 Task: Research Airbnb options in Rimouski, Canada from 17th December, 2023 to 24th December, 2023 for 1 adult. Place can be room with 1  bedroom having 1 bed and 1 bathroom. Property type can be hotel. Amenities needed are: washing machine.
Action: Mouse moved to (554, 292)
Screenshot: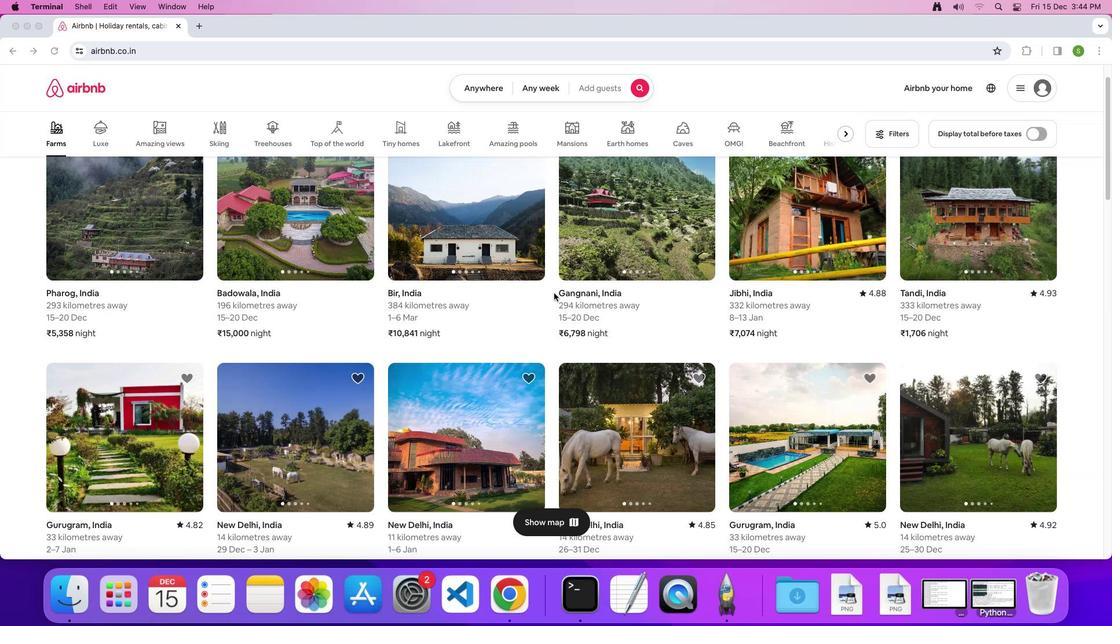 
Action: Mouse scrolled (554, 292) with delta (0, 0)
Screenshot: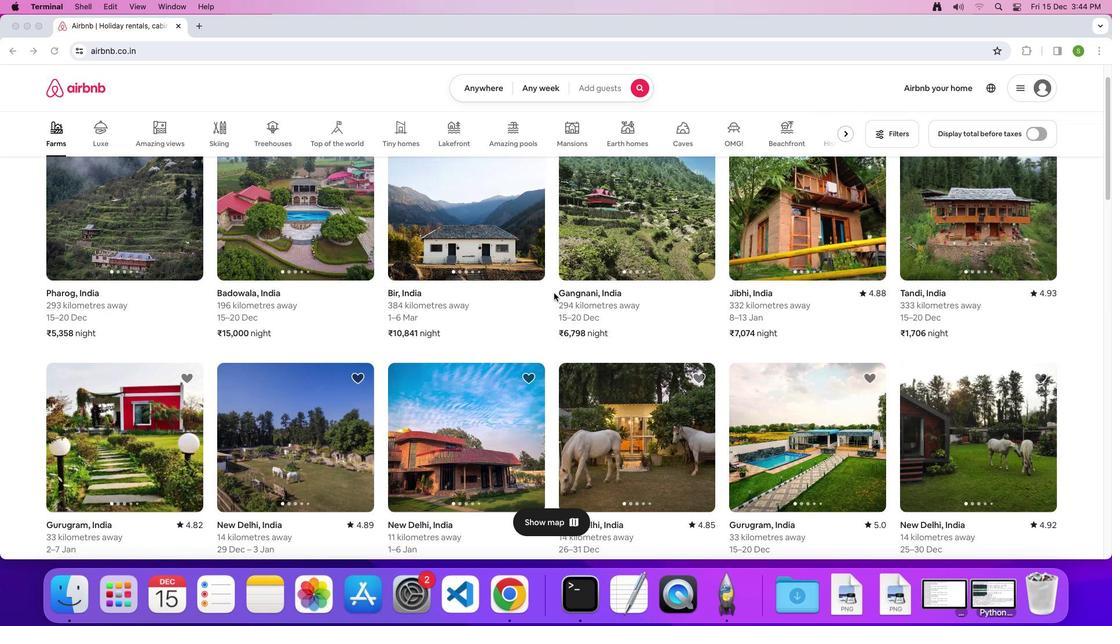 
Action: Mouse scrolled (554, 292) with delta (0, 0)
Screenshot: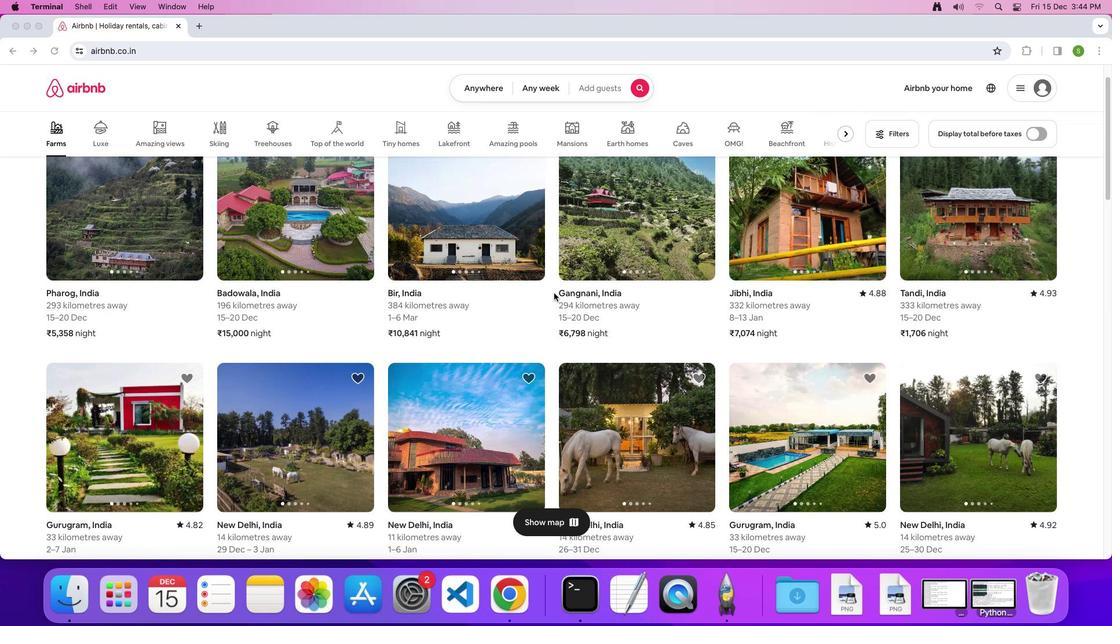 
Action: Mouse scrolled (554, 292) with delta (0, 2)
Screenshot: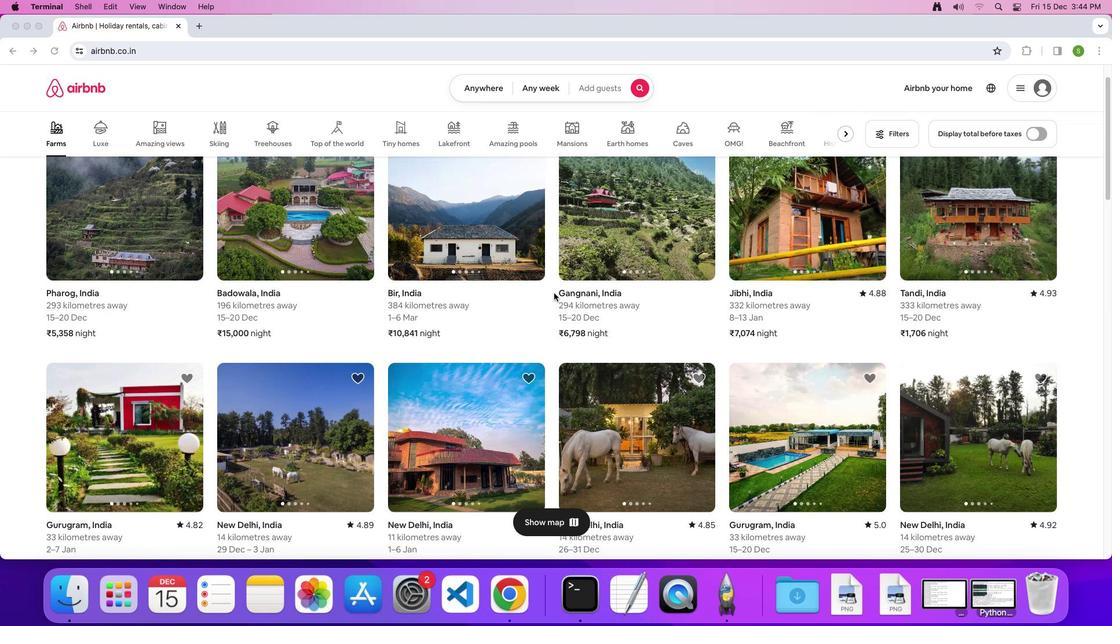 
Action: Mouse moved to (480, 87)
Screenshot: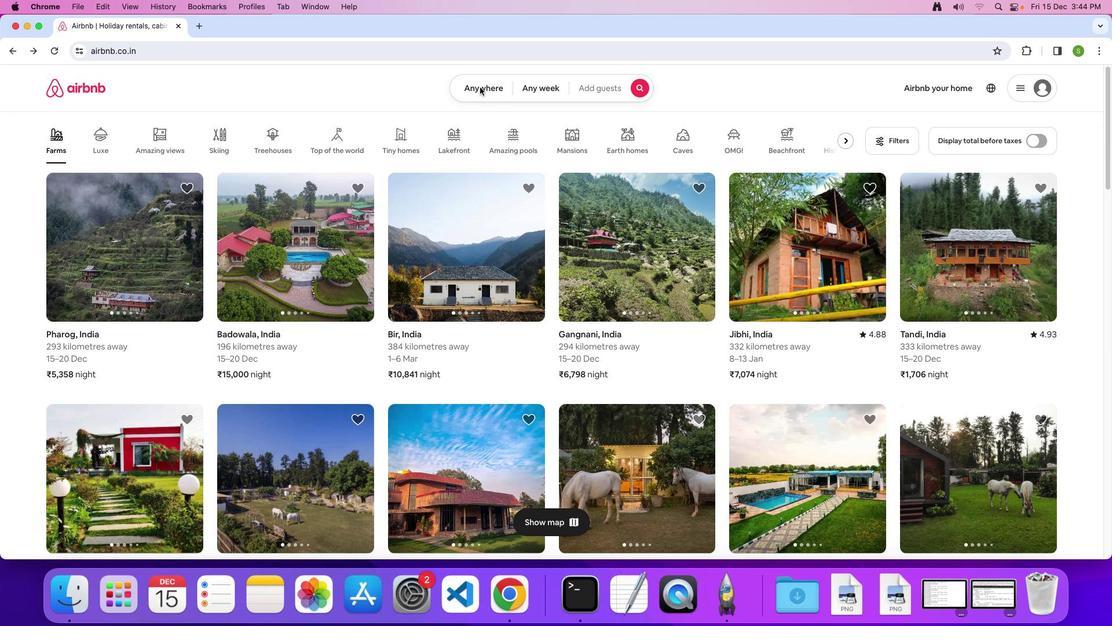 
Action: Mouse pressed left at (480, 87)
Screenshot: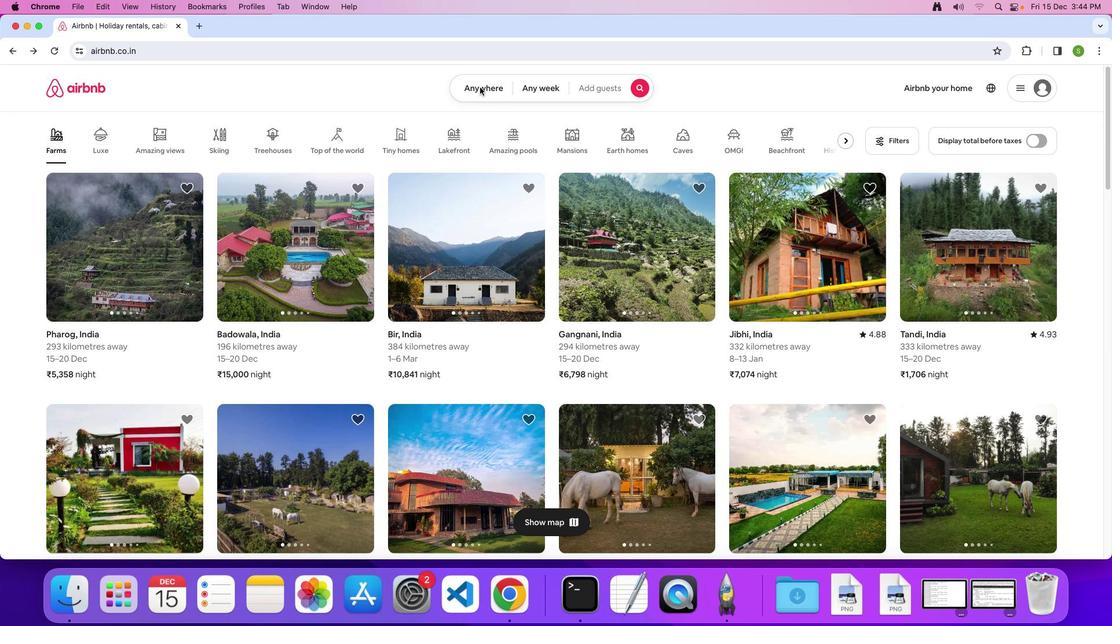
Action: Mouse moved to (468, 89)
Screenshot: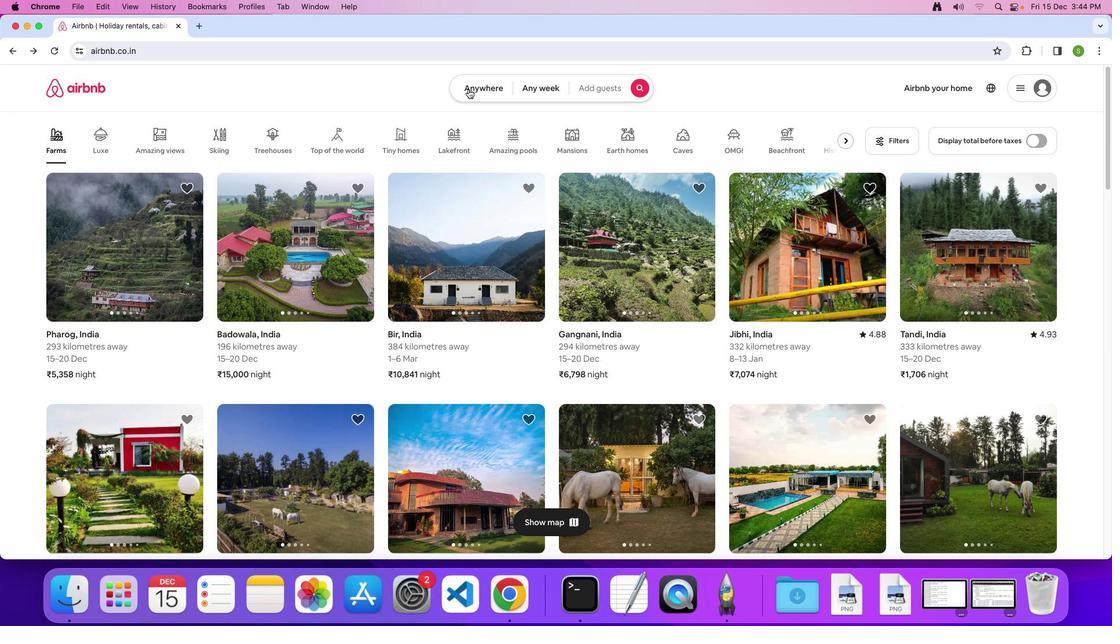 
Action: Mouse pressed left at (468, 89)
Screenshot: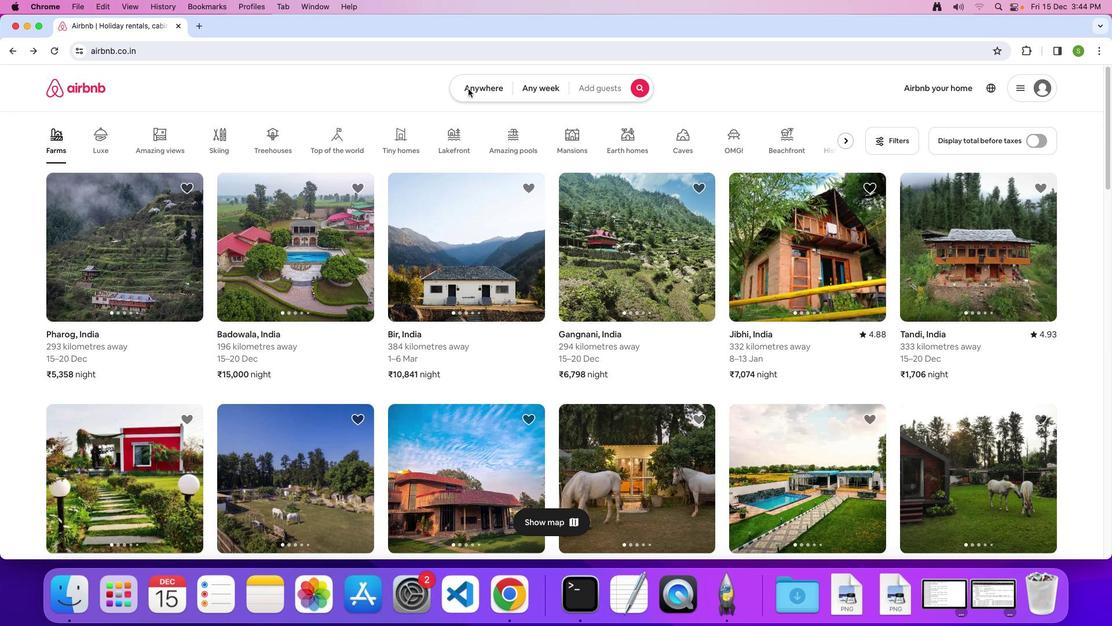
Action: Mouse moved to (424, 132)
Screenshot: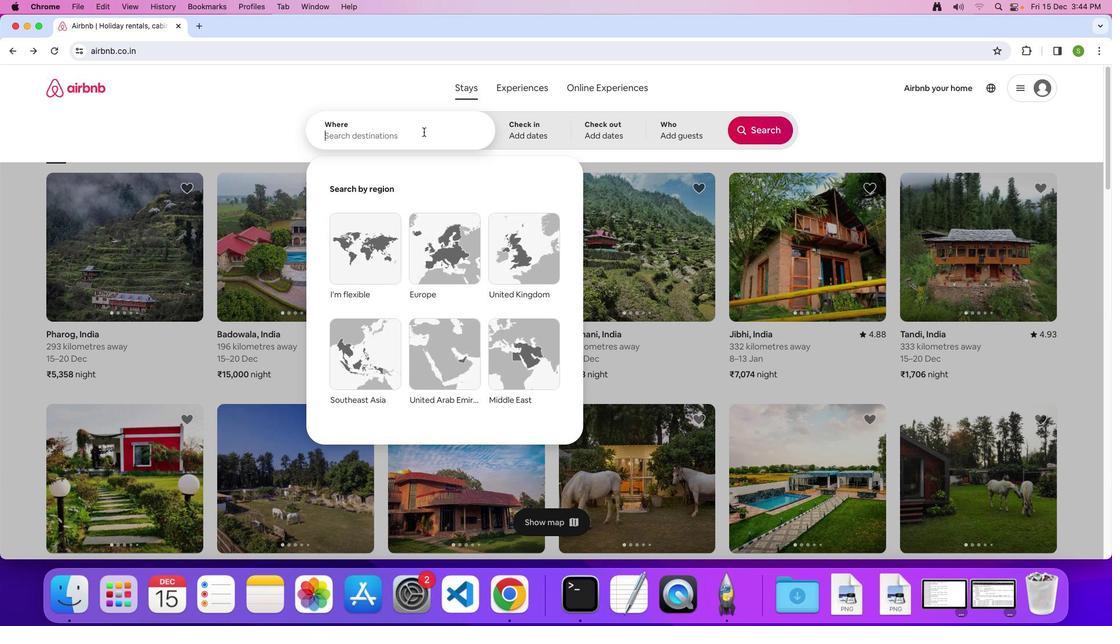 
Action: Mouse pressed left at (424, 132)
Screenshot: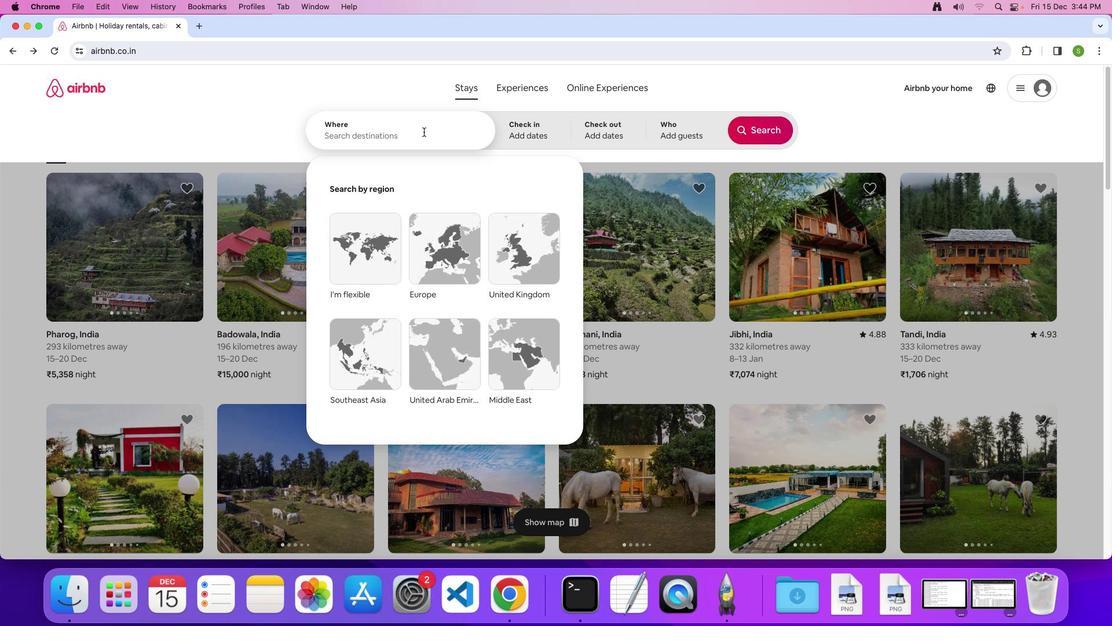 
Action: Key pressed 'R'Key.caps_lock'i''m''o''u''s''k''i'','Key.spaceKey.shift'C''a''n''a''d''a'Key.enter
Screenshot: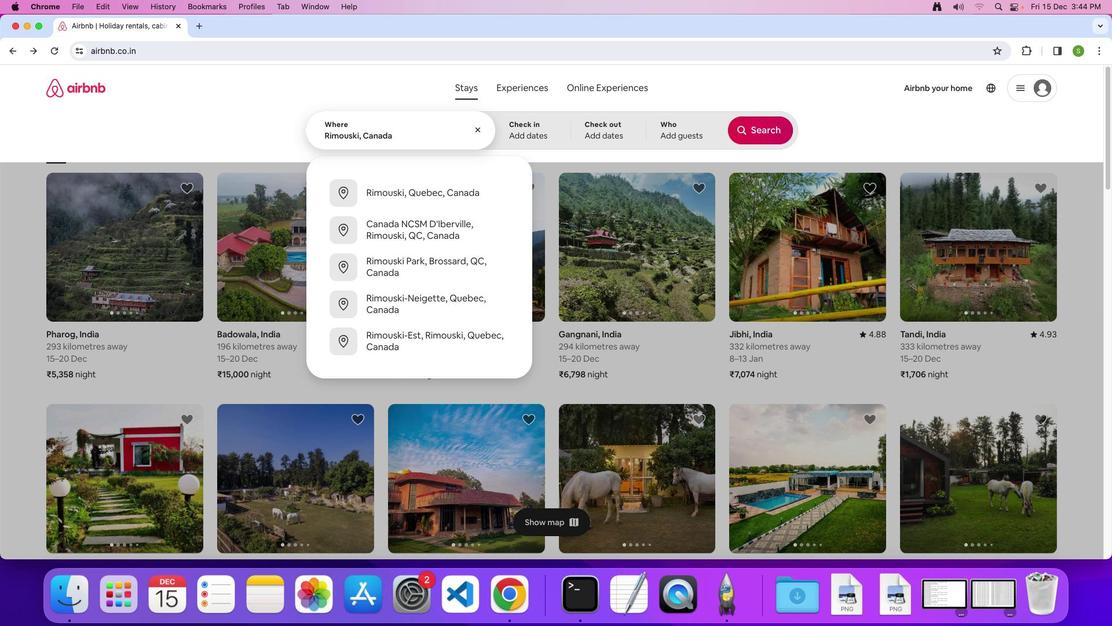 
Action: Mouse moved to (358, 358)
Screenshot: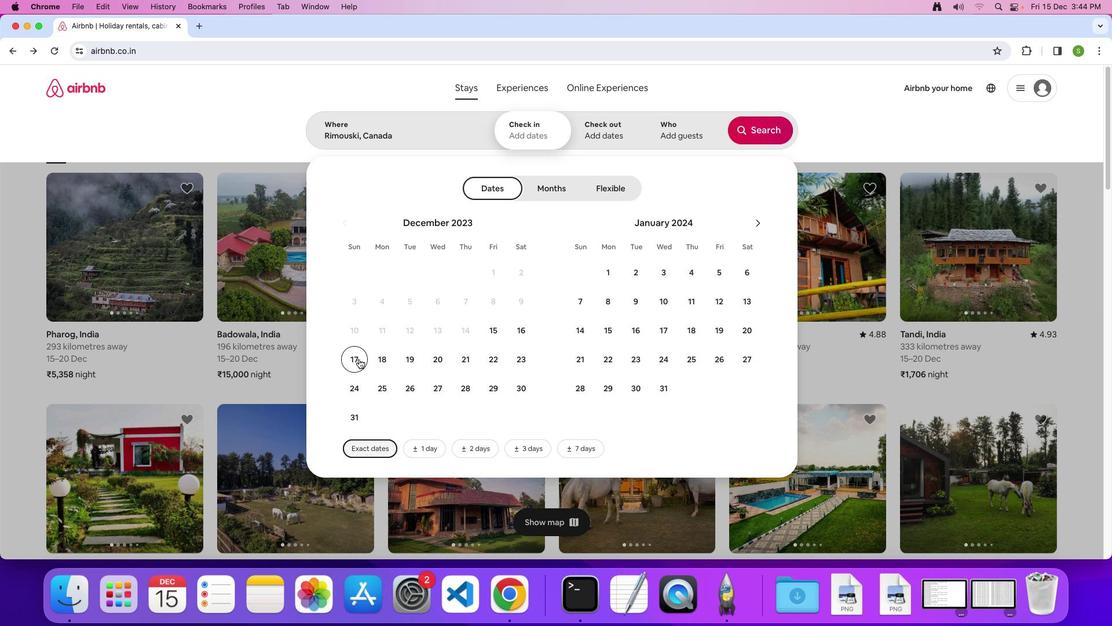 
Action: Mouse pressed left at (358, 358)
Screenshot: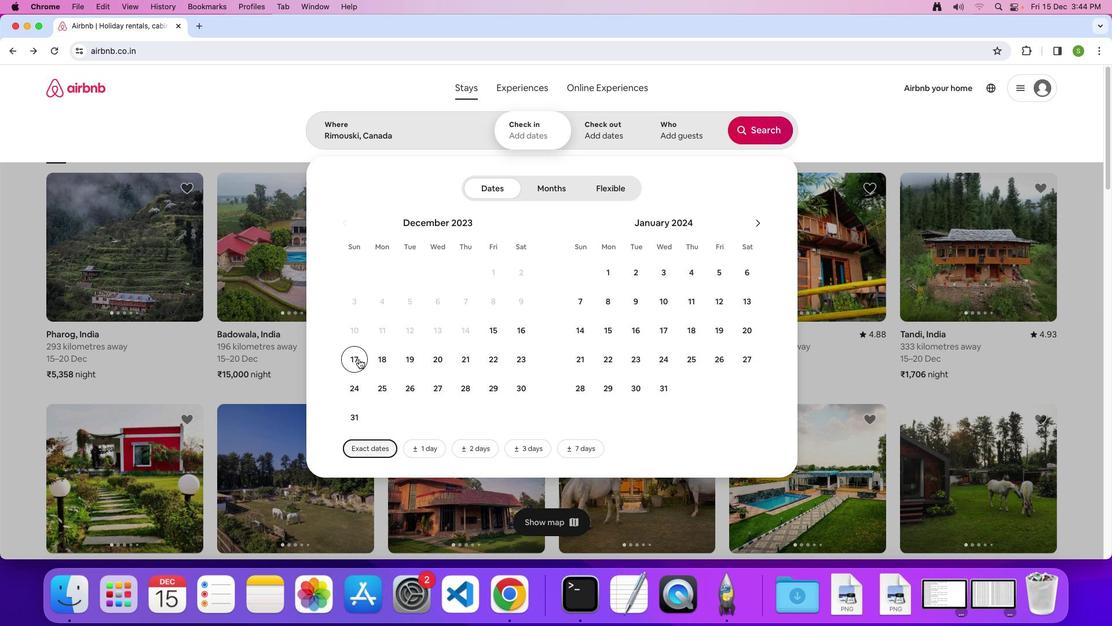 
Action: Mouse moved to (361, 387)
Screenshot: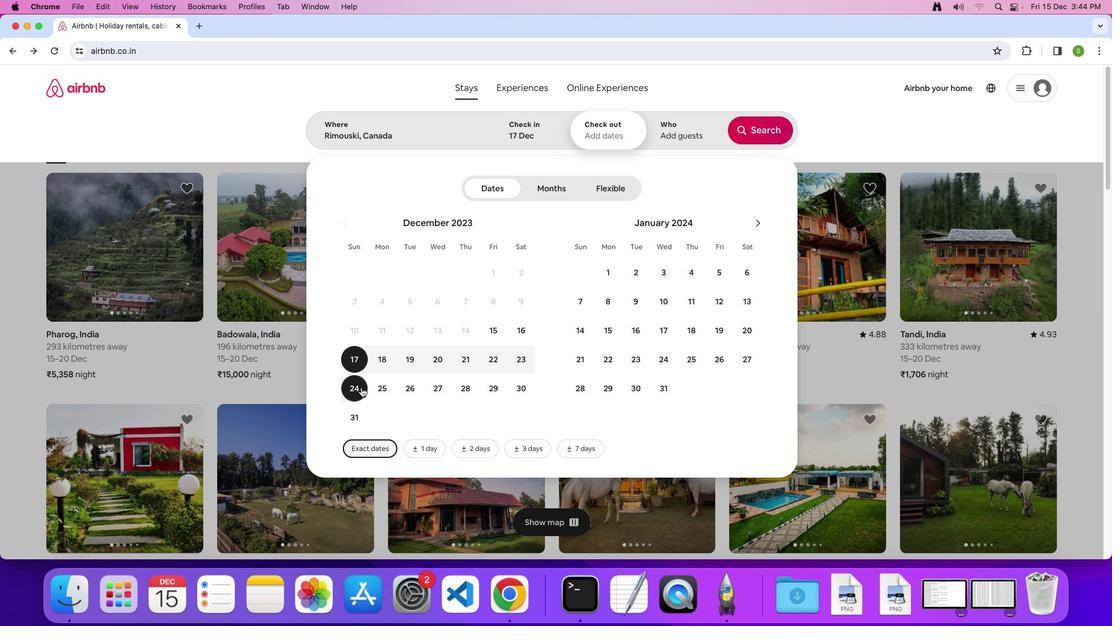 
Action: Mouse pressed left at (361, 387)
Screenshot: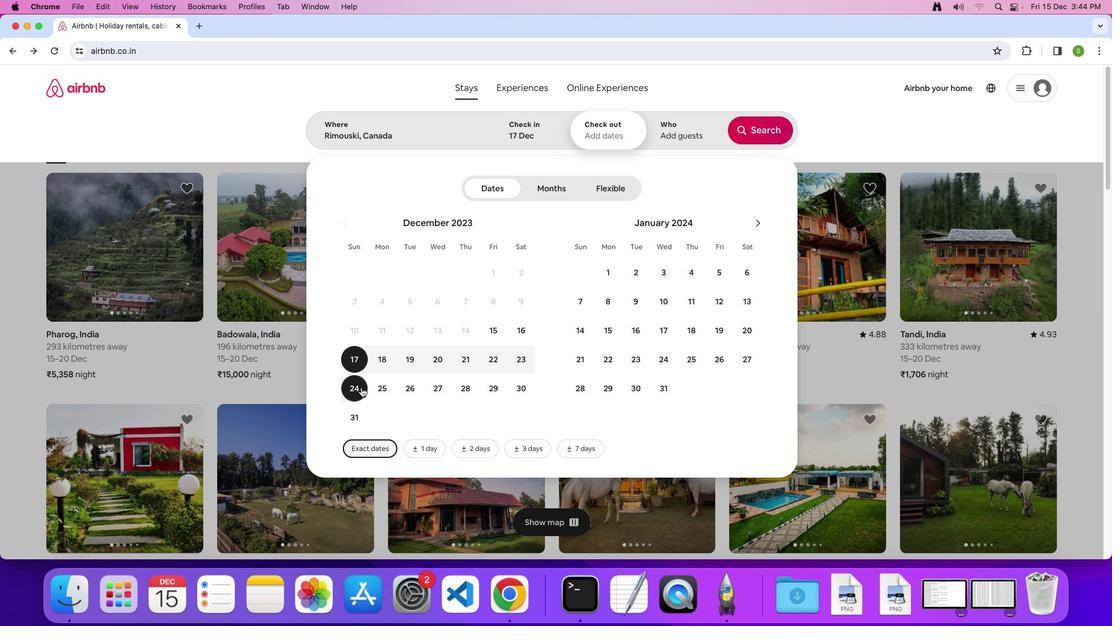 
Action: Mouse moved to (689, 138)
Screenshot: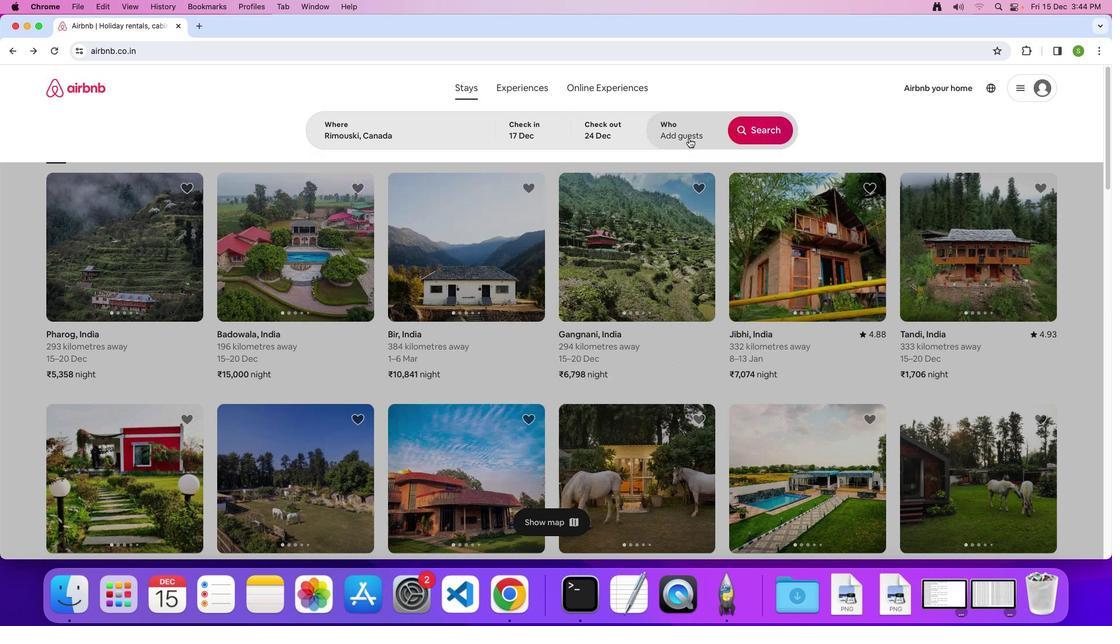 
Action: Mouse pressed left at (689, 138)
Screenshot: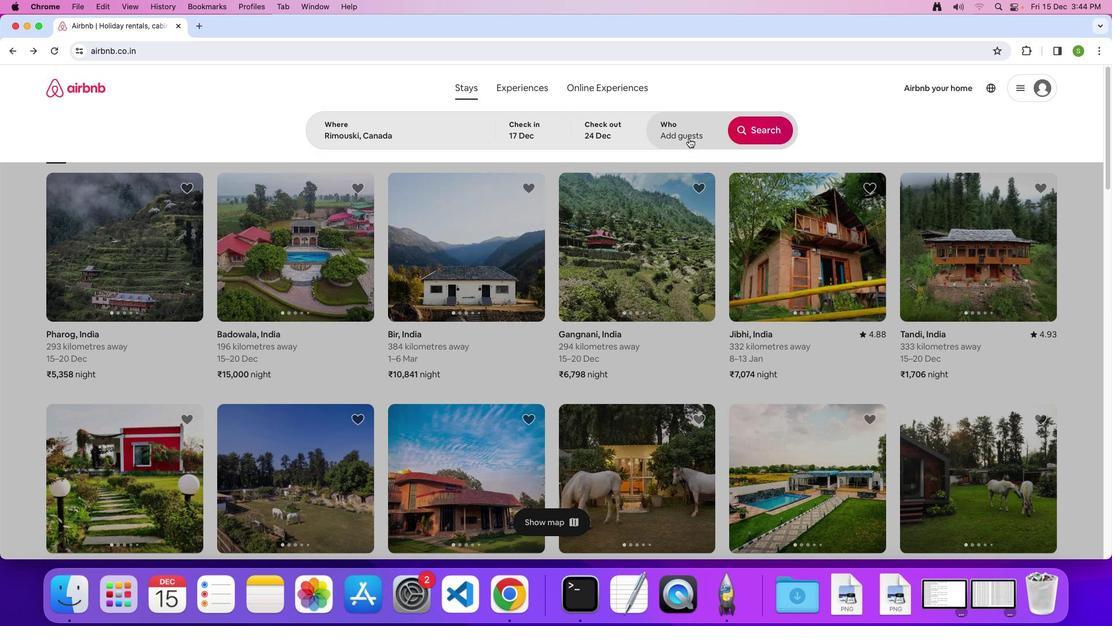 
Action: Mouse moved to (761, 192)
Screenshot: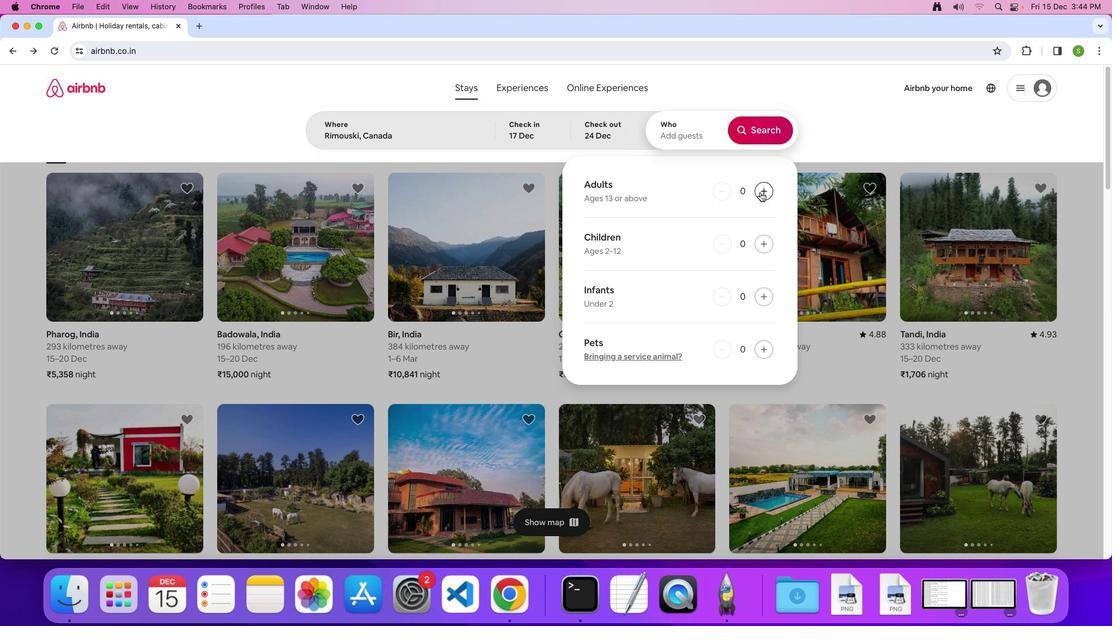 
Action: Mouse pressed left at (761, 192)
Screenshot: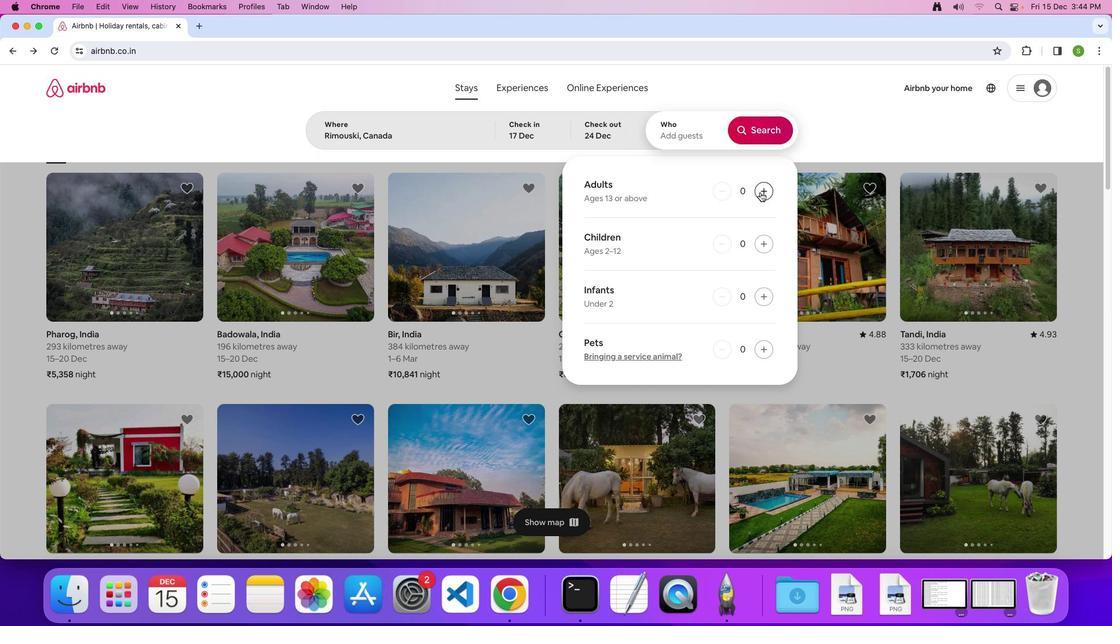 
Action: Mouse moved to (769, 130)
Screenshot: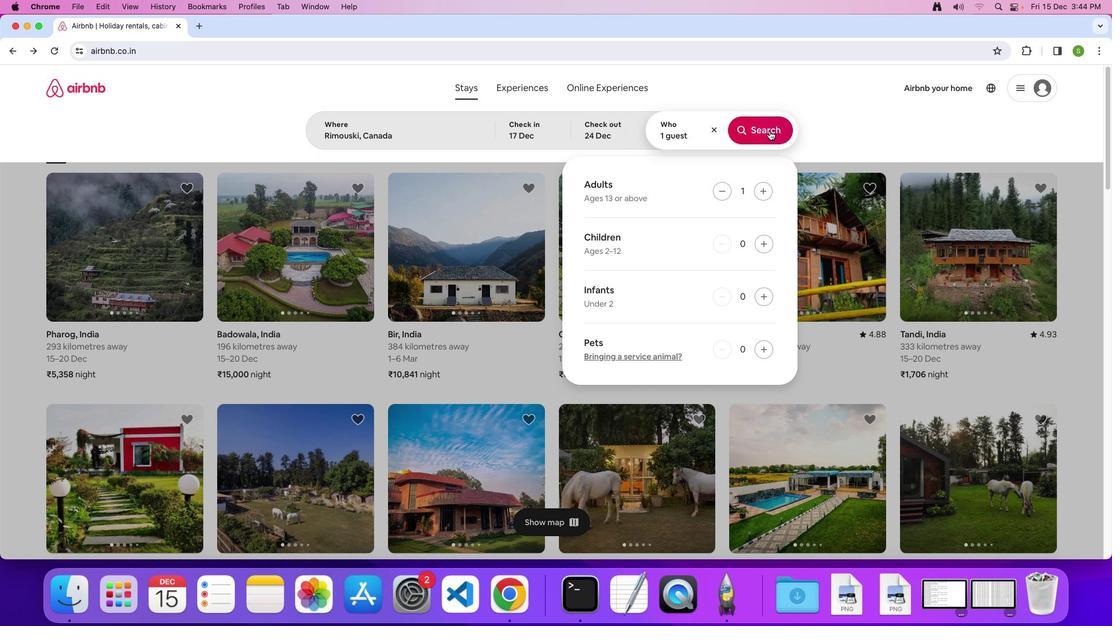 
Action: Mouse pressed left at (769, 130)
Screenshot: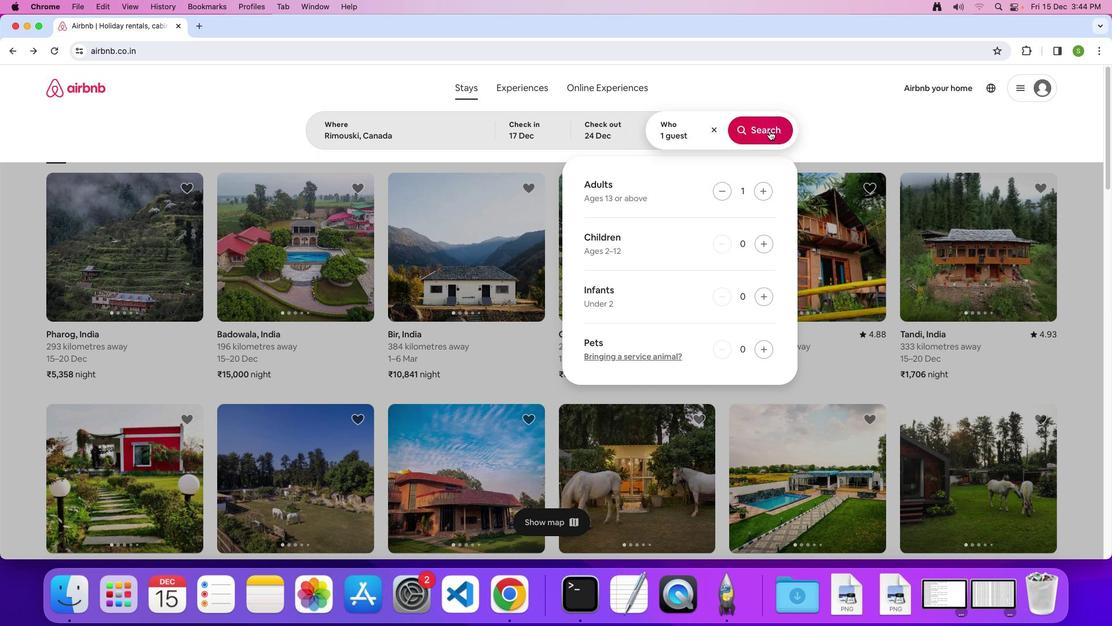 
Action: Mouse moved to (932, 138)
Screenshot: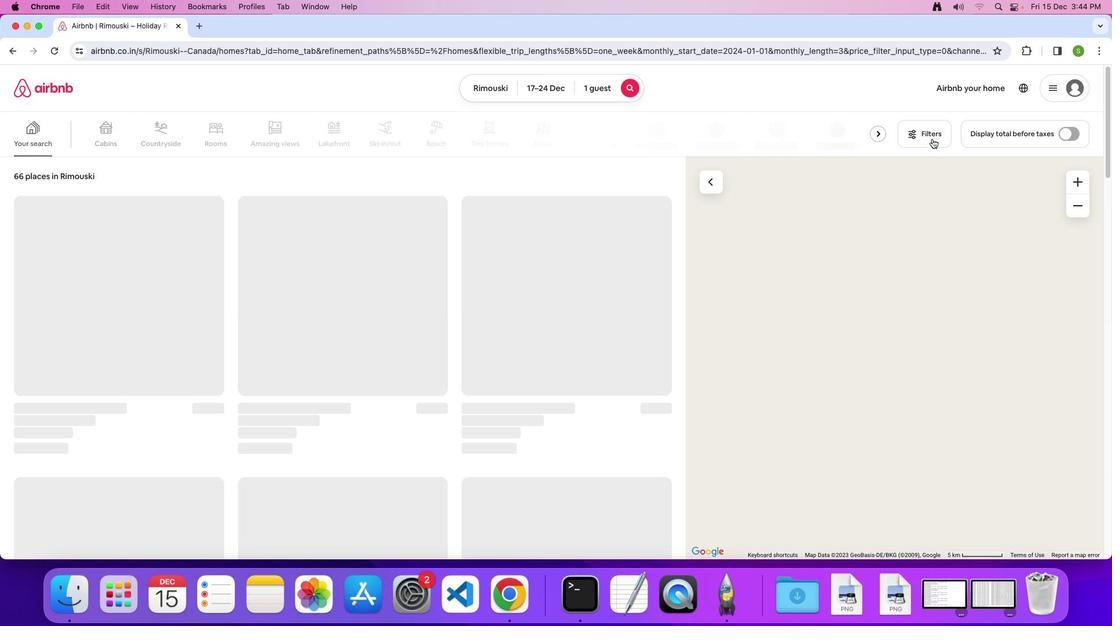 
Action: Mouse pressed left at (932, 138)
Screenshot: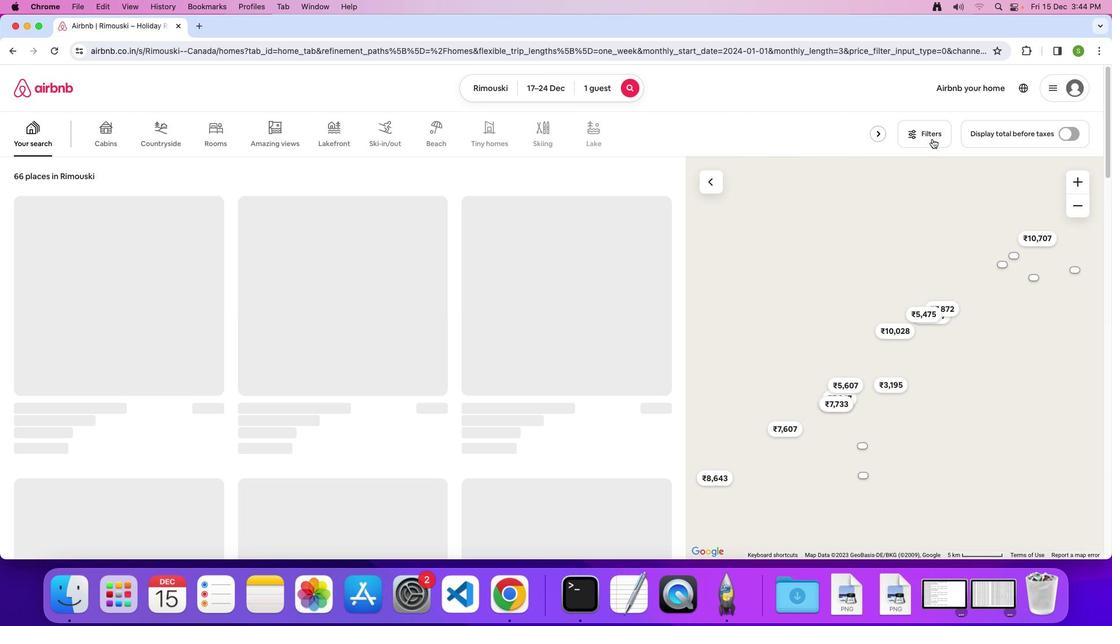 
Action: Mouse moved to (514, 295)
Screenshot: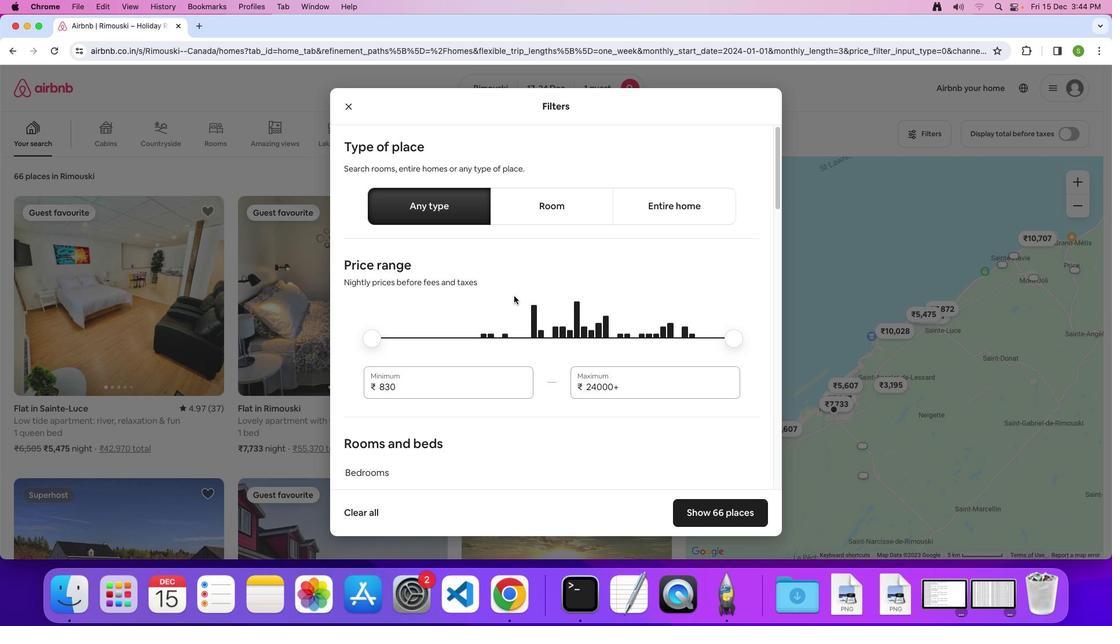 
Action: Mouse scrolled (514, 295) with delta (0, 0)
Screenshot: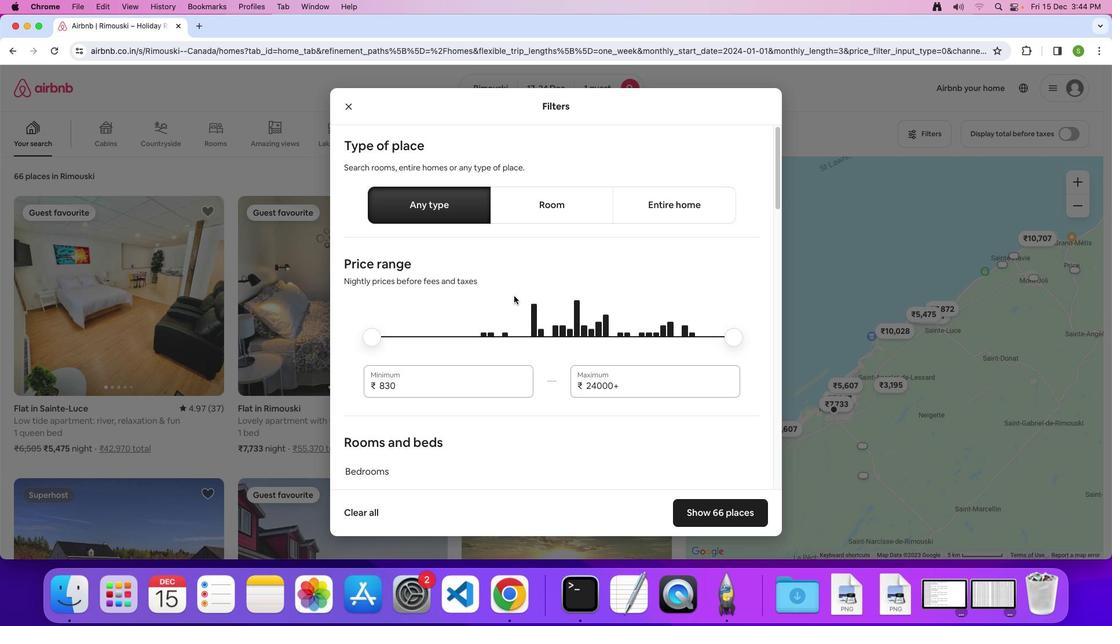 
Action: Mouse scrolled (514, 295) with delta (0, 0)
Screenshot: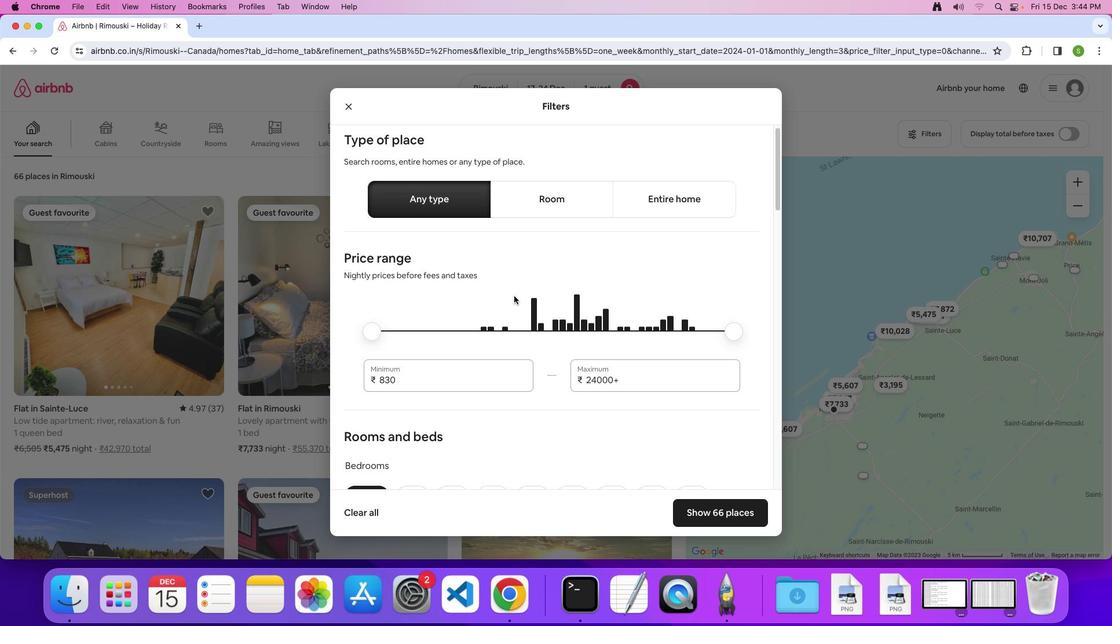 
Action: Mouse scrolled (514, 295) with delta (0, 0)
Screenshot: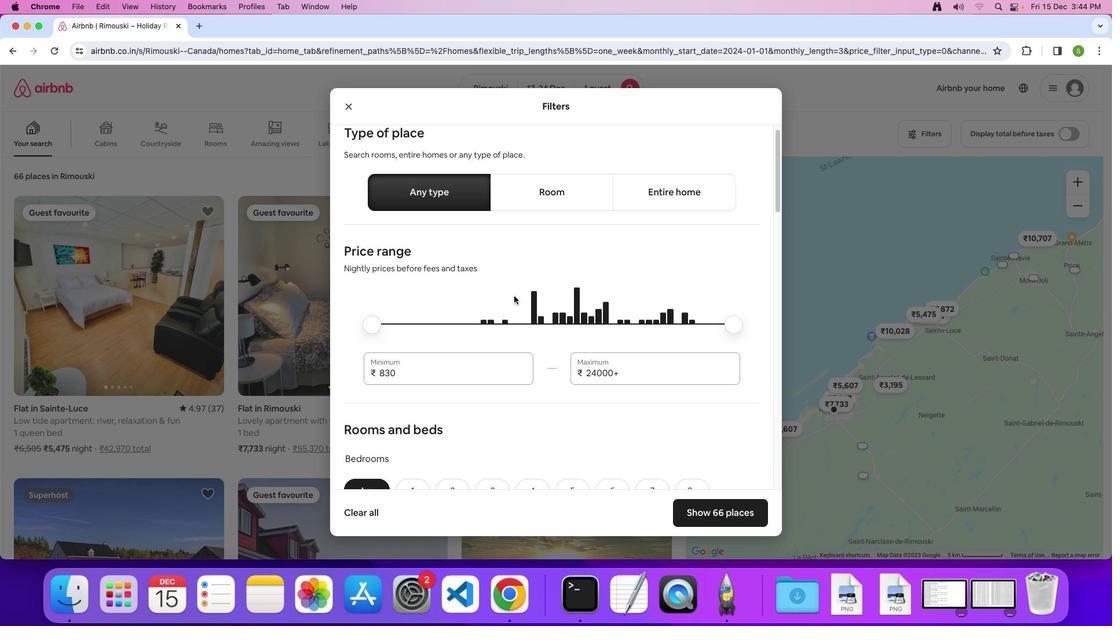
Action: Mouse scrolled (514, 295) with delta (0, 0)
Screenshot: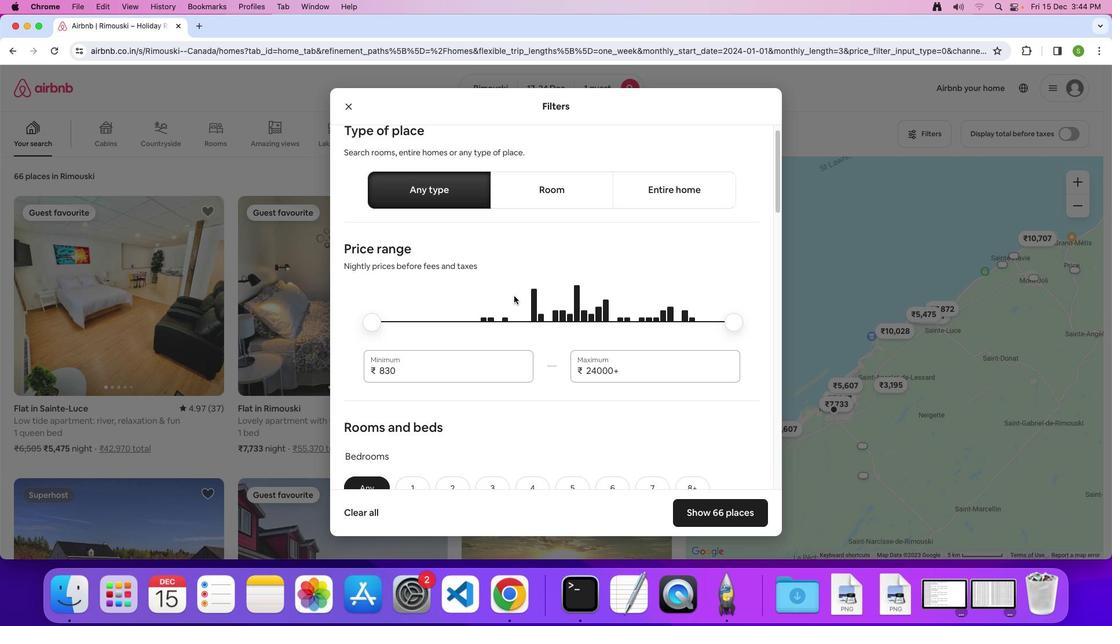 
Action: Mouse moved to (520, 283)
Screenshot: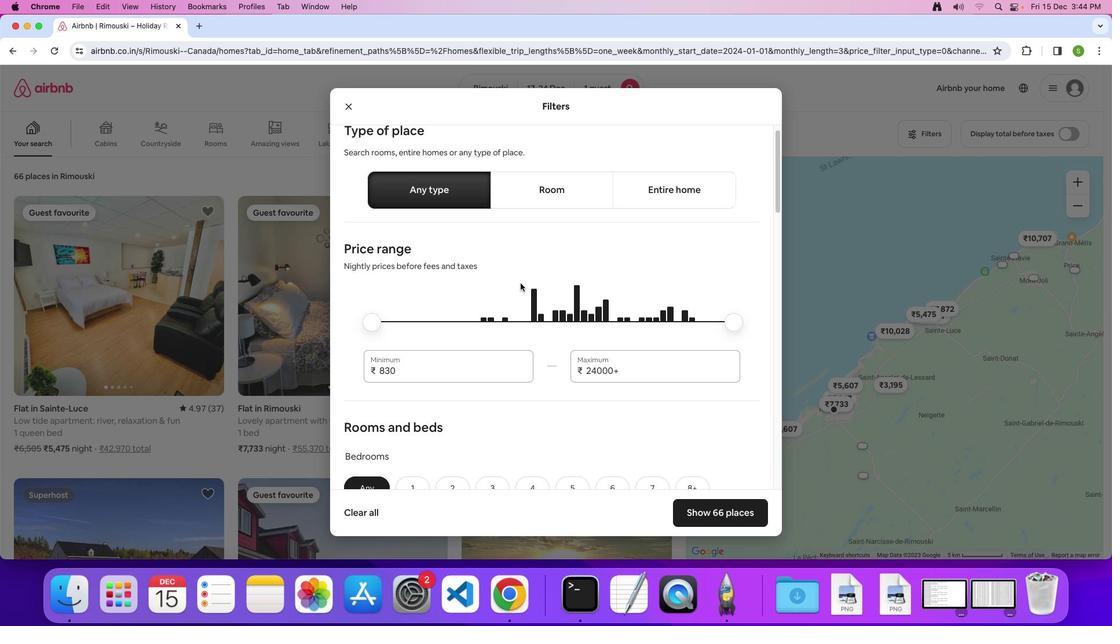 
Action: Mouse scrolled (520, 283) with delta (0, 0)
Screenshot: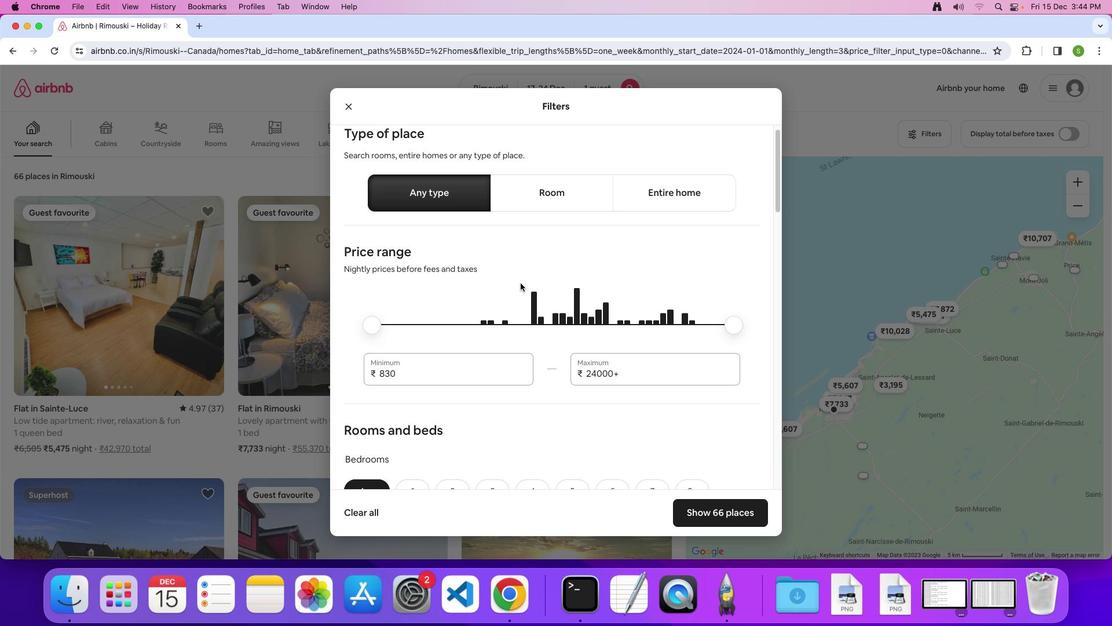 
Action: Mouse scrolled (520, 283) with delta (0, 0)
Screenshot: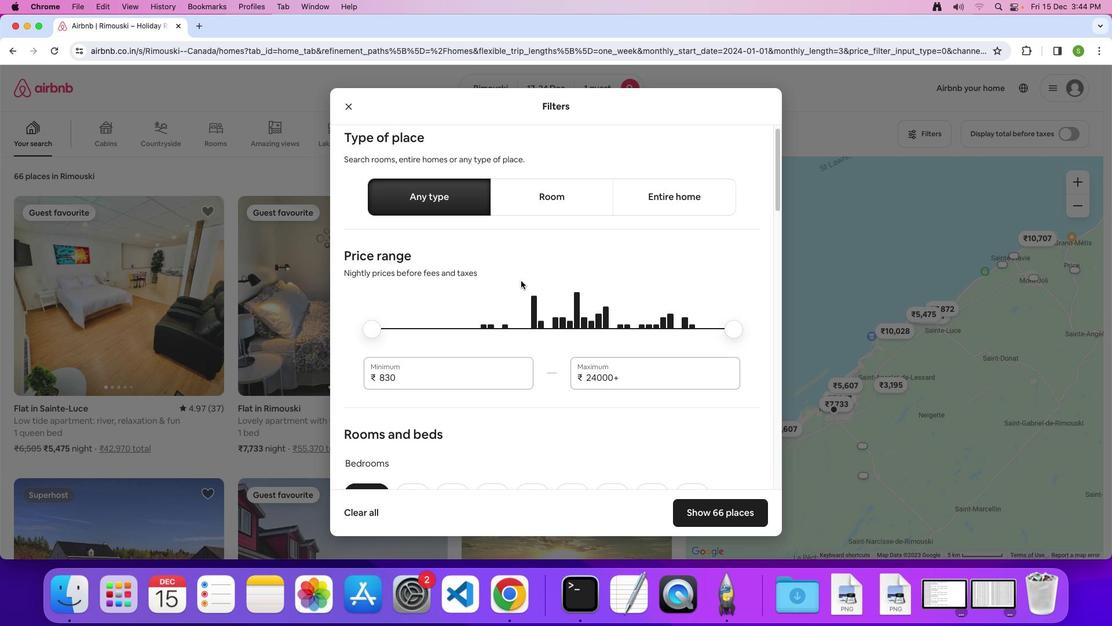 
Action: Mouse moved to (546, 218)
Screenshot: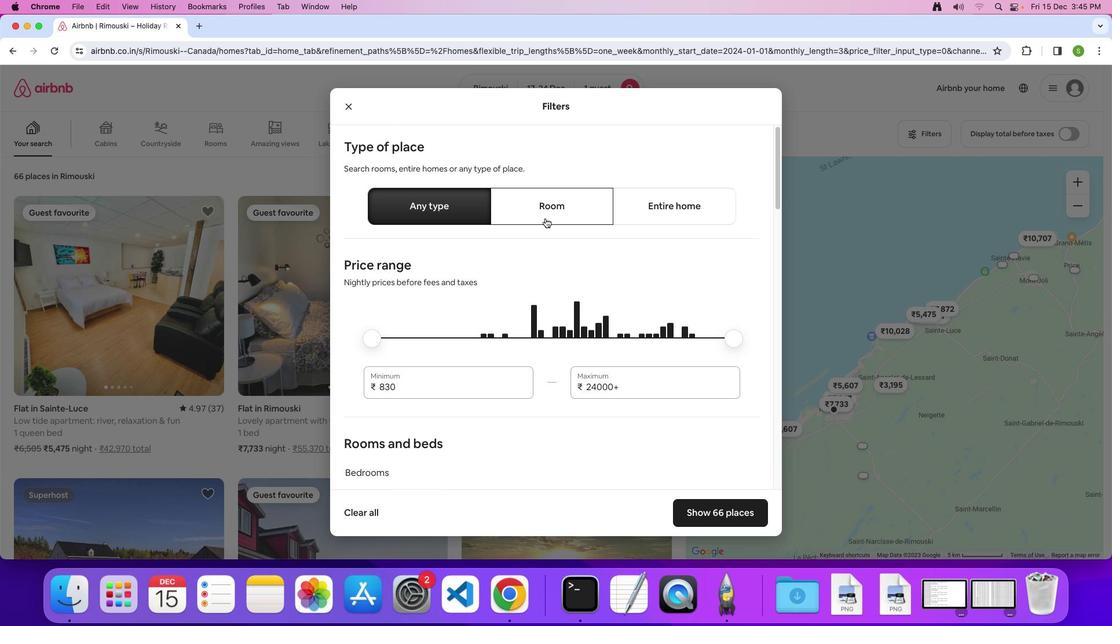 
Action: Mouse pressed left at (546, 218)
Screenshot: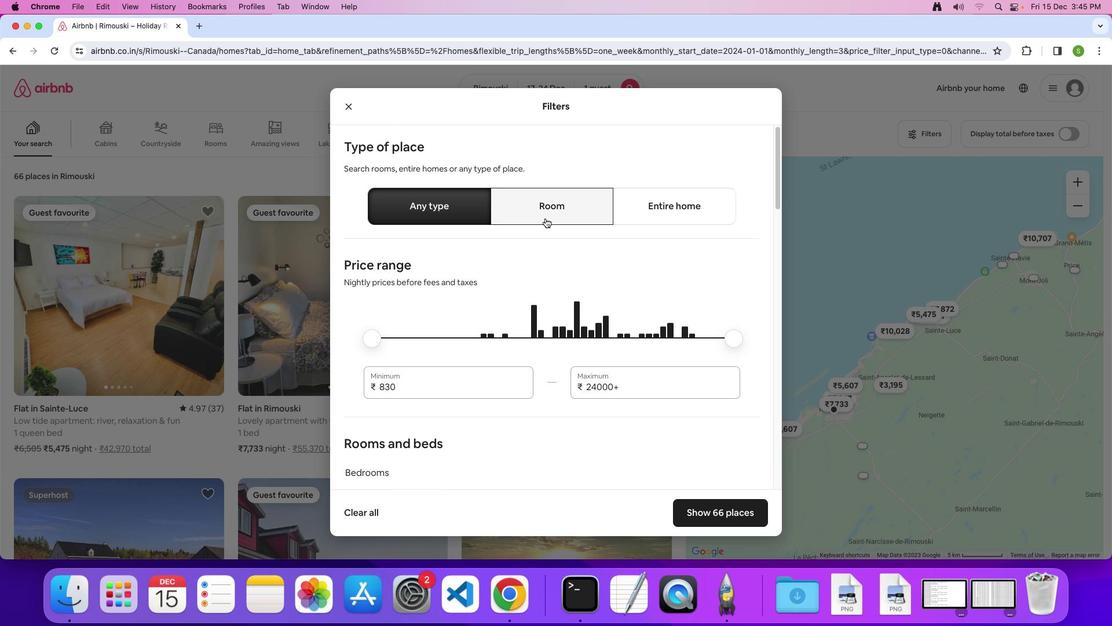 
Action: Mouse moved to (521, 338)
Screenshot: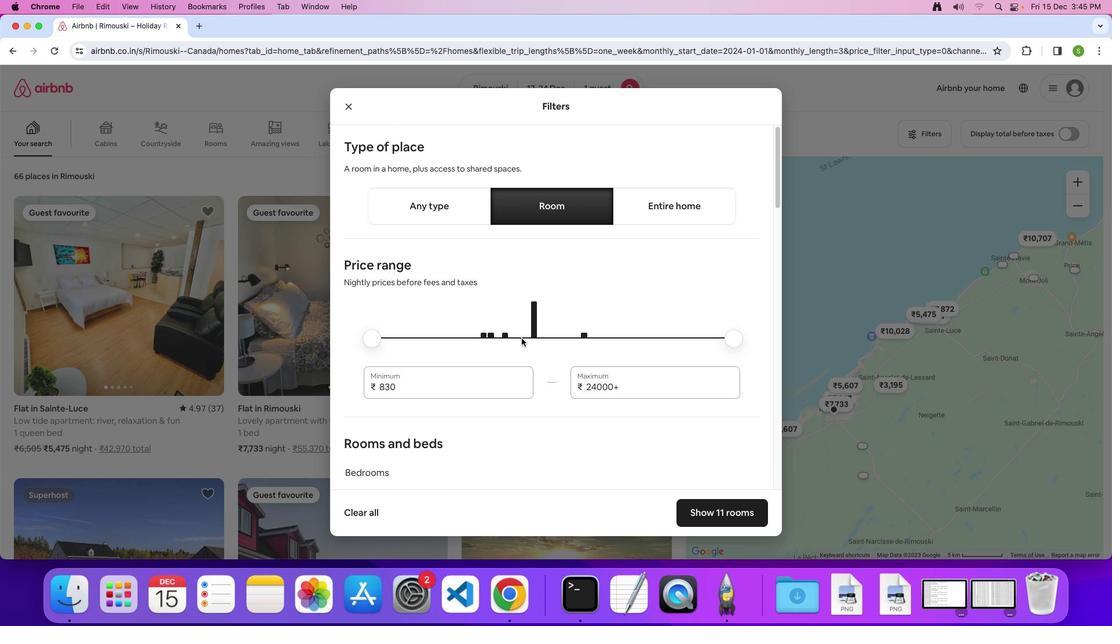 
Action: Mouse scrolled (521, 338) with delta (0, 0)
Screenshot: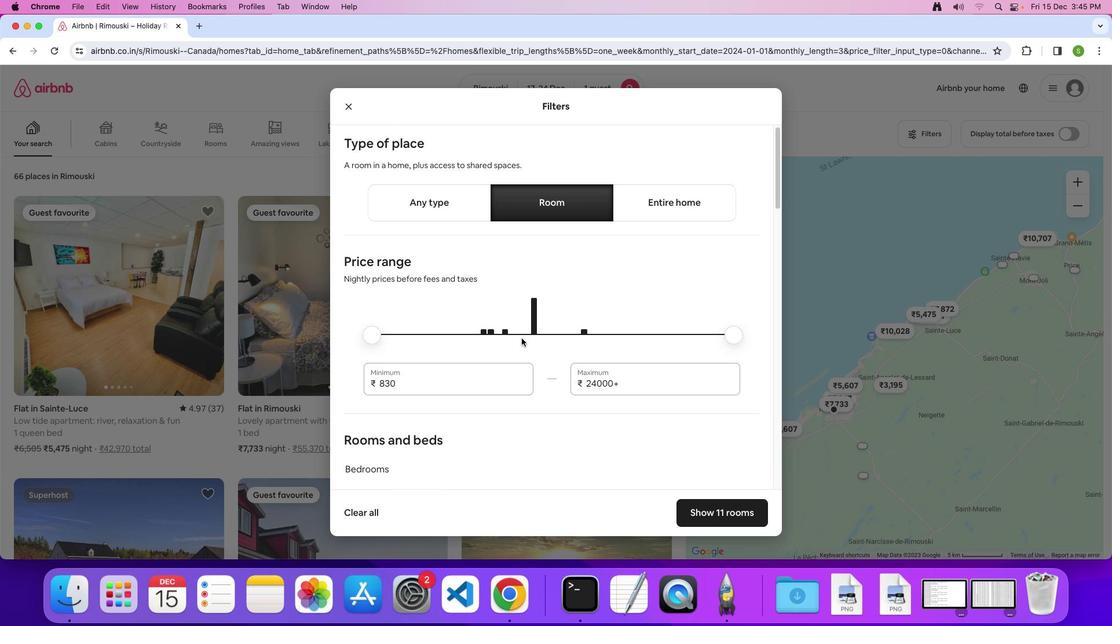 
Action: Mouse scrolled (521, 338) with delta (0, 0)
Screenshot: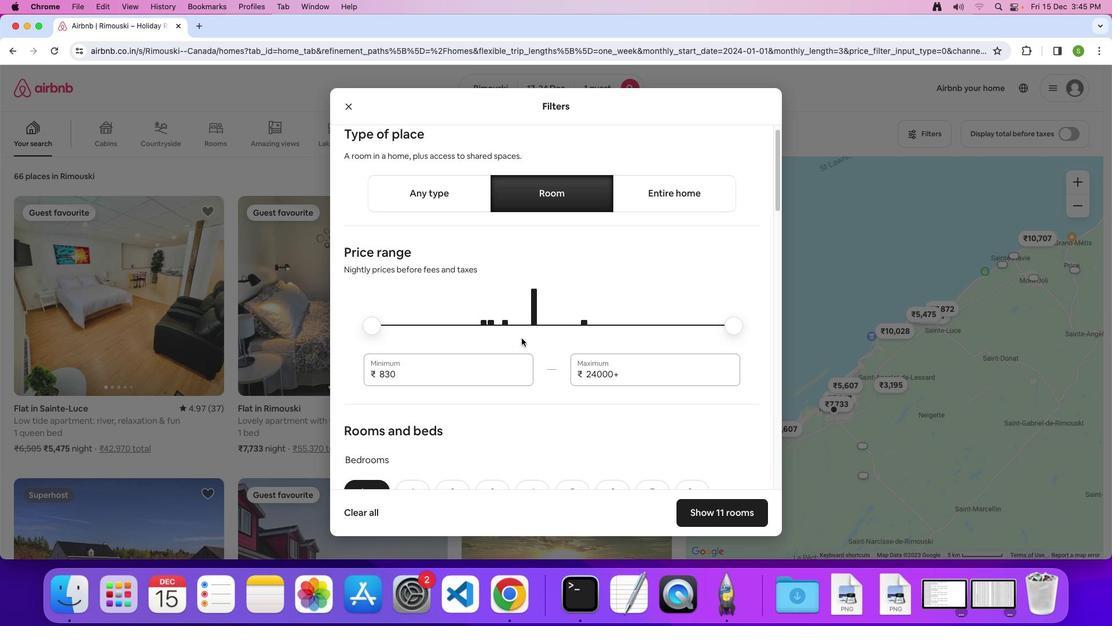 
Action: Mouse scrolled (521, 338) with delta (0, 0)
Screenshot: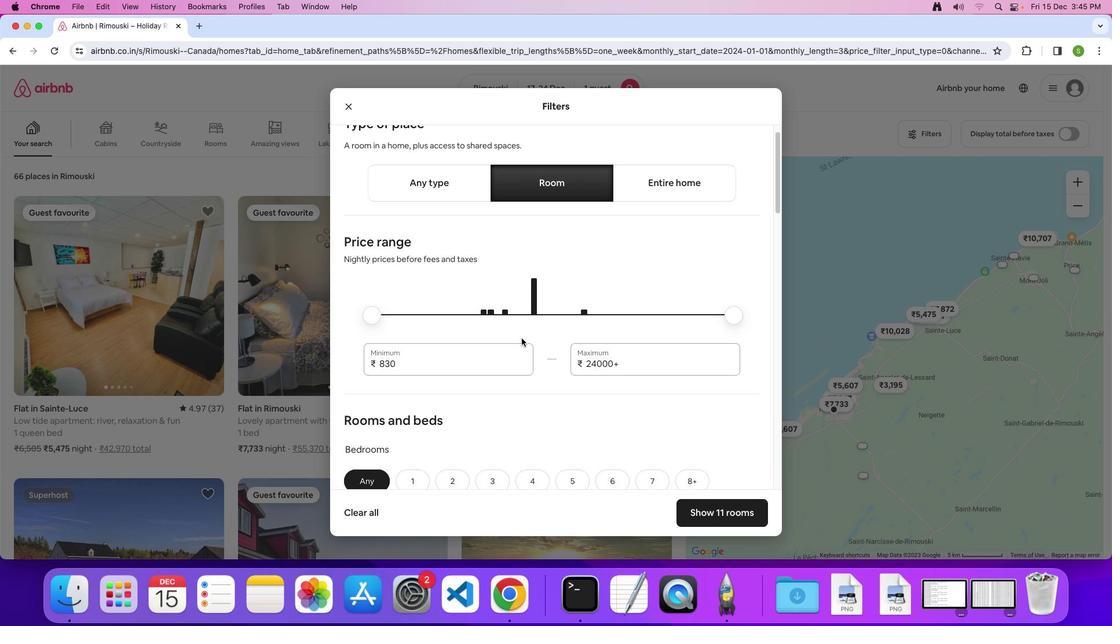 
Action: Mouse scrolled (521, 338) with delta (0, 0)
Screenshot: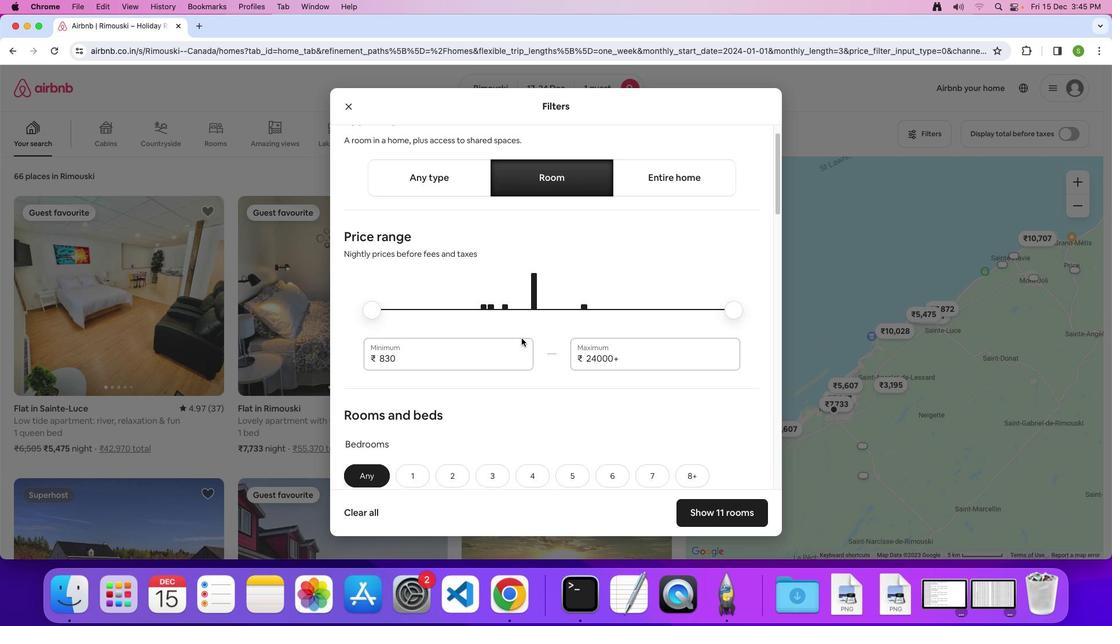 
Action: Mouse scrolled (521, 338) with delta (0, 0)
Screenshot: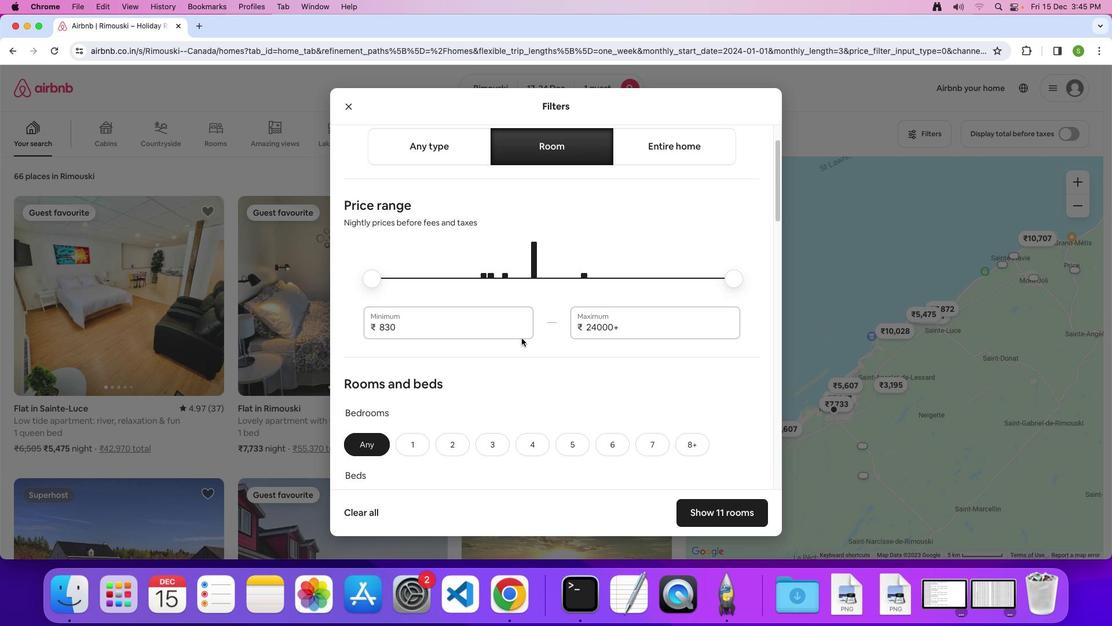 
Action: Mouse scrolled (521, 338) with delta (0, 0)
Screenshot: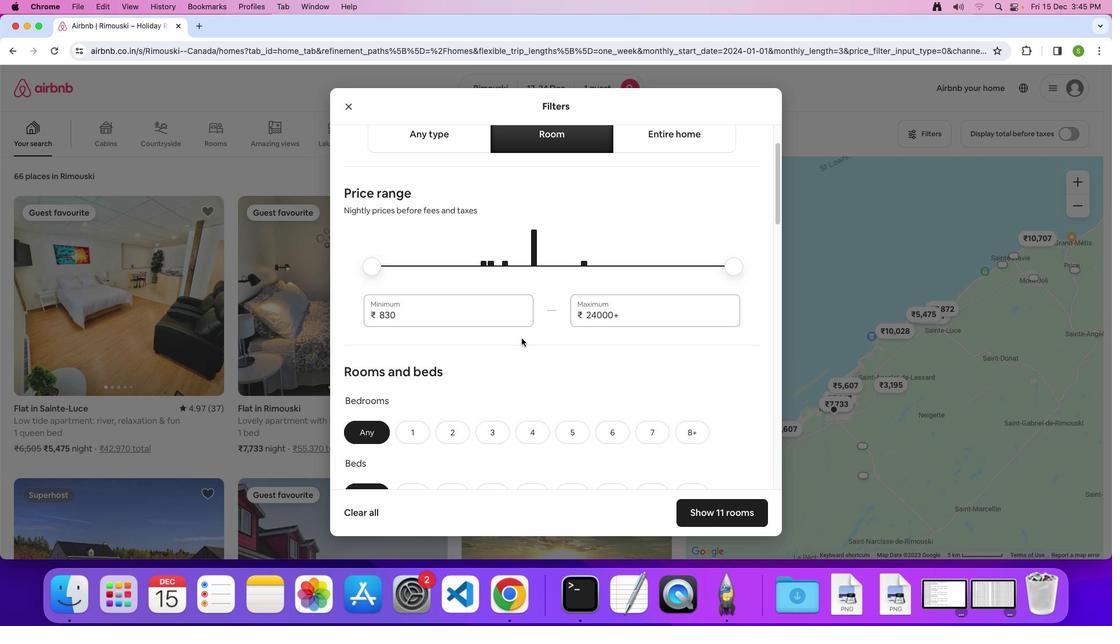 
Action: Mouse scrolled (521, 338) with delta (0, 0)
Screenshot: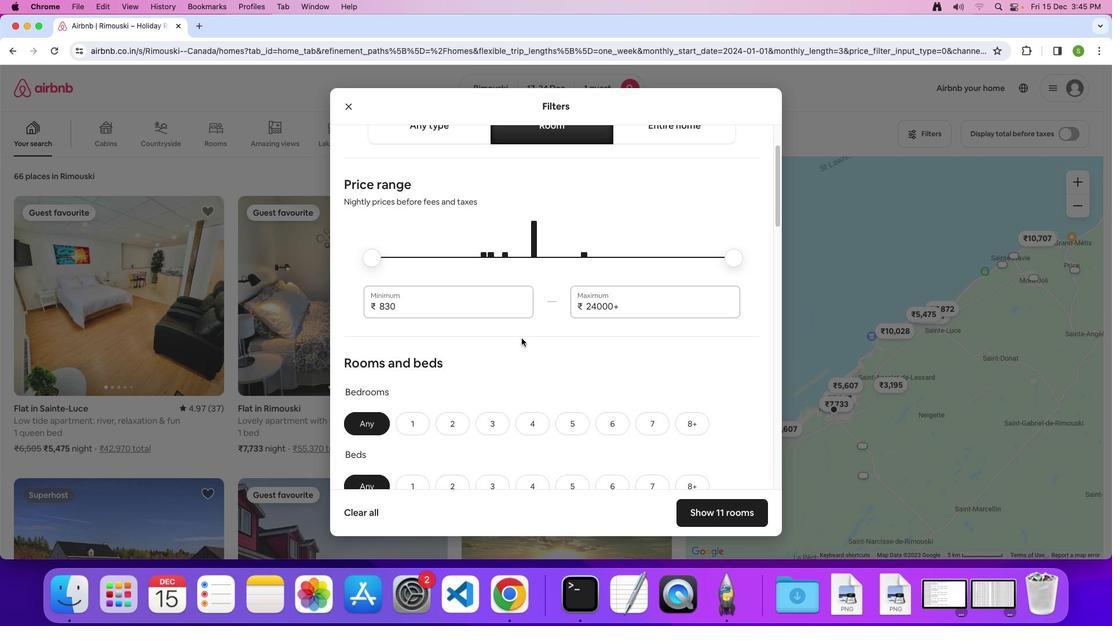 
Action: Mouse scrolled (521, 338) with delta (0, 0)
Screenshot: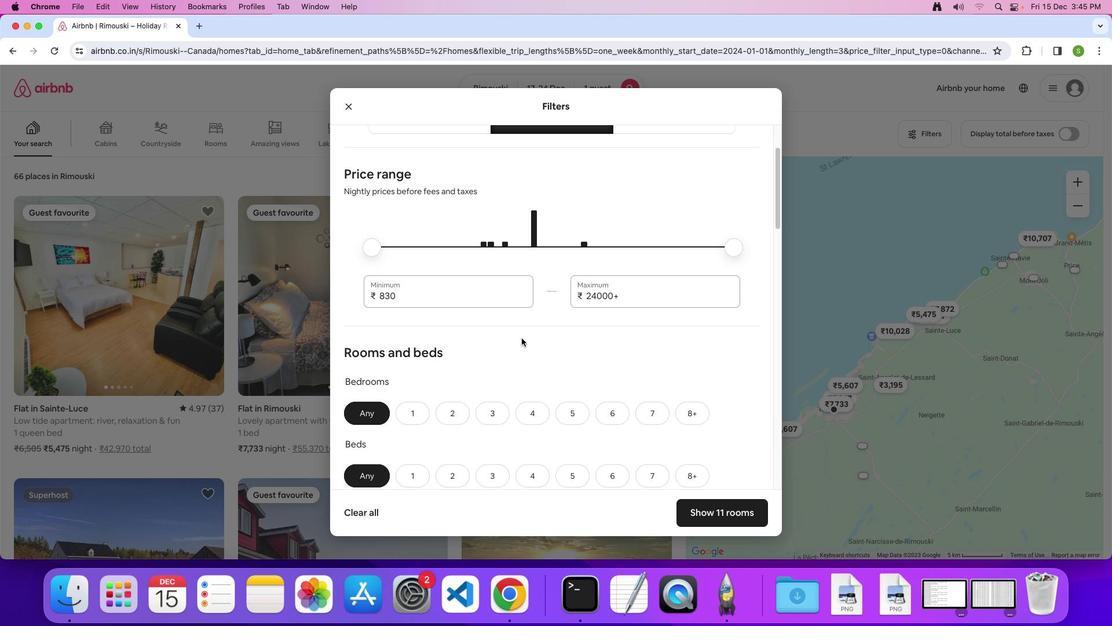 
Action: Mouse scrolled (521, 338) with delta (0, 0)
Screenshot: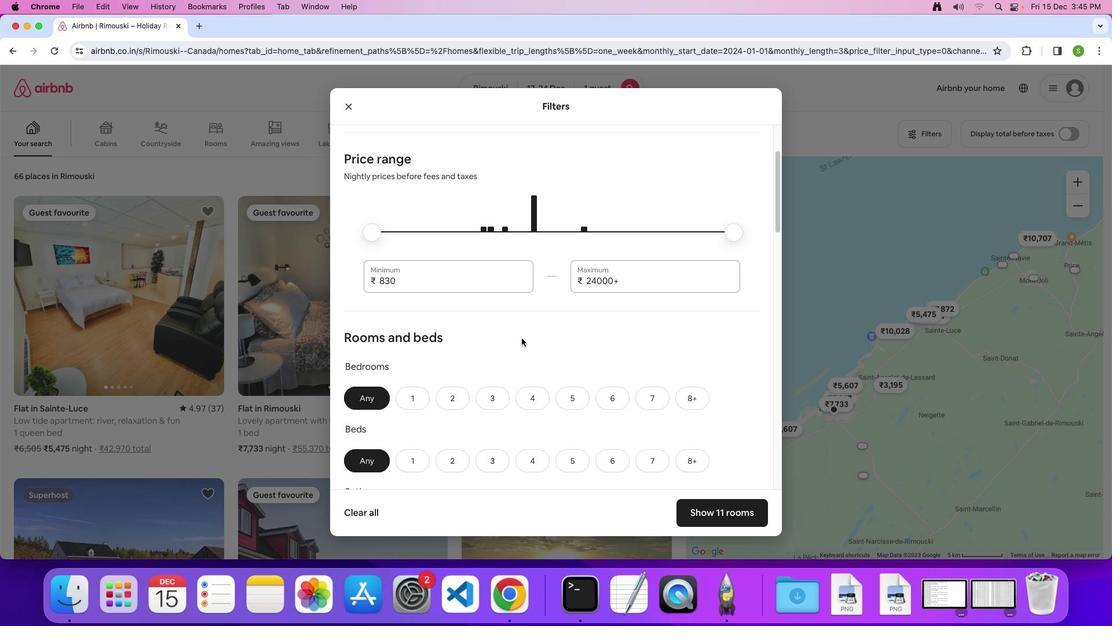 
Action: Mouse scrolled (521, 338) with delta (0, -1)
Screenshot: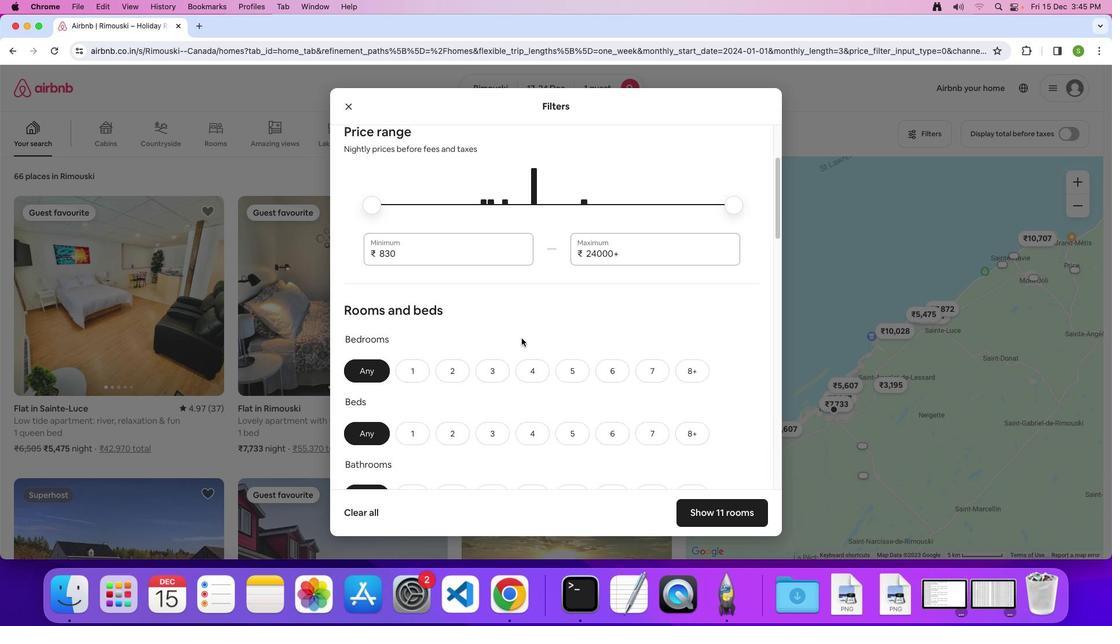 
Action: Mouse scrolled (521, 338) with delta (0, 0)
Screenshot: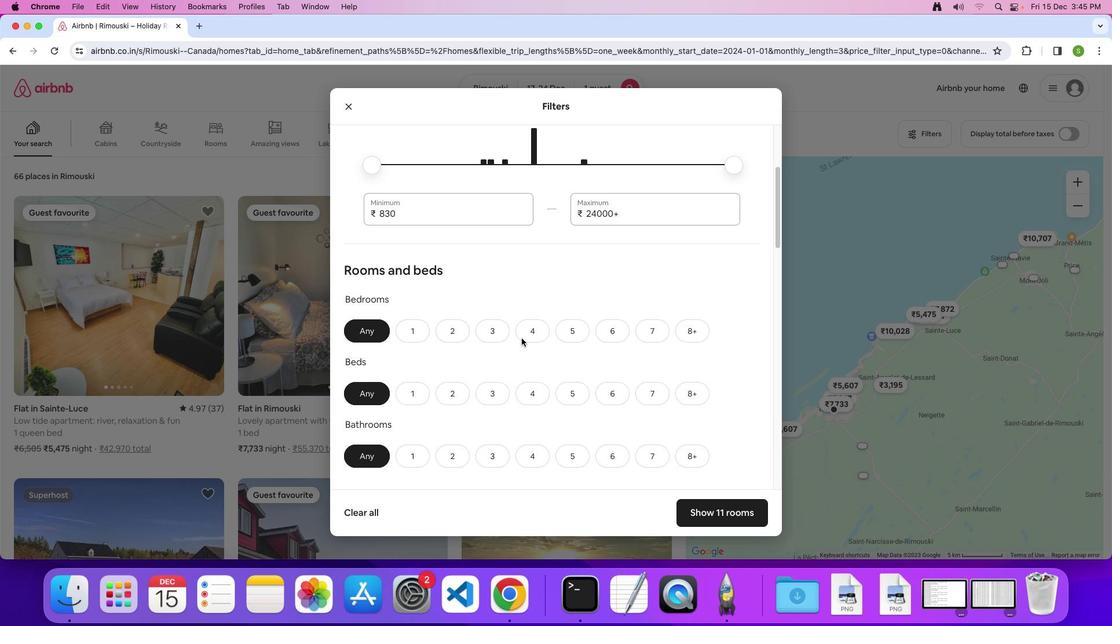 
Action: Mouse scrolled (521, 338) with delta (0, 0)
Screenshot: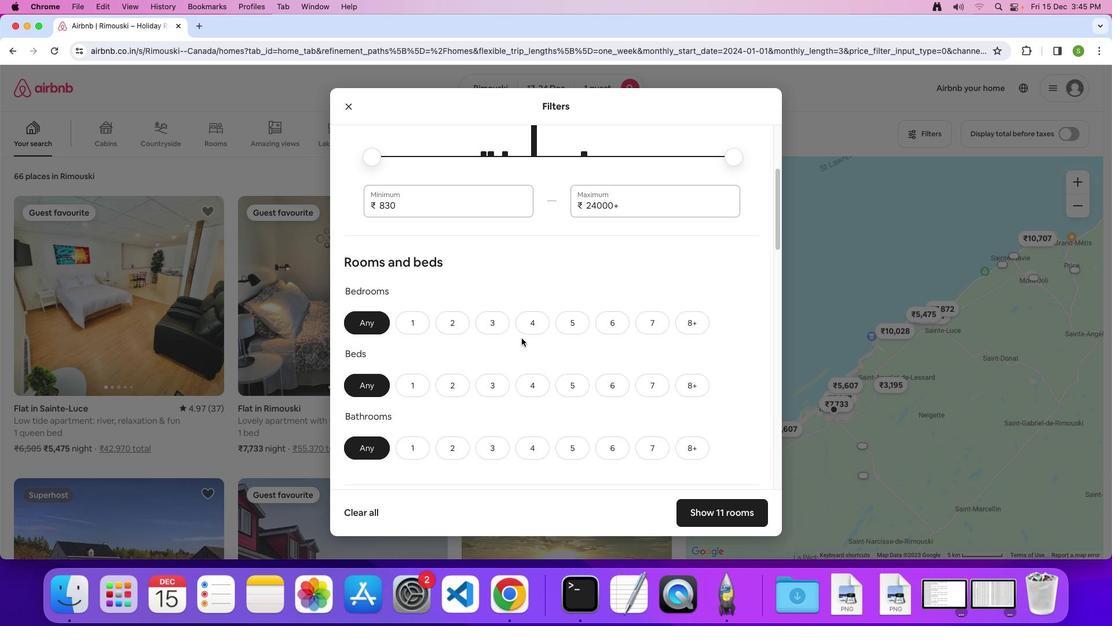 
Action: Mouse scrolled (521, 338) with delta (0, -1)
Screenshot: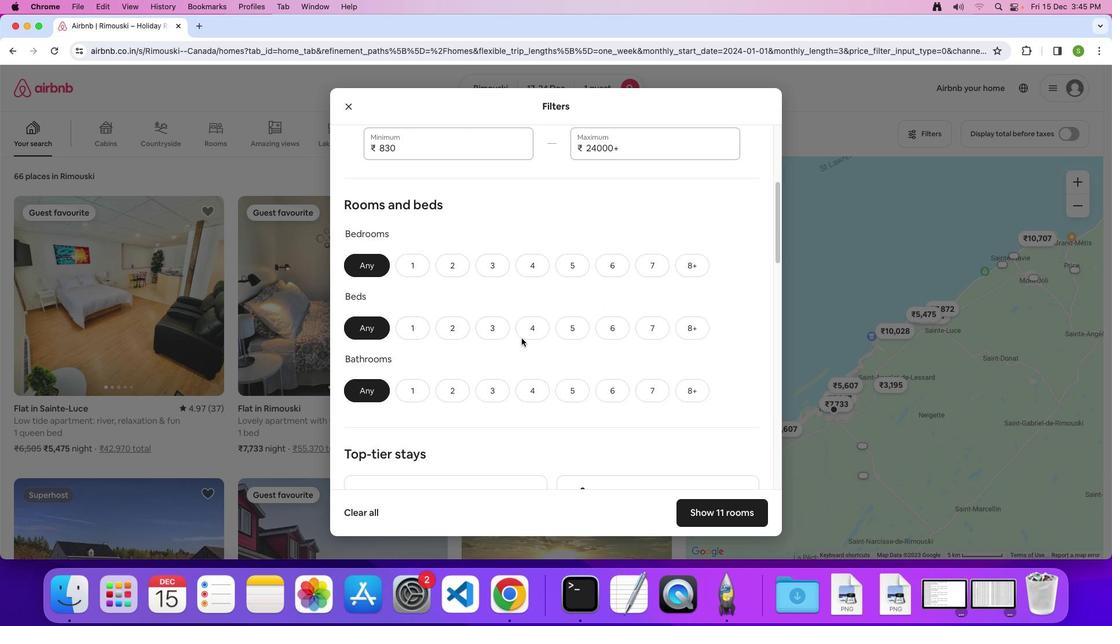 
Action: Mouse moved to (417, 245)
Screenshot: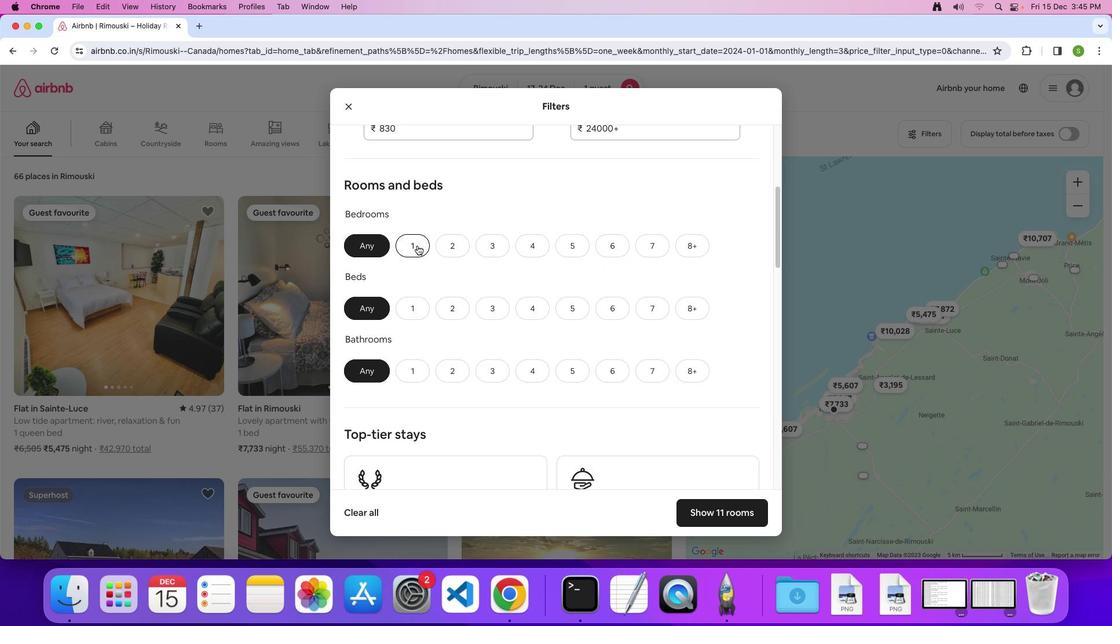 
Action: Mouse pressed left at (417, 245)
Screenshot: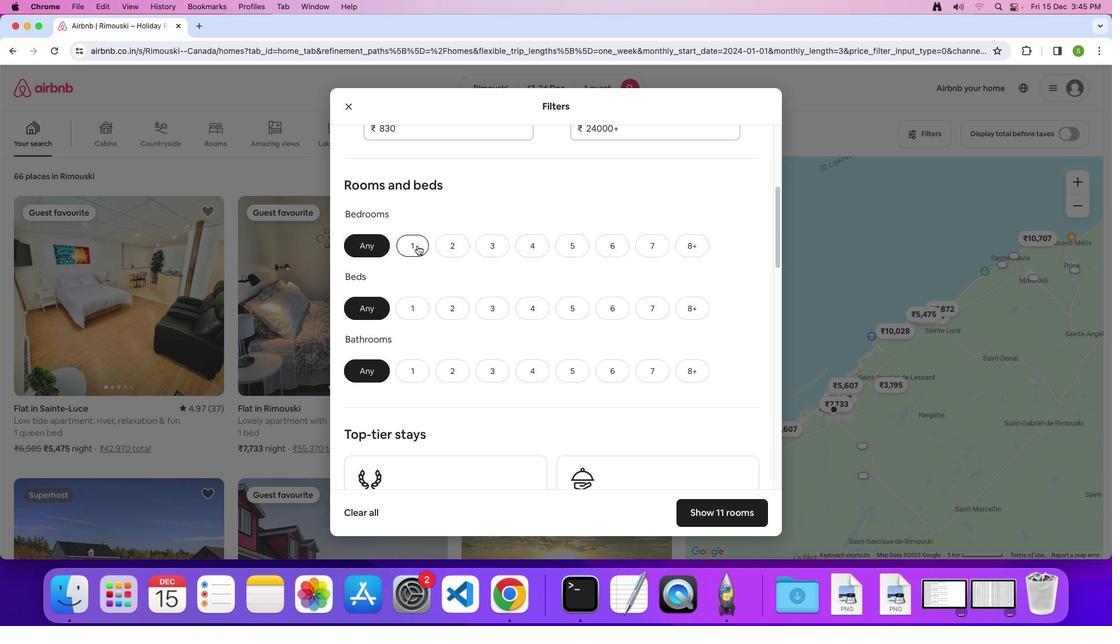 
Action: Mouse moved to (409, 301)
Screenshot: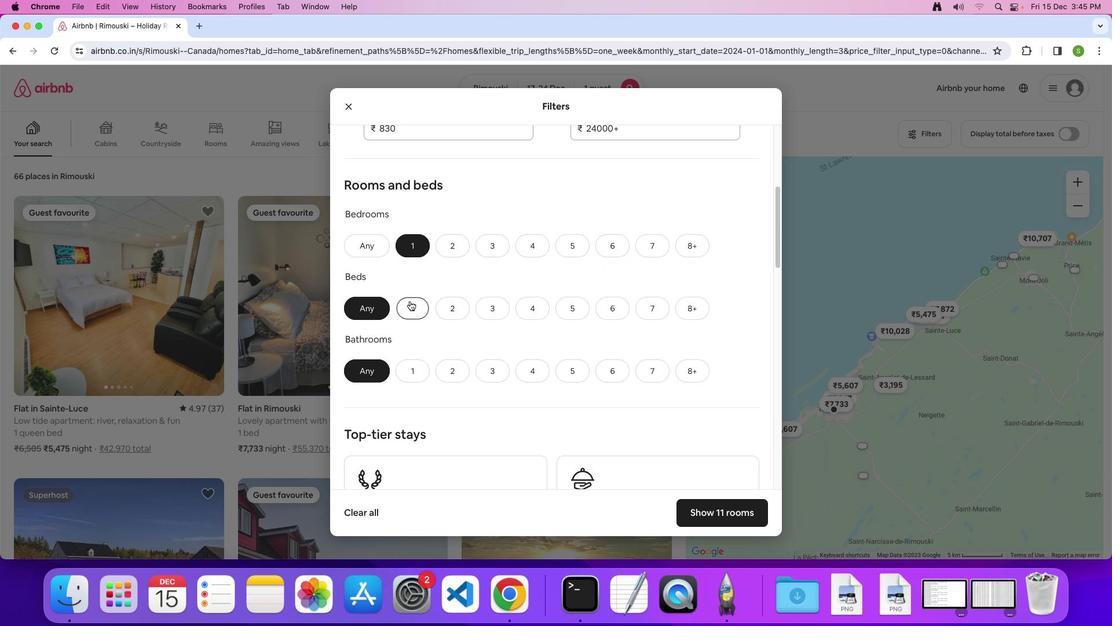 
Action: Mouse pressed left at (409, 301)
Screenshot: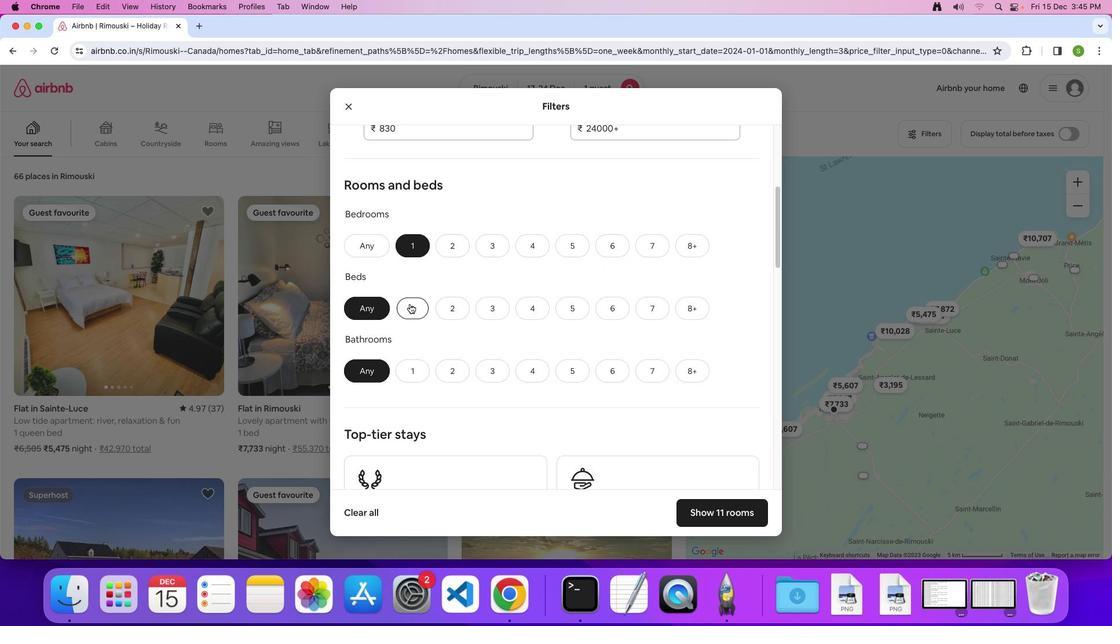 
Action: Mouse moved to (407, 369)
Screenshot: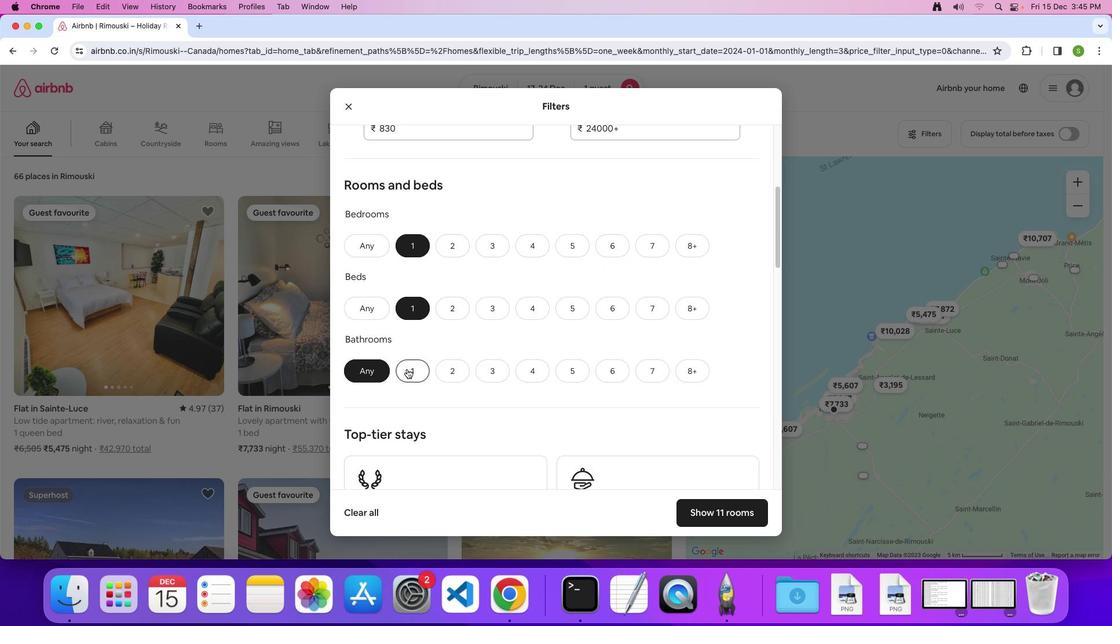 
Action: Mouse pressed left at (407, 369)
Screenshot: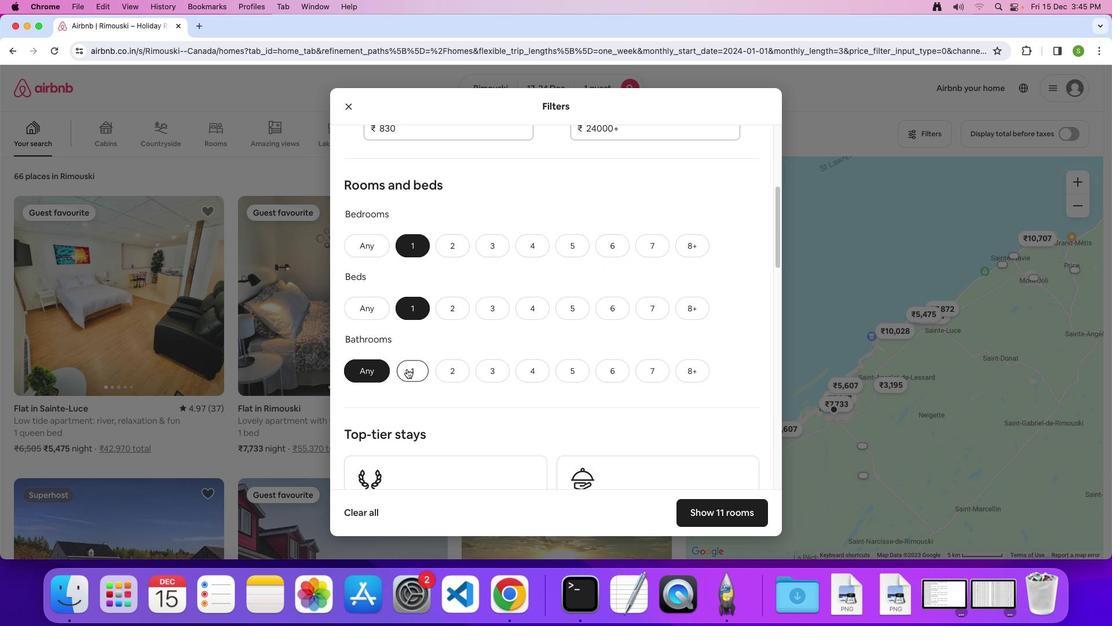 
Action: Mouse moved to (496, 329)
Screenshot: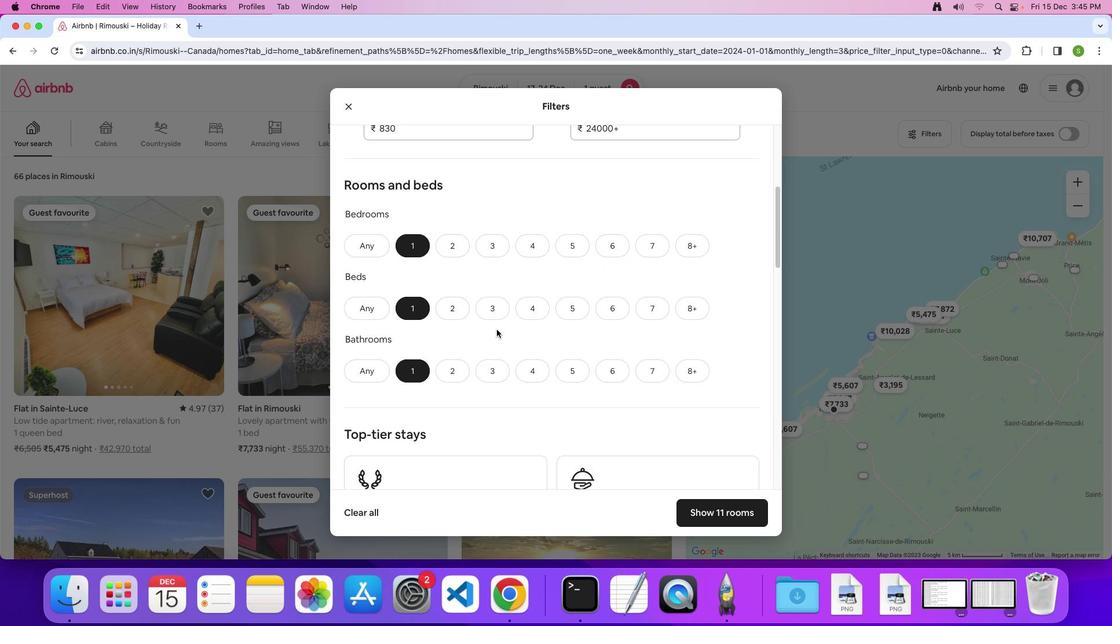 
Action: Mouse scrolled (496, 329) with delta (0, 0)
Screenshot: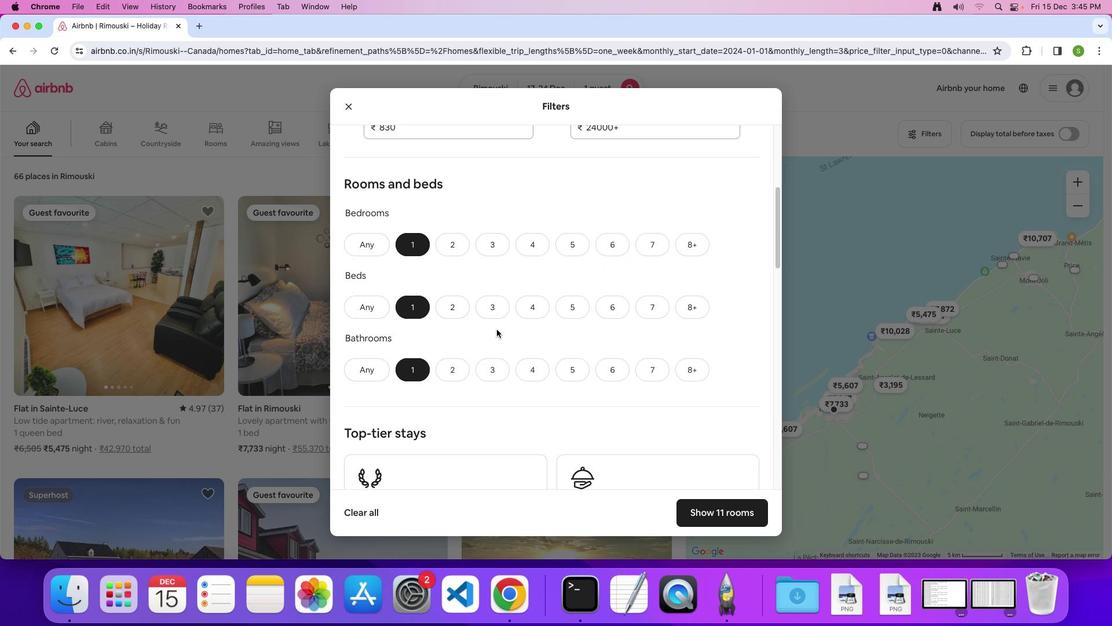 
Action: Mouse scrolled (496, 329) with delta (0, 0)
Screenshot: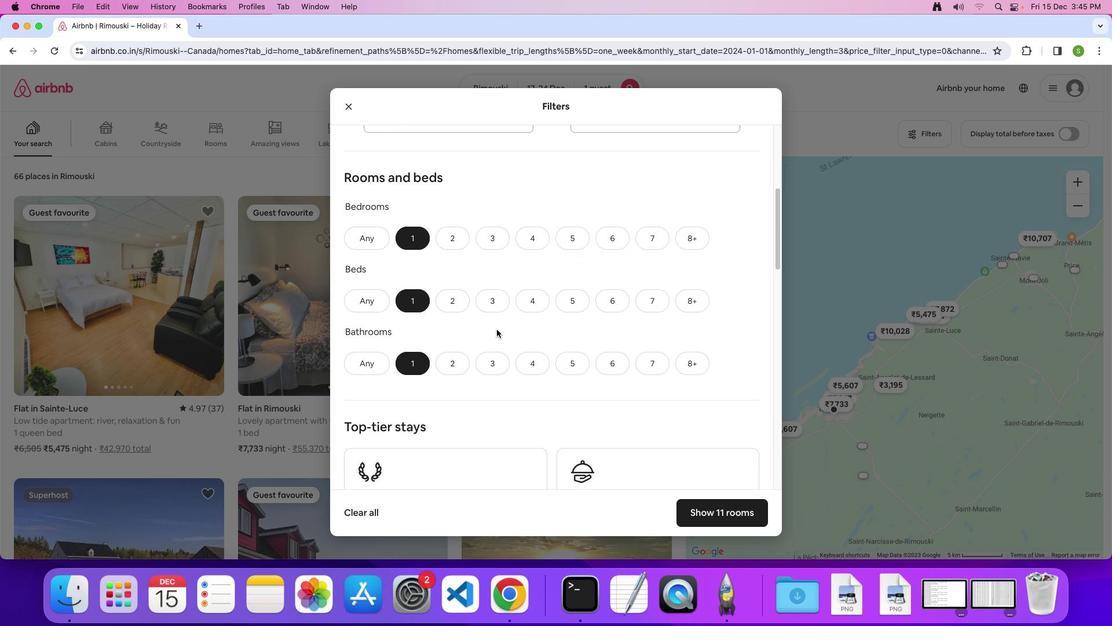 
Action: Mouse scrolled (496, 329) with delta (0, 0)
Screenshot: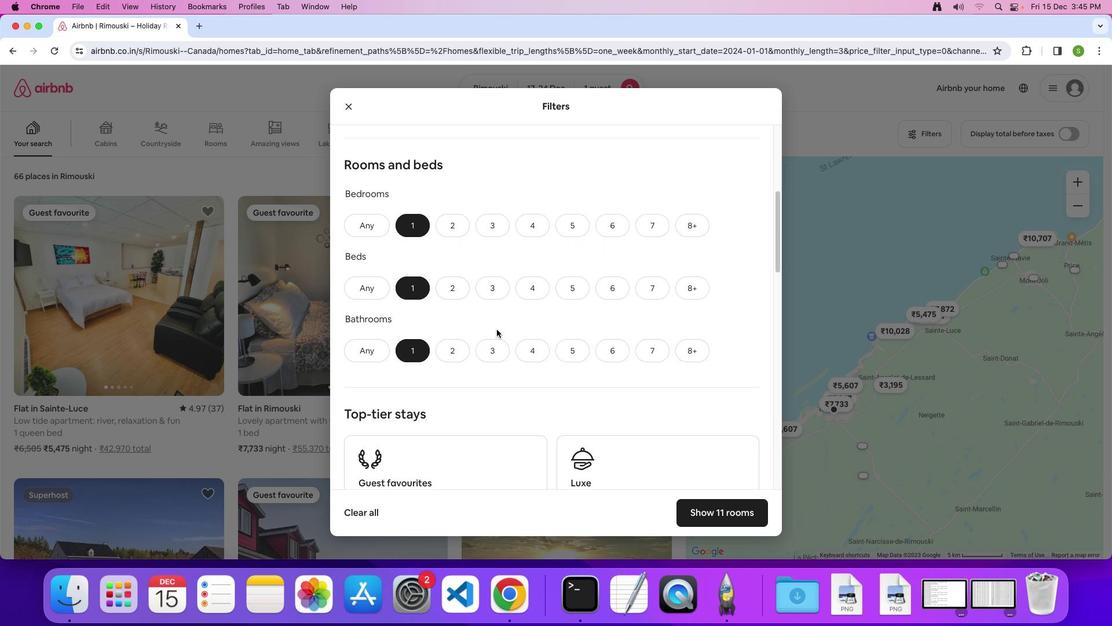 
Action: Mouse scrolled (496, 329) with delta (0, 0)
Screenshot: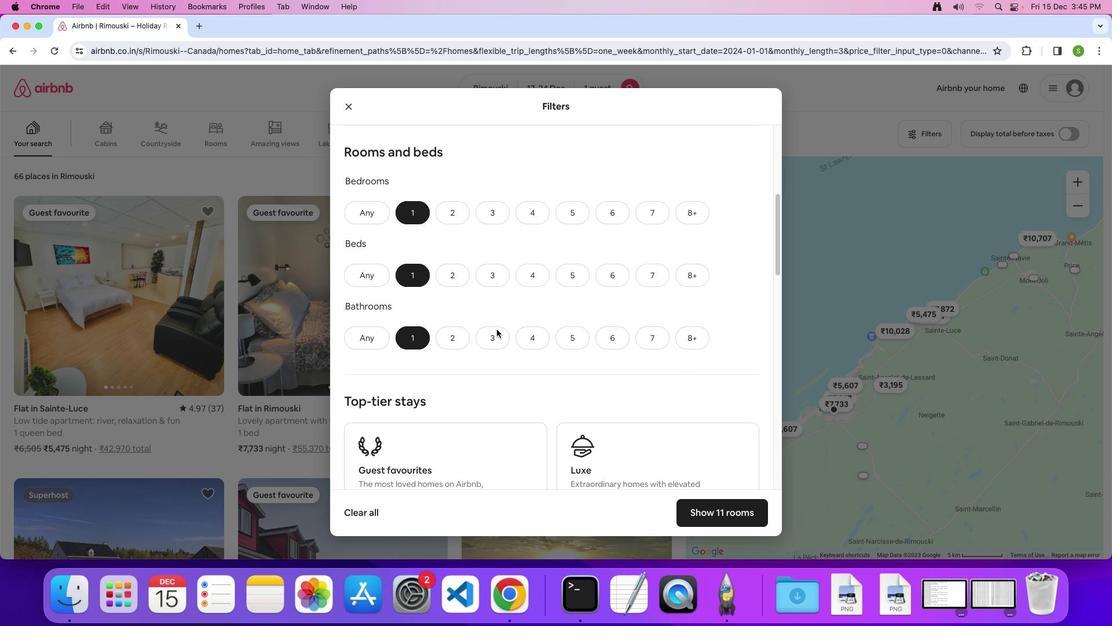 
Action: Mouse scrolled (496, 329) with delta (0, 0)
Screenshot: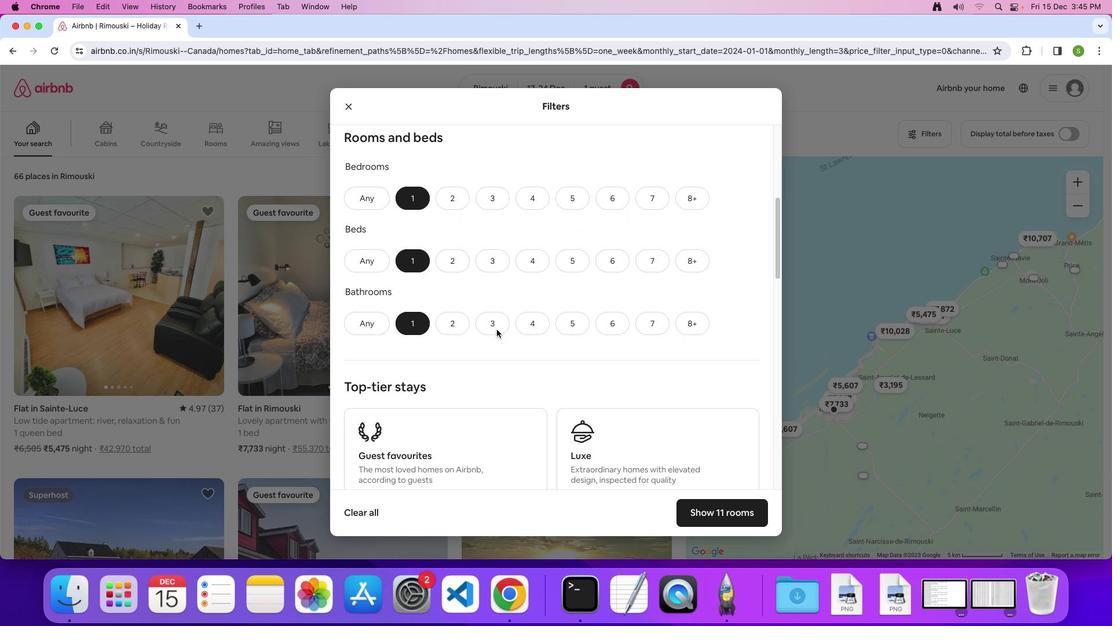 
Action: Mouse scrolled (496, 329) with delta (0, -1)
Screenshot: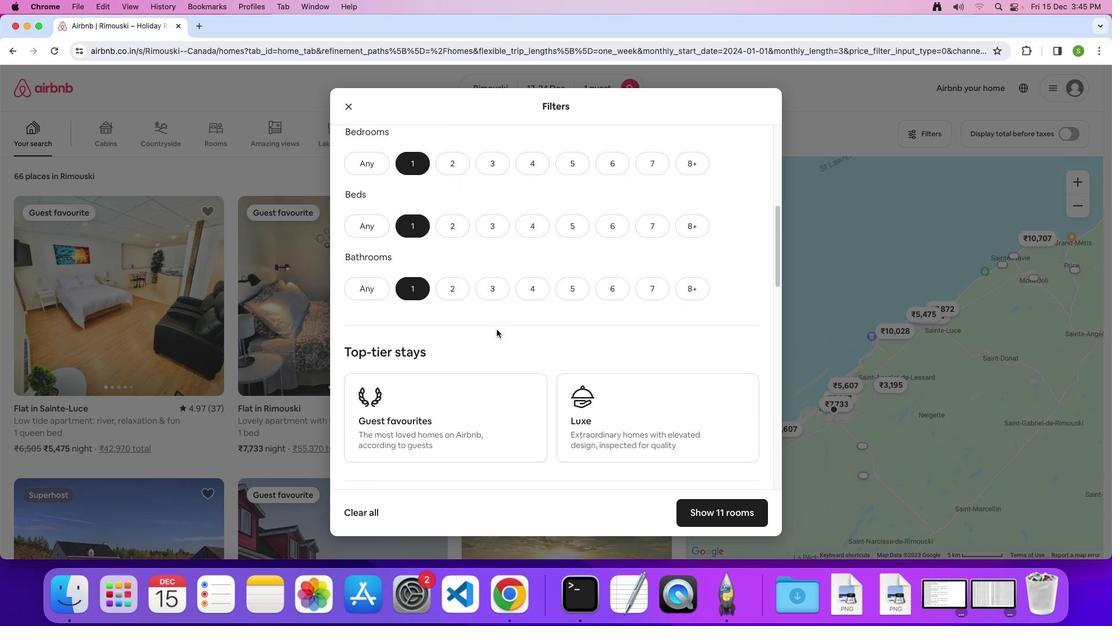 
Action: Mouse scrolled (496, 329) with delta (0, 0)
Screenshot: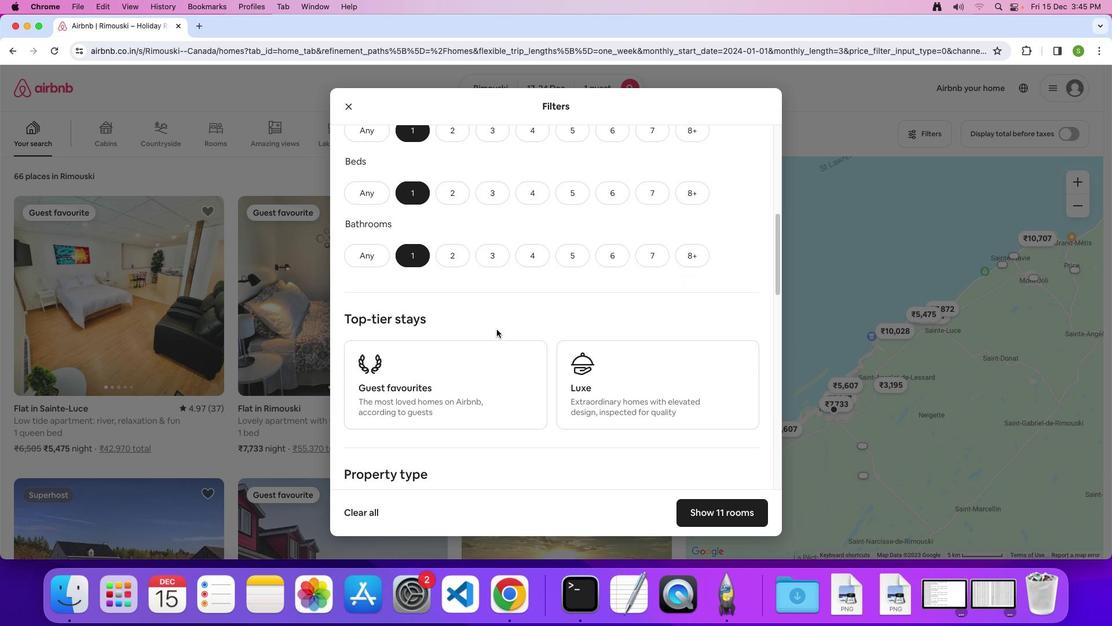 
Action: Mouse scrolled (496, 329) with delta (0, 0)
Screenshot: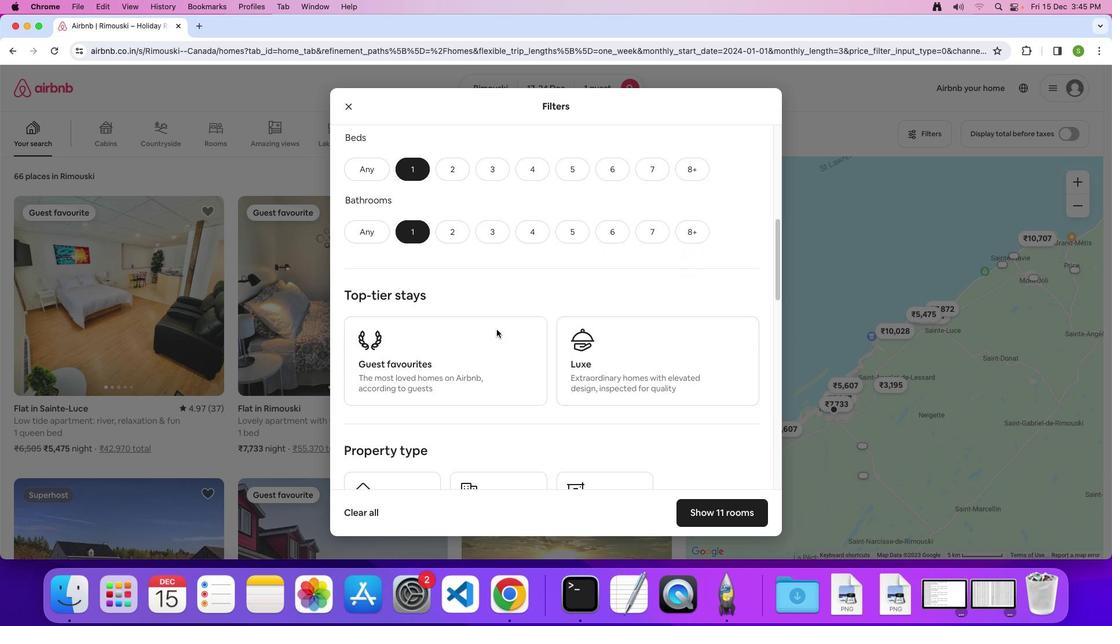 
Action: Mouse scrolled (496, 329) with delta (0, -1)
Screenshot: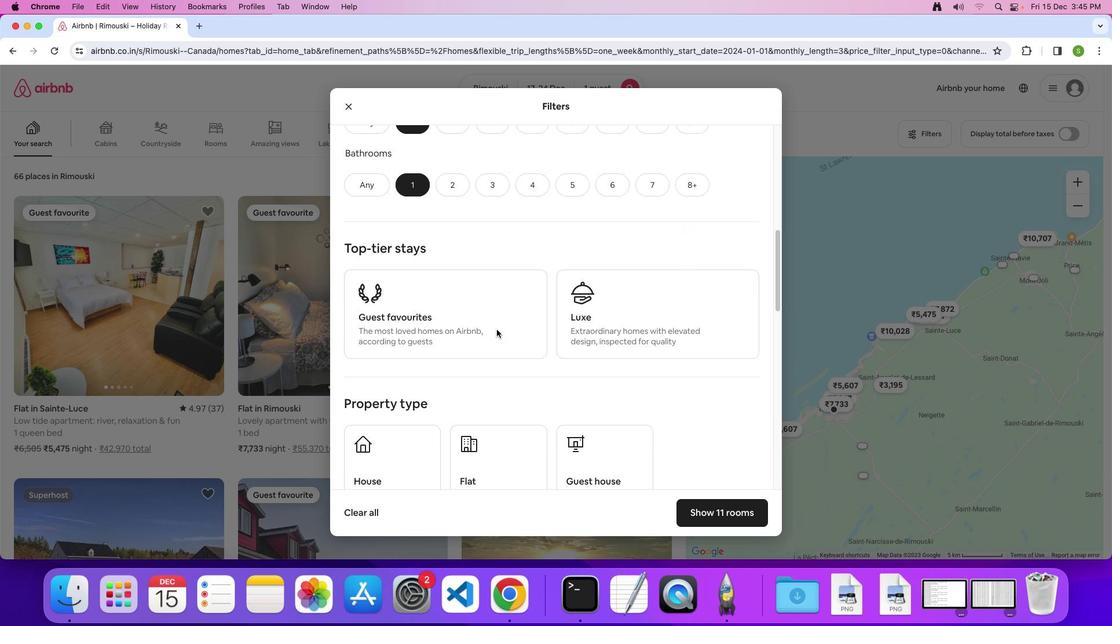 
Action: Mouse scrolled (496, 329) with delta (0, 0)
Screenshot: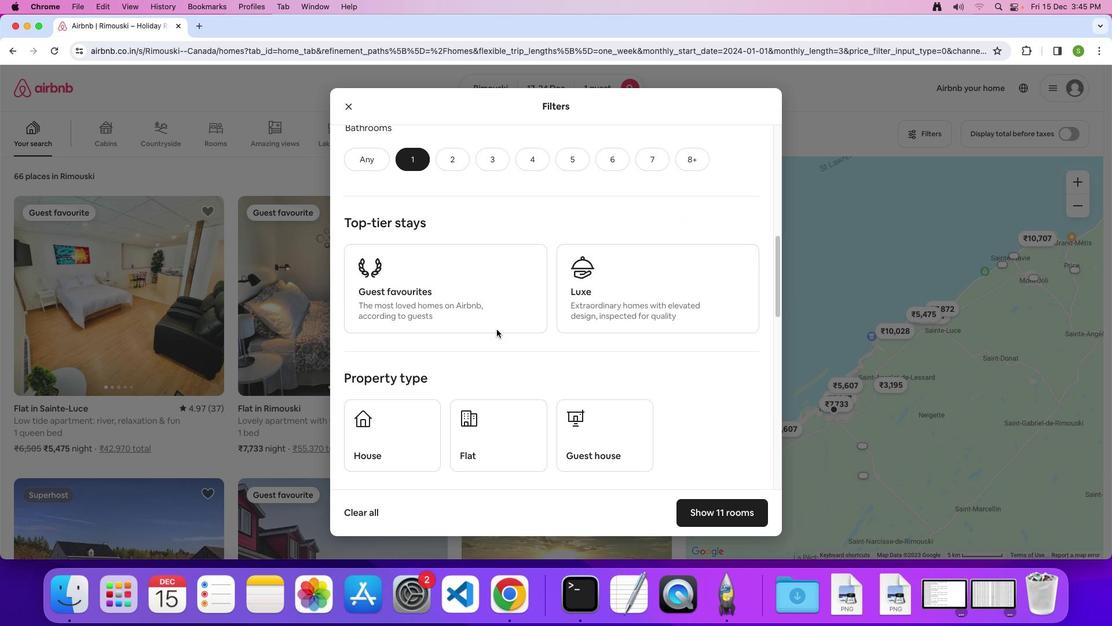 
Action: Mouse scrolled (496, 329) with delta (0, 0)
Screenshot: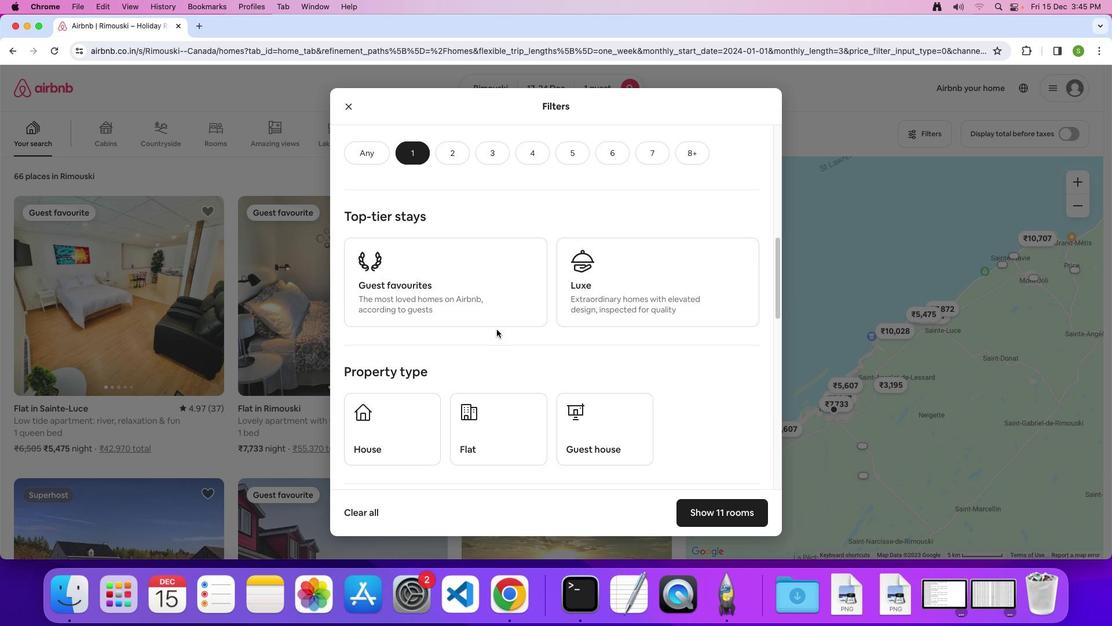 
Action: Mouse scrolled (496, 329) with delta (0, 0)
Screenshot: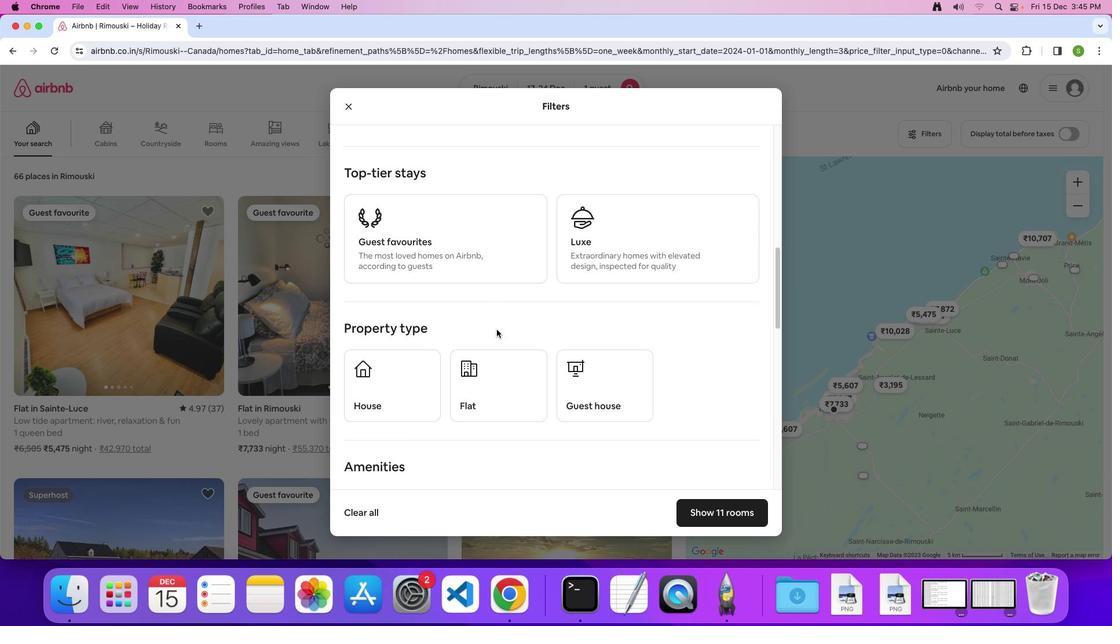 
Action: Mouse moved to (597, 340)
Screenshot: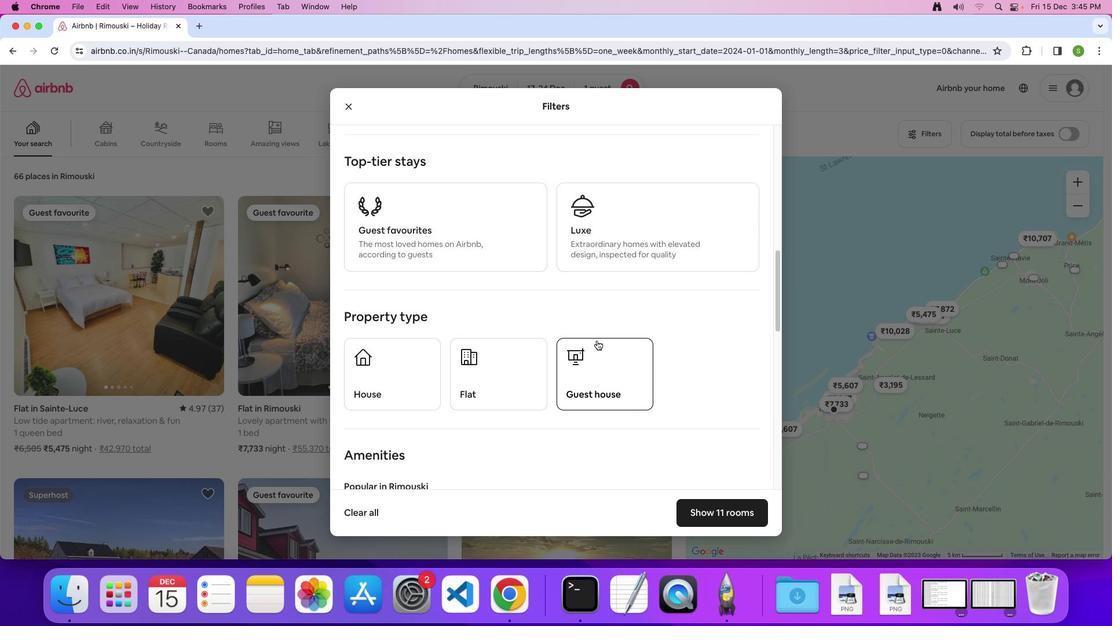 
Action: Mouse scrolled (597, 340) with delta (0, 0)
Screenshot: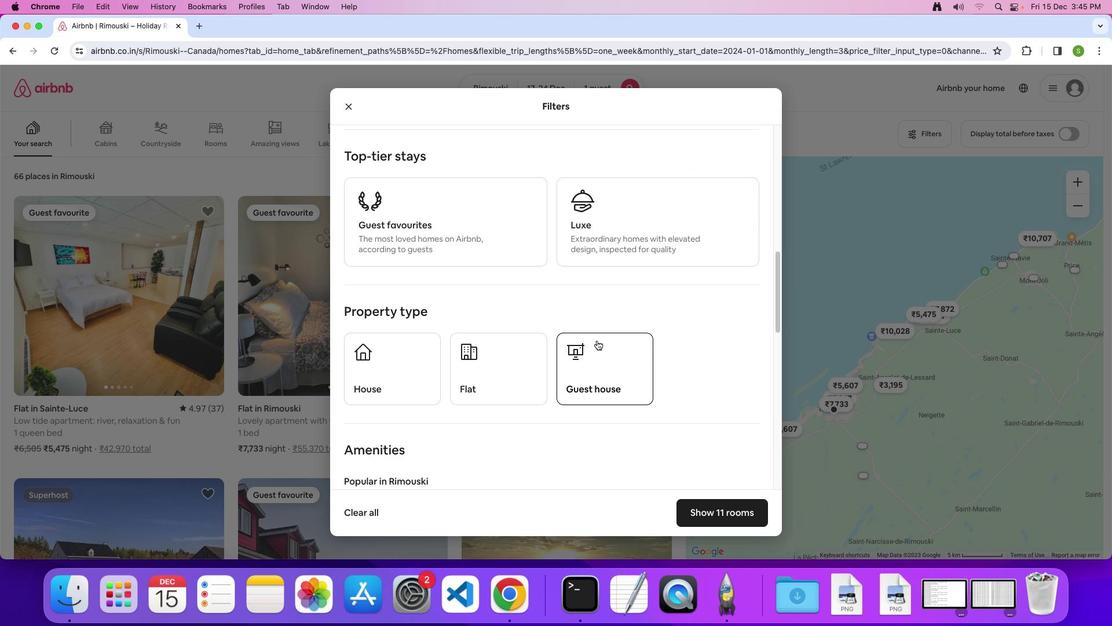 
Action: Mouse scrolled (597, 340) with delta (0, 0)
Screenshot: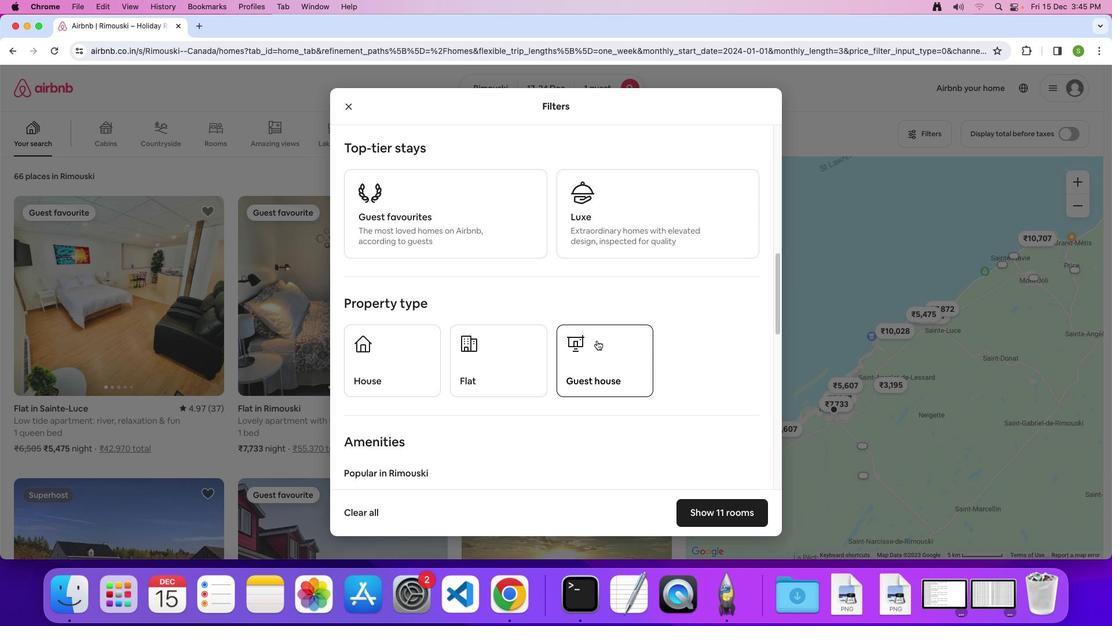 
Action: Mouse scrolled (597, 340) with delta (0, 0)
Screenshot: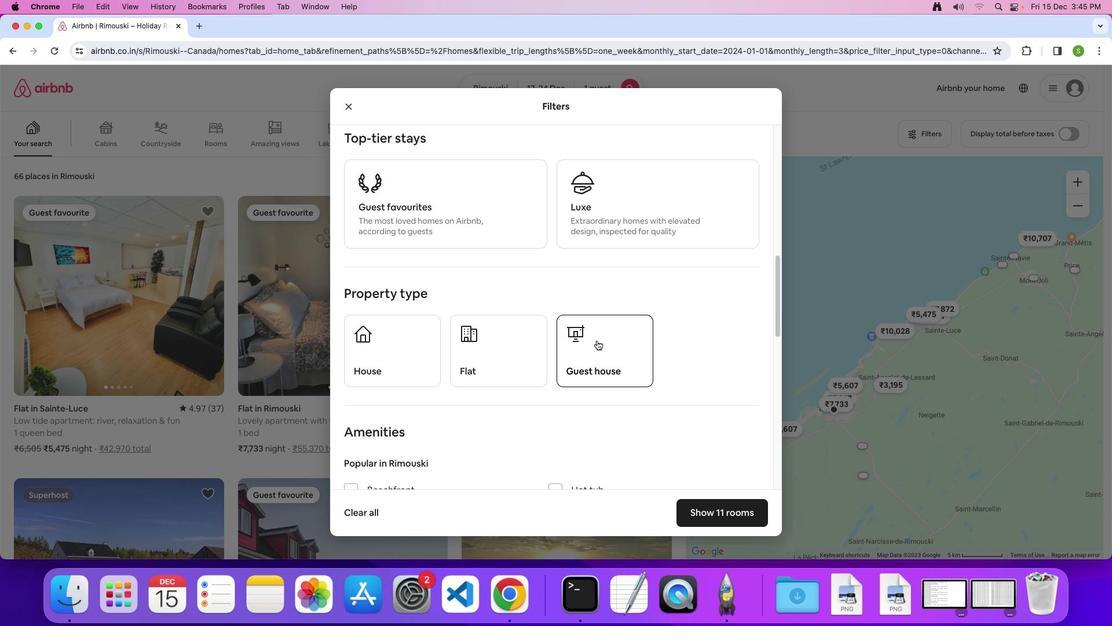 
Action: Mouse scrolled (597, 340) with delta (0, 0)
Screenshot: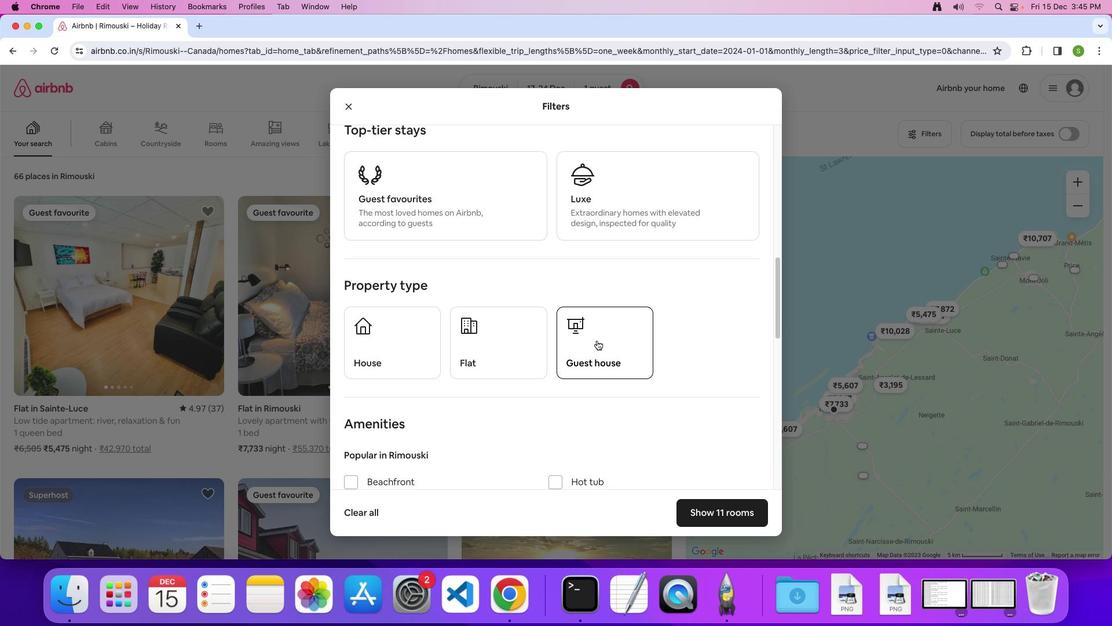 
Action: Mouse scrolled (597, 340) with delta (0, 0)
Screenshot: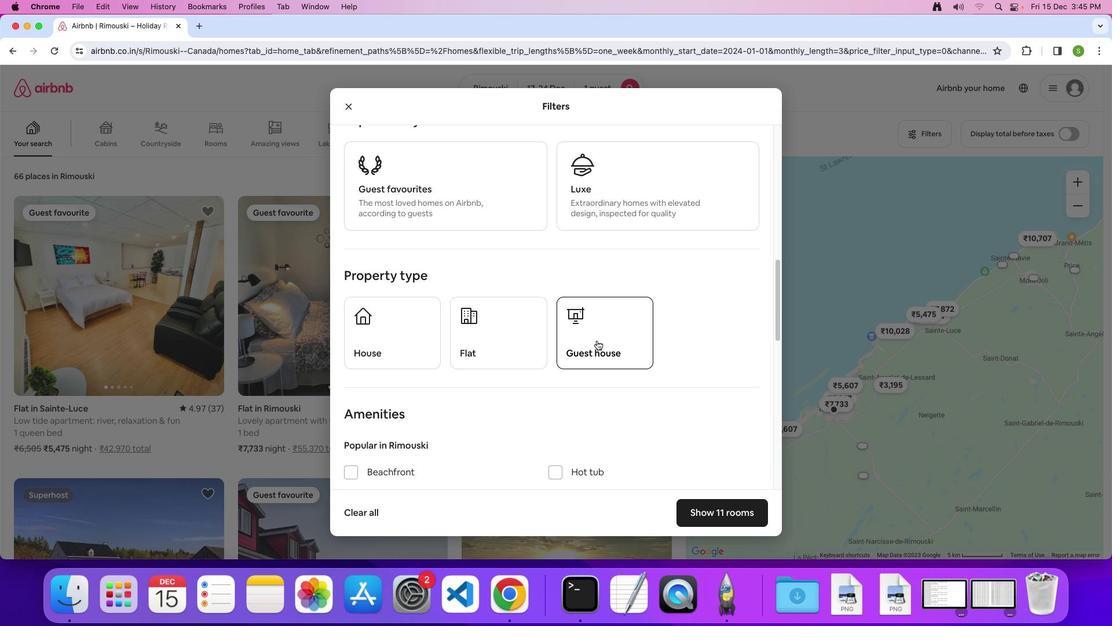
Action: Mouse scrolled (597, 340) with delta (0, 0)
Screenshot: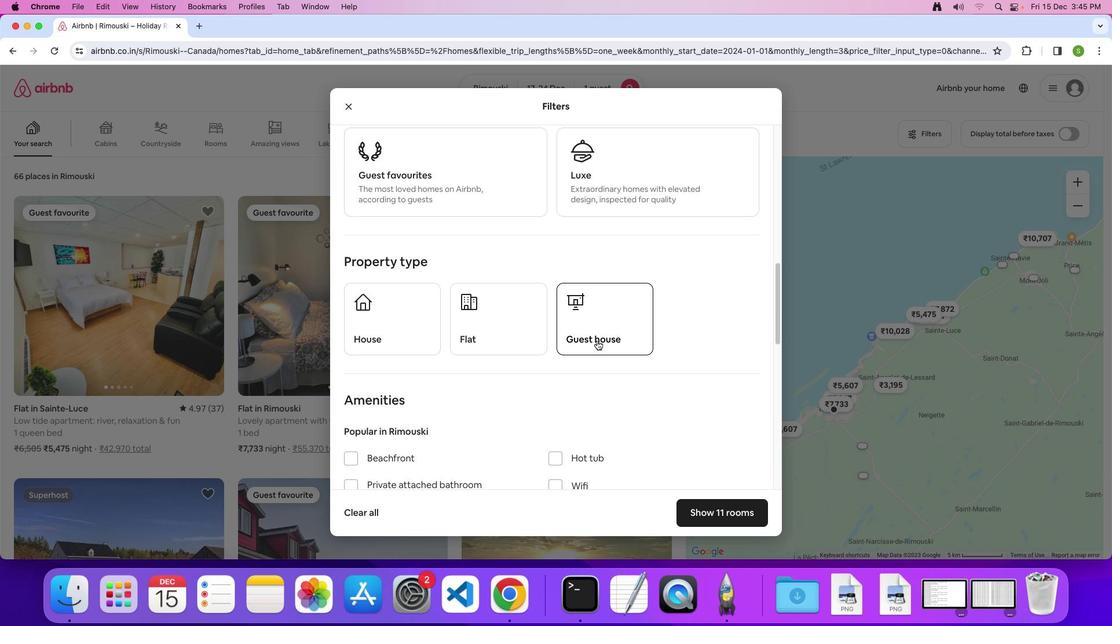 
Action: Mouse scrolled (597, 340) with delta (0, -1)
Screenshot: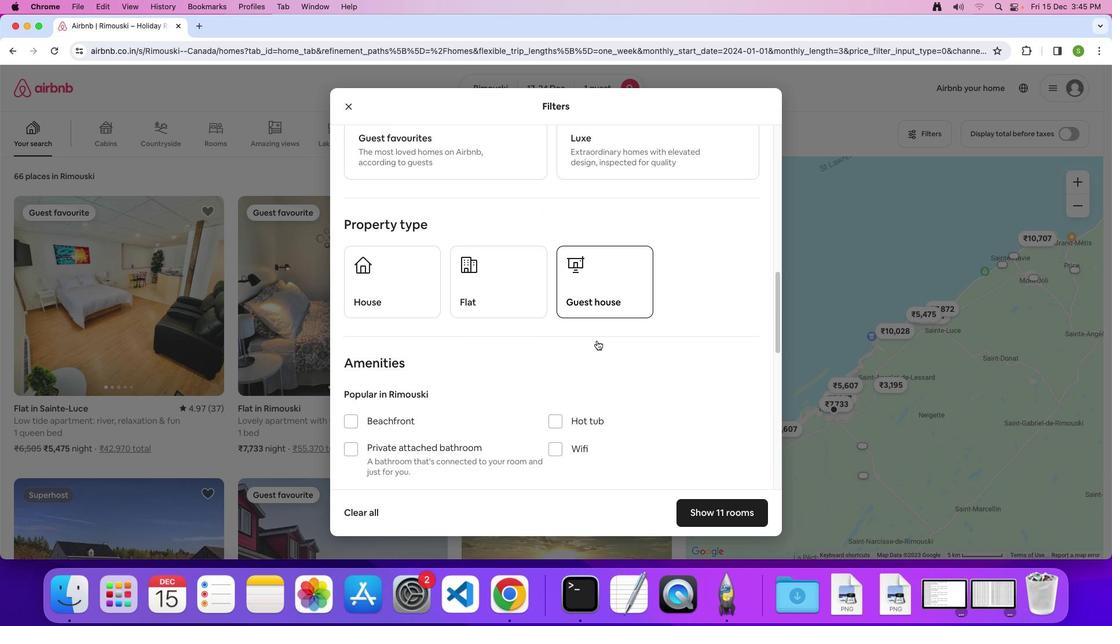 
Action: Mouse scrolled (597, 340) with delta (0, 0)
Screenshot: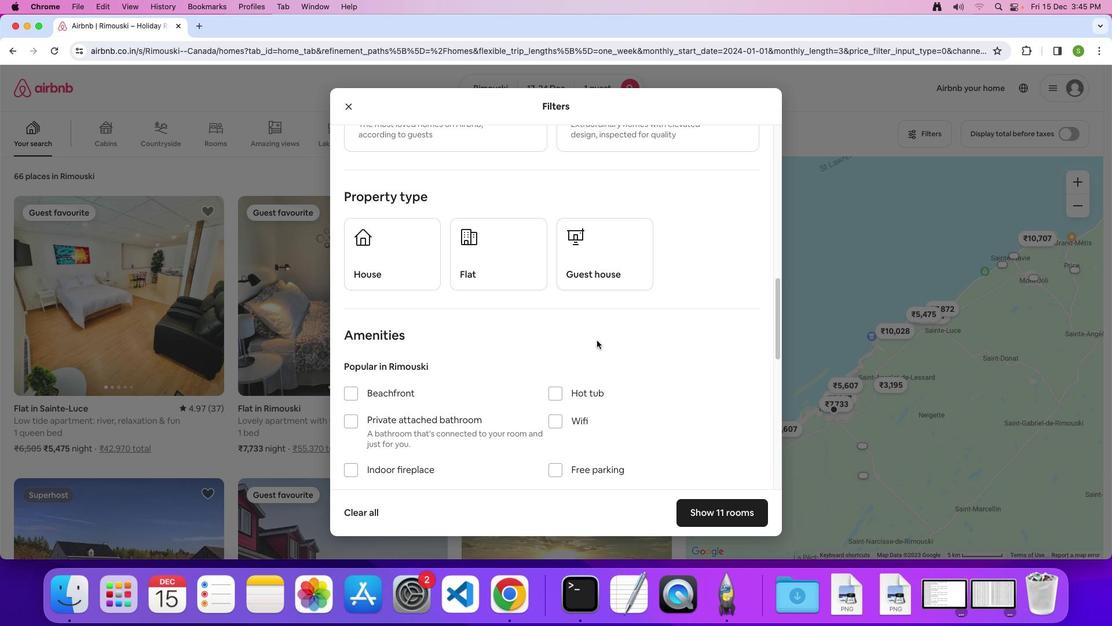 
Action: Mouse scrolled (597, 340) with delta (0, 0)
Screenshot: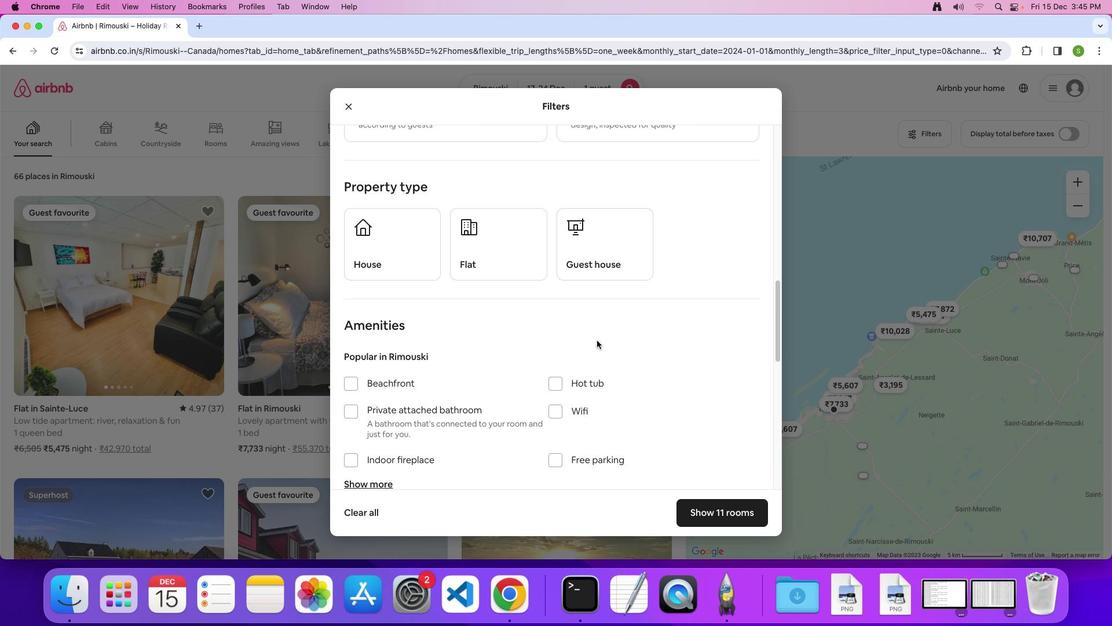 
Action: Mouse scrolled (597, 340) with delta (0, 0)
Screenshot: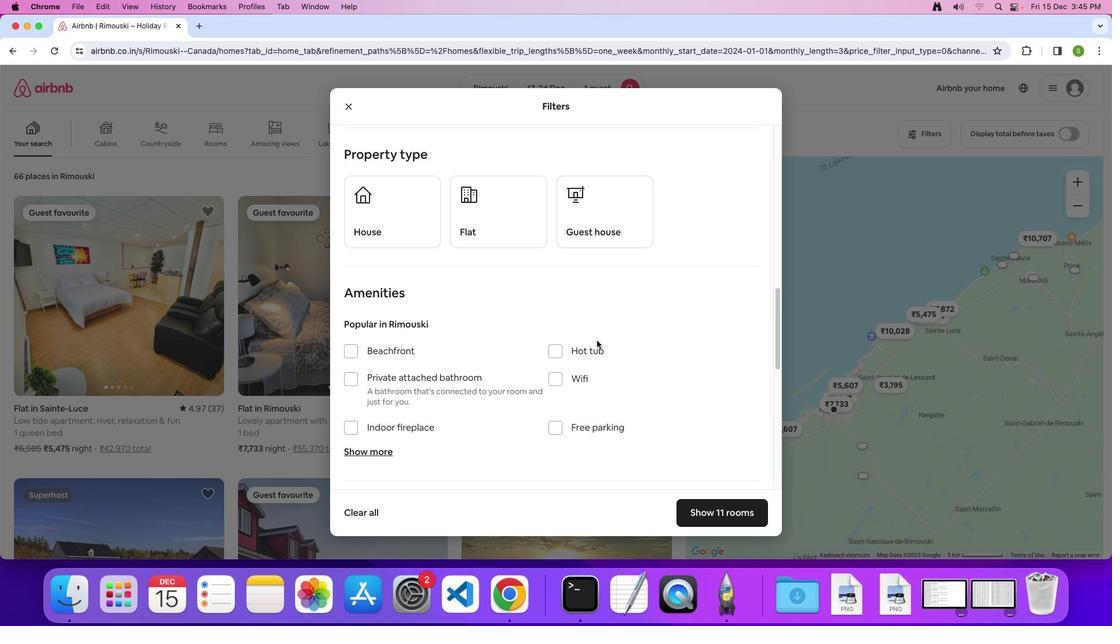 
Action: Mouse scrolled (597, 340) with delta (0, 0)
Screenshot: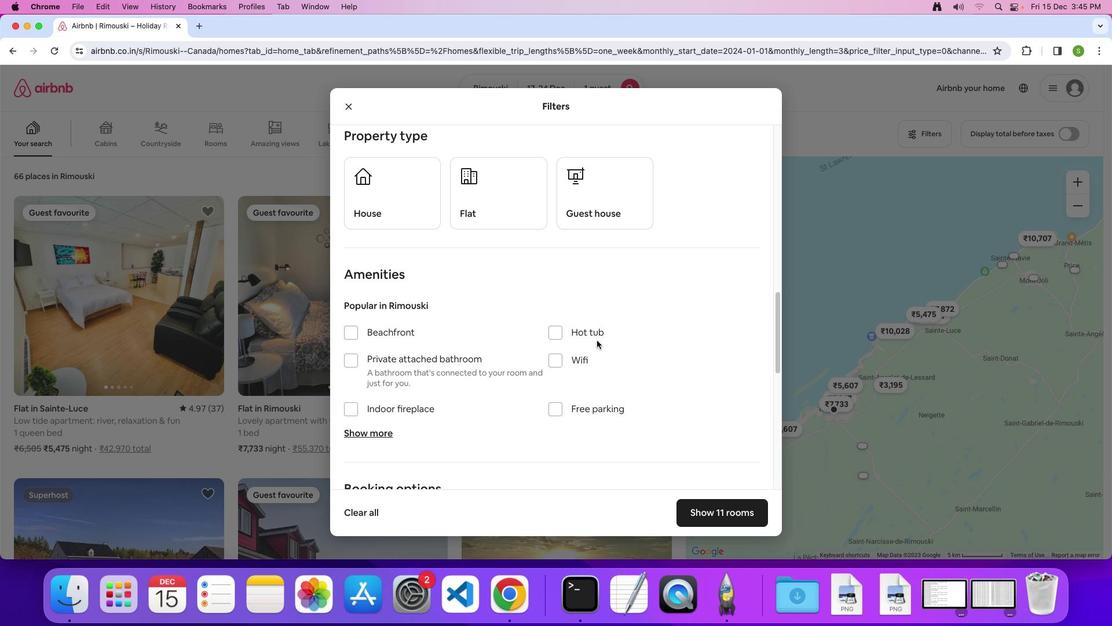 
Action: Mouse scrolled (597, 340) with delta (0, 0)
Screenshot: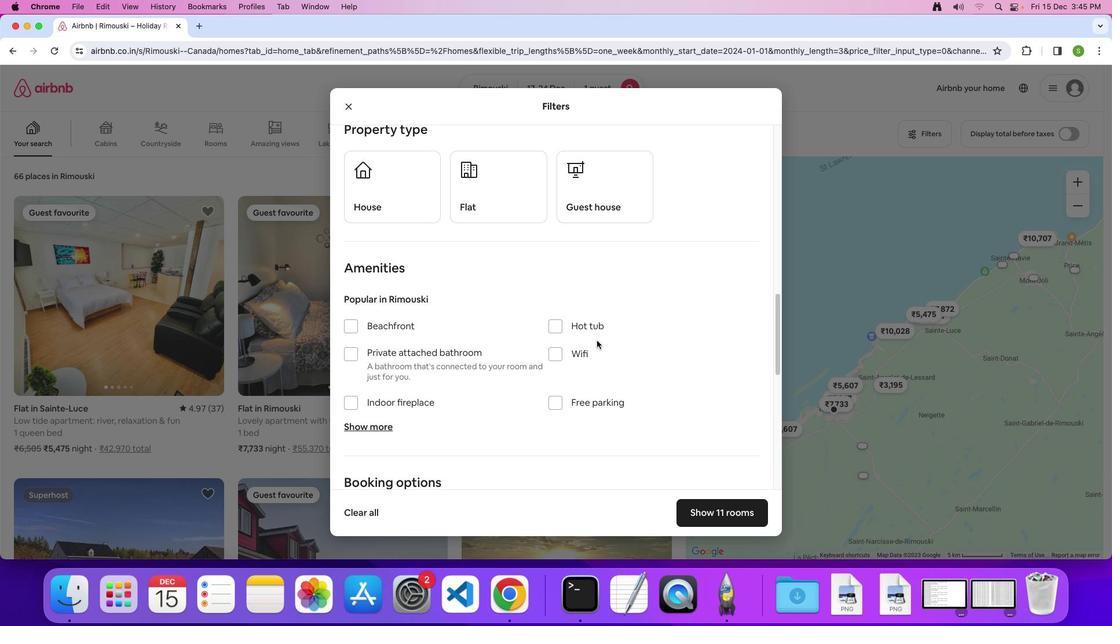 
Action: Mouse scrolled (597, 340) with delta (0, -1)
Screenshot: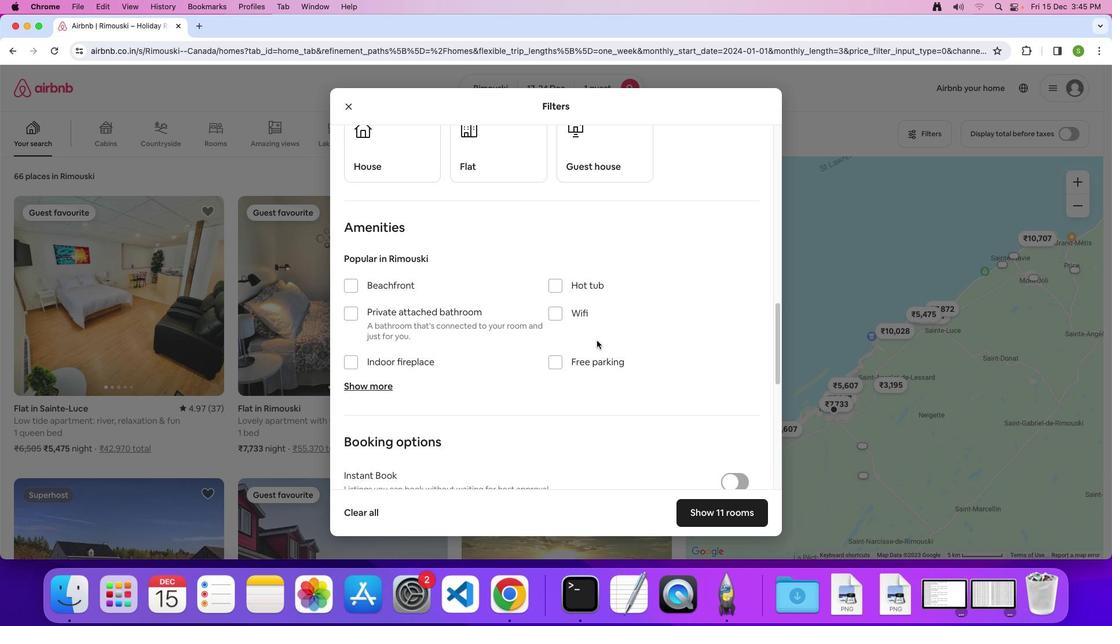 
Action: Mouse moved to (352, 356)
Screenshot: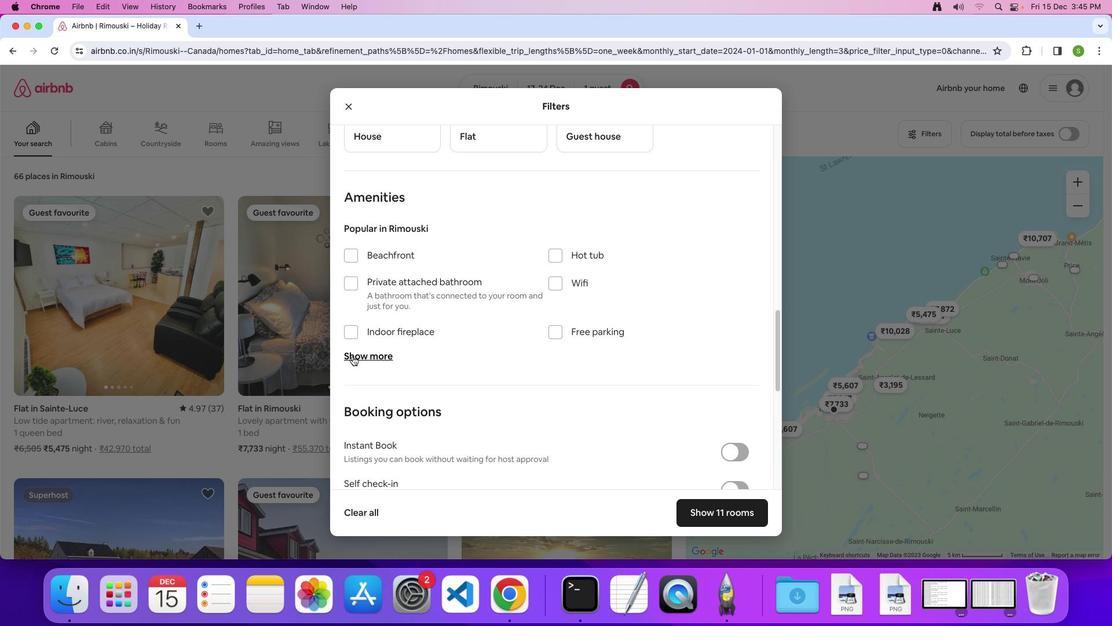 
Action: Mouse pressed left at (352, 356)
Screenshot: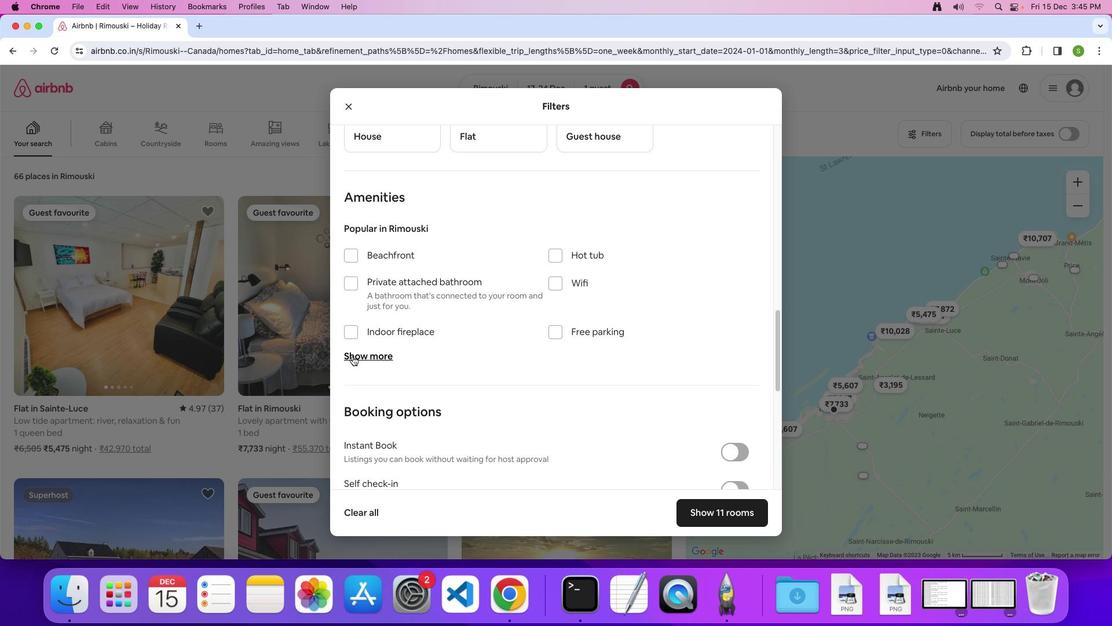 
Action: Mouse moved to (467, 330)
Screenshot: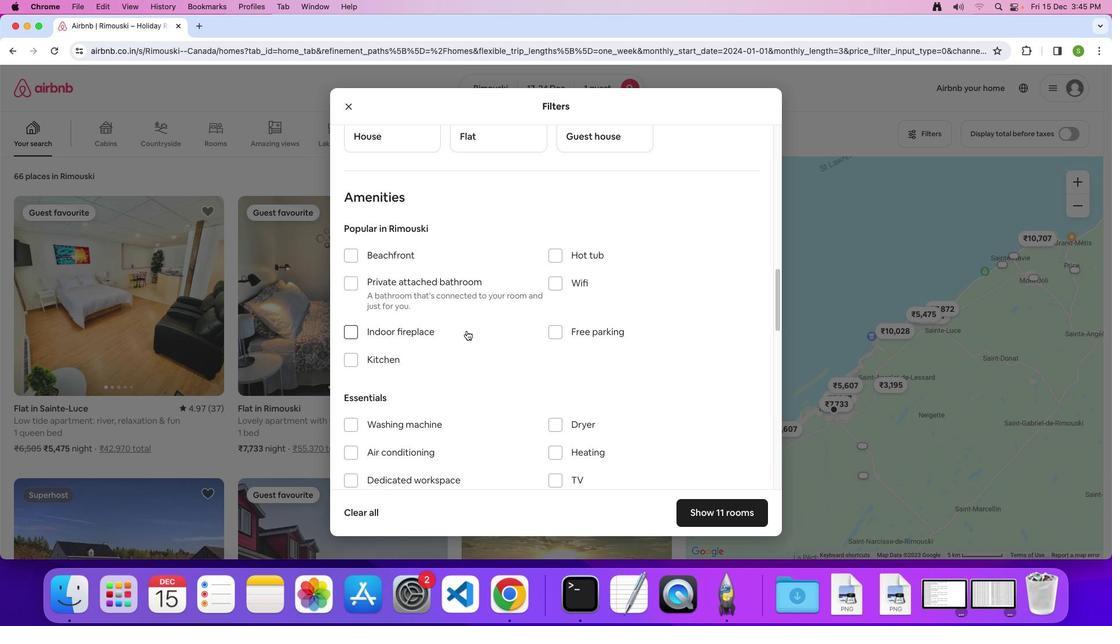 
Action: Mouse scrolled (467, 330) with delta (0, 0)
Screenshot: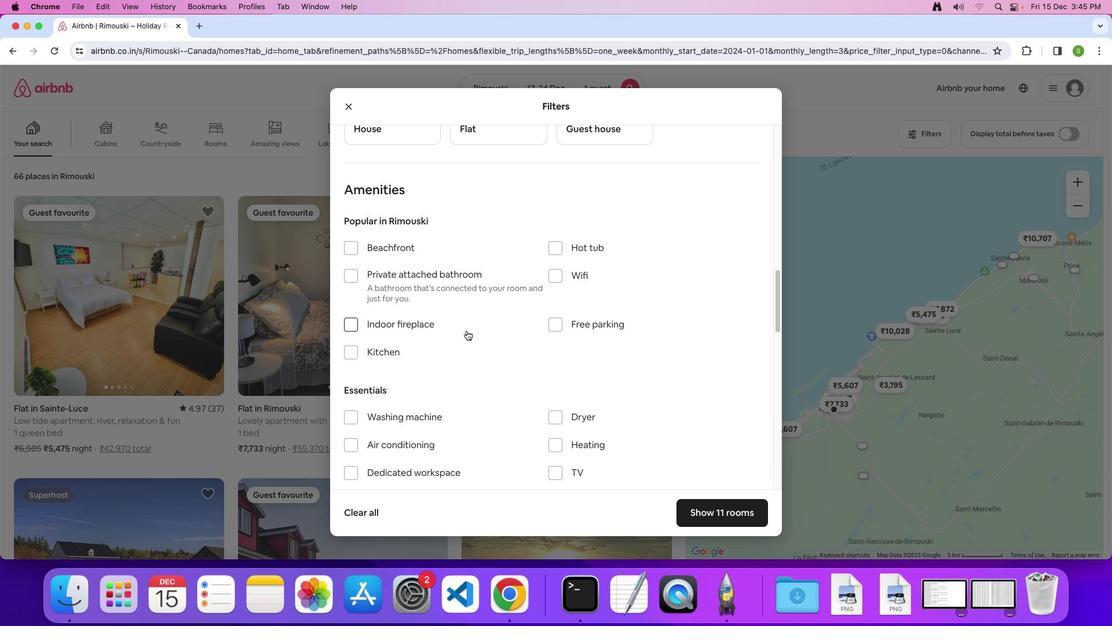 
Action: Mouse scrolled (467, 330) with delta (0, 0)
Screenshot: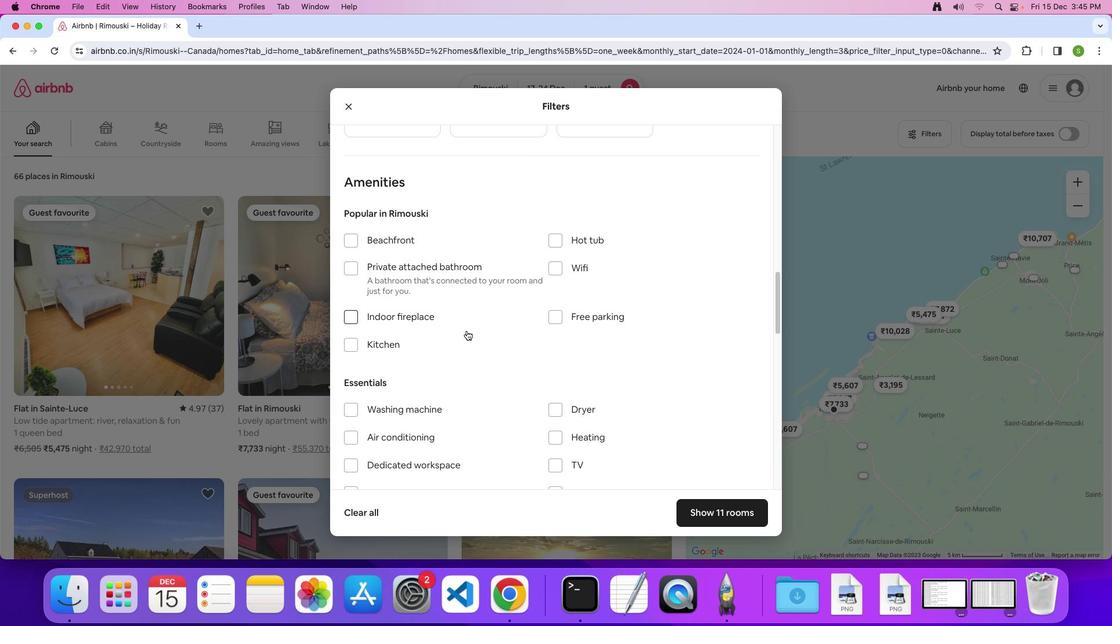 
Action: Mouse scrolled (467, 330) with delta (0, -1)
Screenshot: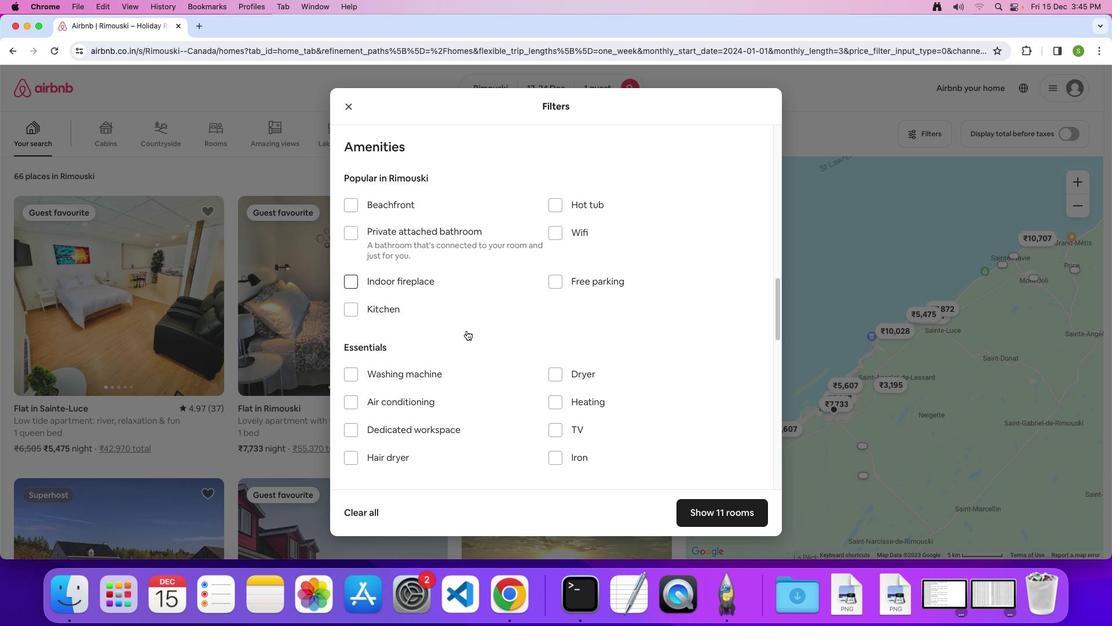 
Action: Mouse scrolled (467, 330) with delta (0, 0)
Screenshot: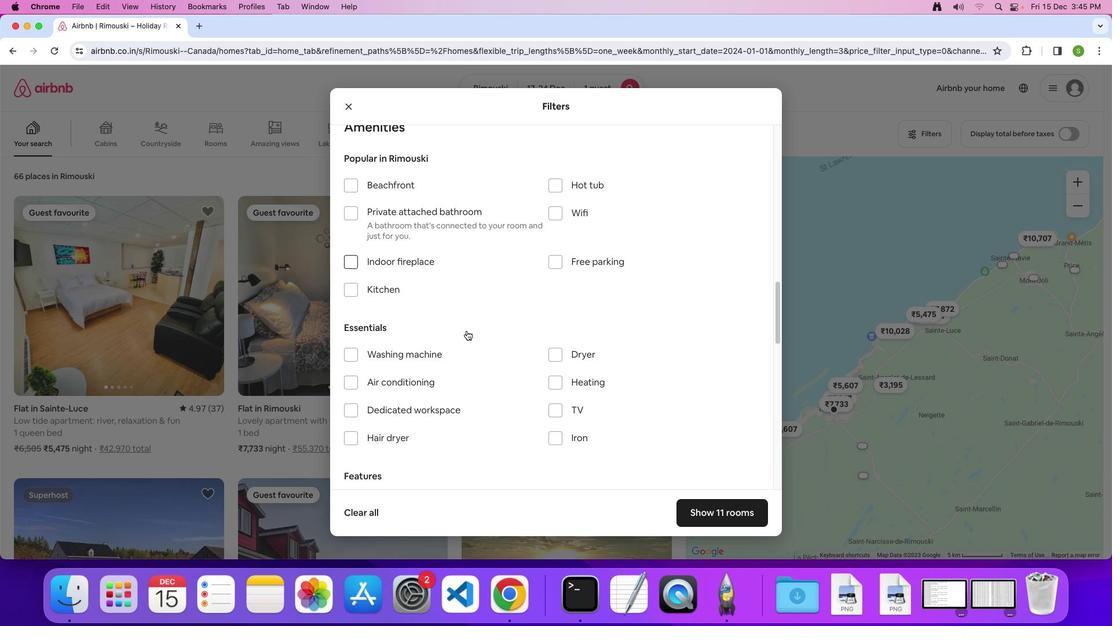 
Action: Mouse scrolled (467, 330) with delta (0, 0)
Screenshot: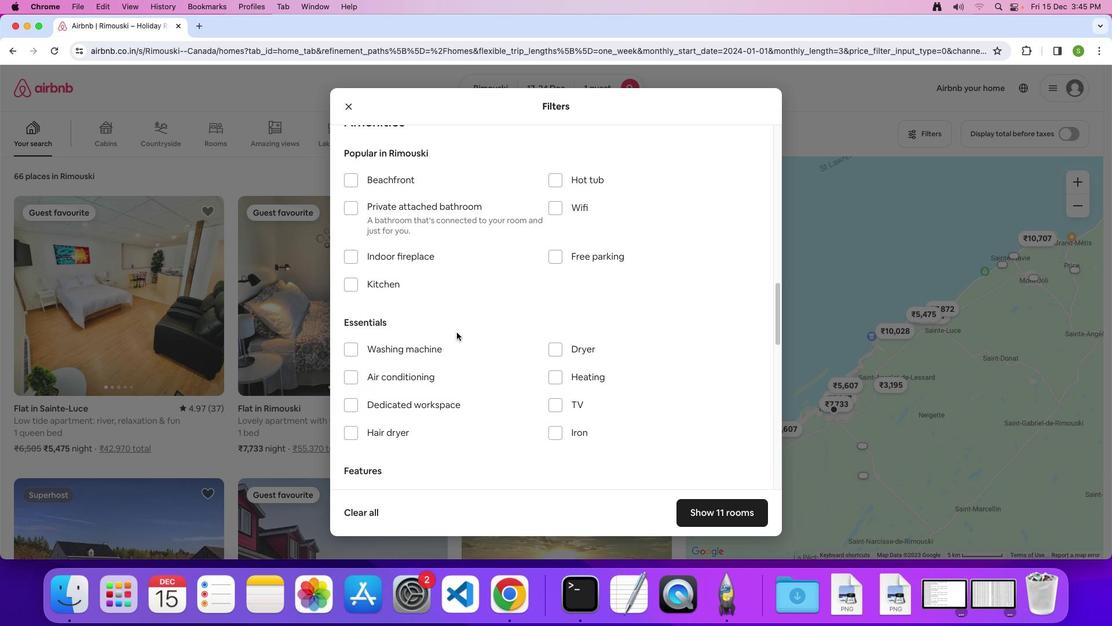 
Action: Mouse moved to (350, 347)
Screenshot: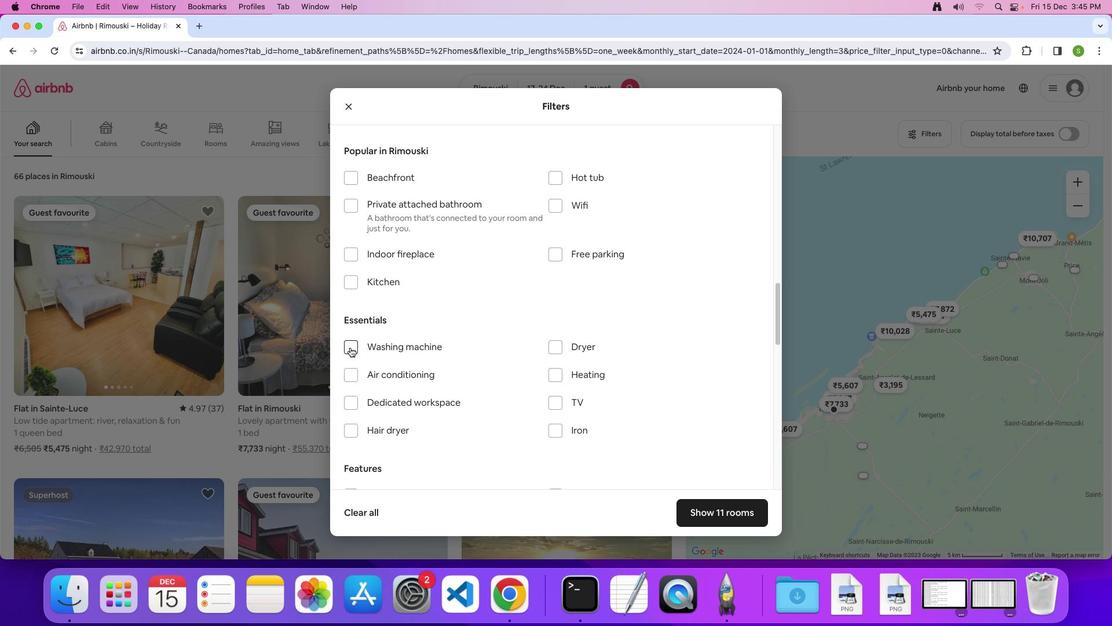 
Action: Mouse pressed left at (350, 347)
Screenshot: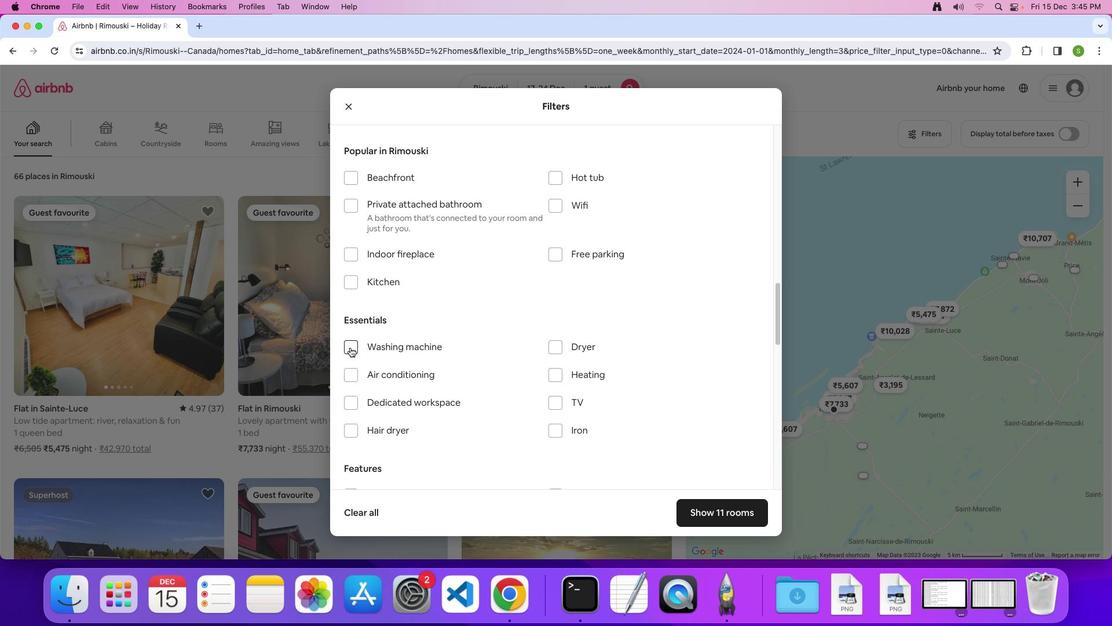 
Action: Mouse moved to (506, 311)
Screenshot: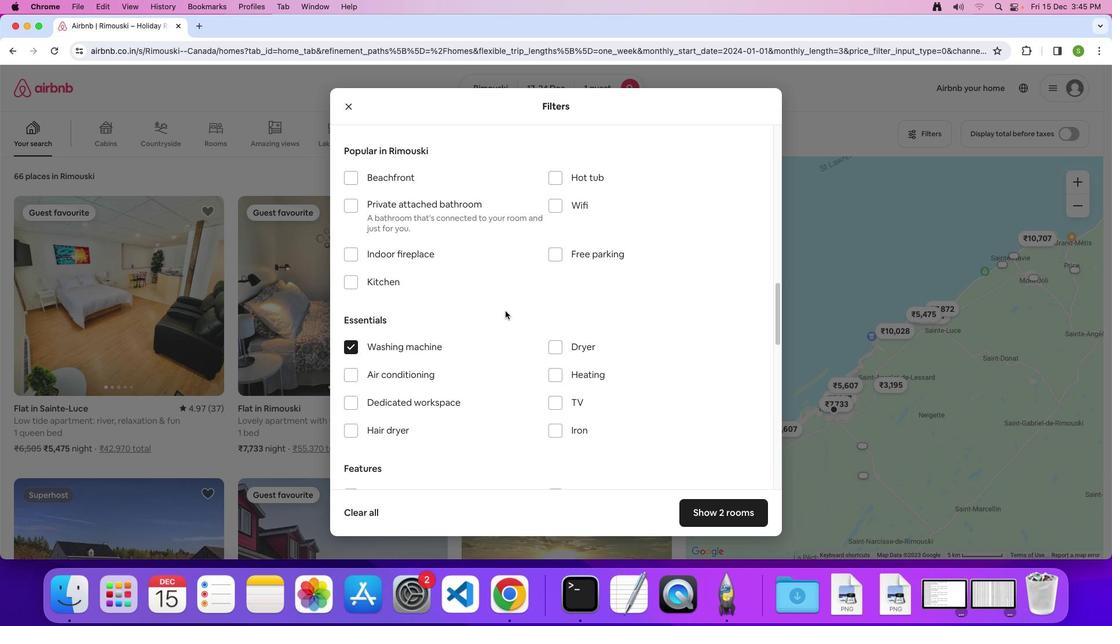 
Action: Mouse scrolled (506, 311) with delta (0, 0)
Screenshot: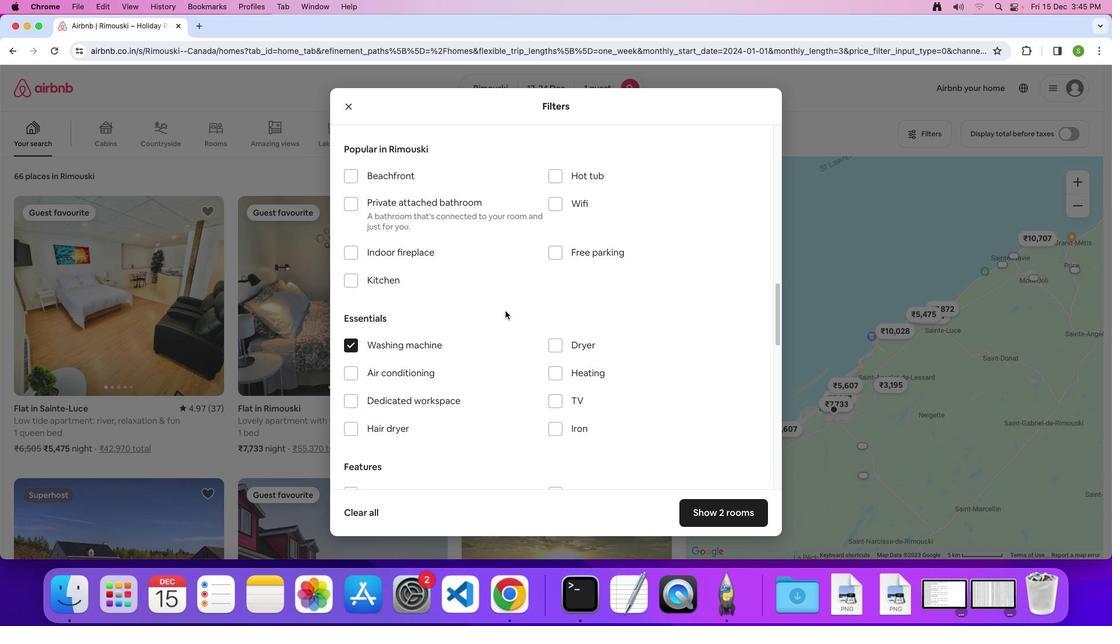 
Action: Mouse scrolled (506, 311) with delta (0, 0)
Screenshot: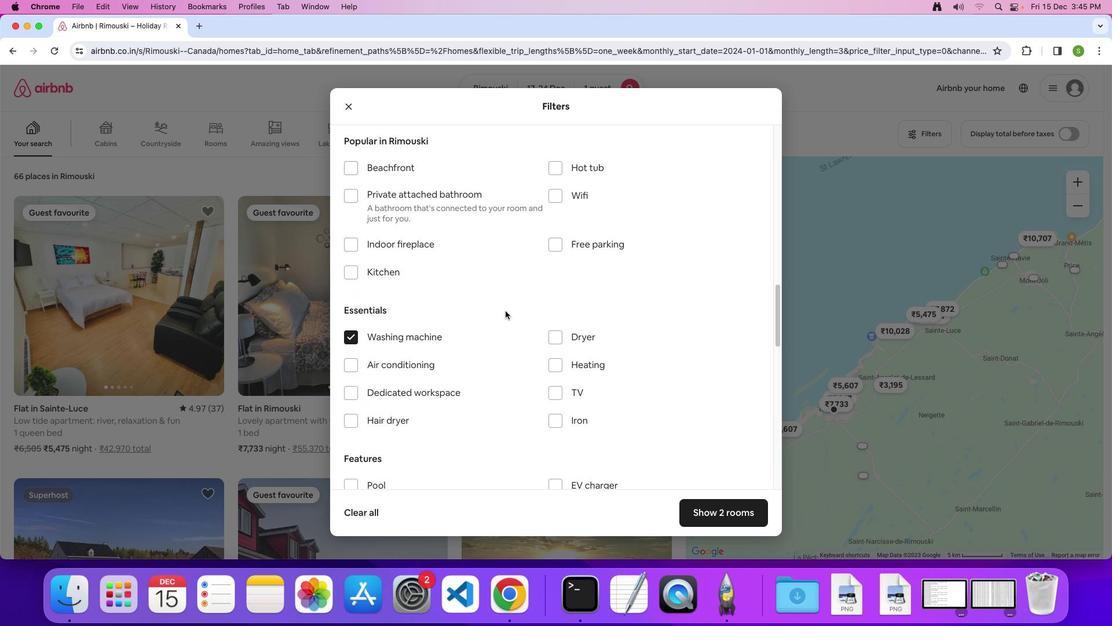 
Action: Mouse scrolled (506, 311) with delta (0, 0)
Screenshot: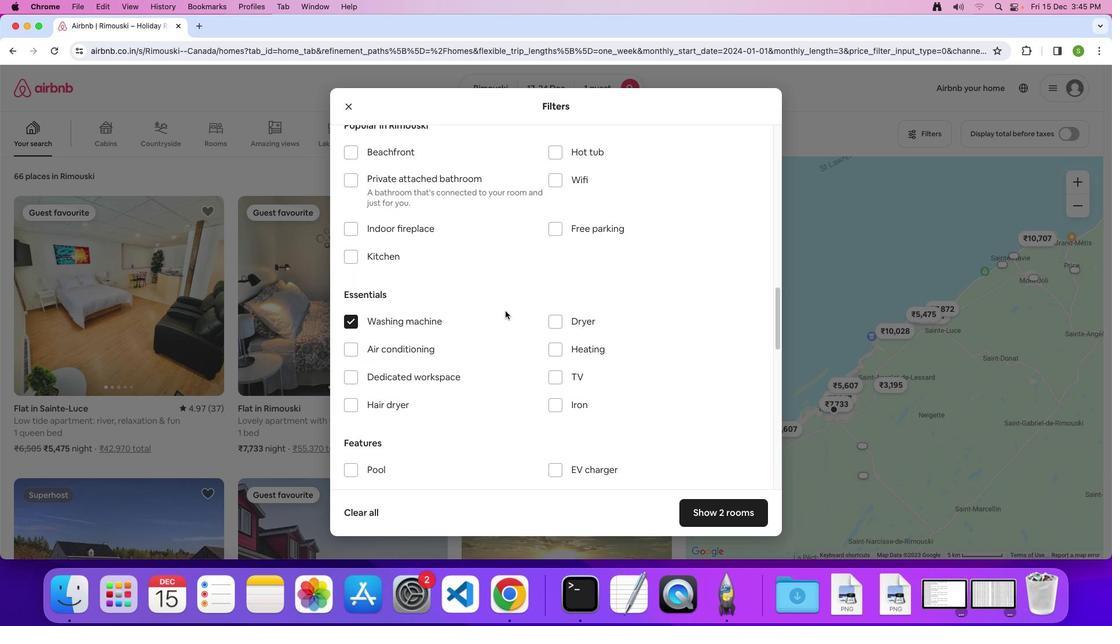 
Action: Mouse scrolled (506, 311) with delta (0, 0)
Screenshot: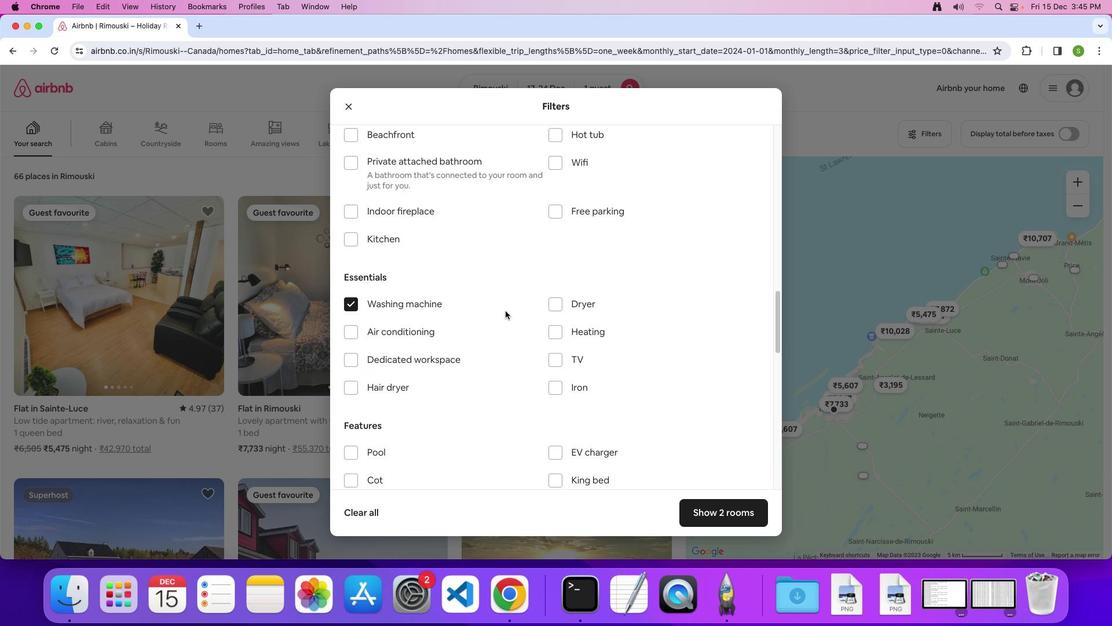 
Action: Mouse scrolled (506, 311) with delta (0, -1)
Screenshot: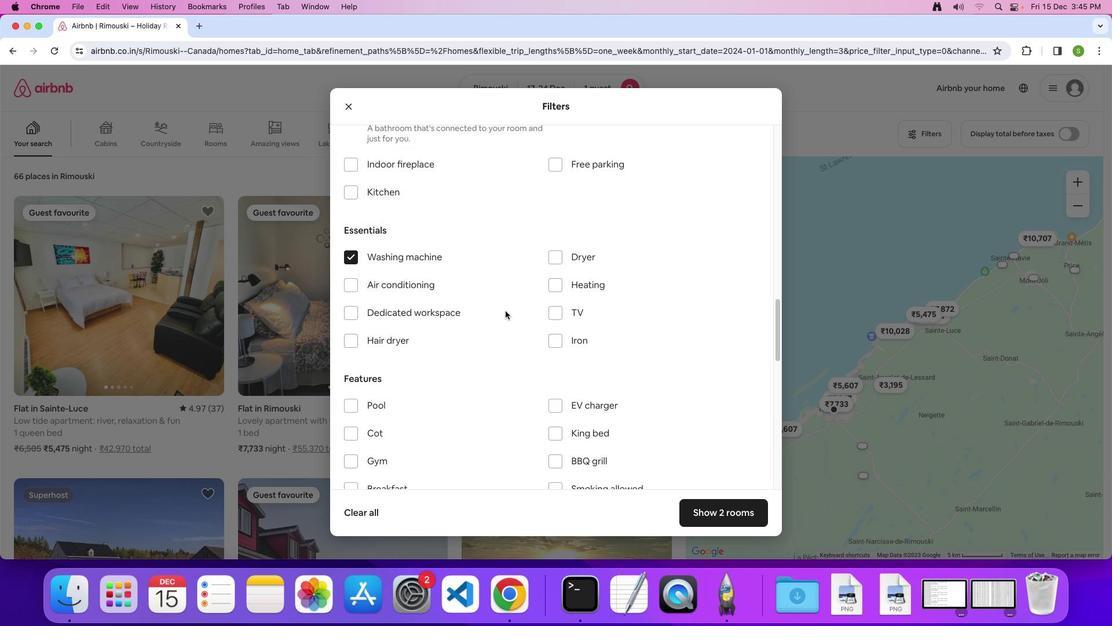 
Action: Mouse scrolled (506, 311) with delta (0, 0)
Screenshot: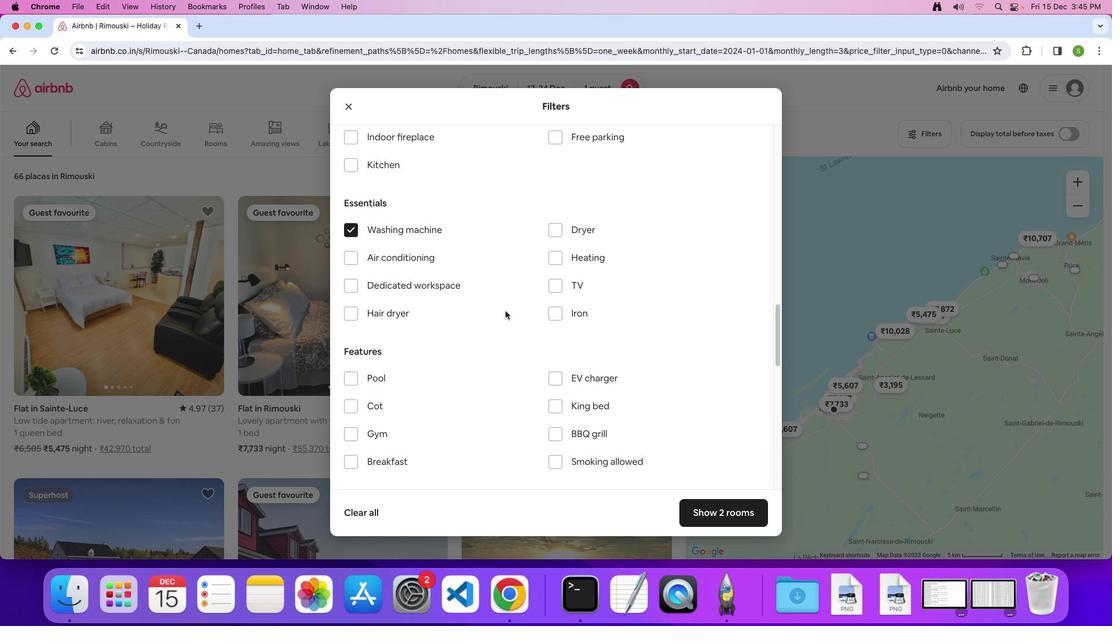 
Action: Mouse scrolled (506, 311) with delta (0, 0)
Screenshot: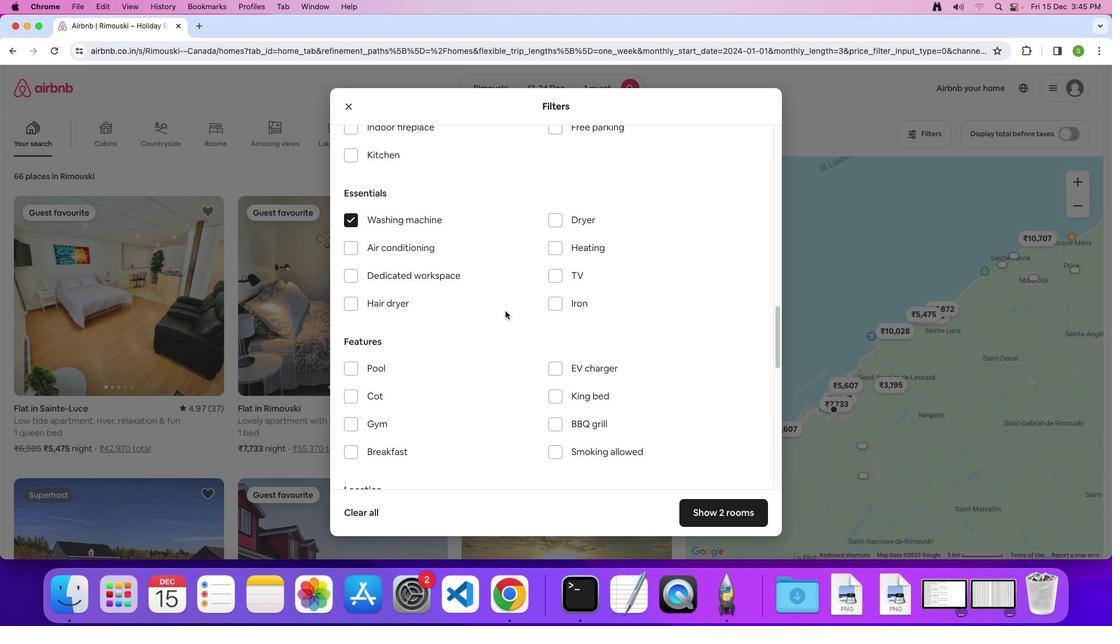 
Action: Mouse scrolled (506, 311) with delta (0, 0)
Screenshot: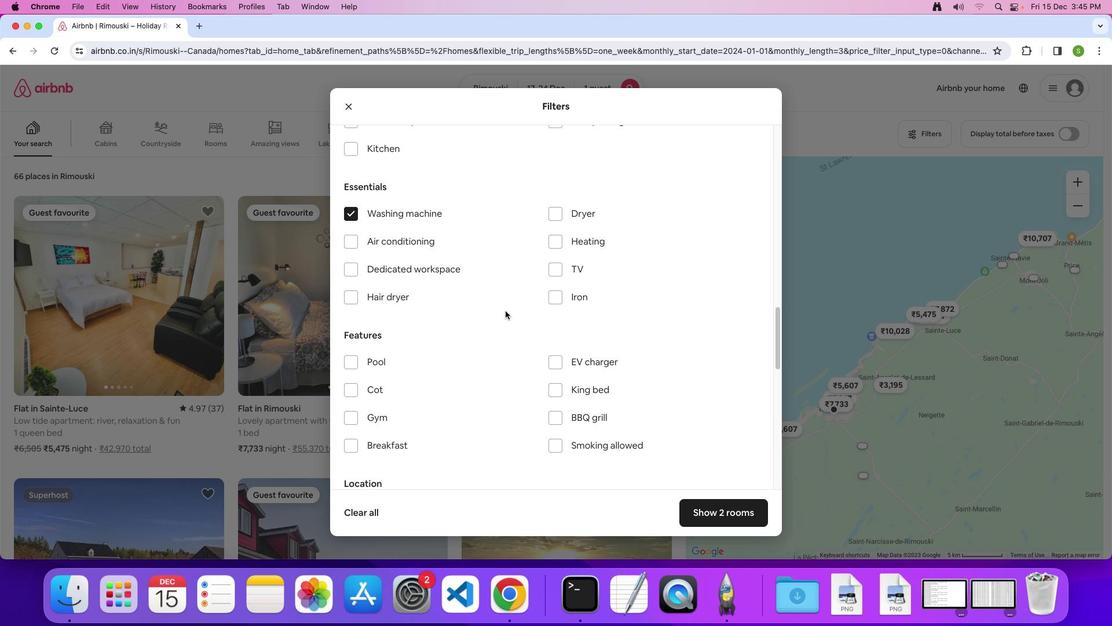 
Action: Mouse scrolled (506, 311) with delta (0, 0)
Screenshot: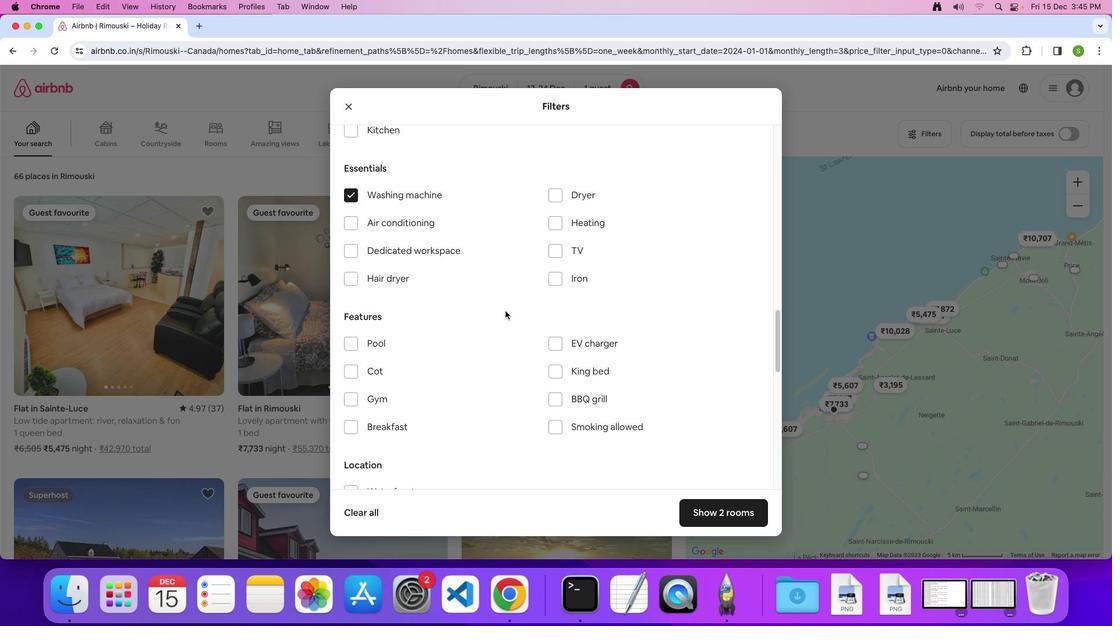 
Action: Mouse scrolled (506, 311) with delta (0, -1)
Screenshot: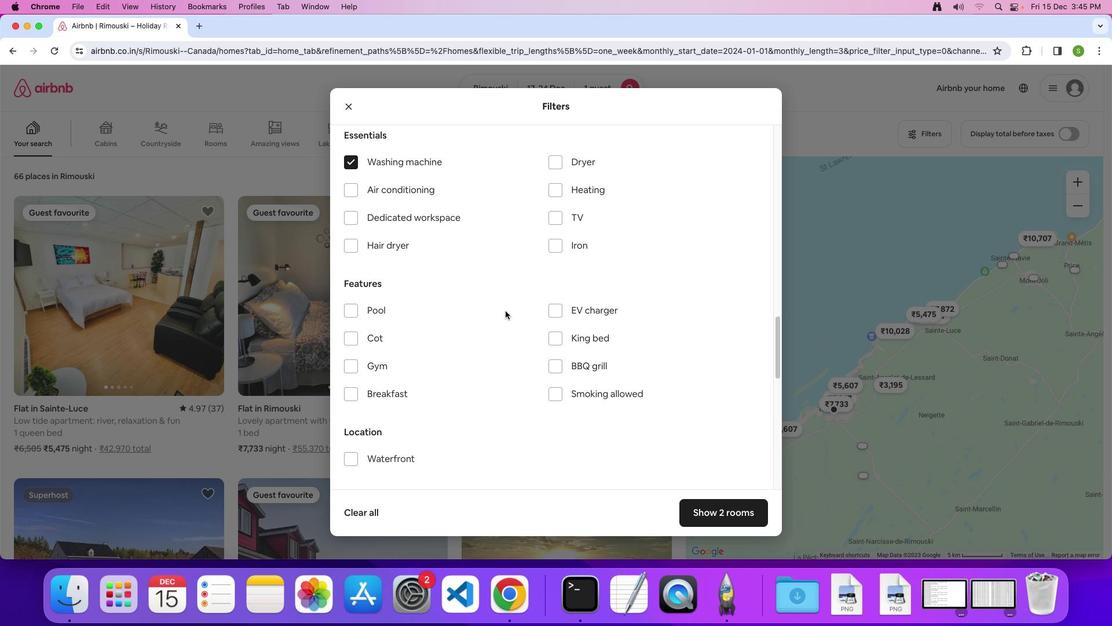
Action: Mouse scrolled (506, 311) with delta (0, 0)
Screenshot: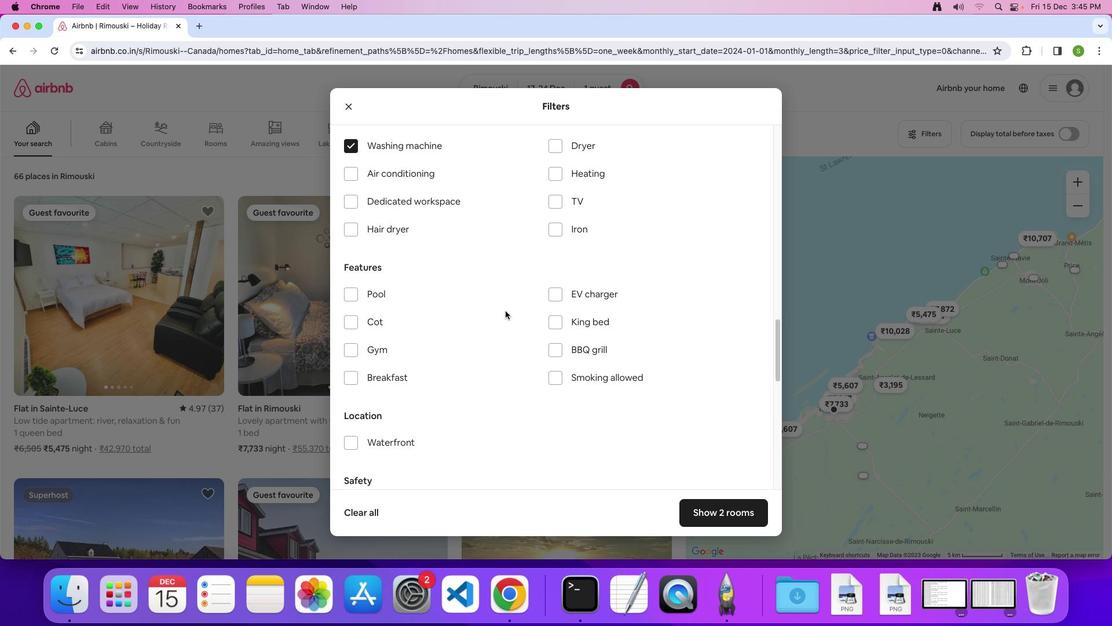 
Action: Mouse scrolled (506, 311) with delta (0, 0)
Screenshot: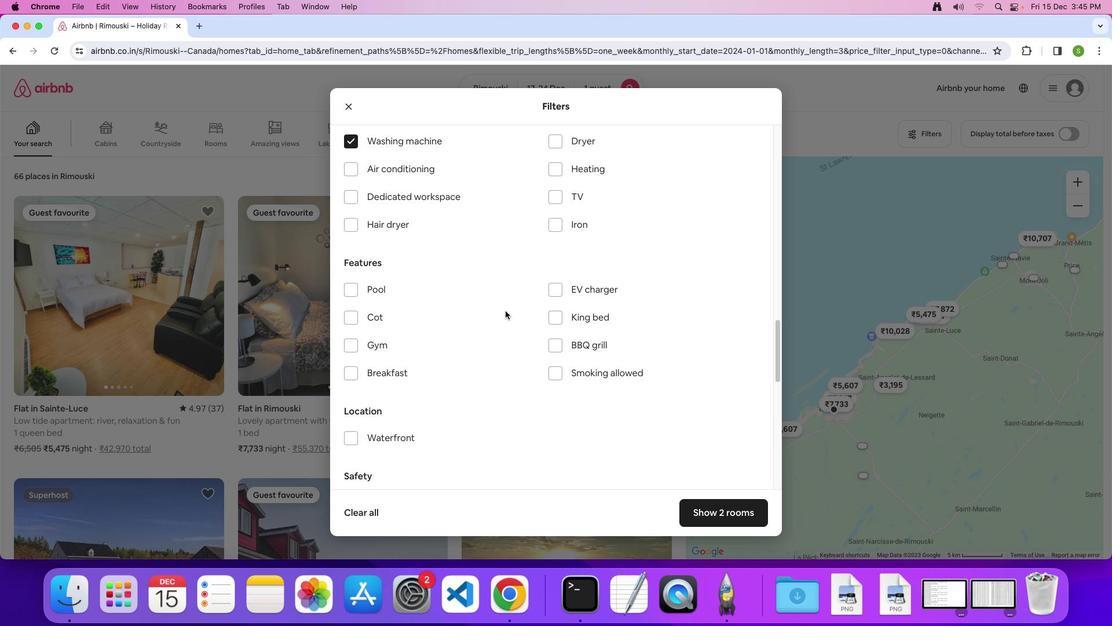 
Action: Mouse scrolled (506, 311) with delta (0, 0)
Screenshot: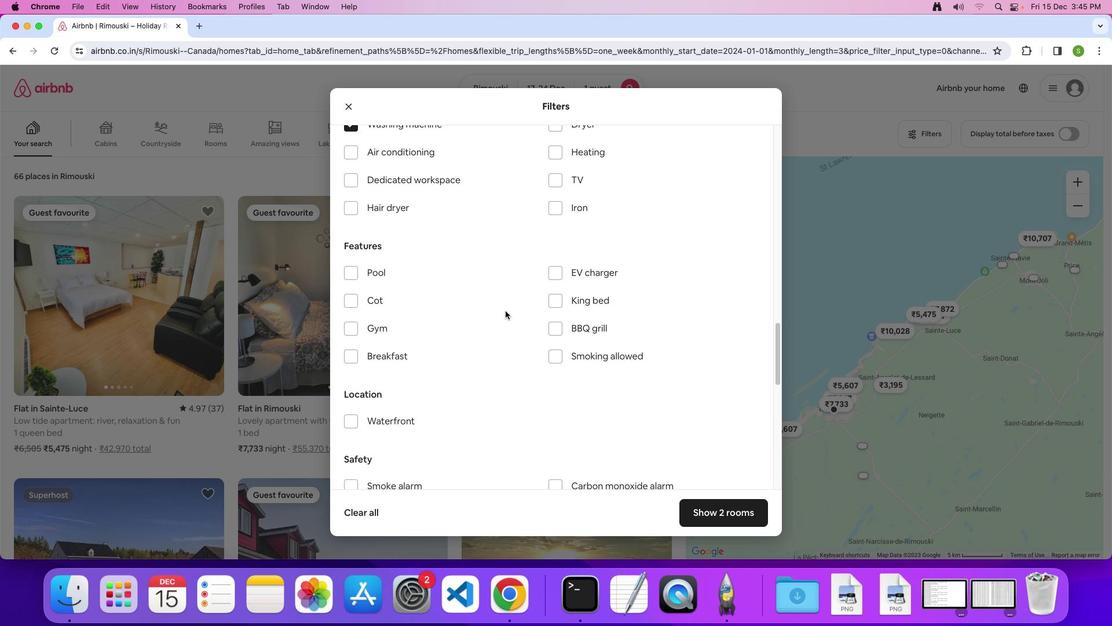 
Action: Mouse scrolled (506, 311) with delta (0, 0)
Screenshot: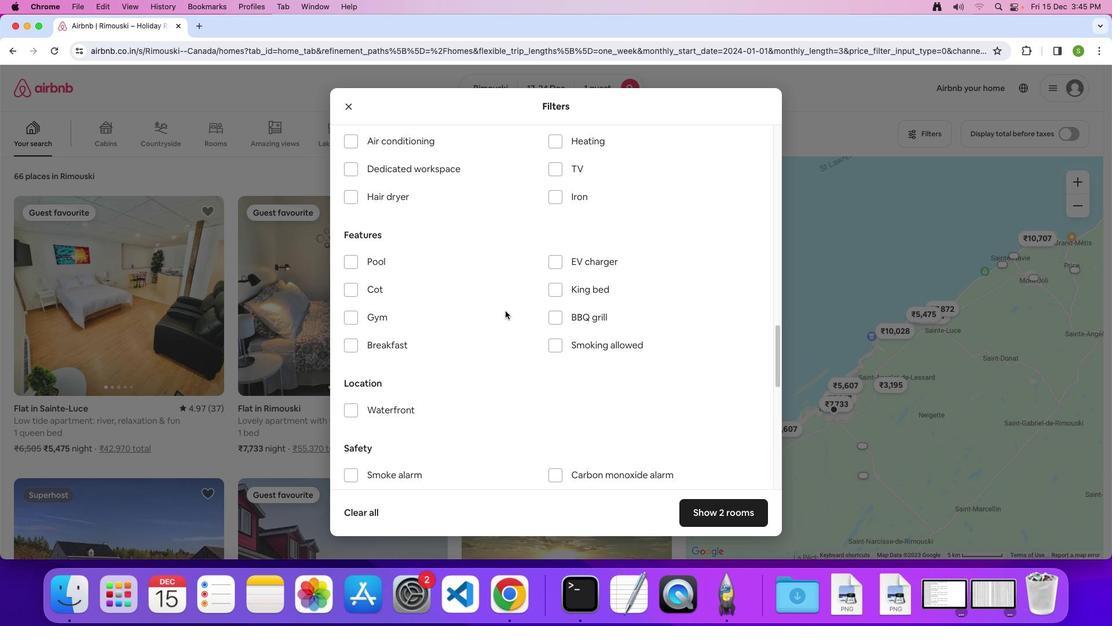 
Action: Mouse scrolled (506, 311) with delta (0, 0)
Screenshot: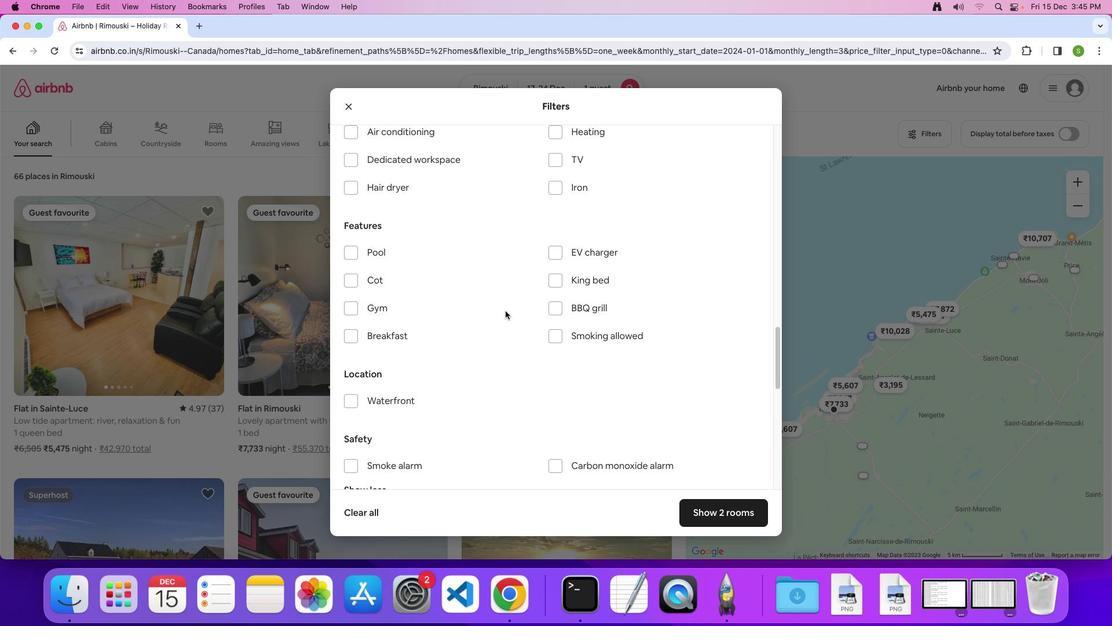 
Action: Mouse scrolled (506, 311) with delta (0, -1)
Screenshot: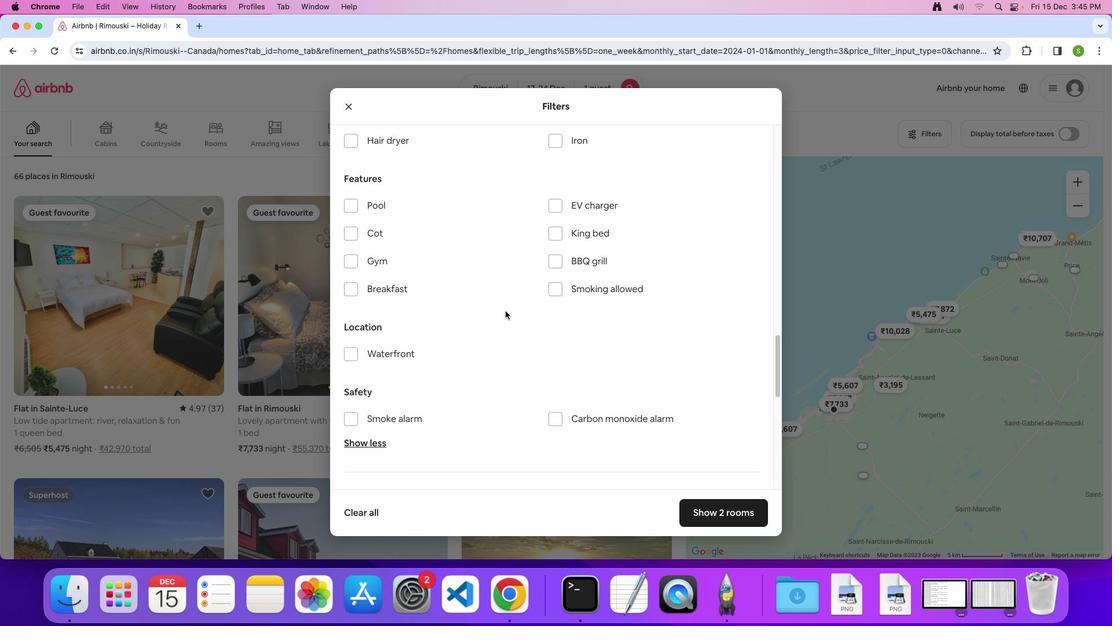 
Action: Mouse scrolled (506, 311) with delta (0, 0)
Screenshot: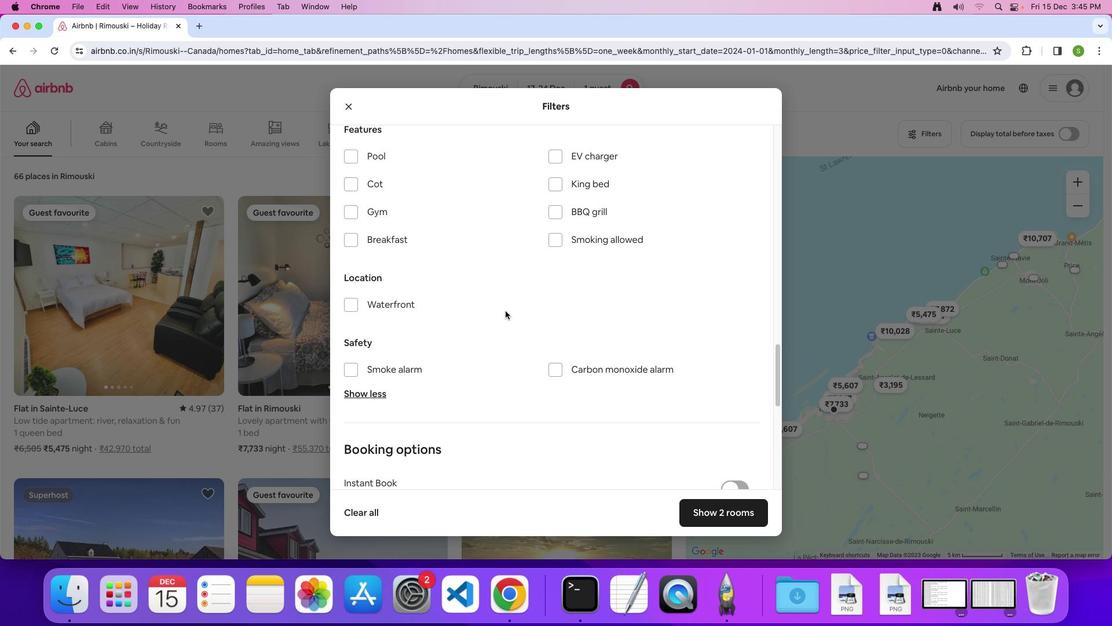 
Action: Mouse scrolled (506, 311) with delta (0, 0)
Screenshot: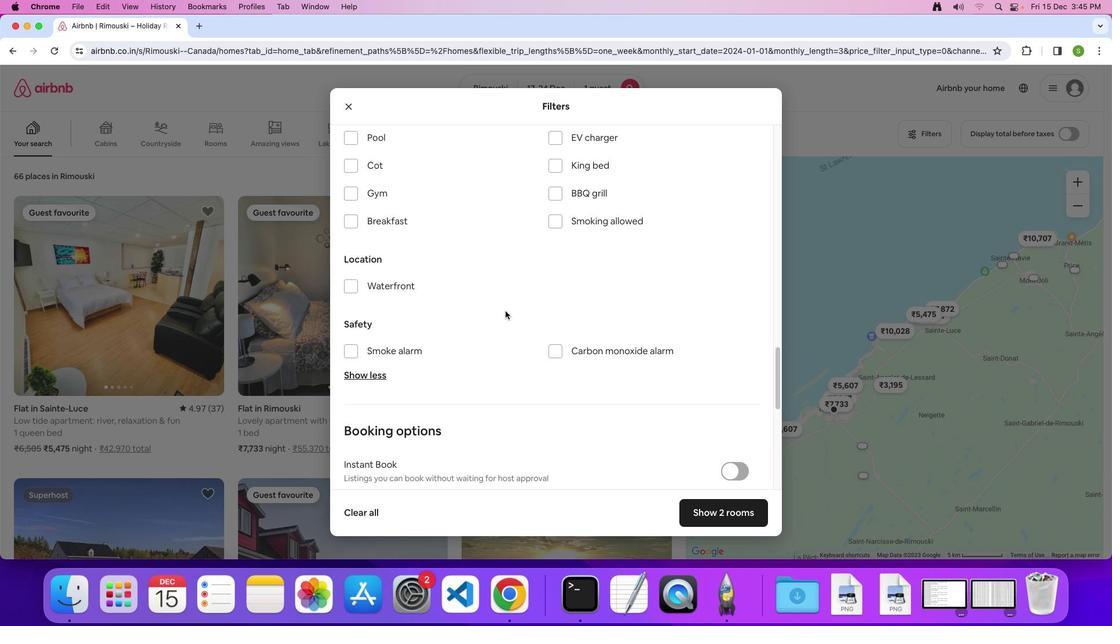 
Action: Mouse scrolled (506, 311) with delta (0, -1)
Screenshot: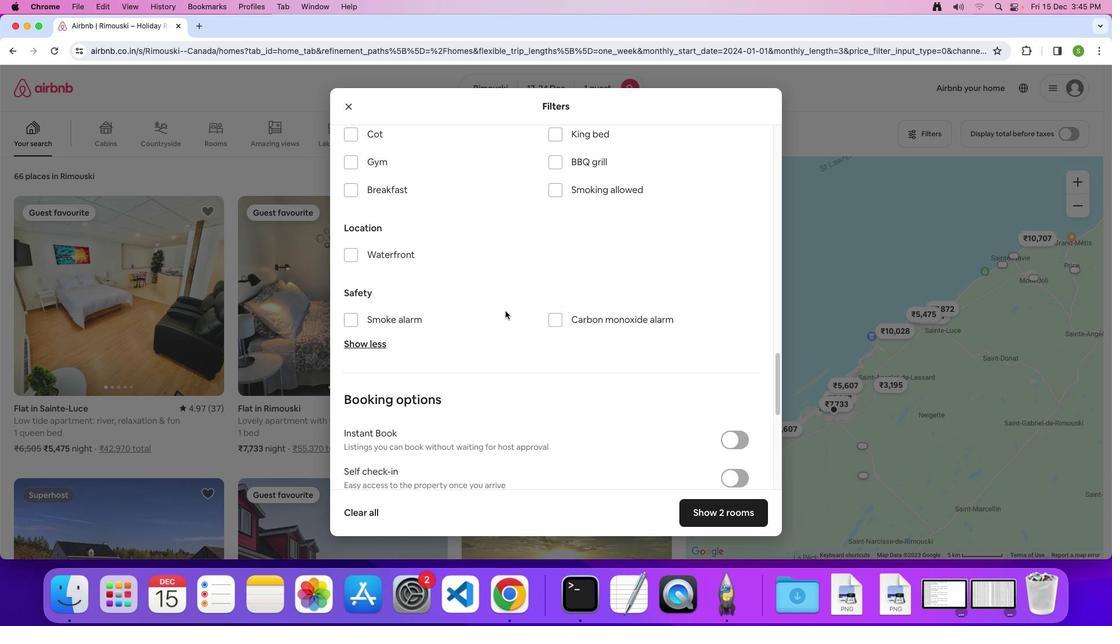 
Action: Mouse scrolled (506, 311) with delta (0, 0)
Screenshot: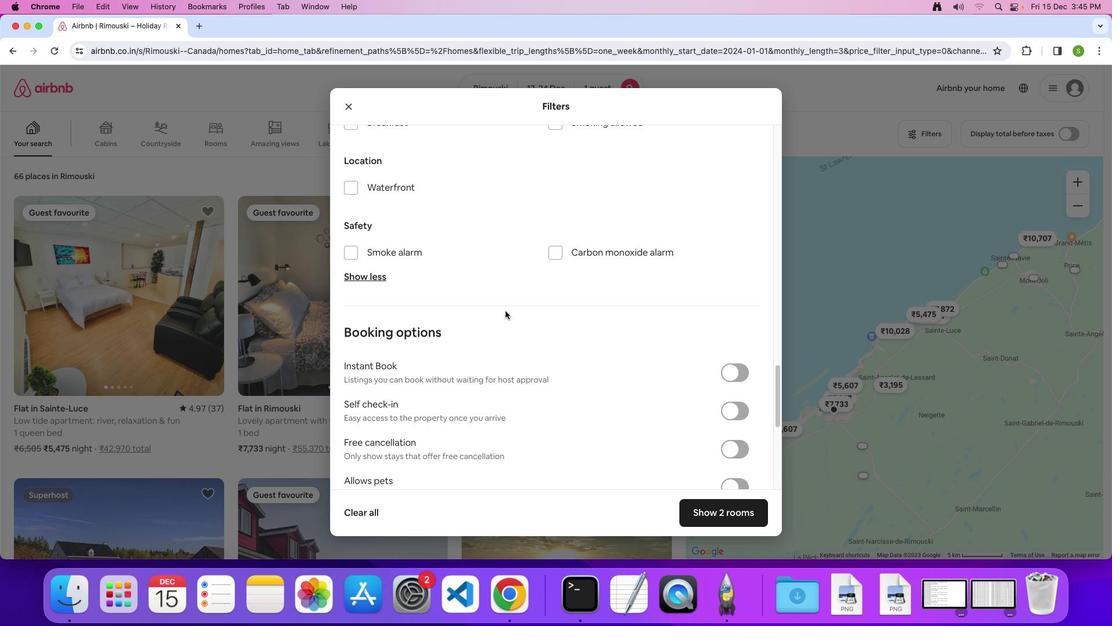 
Action: Mouse scrolled (506, 311) with delta (0, 0)
Screenshot: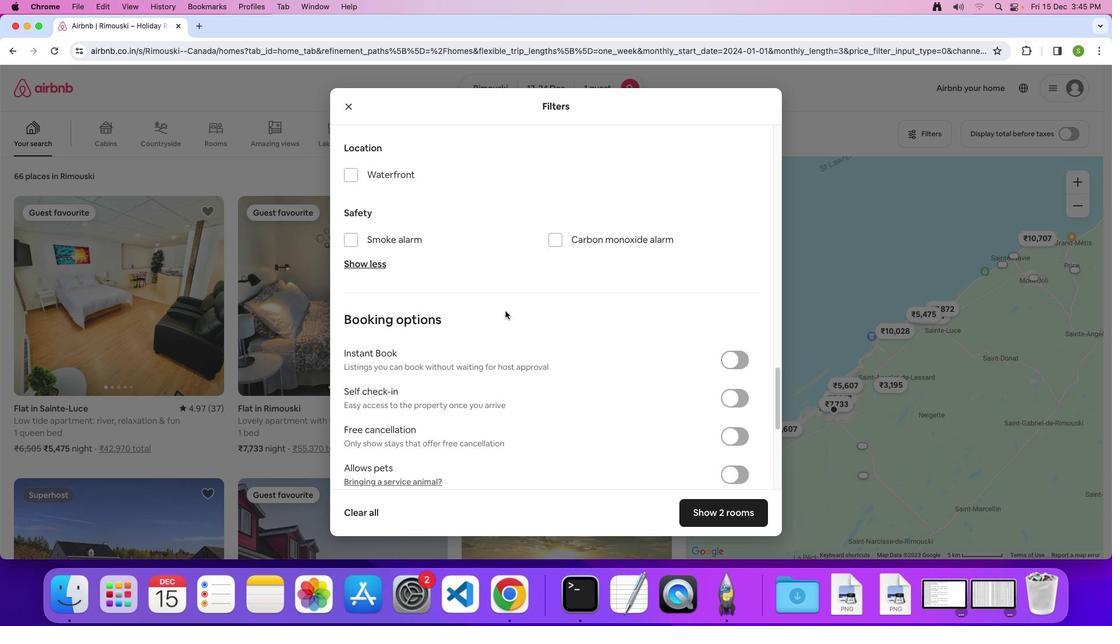 
Action: Mouse scrolled (506, 311) with delta (0, -1)
Screenshot: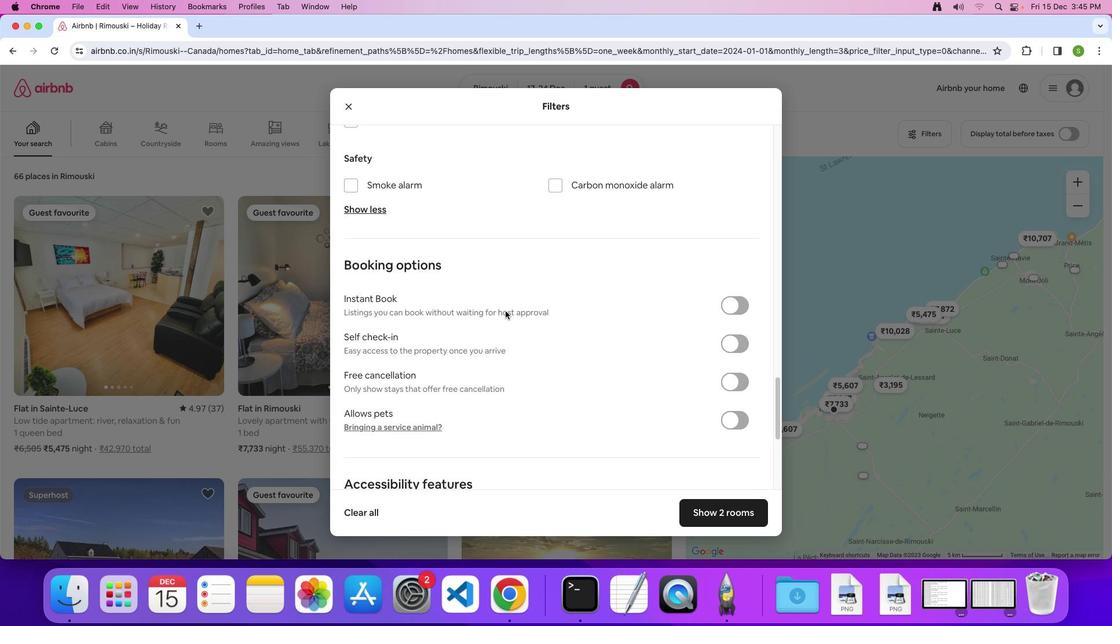 
Action: Mouse scrolled (506, 311) with delta (0, 0)
Screenshot: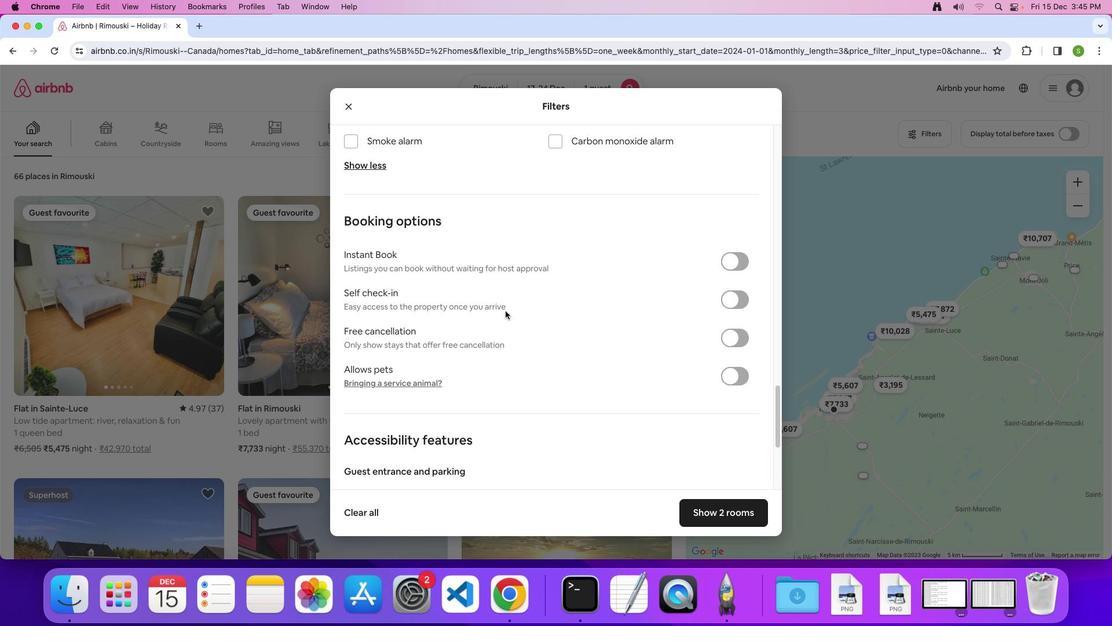 
Action: Mouse scrolled (506, 311) with delta (0, 0)
Screenshot: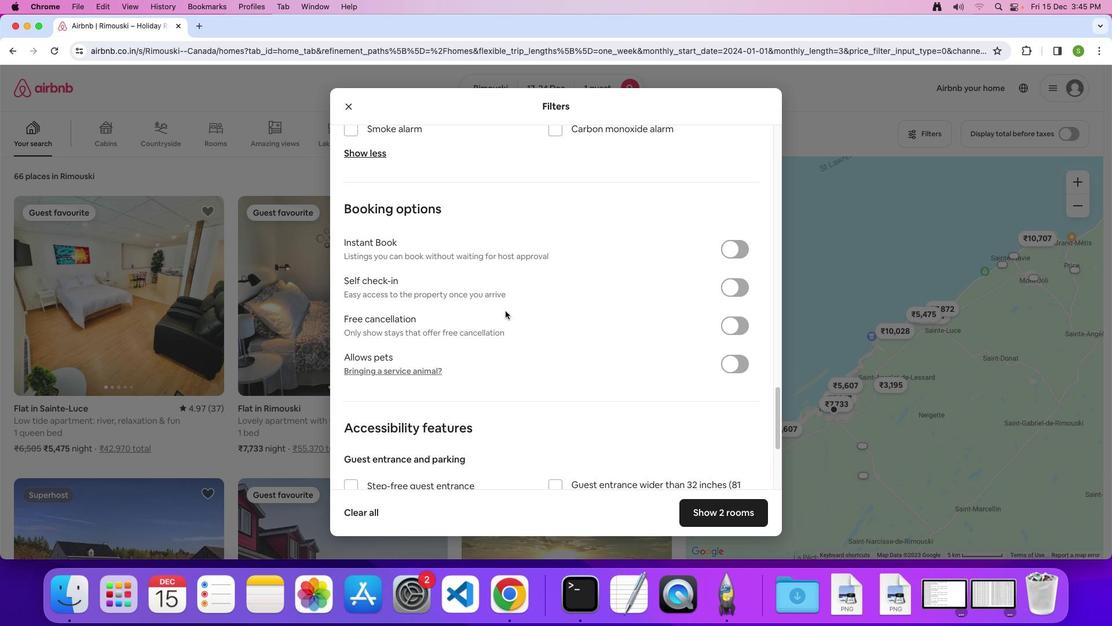 
Action: Mouse scrolled (506, 311) with delta (0, -1)
Screenshot: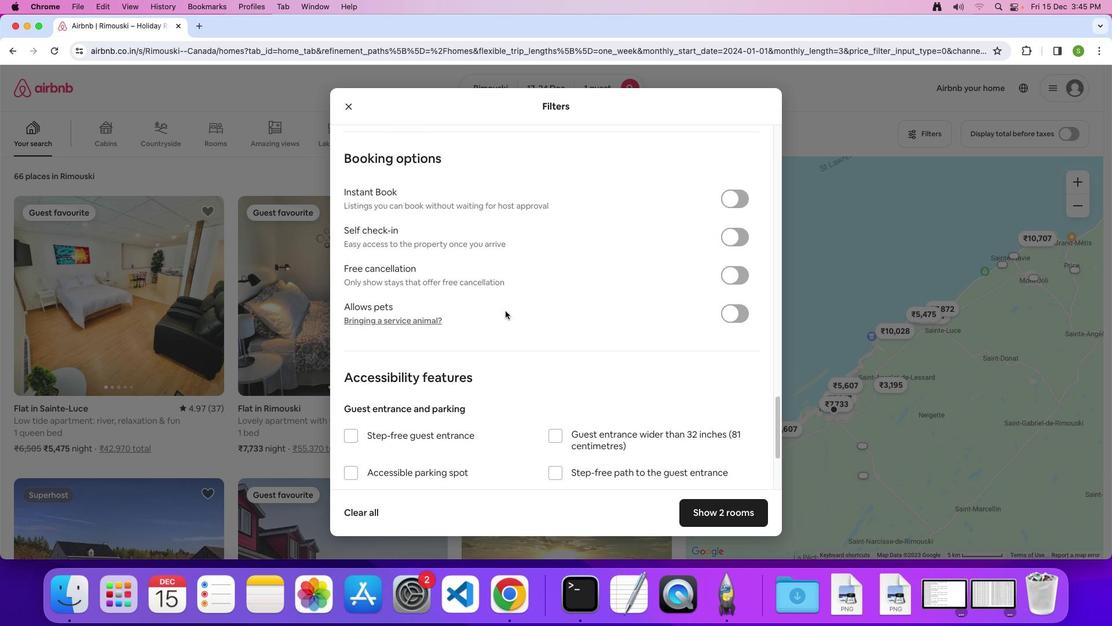 
Action: Mouse scrolled (506, 311) with delta (0, 0)
Screenshot: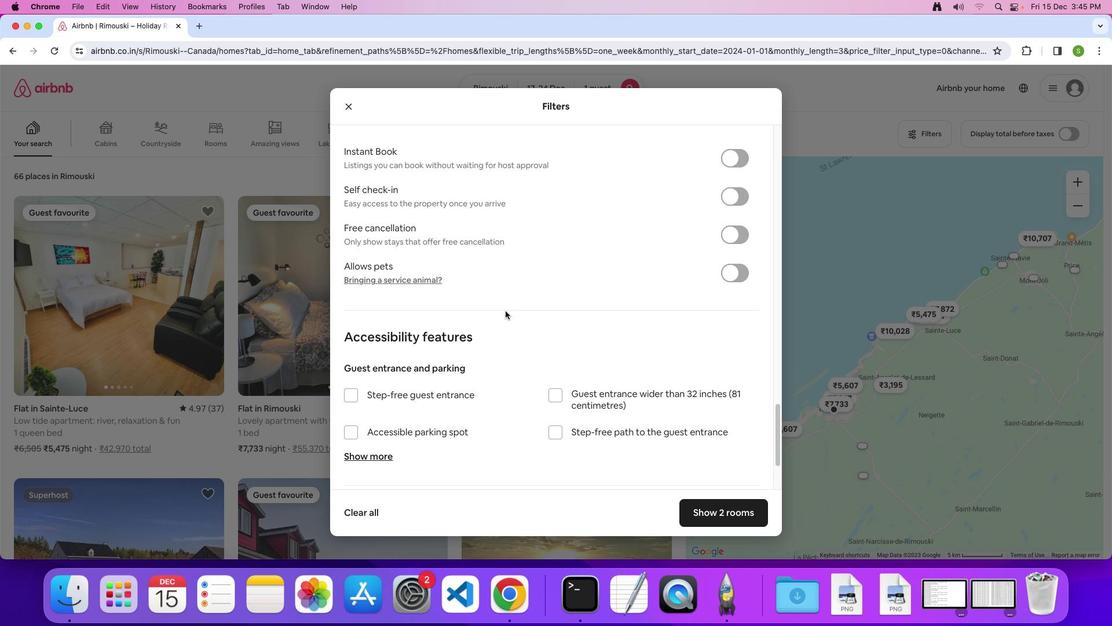 
Action: Mouse scrolled (506, 311) with delta (0, 0)
Screenshot: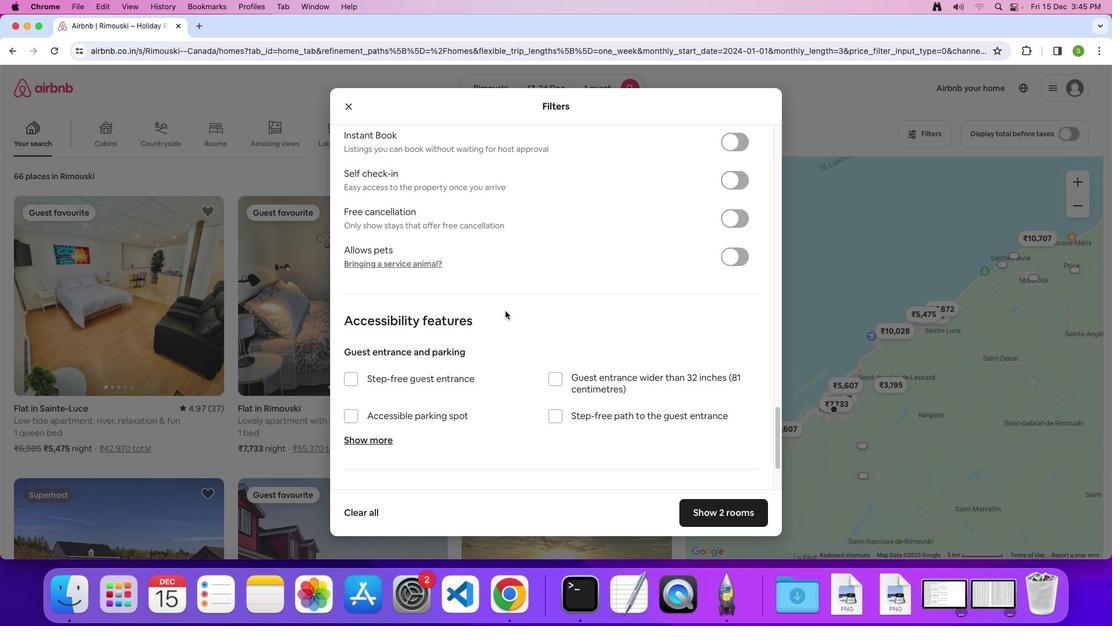 
Action: Mouse scrolled (506, 311) with delta (0, -1)
Screenshot: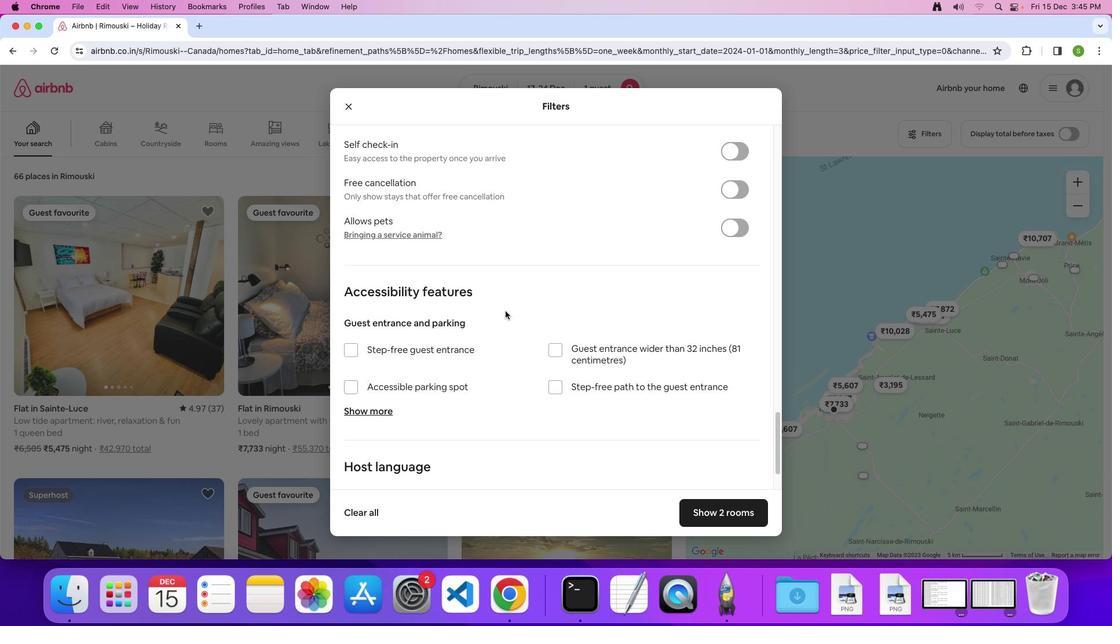 
Action: Mouse scrolled (506, 311) with delta (0, 0)
Screenshot: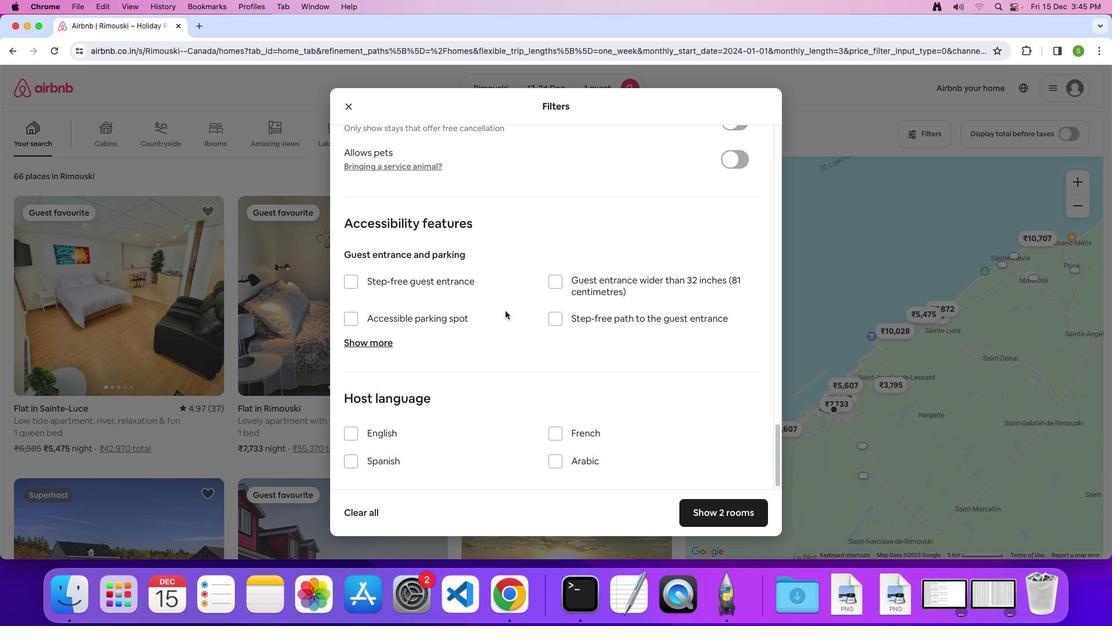 
Action: Mouse scrolled (506, 311) with delta (0, 0)
Screenshot: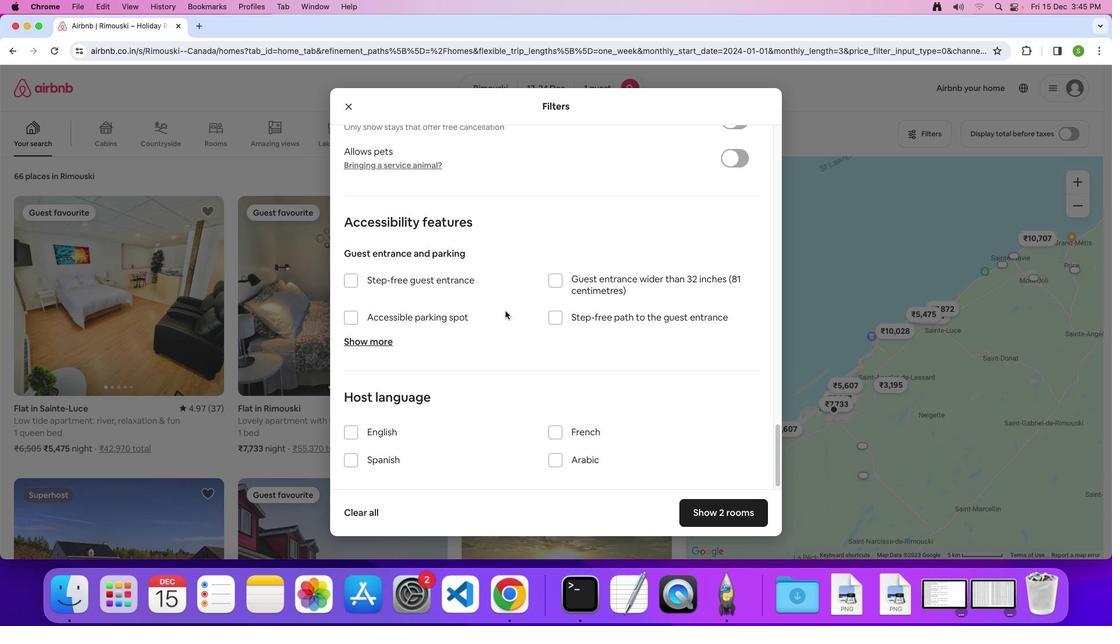 
Action: Mouse scrolled (506, 311) with delta (0, -1)
Screenshot: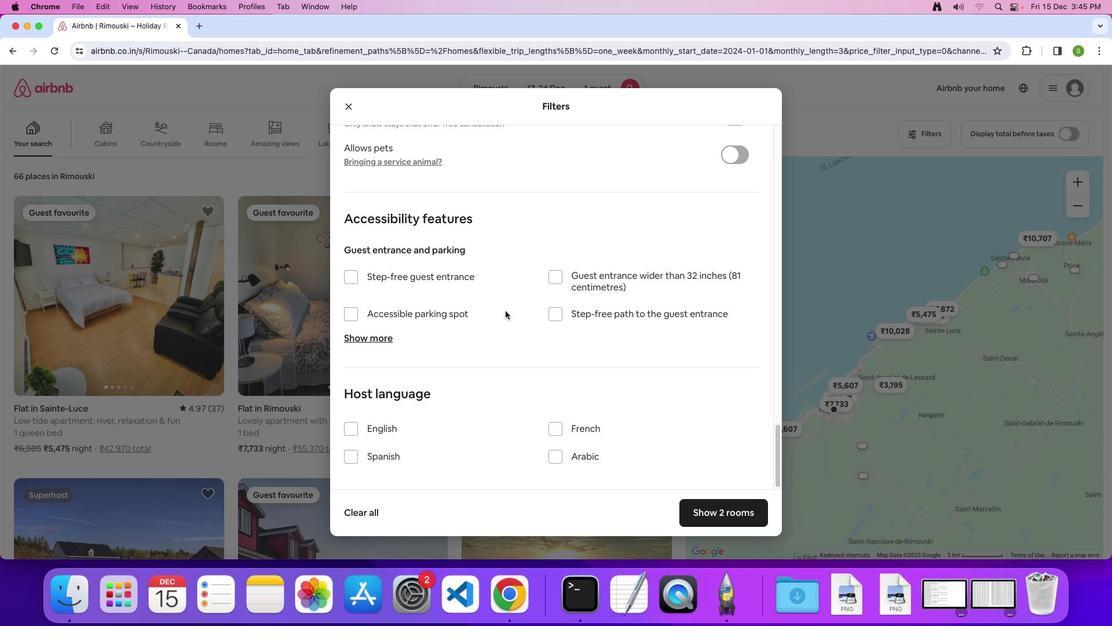 
Action: Mouse moved to (699, 506)
Screenshot: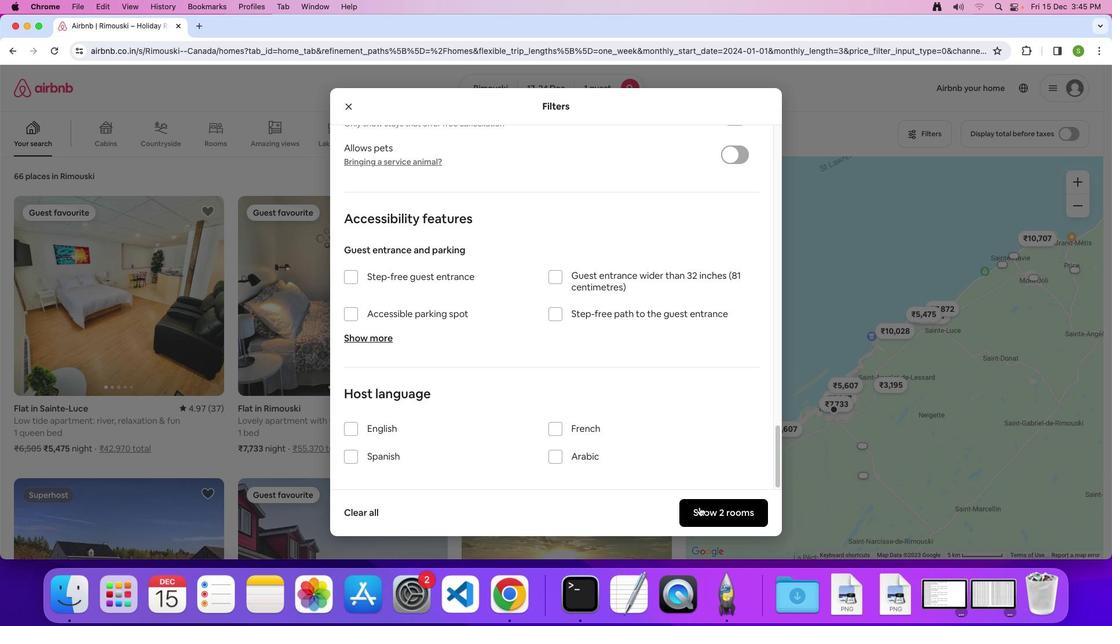 
Action: Mouse pressed left at (699, 506)
Screenshot: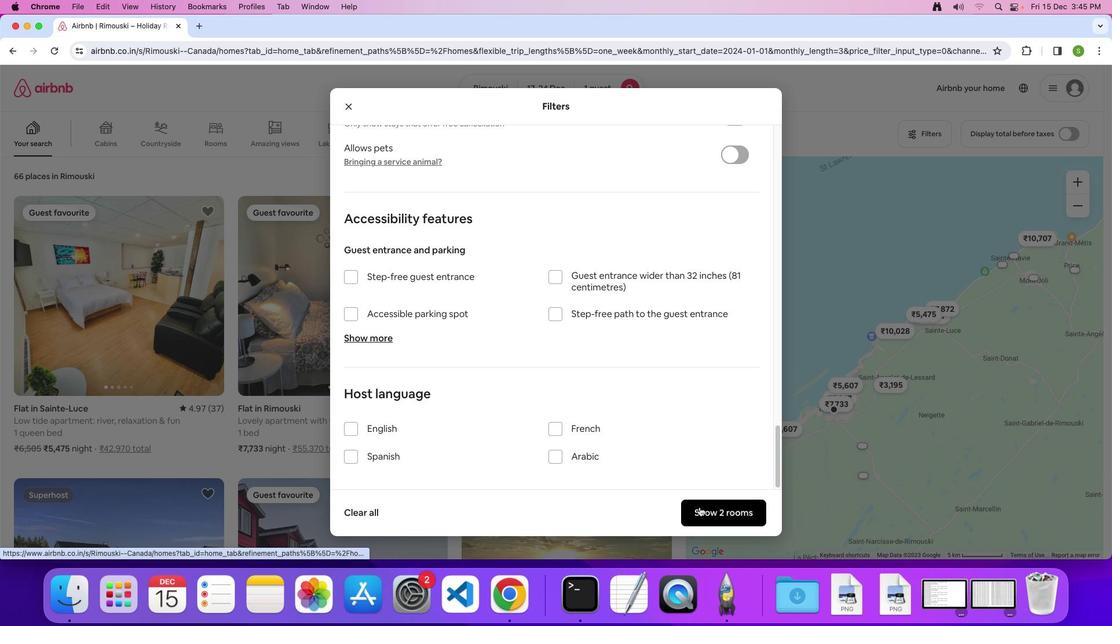 
Action: Mouse moved to (165, 263)
Screenshot: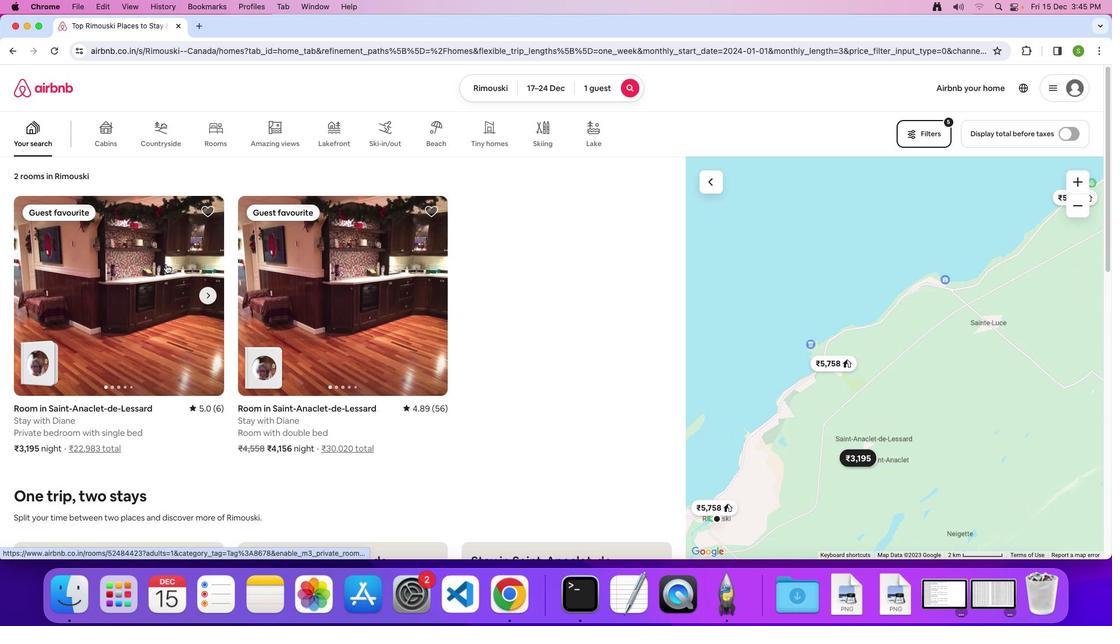 
Action: Mouse pressed left at (165, 263)
Screenshot: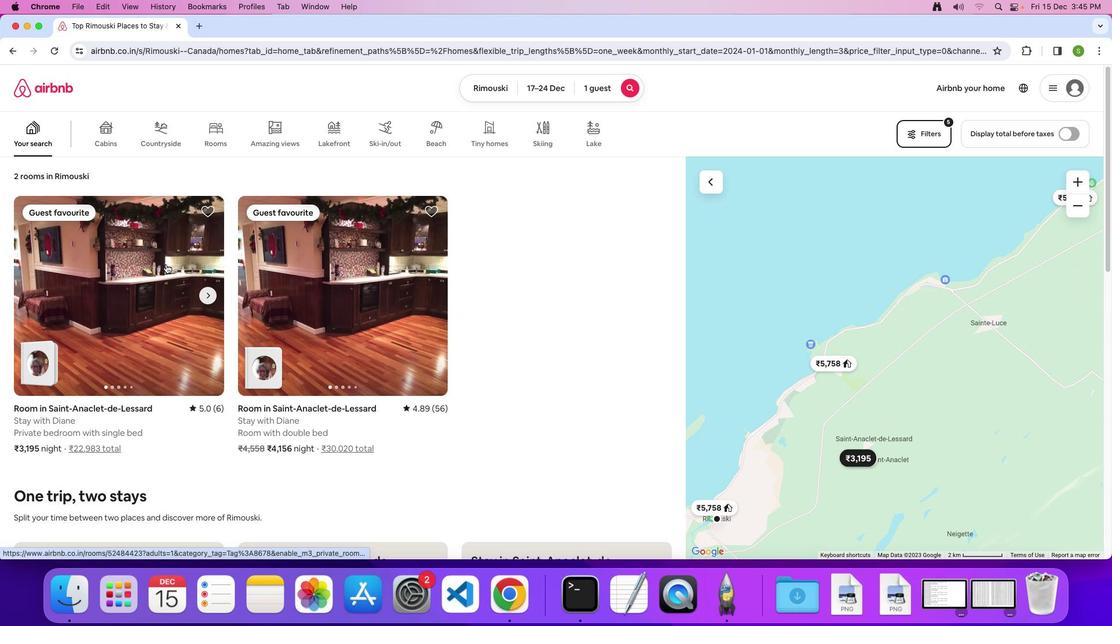 
Action: Mouse moved to (420, 285)
Screenshot: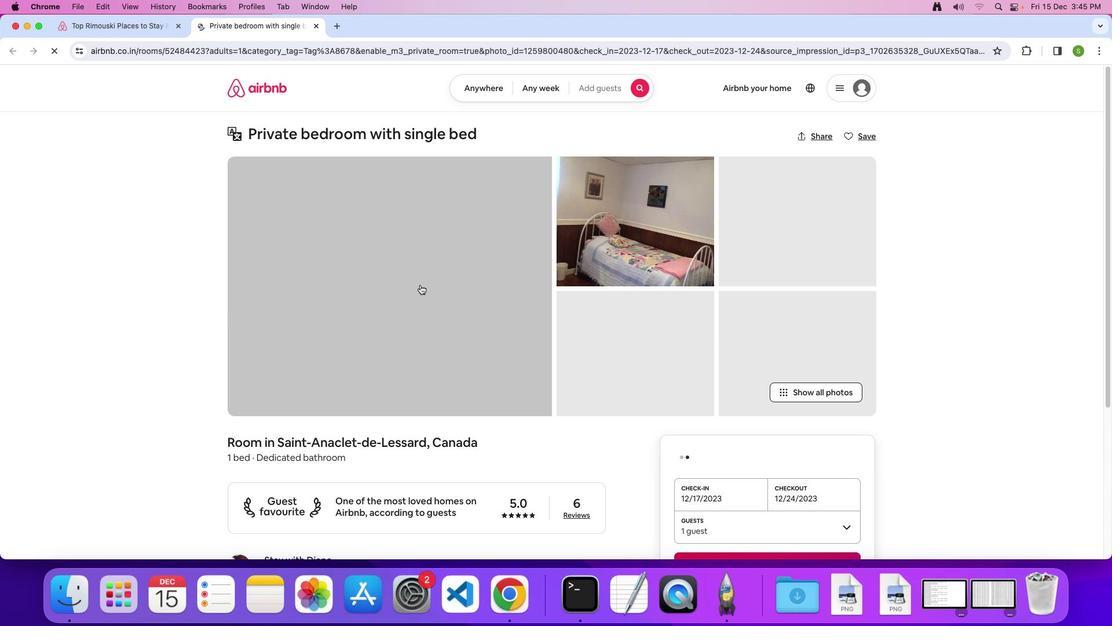 
Action: Mouse pressed left at (420, 285)
Screenshot: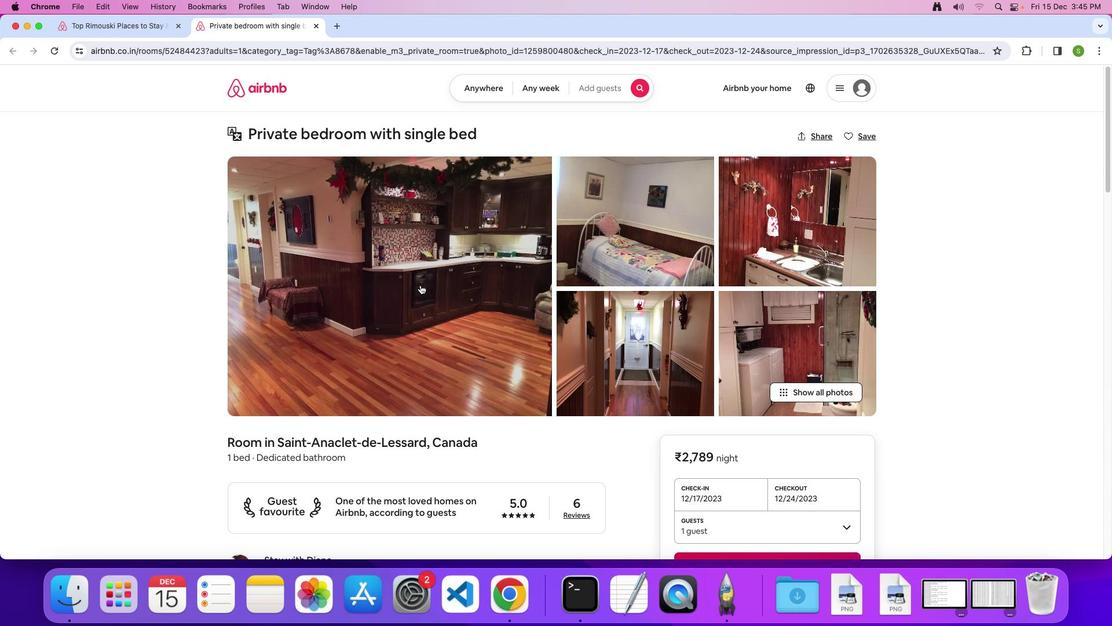 
Action: Mouse moved to (501, 326)
Screenshot: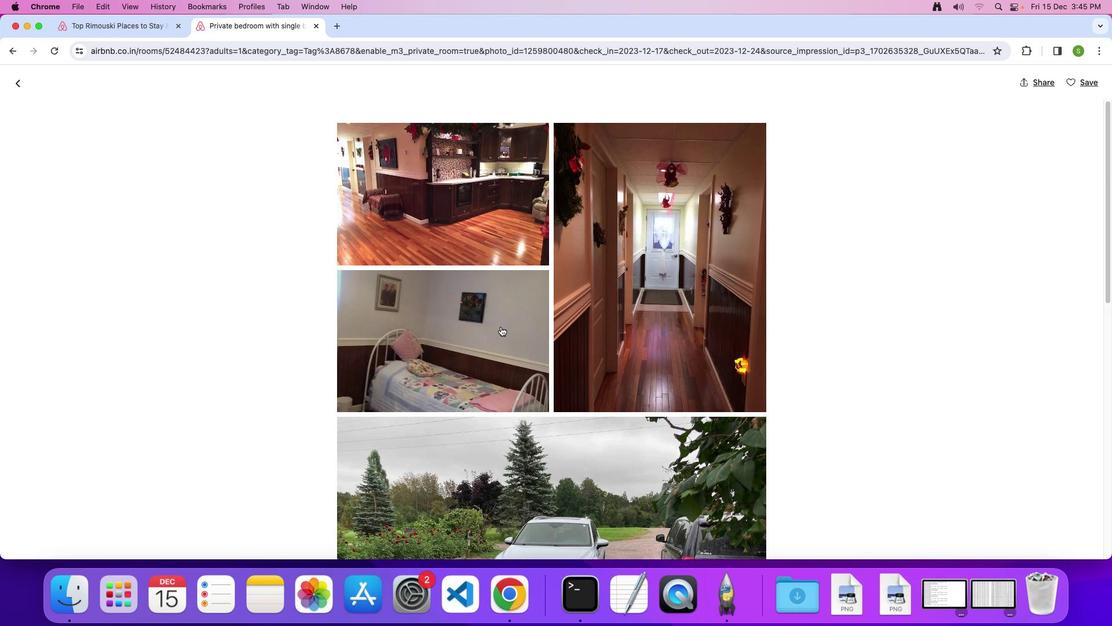 
Action: Mouse scrolled (501, 326) with delta (0, 0)
Screenshot: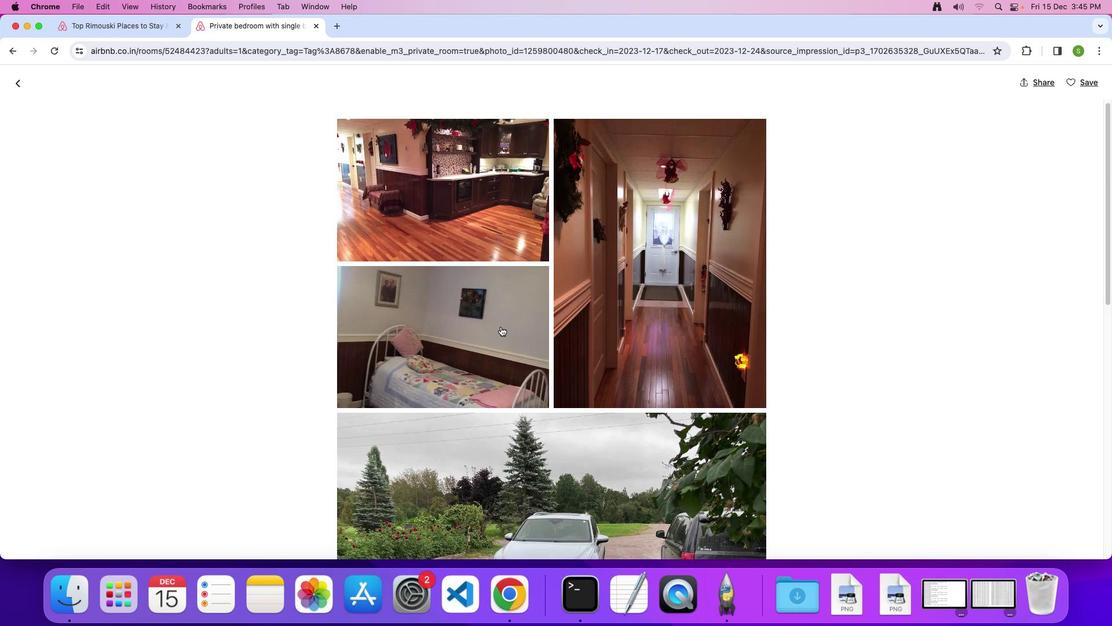 
Action: Mouse scrolled (501, 326) with delta (0, 0)
Screenshot: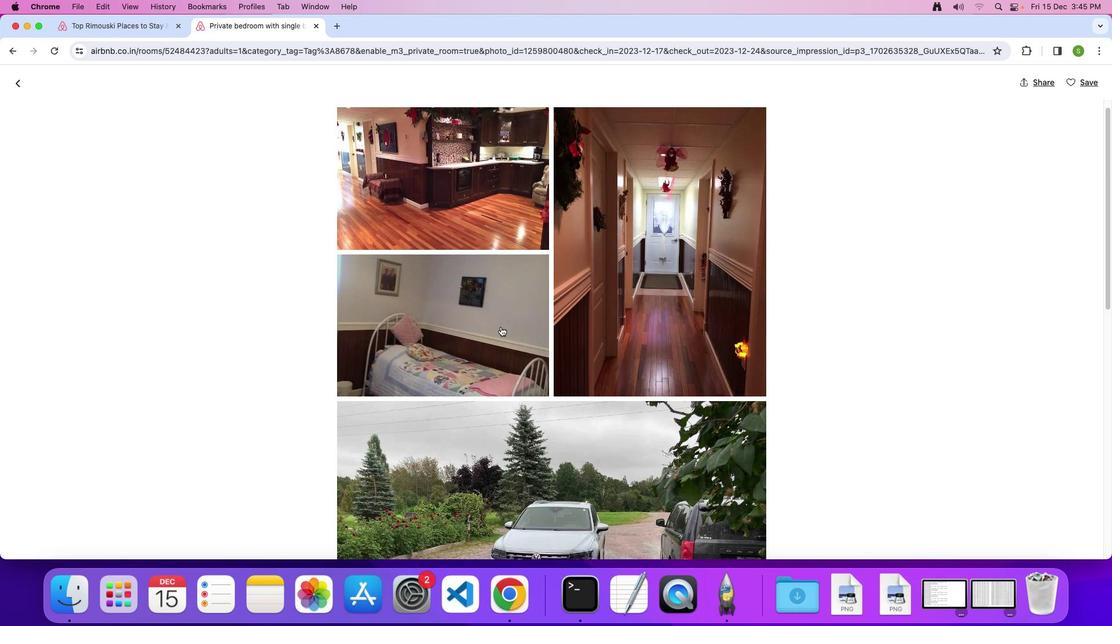 
Action: Mouse scrolled (501, 326) with delta (0, 0)
Screenshot: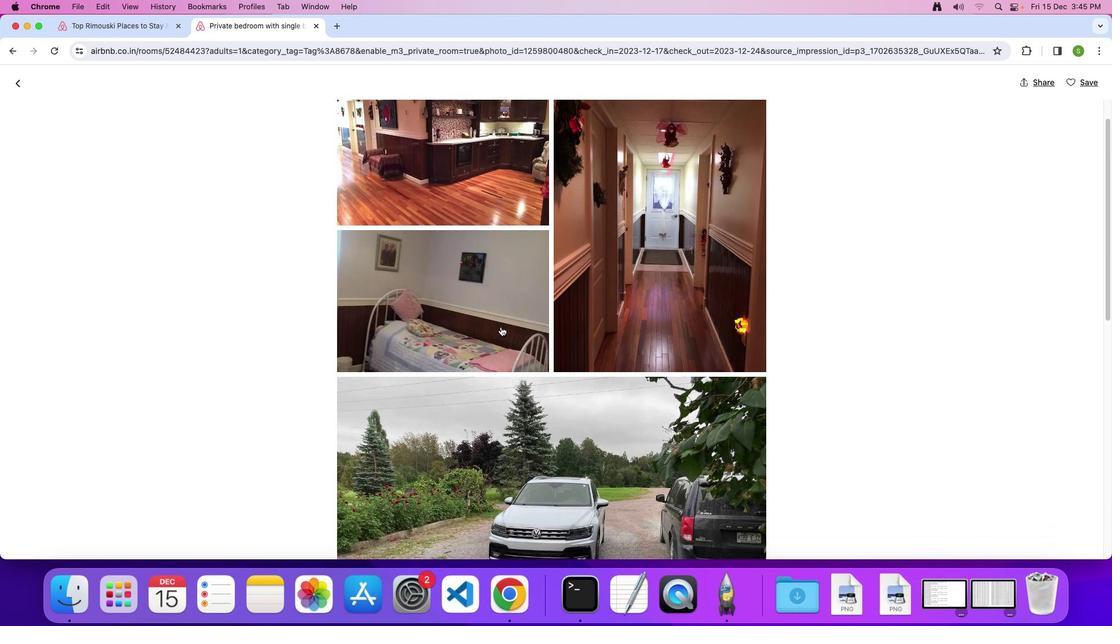 
Action: Mouse scrolled (501, 326) with delta (0, 0)
Screenshot: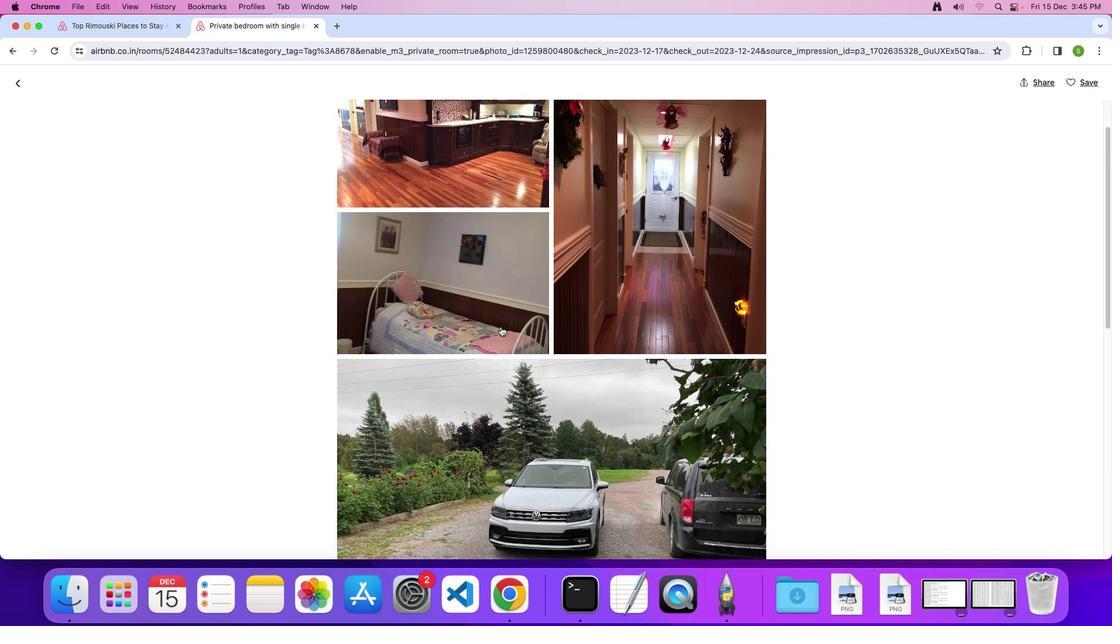 
Action: Mouse scrolled (501, 326) with delta (0, 0)
Screenshot: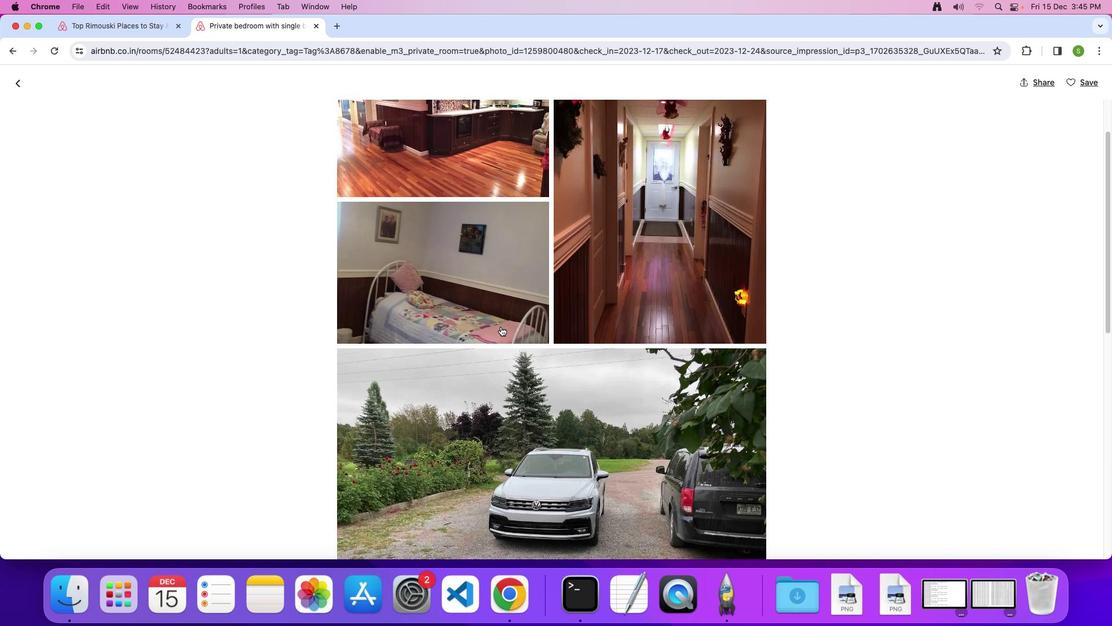 
Action: Mouse scrolled (501, 326) with delta (0, 0)
Screenshot: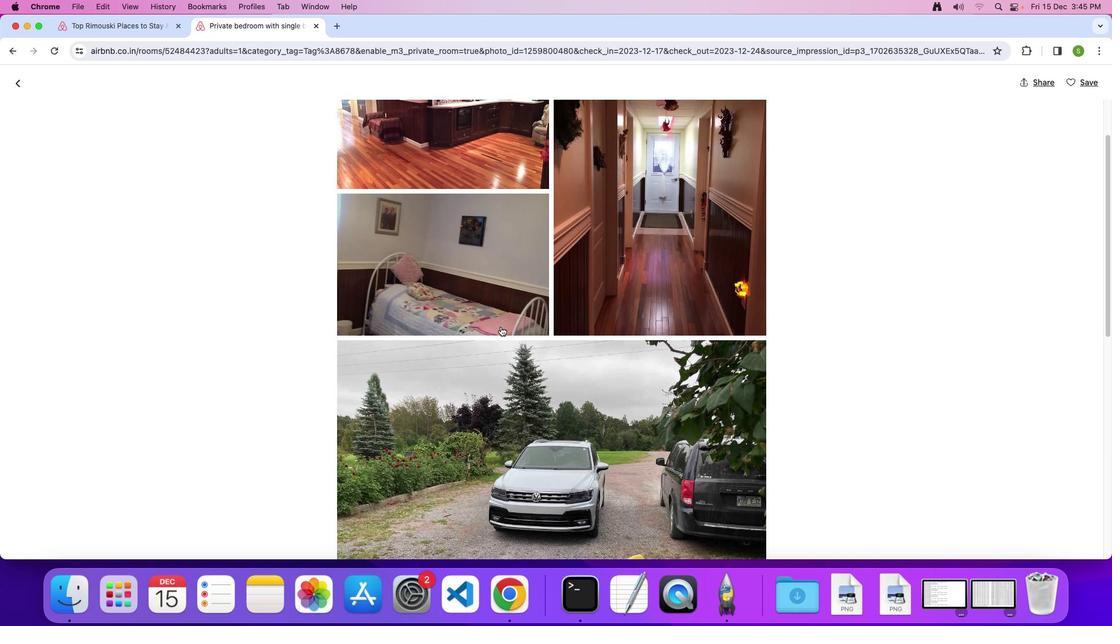 
Action: Mouse scrolled (501, 326) with delta (0, 0)
Screenshot: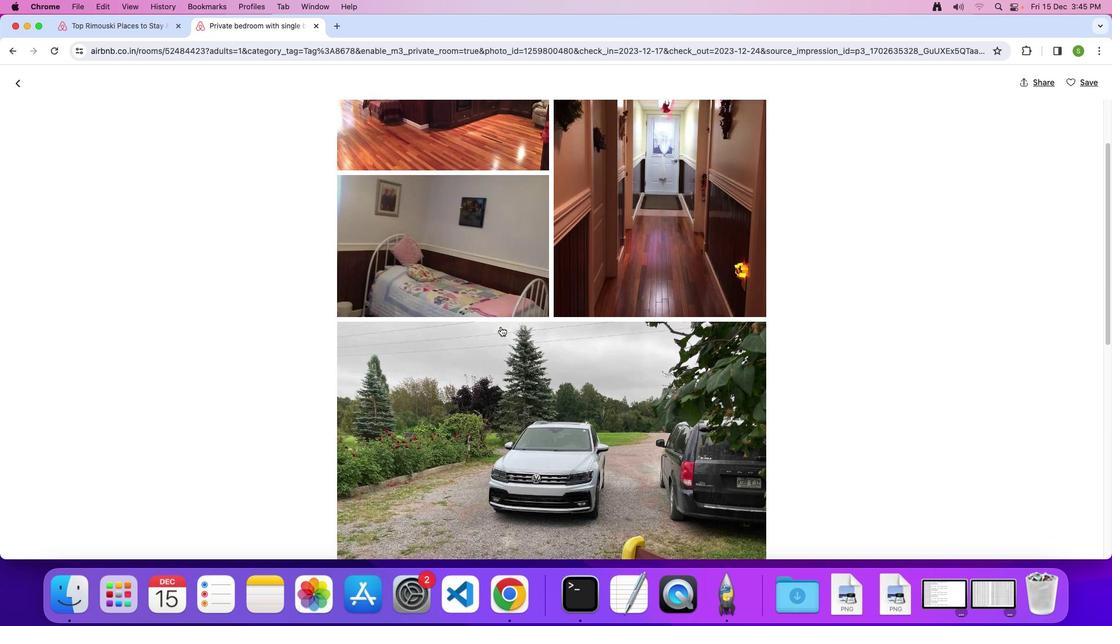 
Action: Mouse scrolled (501, 326) with delta (0, 0)
Screenshot: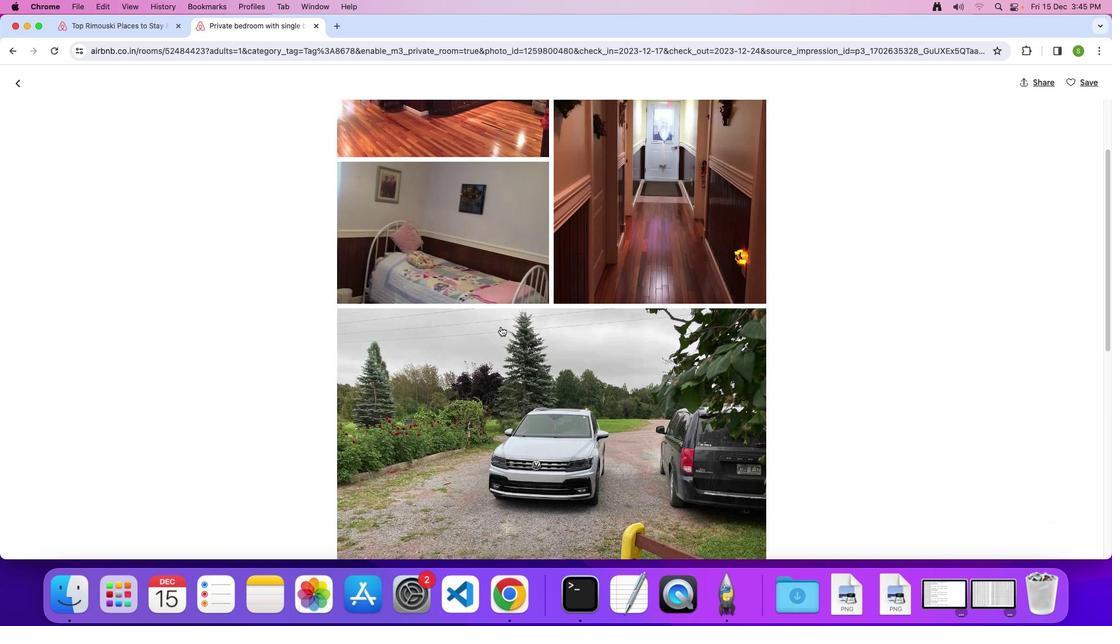 
Action: Mouse scrolled (501, 326) with delta (0, 0)
Screenshot: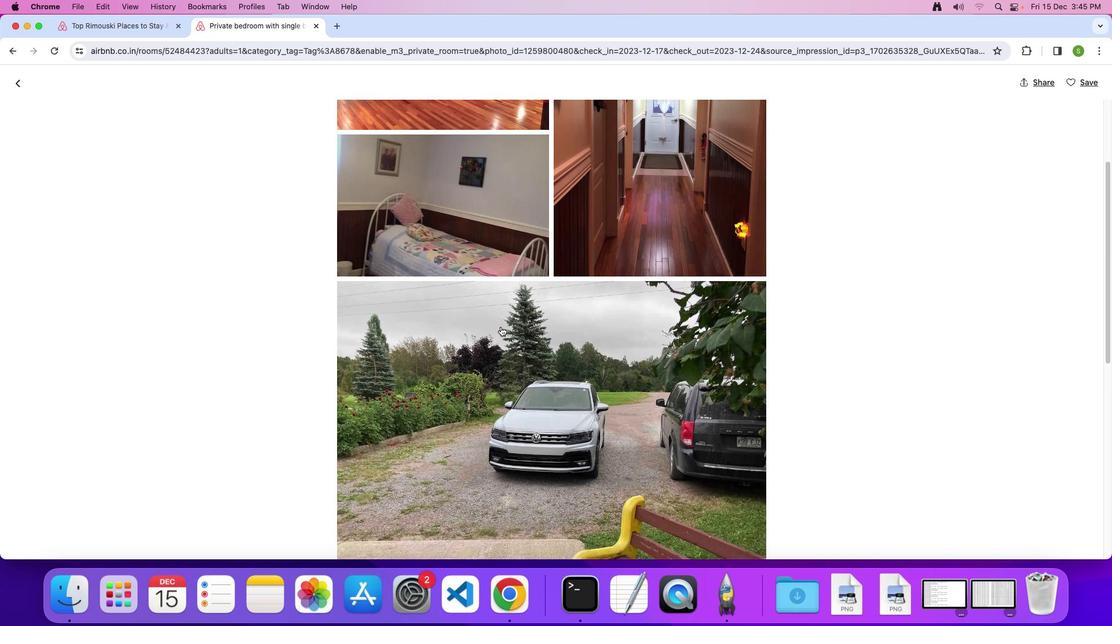 
Action: Mouse scrolled (501, 326) with delta (0, 0)
Screenshot: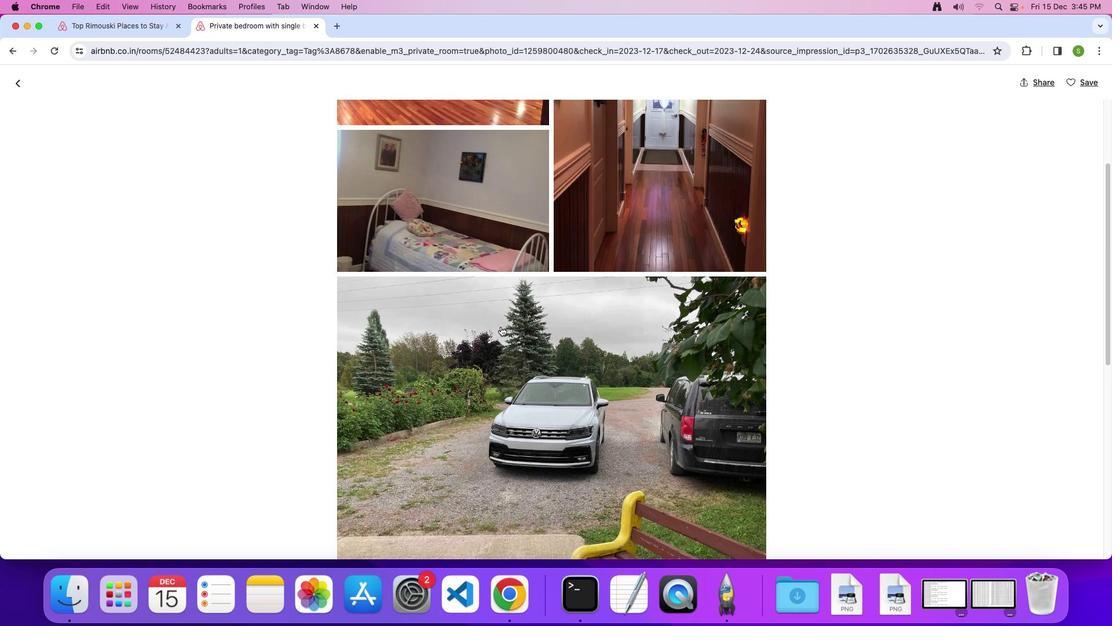 
Action: Mouse scrolled (501, 326) with delta (0, 0)
Screenshot: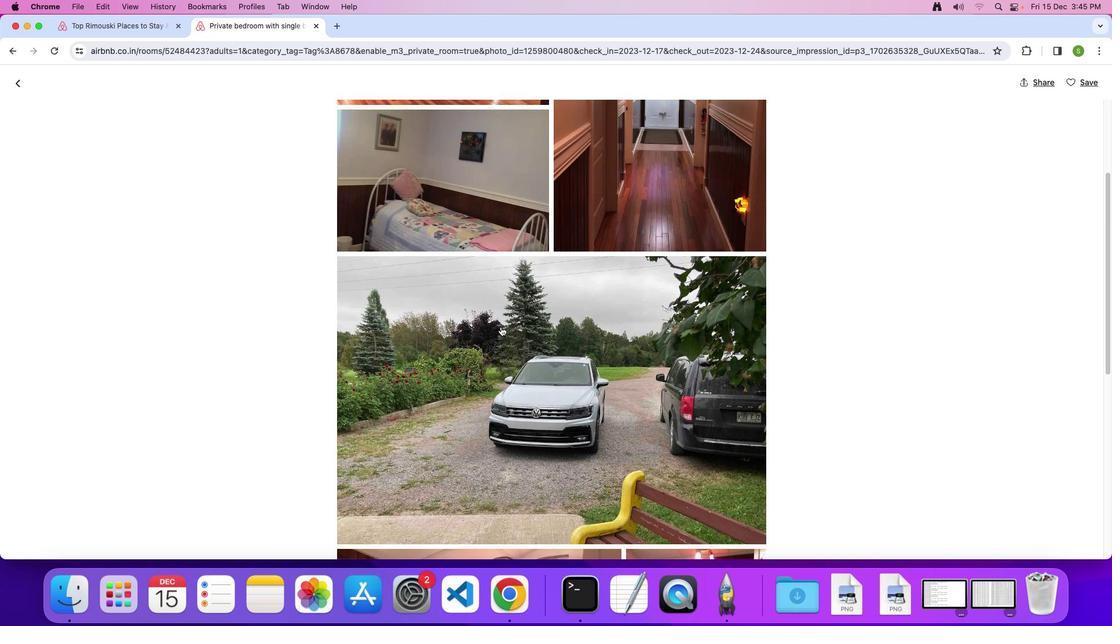 
Action: Mouse scrolled (501, 326) with delta (0, 0)
Screenshot: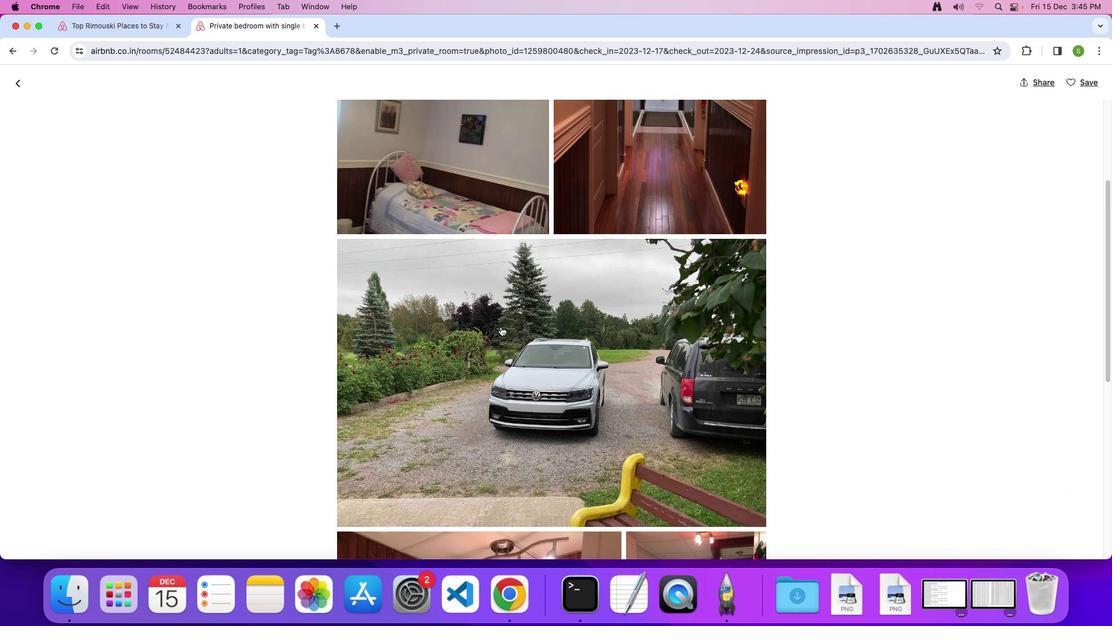 
Action: Mouse scrolled (501, 326) with delta (0, -1)
Screenshot: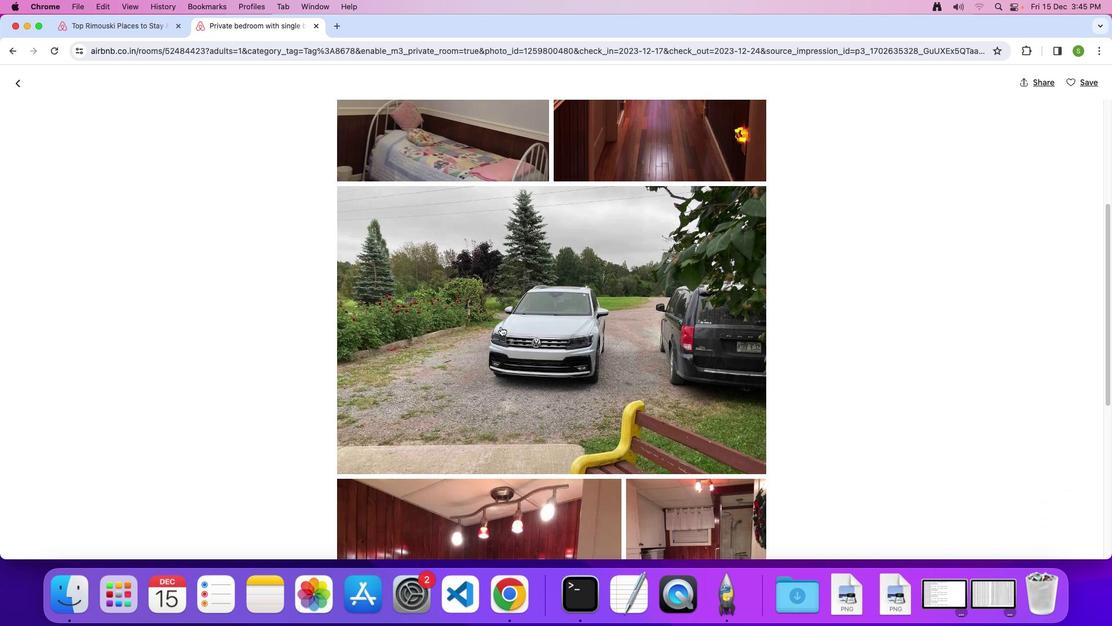 
Action: Mouse scrolled (501, 326) with delta (0, 0)
Screenshot: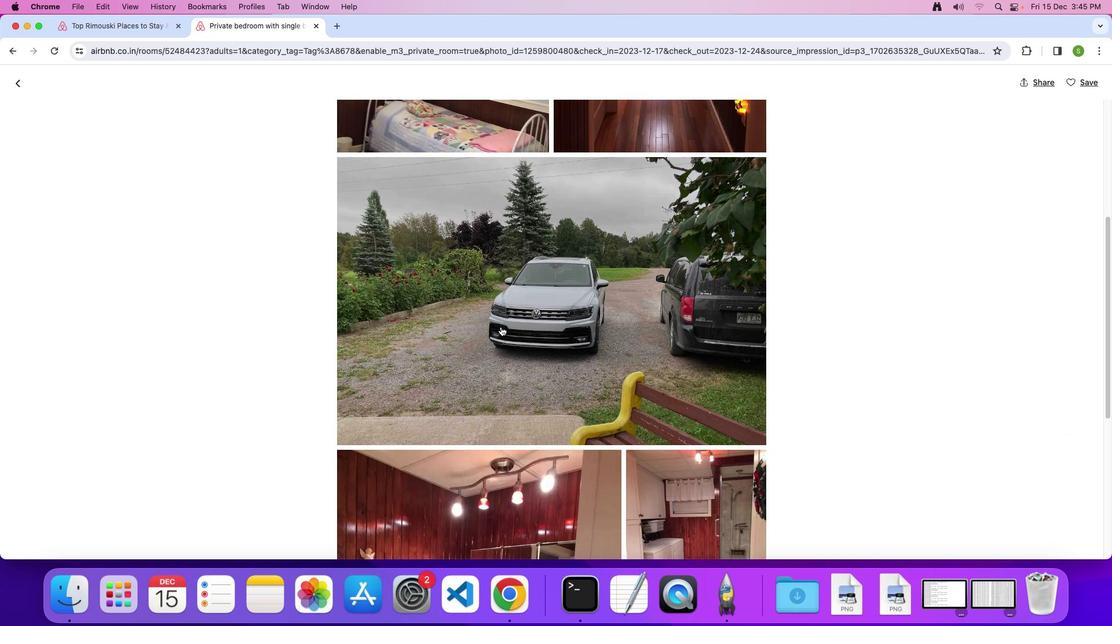 
Action: Mouse scrolled (501, 326) with delta (0, 0)
Screenshot: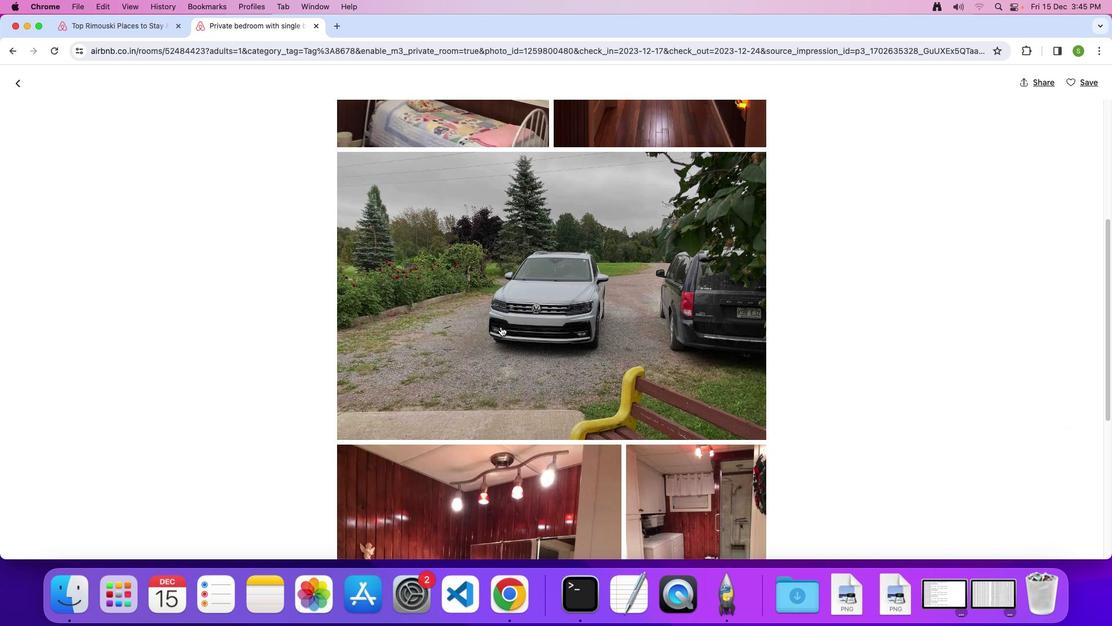 
Action: Mouse scrolled (501, 326) with delta (0, 0)
Screenshot: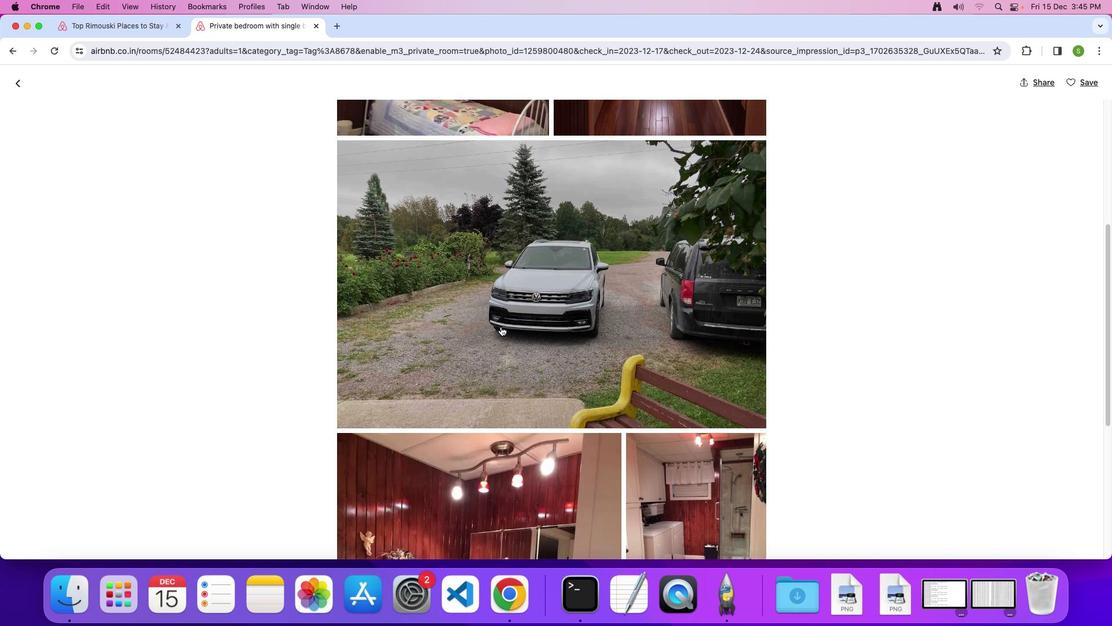 
Action: Mouse scrolled (501, 326) with delta (0, 0)
Screenshot: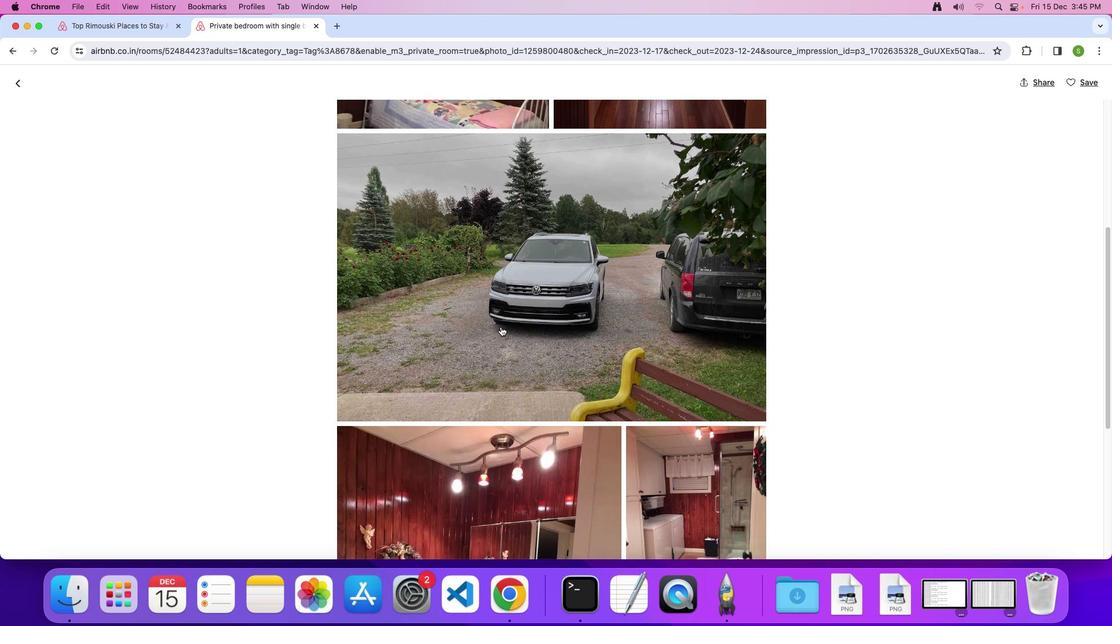 
Action: Mouse scrolled (501, 326) with delta (0, 0)
Screenshot: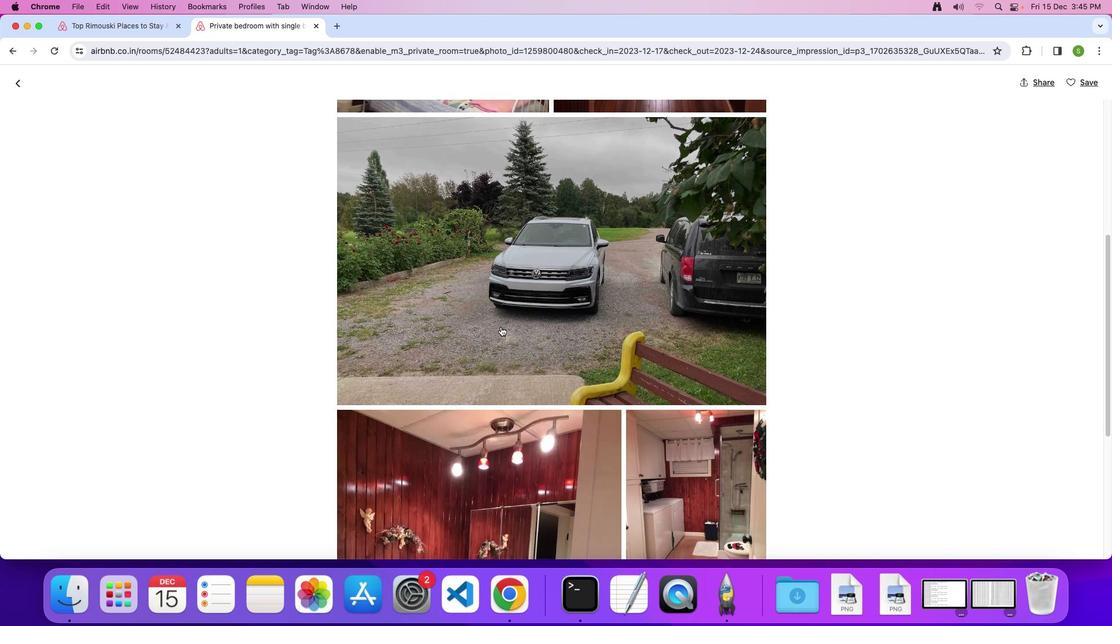 
Action: Mouse scrolled (501, 326) with delta (0, 0)
Screenshot: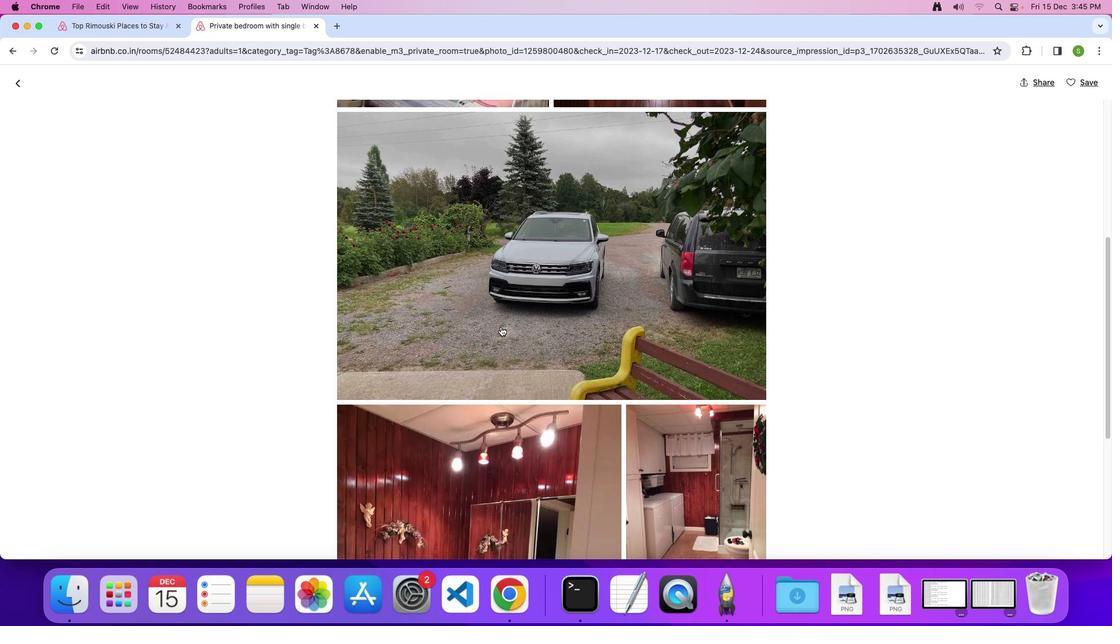 
Action: Mouse scrolled (501, 326) with delta (0, 0)
Screenshot: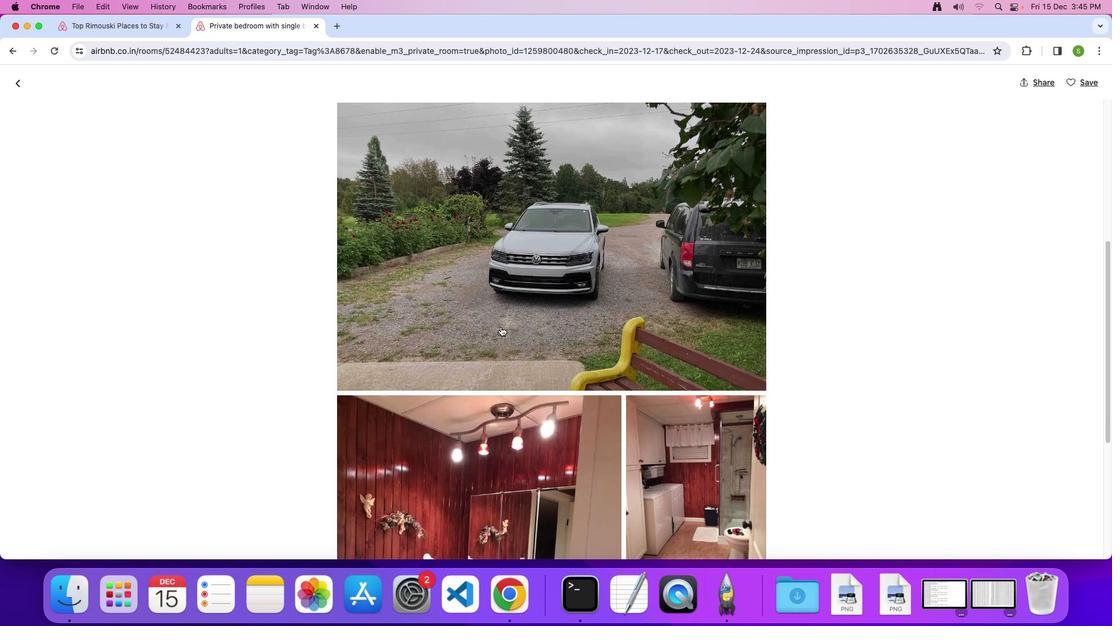 
Action: Mouse scrolled (501, 326) with delta (0, 0)
Screenshot: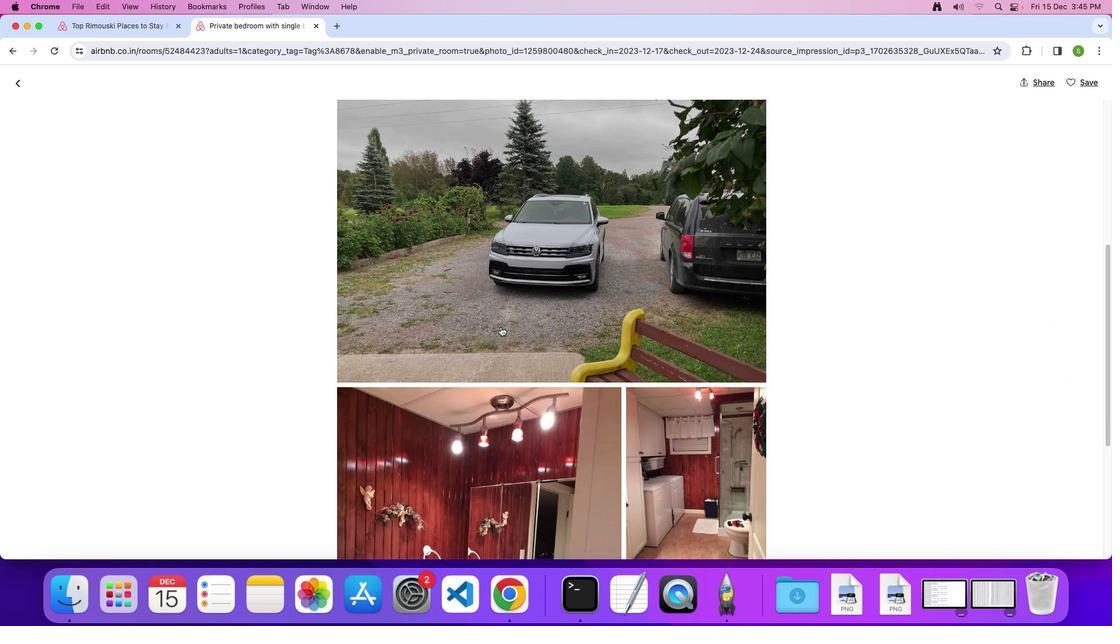 
Action: Mouse scrolled (501, 326) with delta (0, 0)
Screenshot: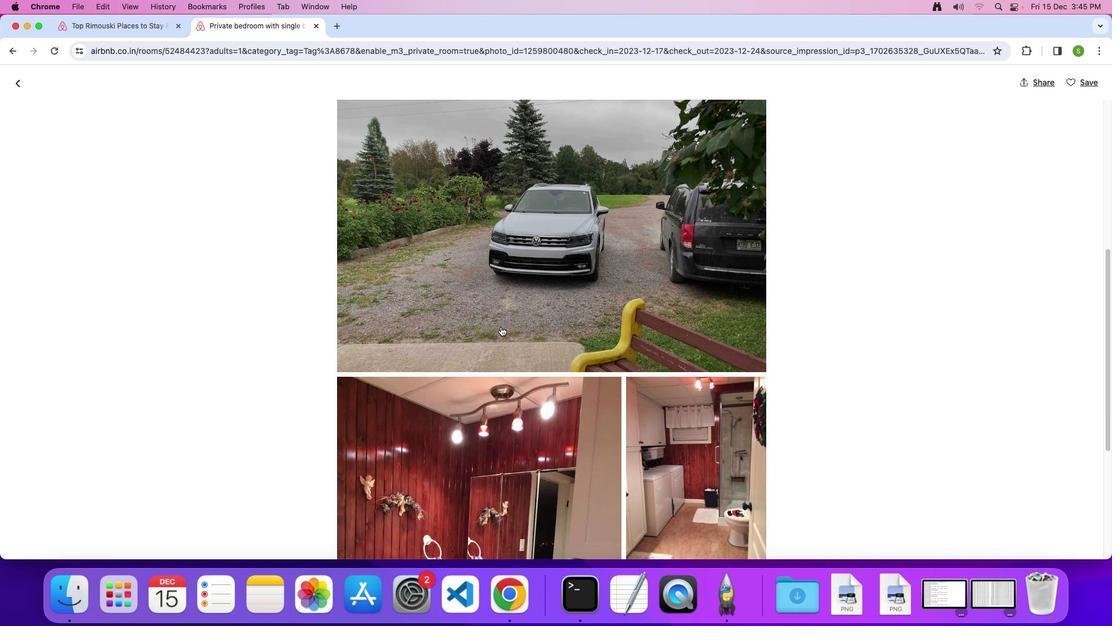 
Action: Mouse scrolled (501, 326) with delta (0, 0)
Screenshot: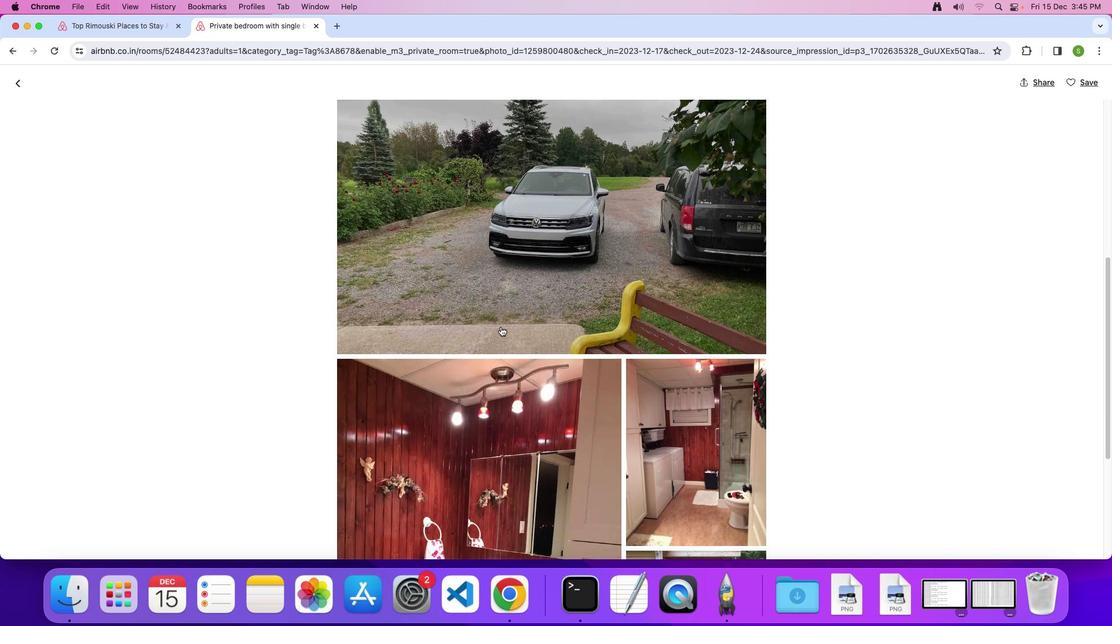 
Action: Mouse scrolled (501, 326) with delta (0, 0)
Screenshot: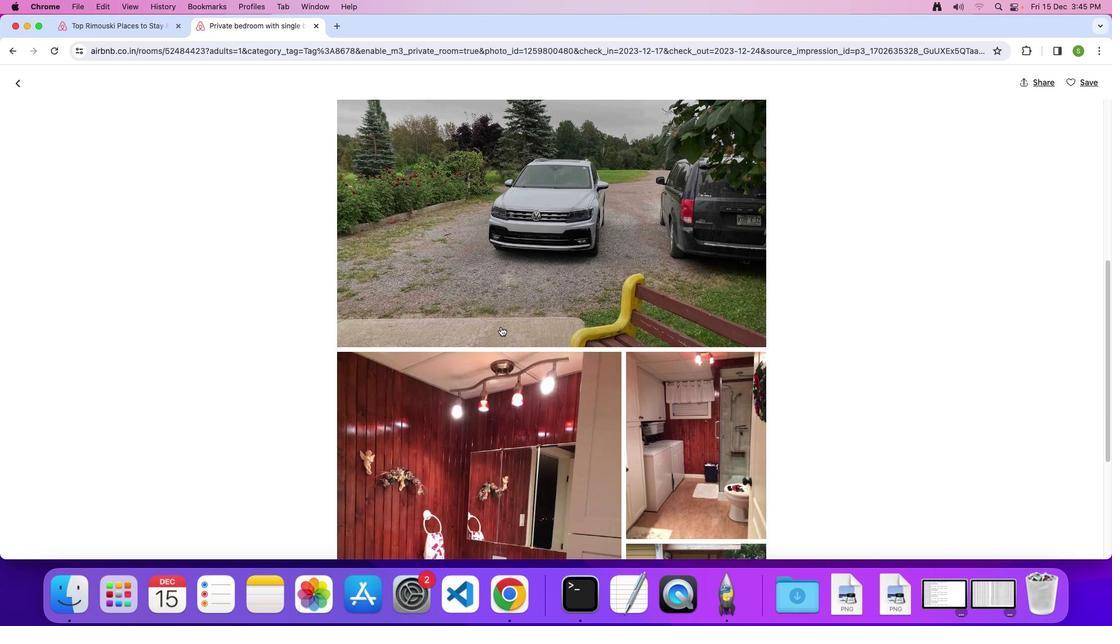 
Action: Mouse scrolled (501, 326) with delta (0, 0)
Screenshot: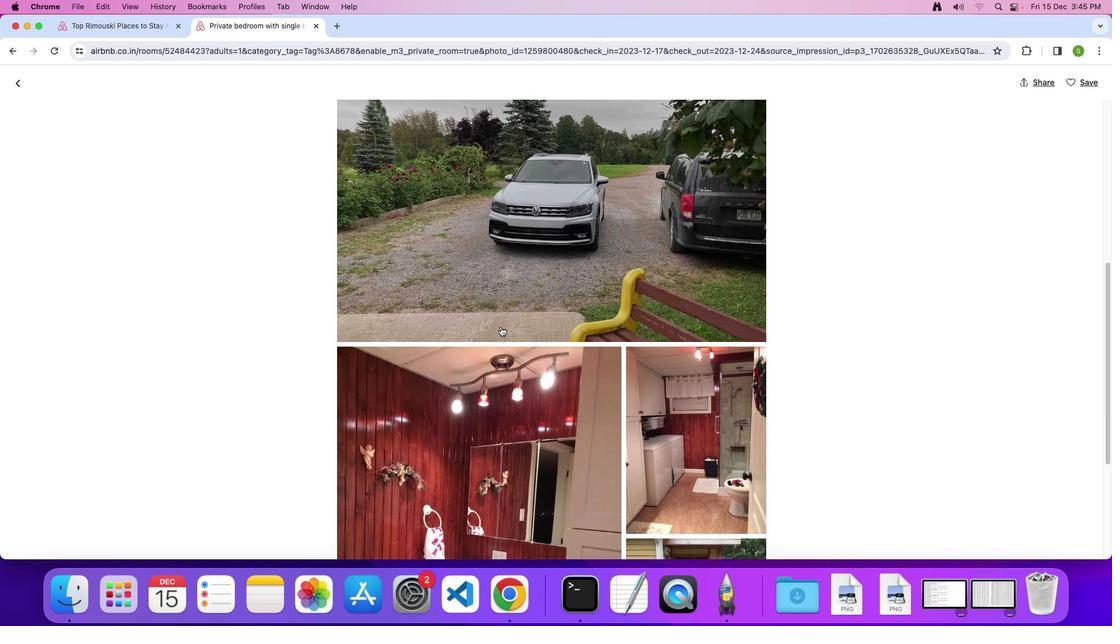 
Action: Mouse scrolled (501, 326) with delta (0, -1)
Screenshot: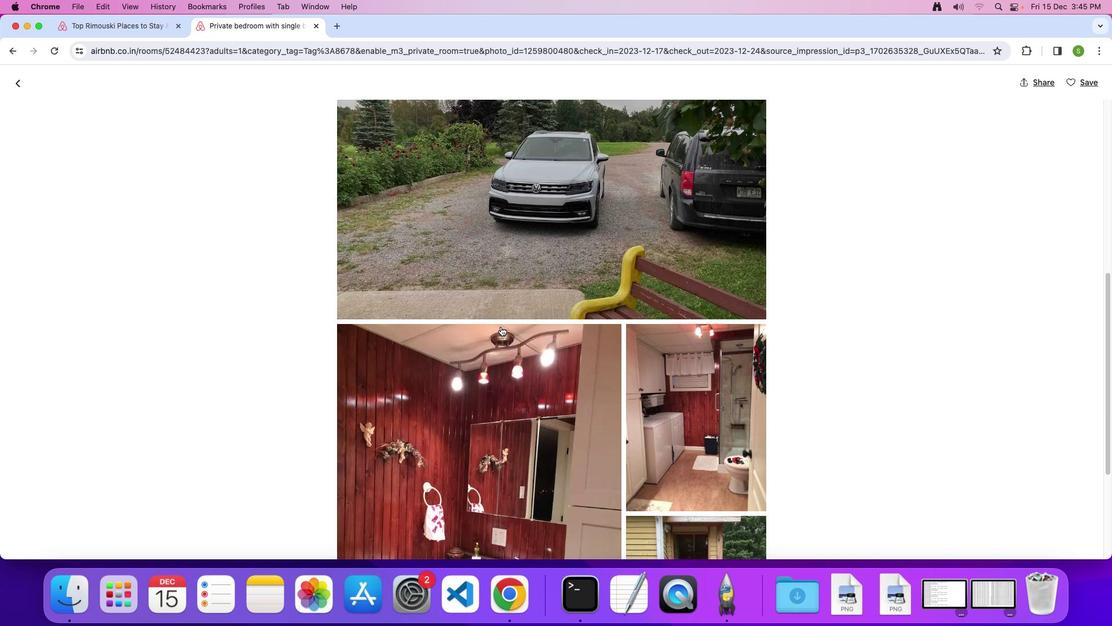 
Action: Mouse scrolled (501, 326) with delta (0, 0)
Screenshot: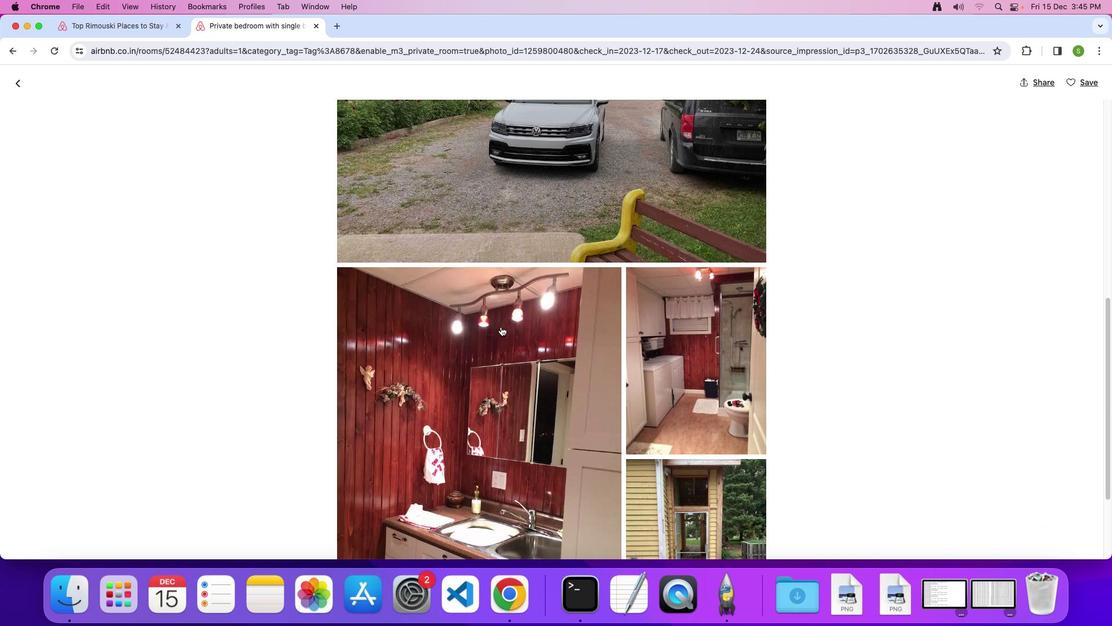 
Action: Mouse scrolled (501, 326) with delta (0, 0)
Screenshot: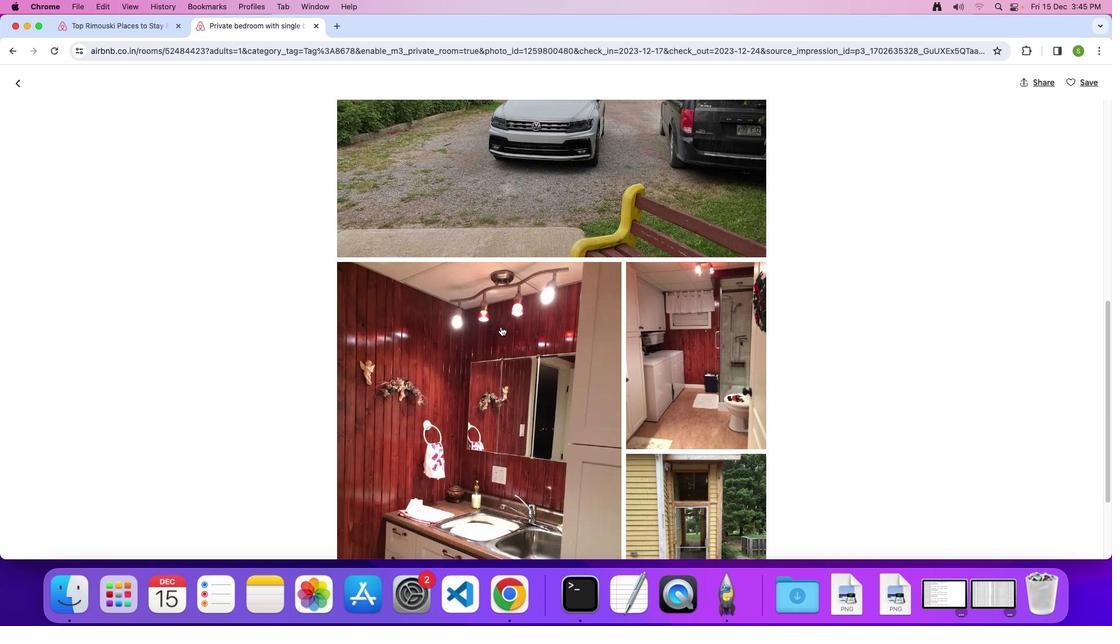 
Action: Mouse scrolled (501, 326) with delta (0, 0)
Screenshot: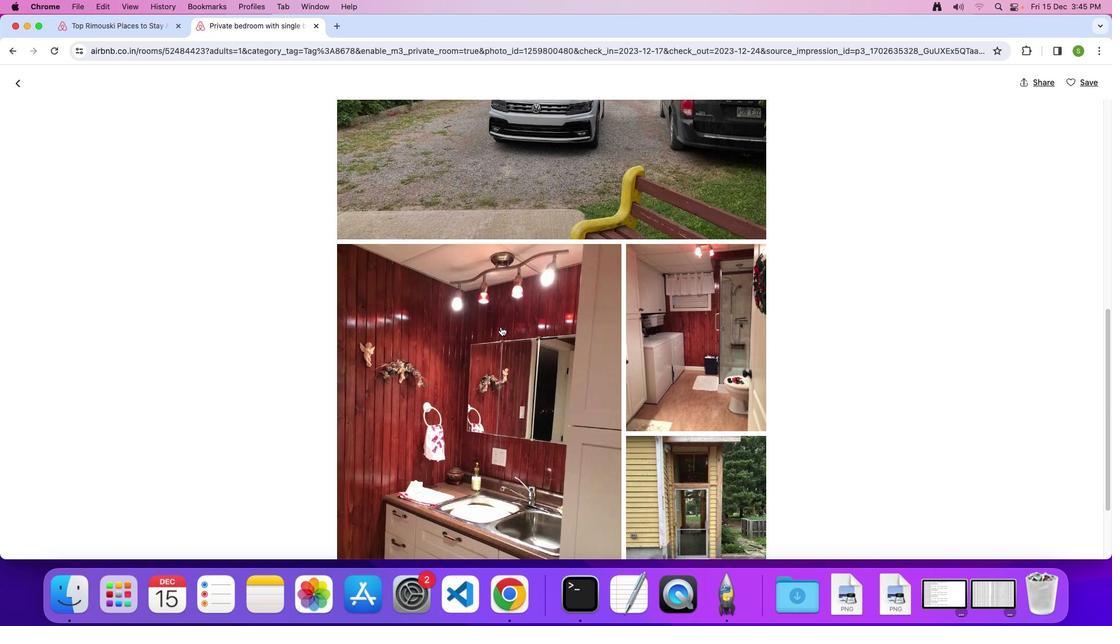 
Action: Mouse scrolled (501, 326) with delta (0, 0)
Screenshot: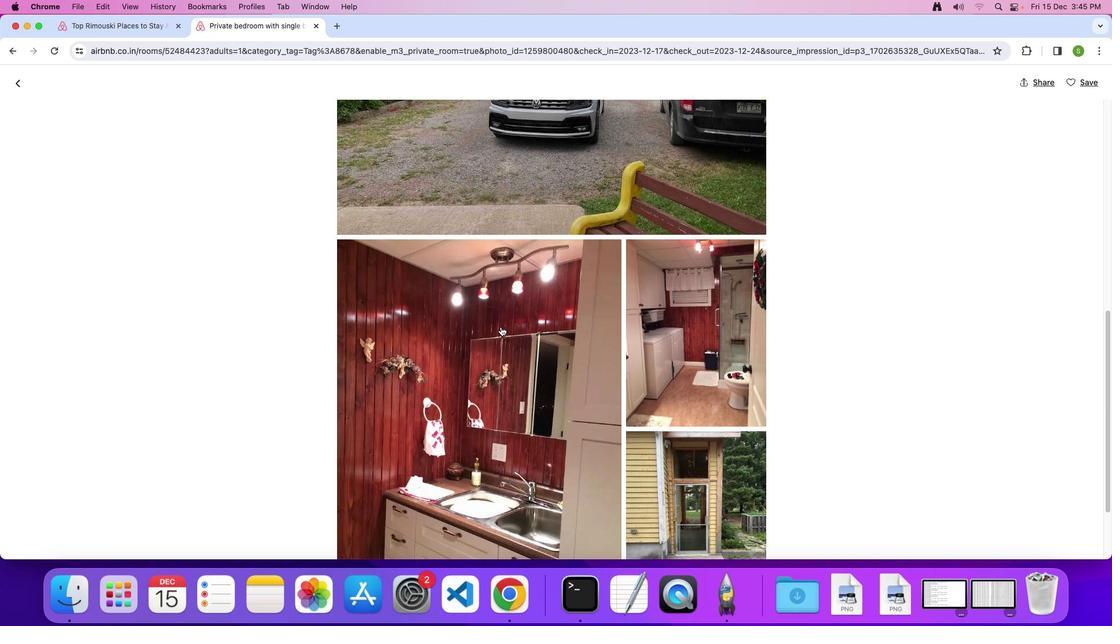 
Action: Mouse scrolled (501, 326) with delta (0, 0)
Screenshot: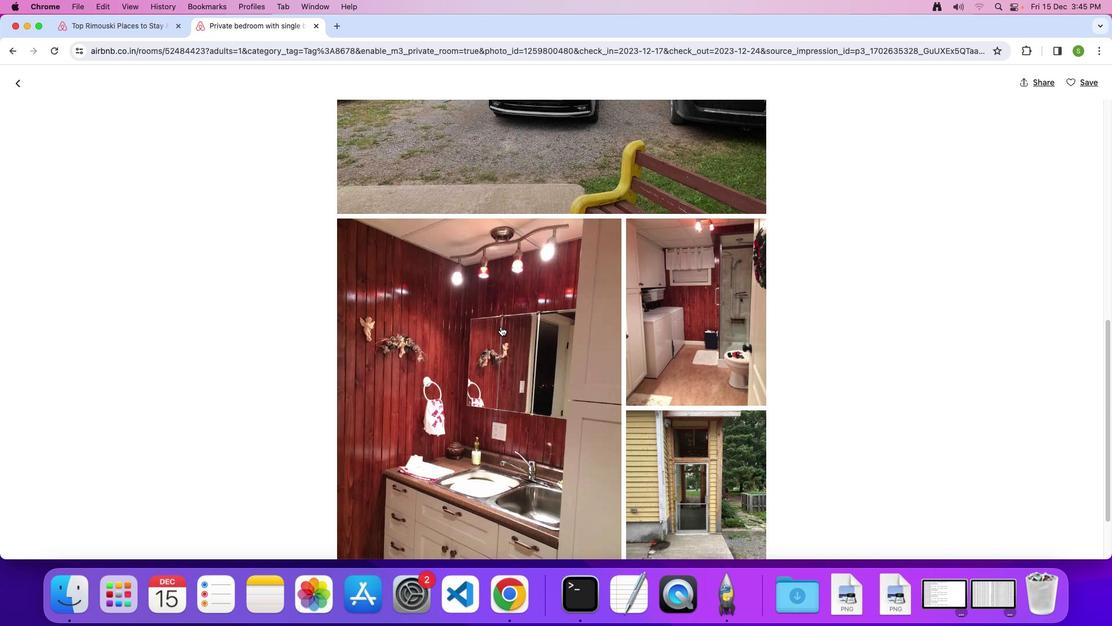 
Action: Mouse scrolled (501, 326) with delta (0, 0)
Screenshot: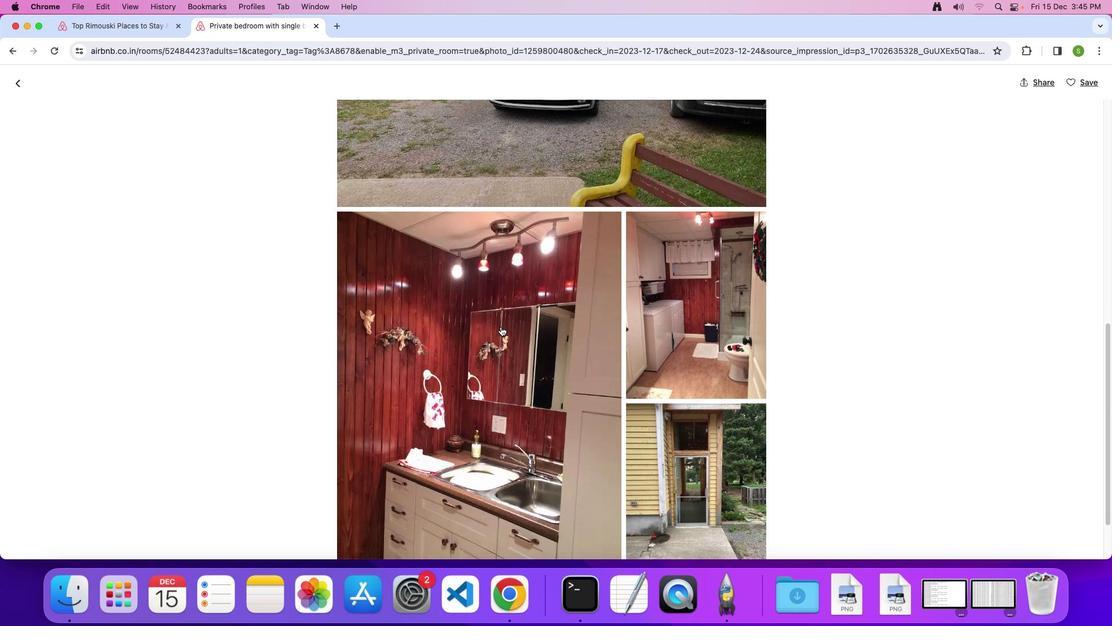 
Action: Mouse scrolled (501, 326) with delta (0, -1)
Screenshot: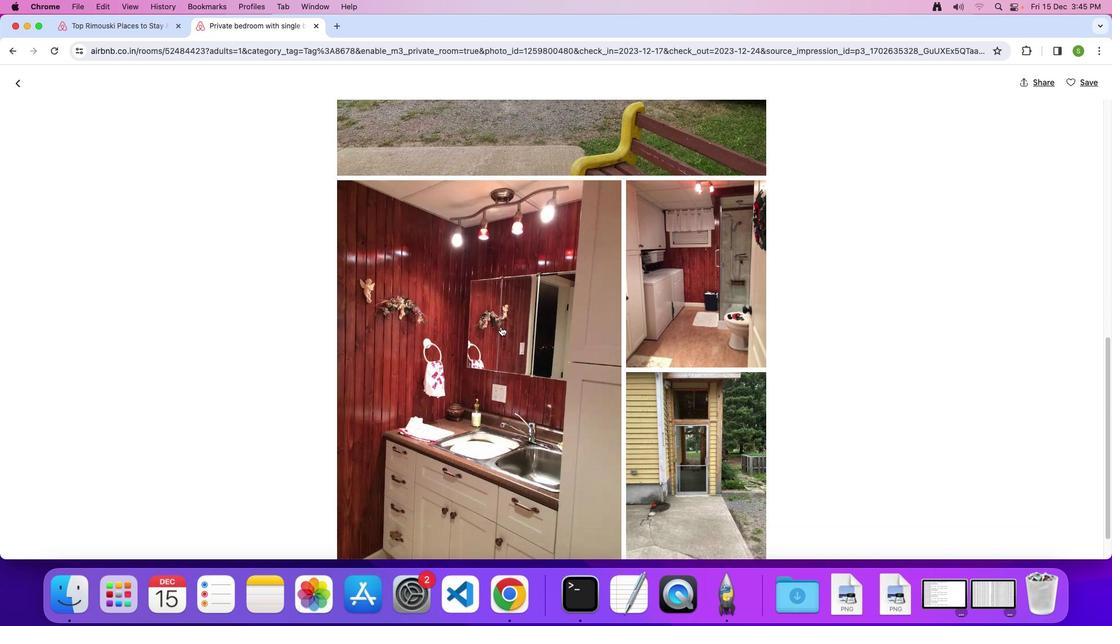 
Action: Mouse scrolled (501, 326) with delta (0, 0)
Screenshot: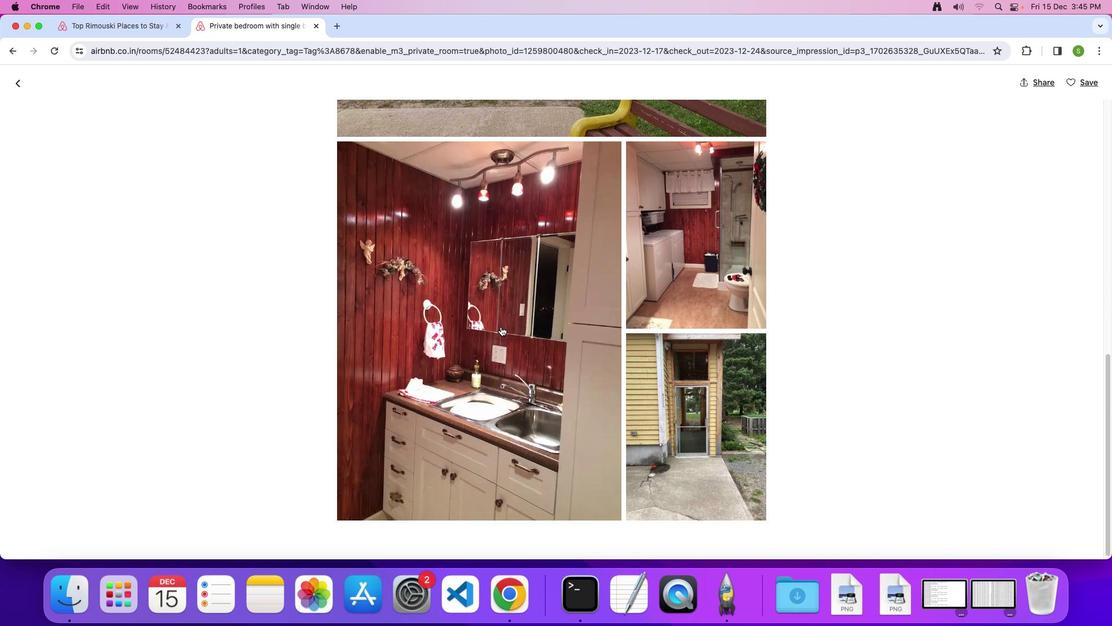 
Action: Mouse scrolled (501, 326) with delta (0, 0)
Screenshot: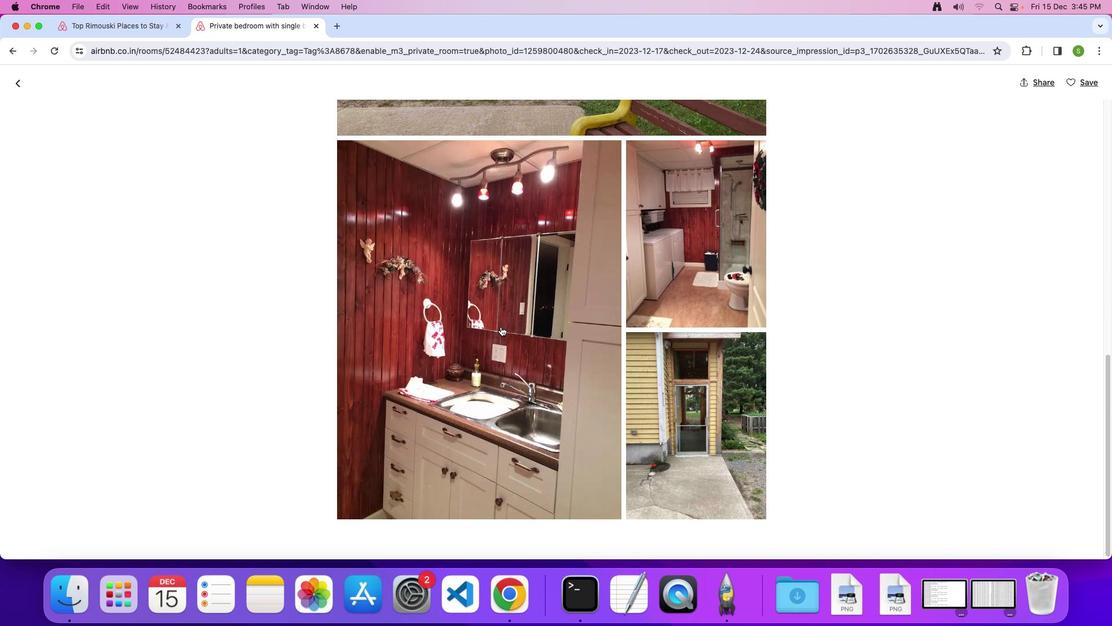 
Action: Mouse scrolled (501, 326) with delta (0, -1)
Screenshot: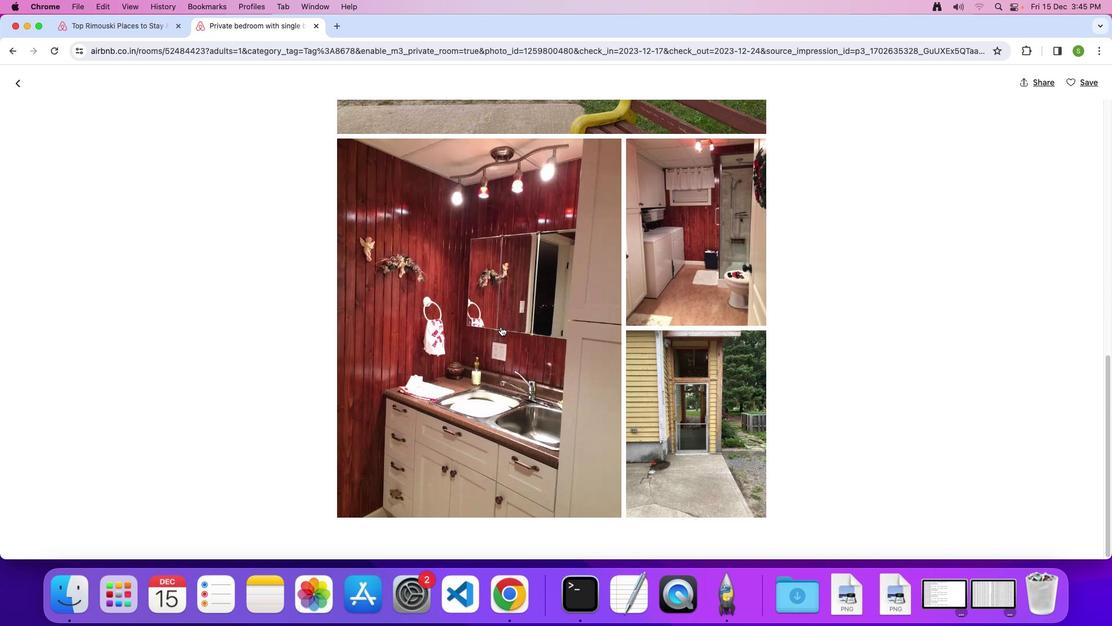 
Action: Mouse scrolled (501, 326) with delta (0, 0)
Screenshot: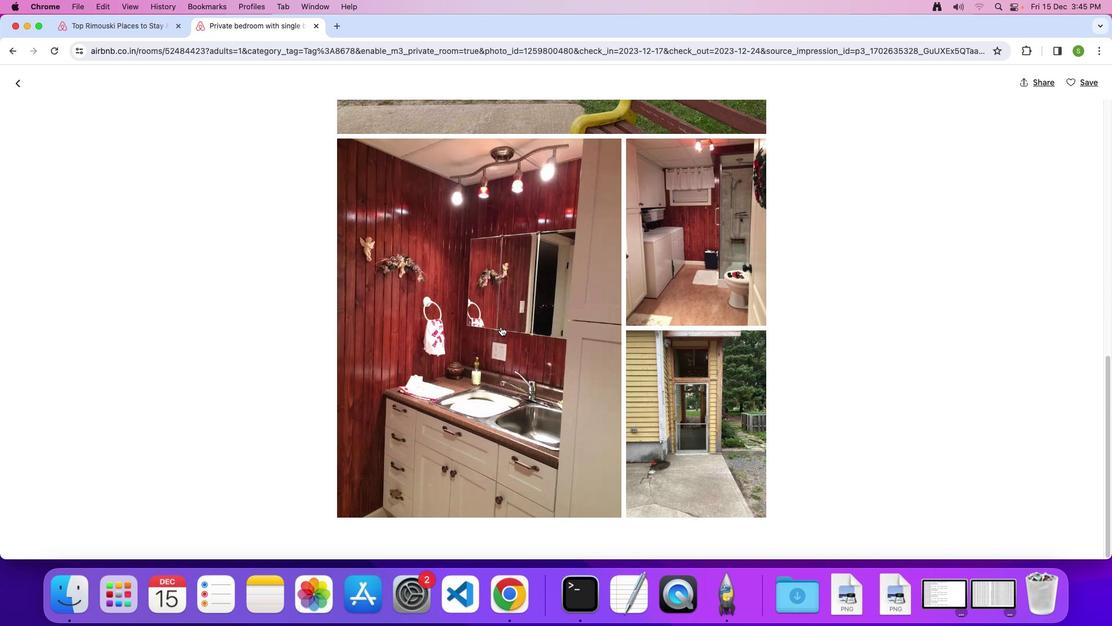 
Action: Mouse scrolled (501, 326) with delta (0, 0)
Screenshot: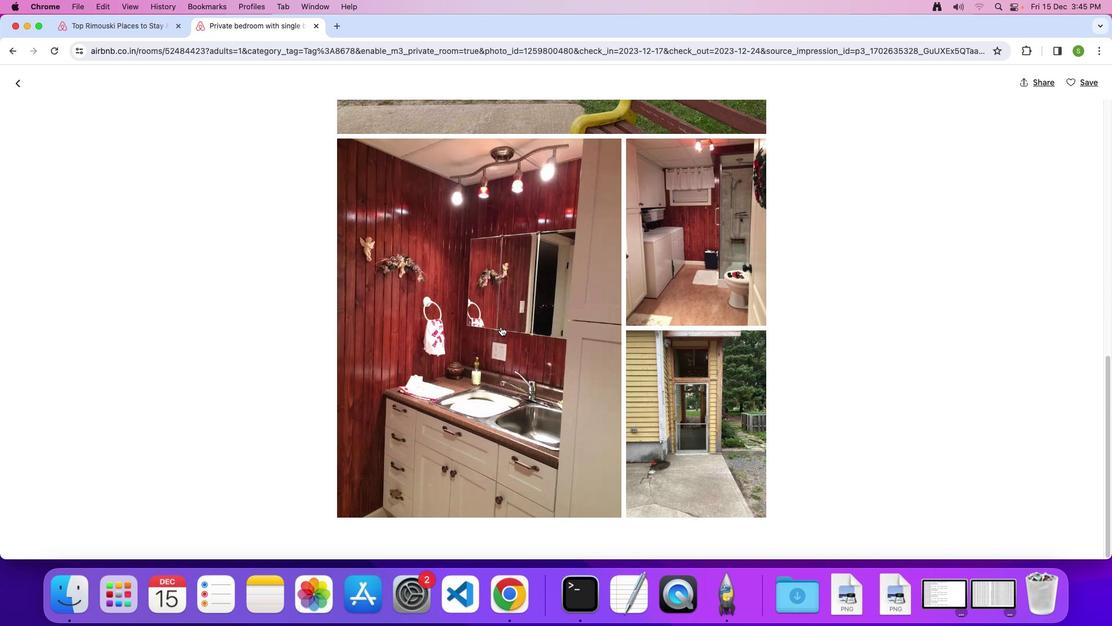 
Action: Mouse scrolled (501, 326) with delta (0, 0)
Screenshot: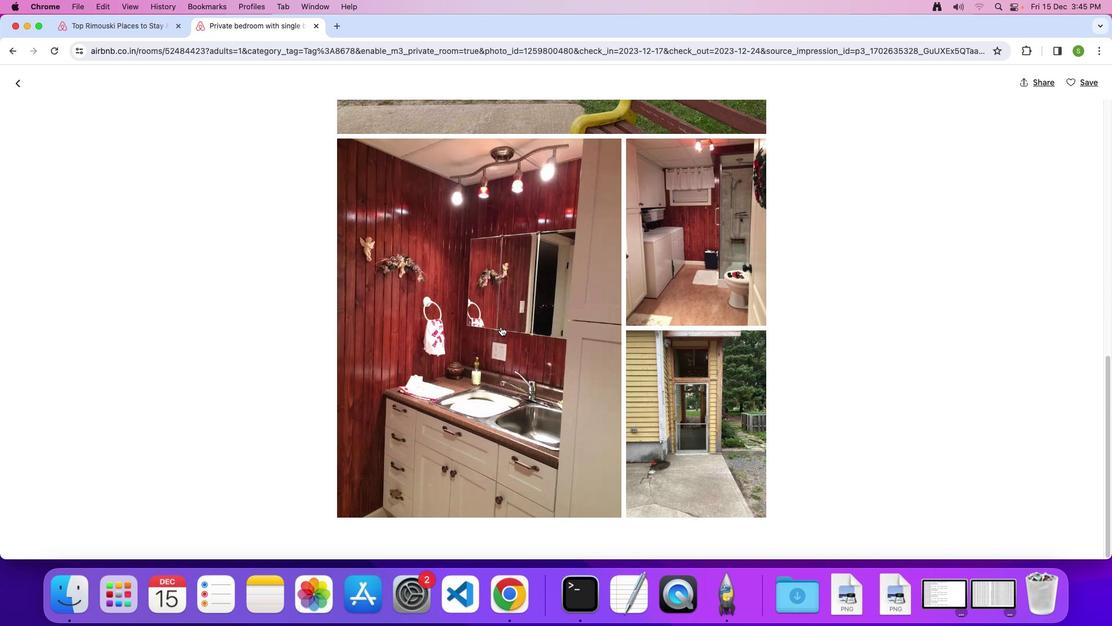 
Action: Mouse scrolled (501, 326) with delta (0, 0)
Screenshot: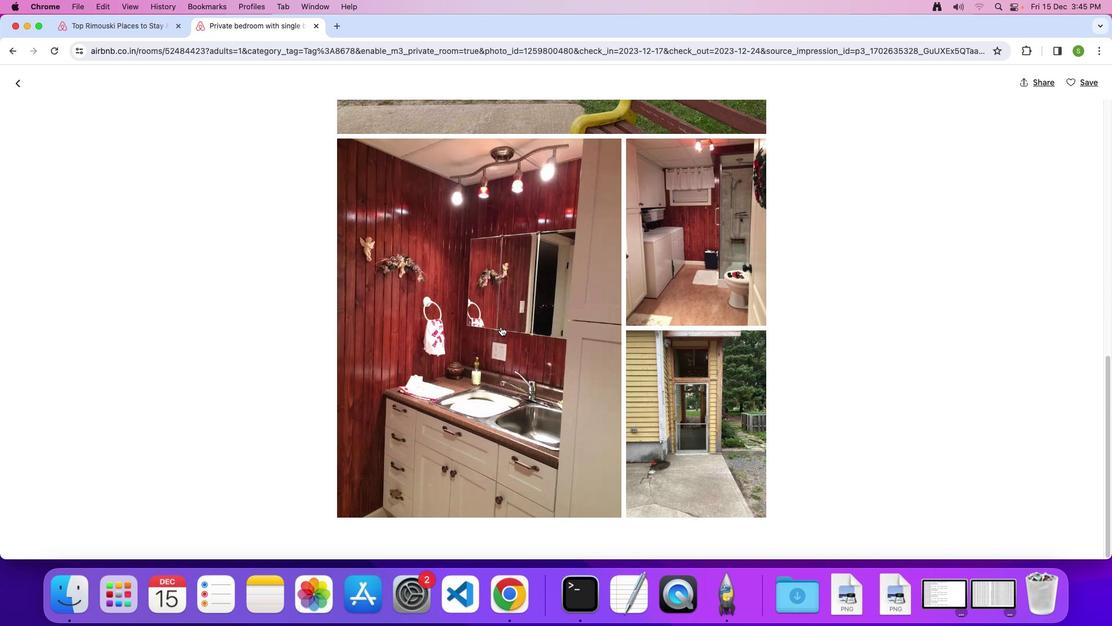 
Action: Mouse scrolled (501, 326) with delta (0, -1)
Screenshot: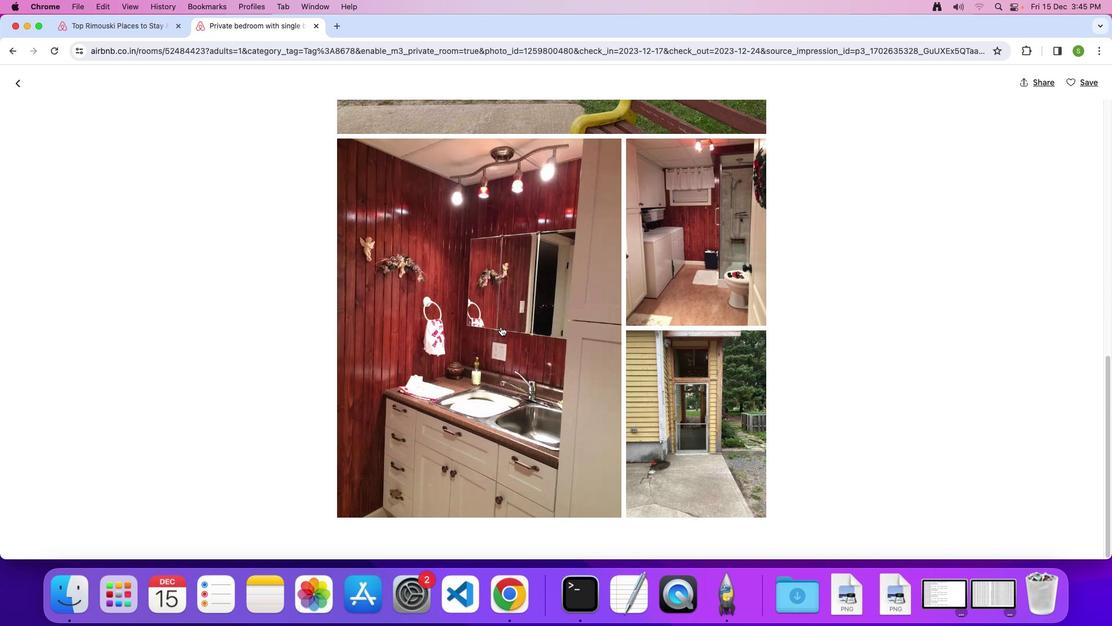 
Action: Mouse moved to (18, 85)
Screenshot: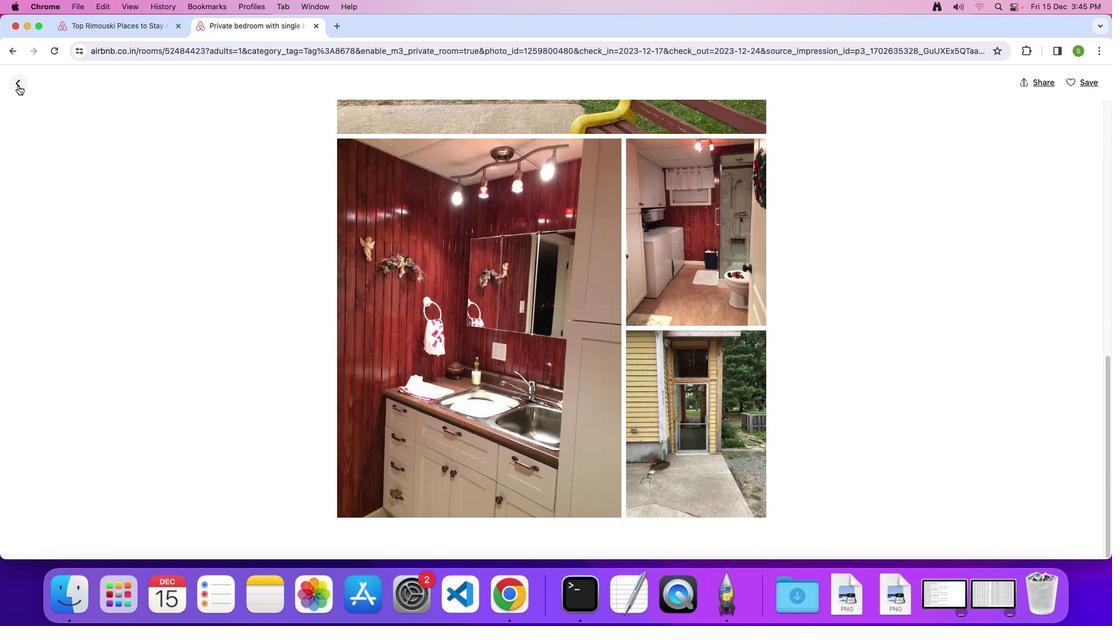 
Action: Mouse pressed left at (18, 85)
Screenshot: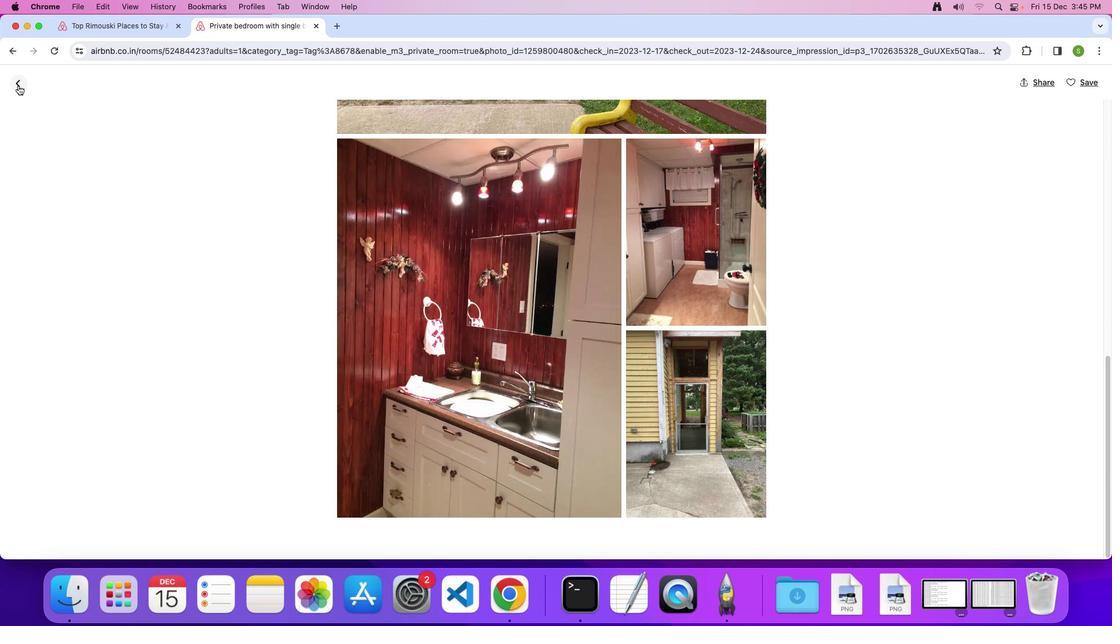 
Action: Mouse moved to (426, 291)
Screenshot: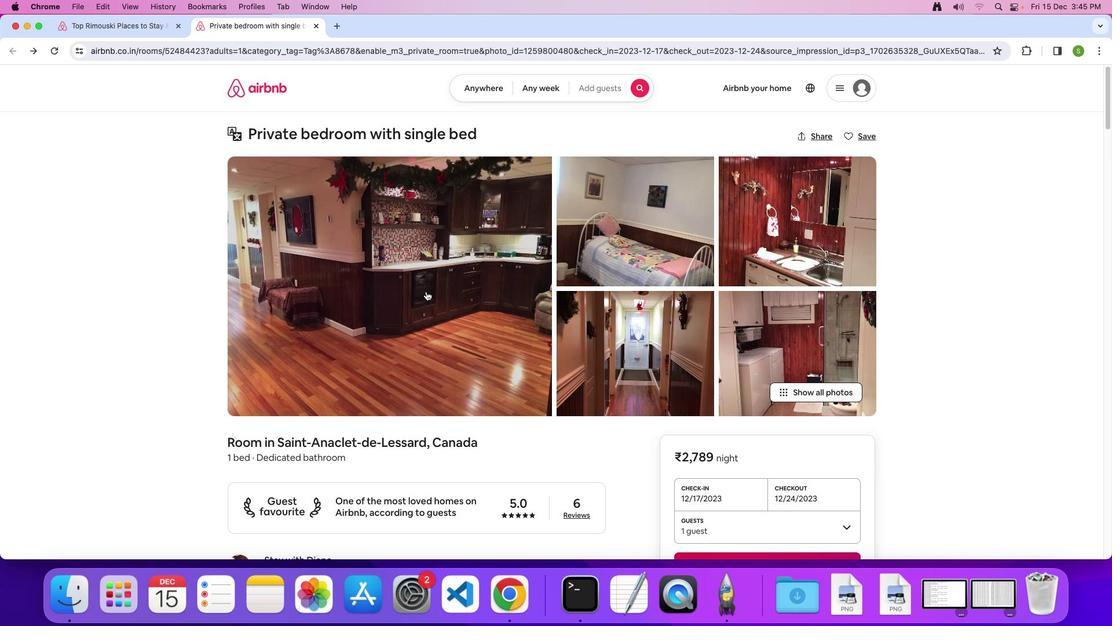 
Action: Mouse scrolled (426, 291) with delta (0, 0)
Screenshot: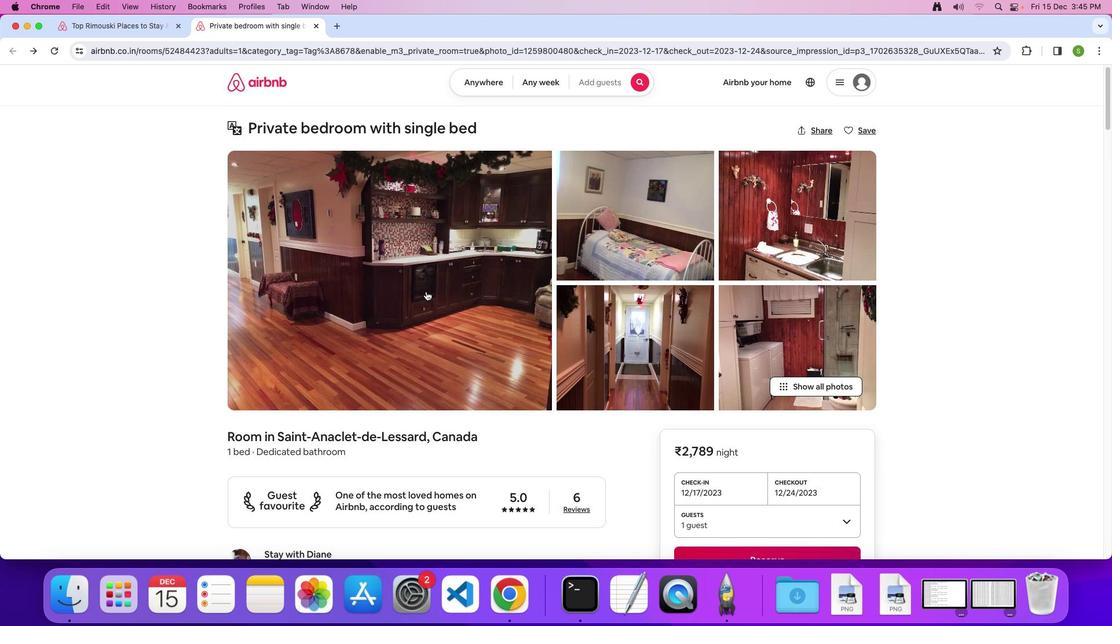 
Action: Mouse scrolled (426, 291) with delta (0, 0)
Screenshot: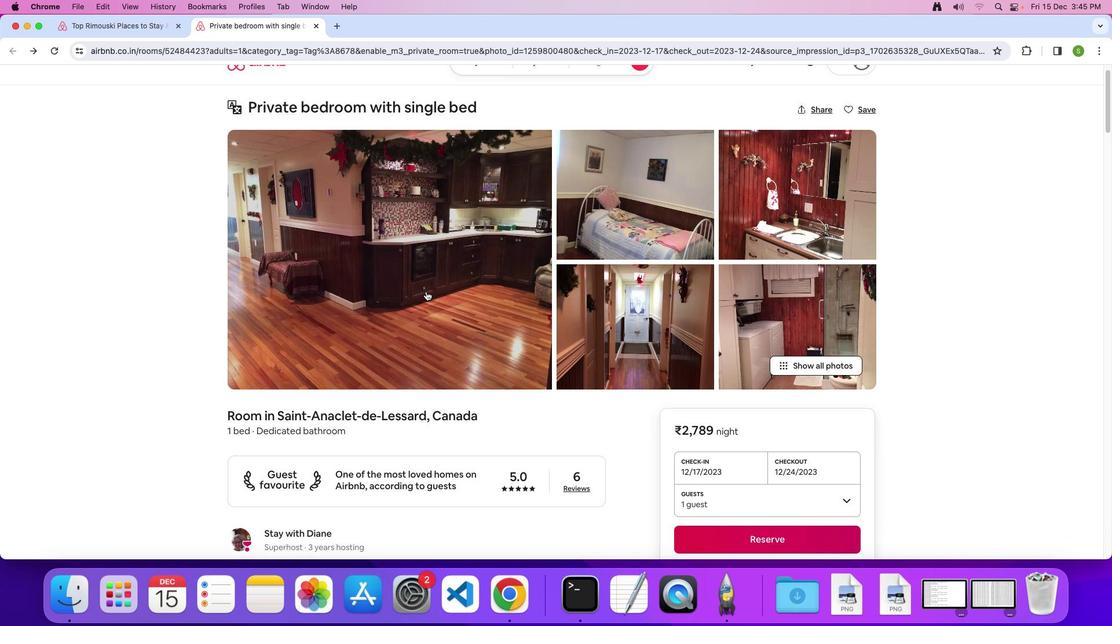 
Action: Mouse scrolled (426, 291) with delta (0, -1)
Screenshot: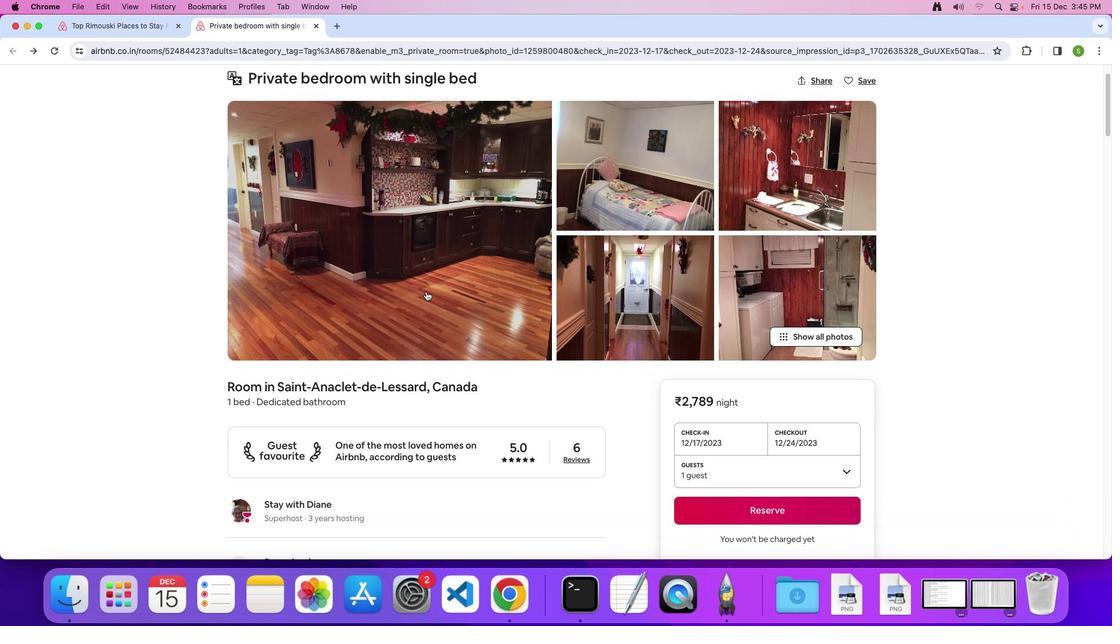 
Action: Mouse scrolled (426, 291) with delta (0, 0)
Screenshot: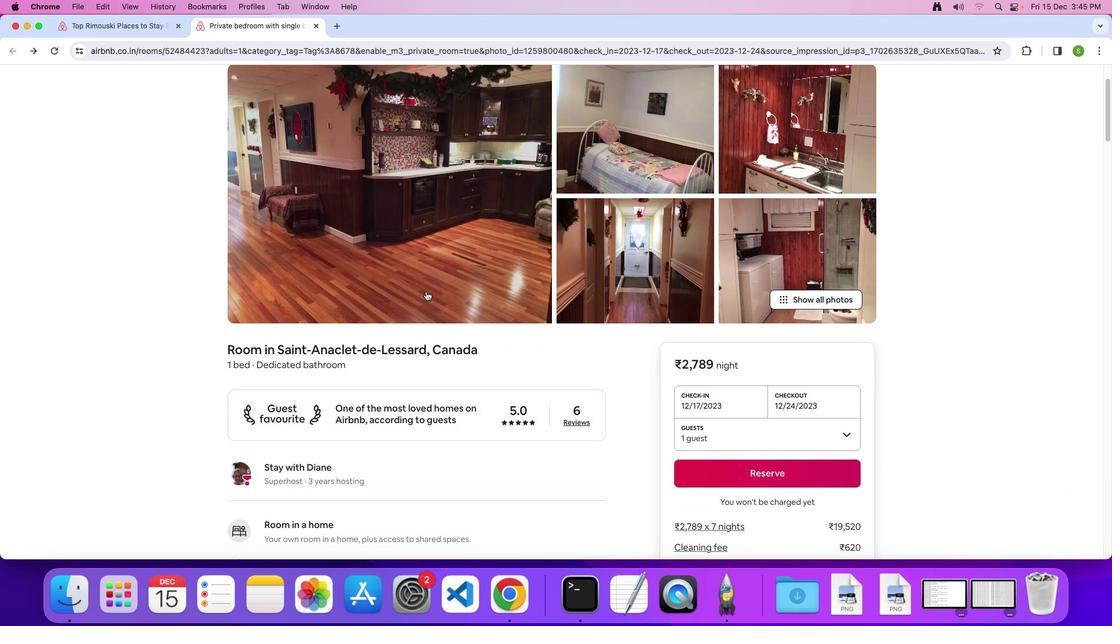
Action: Mouse scrolled (426, 291) with delta (0, 0)
Screenshot: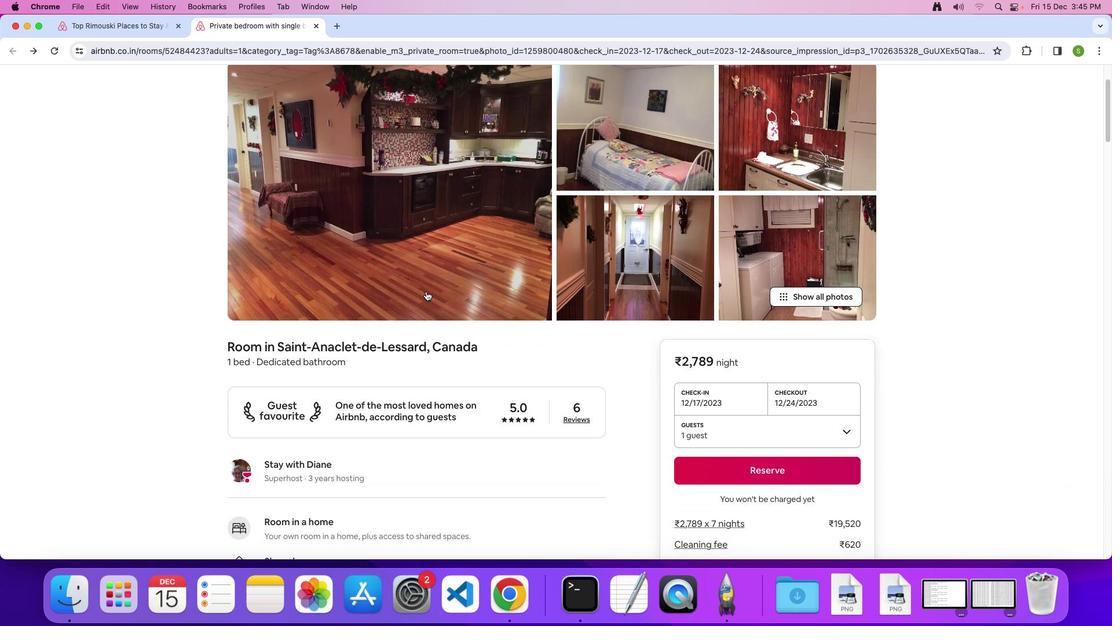 
Action: Mouse scrolled (426, 291) with delta (0, 0)
Screenshot: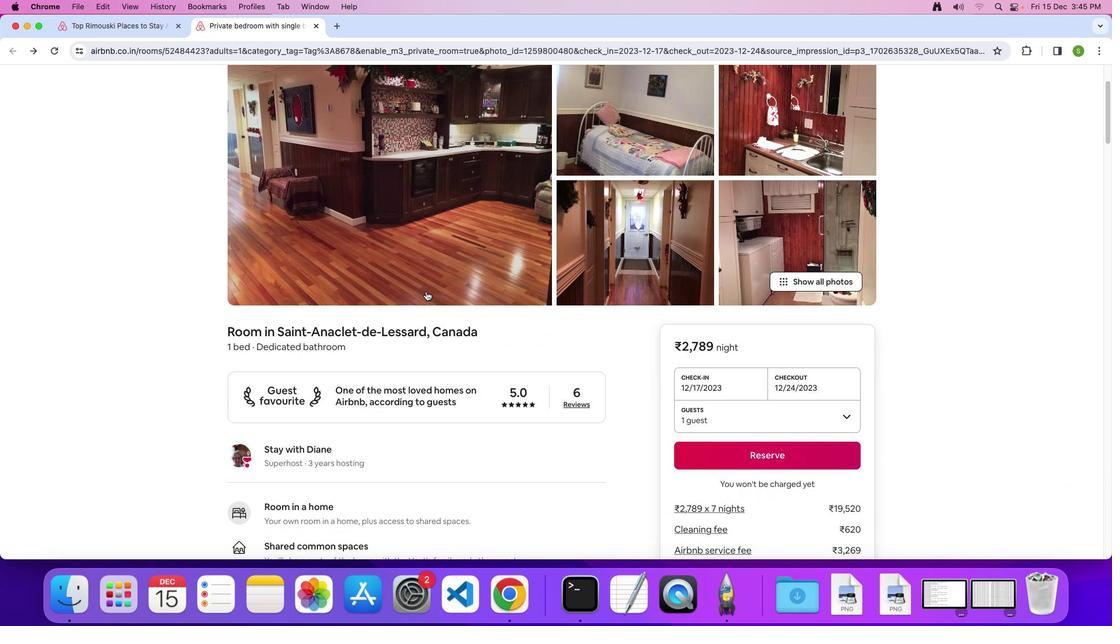
Action: Mouse scrolled (426, 291) with delta (0, 0)
Screenshot: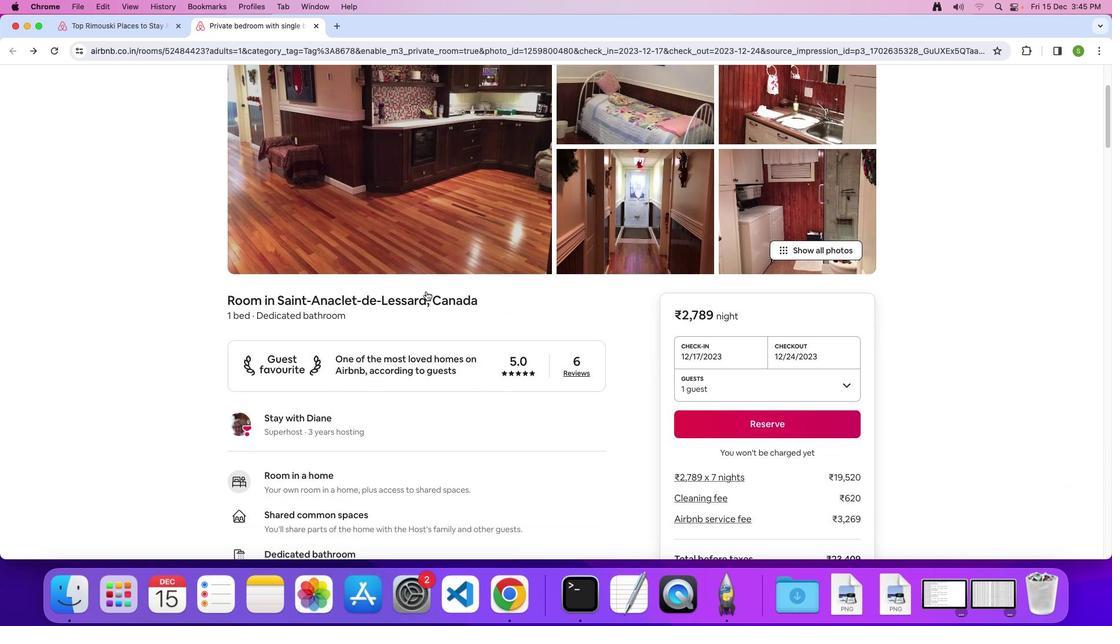 
Action: Mouse scrolled (426, 291) with delta (0, -1)
Screenshot: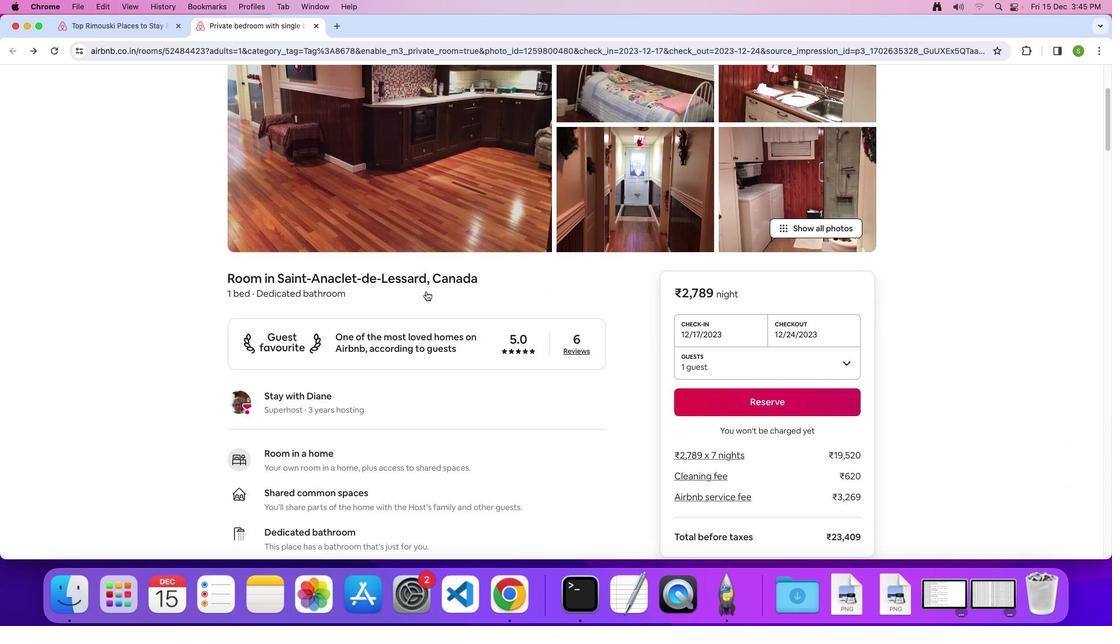 
Action: Mouse scrolled (426, 291) with delta (0, 0)
Screenshot: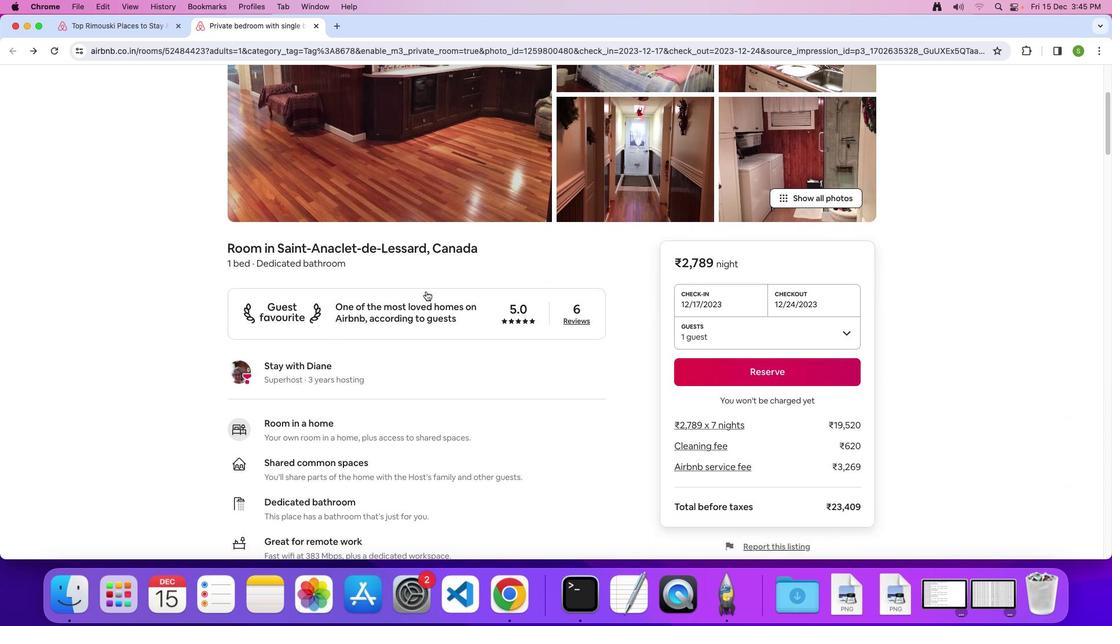
Action: Mouse scrolled (426, 291) with delta (0, 0)
Screenshot: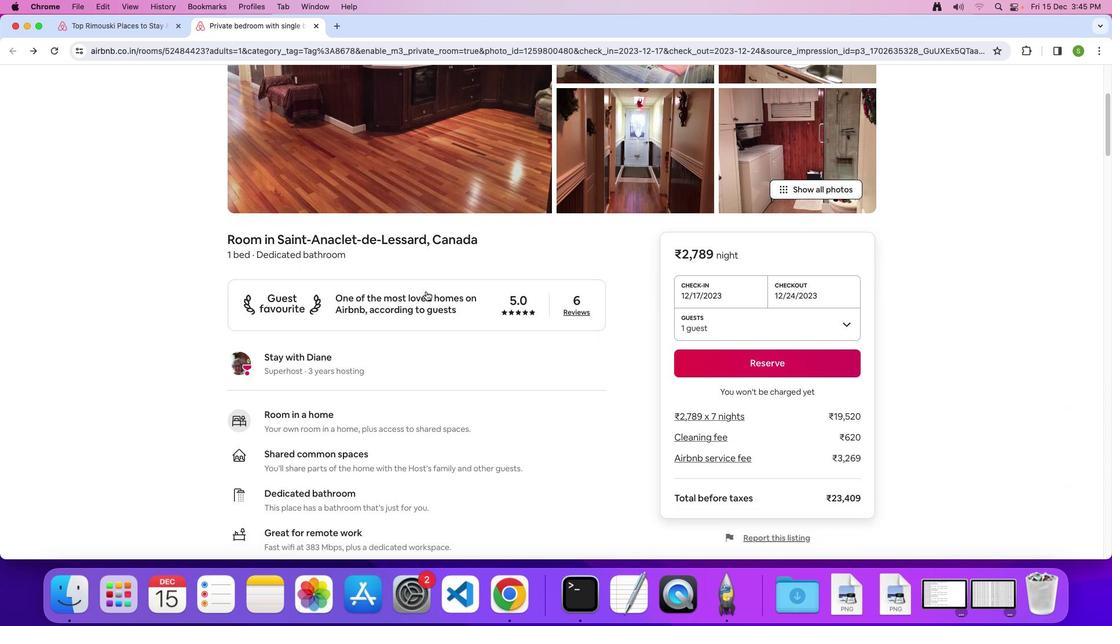 
Action: Mouse scrolled (426, 291) with delta (0, 0)
Screenshot: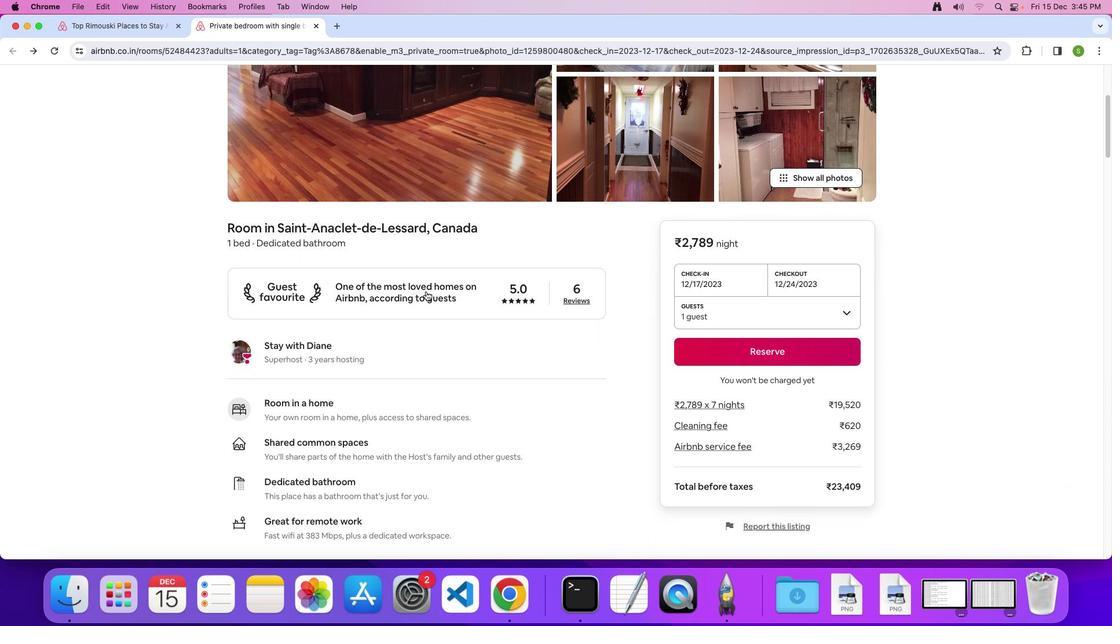 
Action: Mouse scrolled (426, 291) with delta (0, 0)
Screenshot: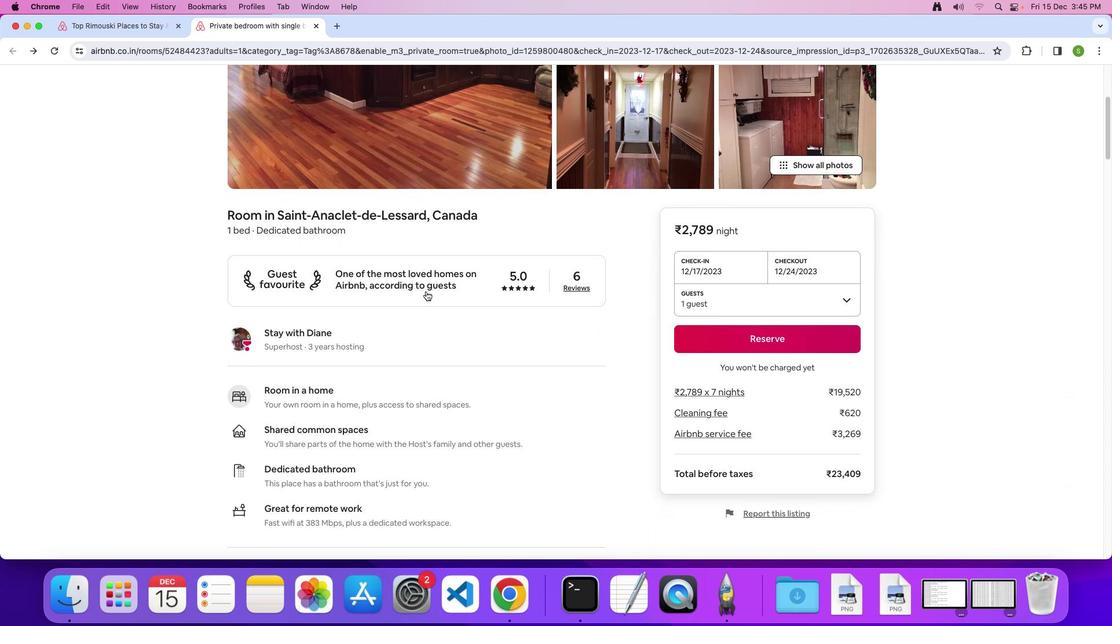 
Action: Mouse scrolled (426, 291) with delta (0, 0)
Screenshot: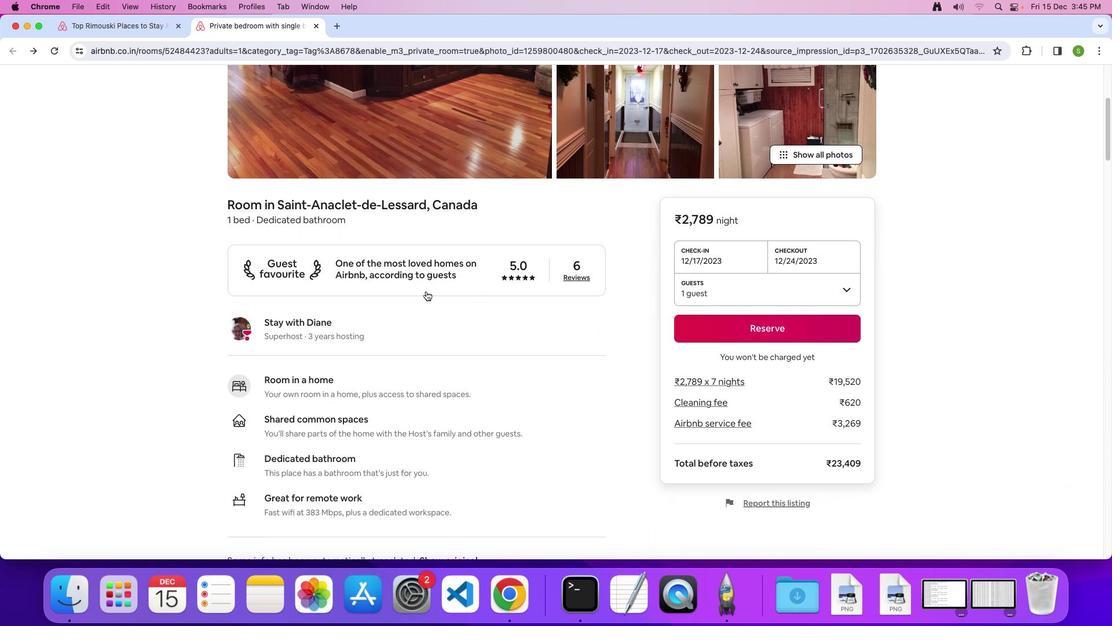 
Action: Mouse scrolled (426, 291) with delta (0, 0)
Screenshot: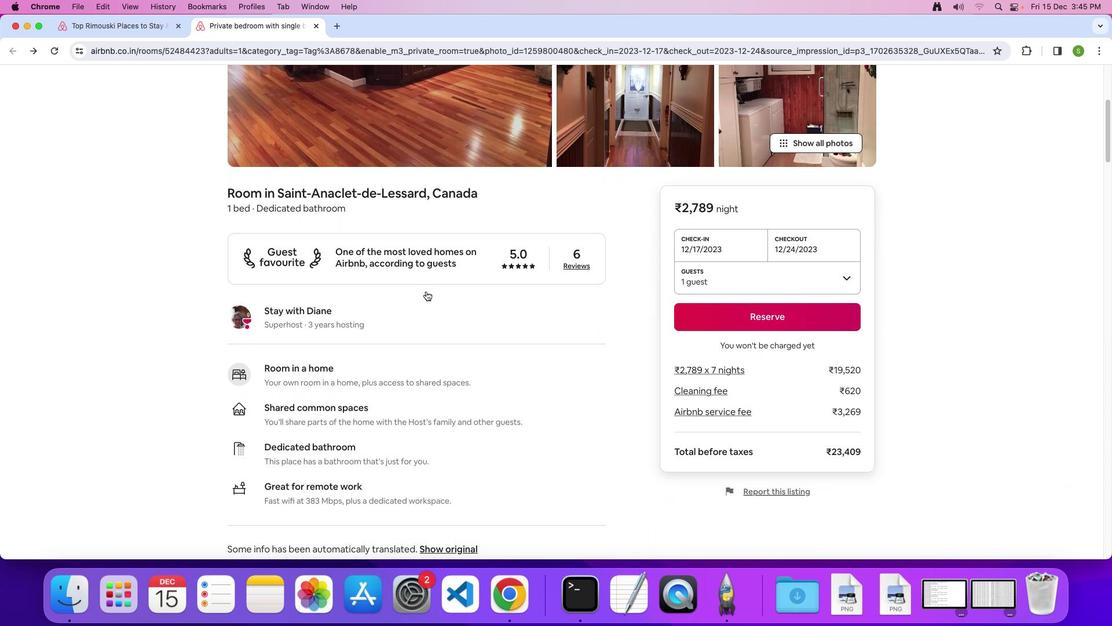 
Action: Mouse scrolled (426, 291) with delta (0, 0)
Screenshot: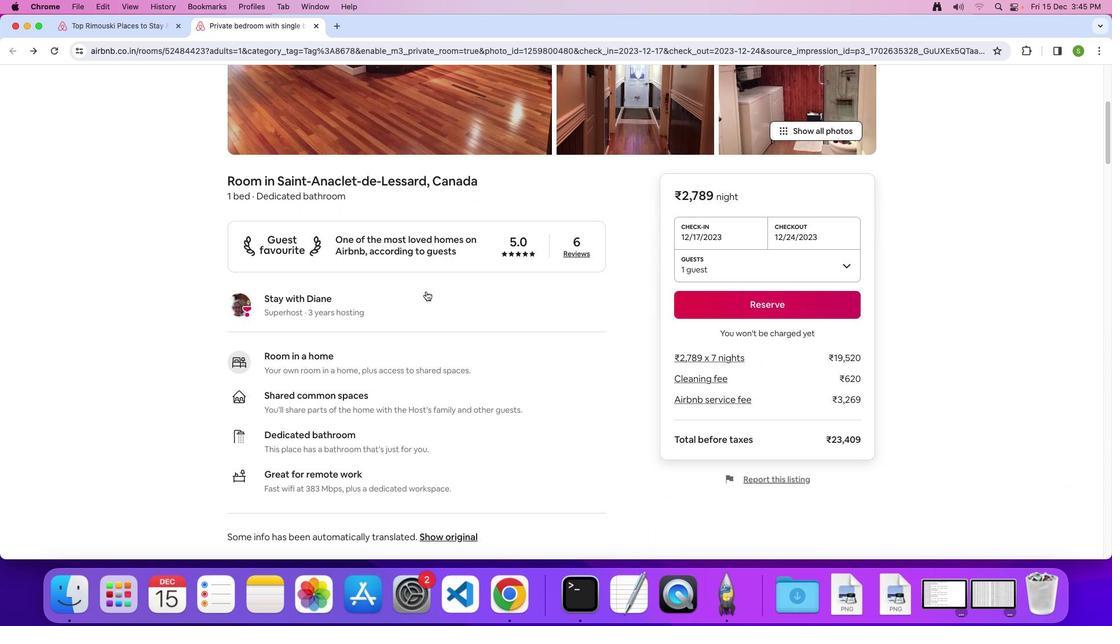
Action: Mouse scrolled (426, 291) with delta (0, 0)
Screenshot: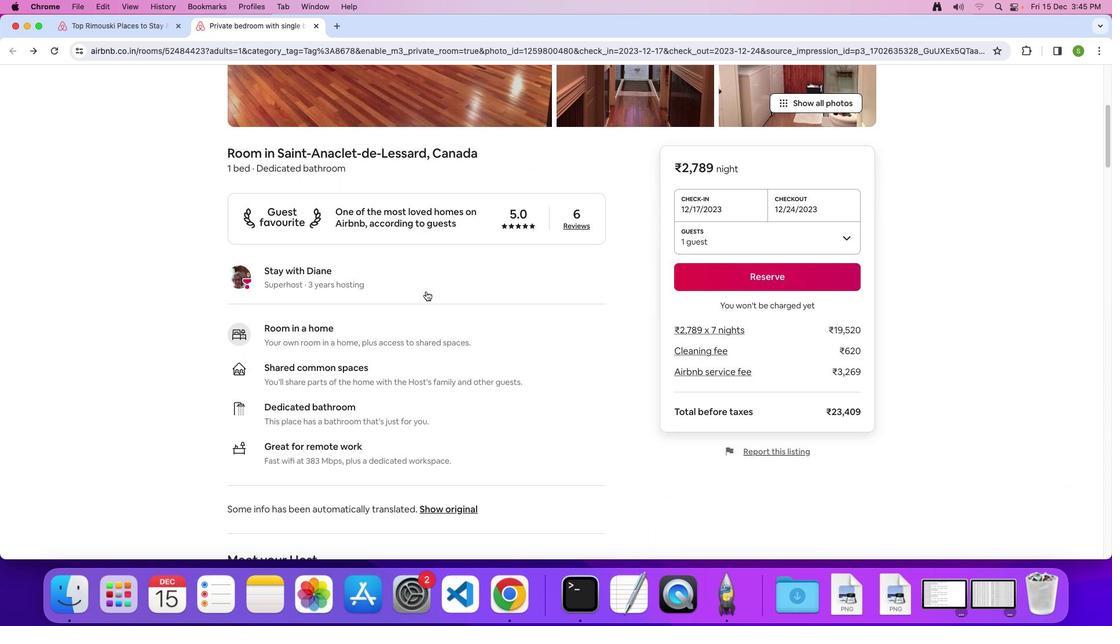 
Action: Mouse scrolled (426, 291) with delta (0, -1)
Screenshot: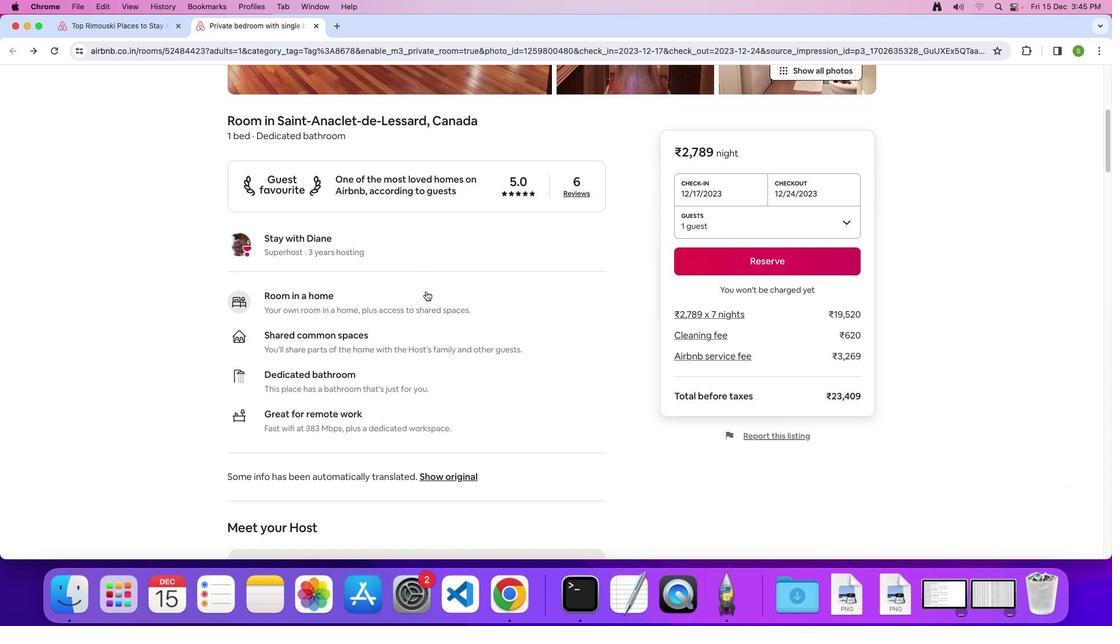 
Action: Mouse scrolled (426, 291) with delta (0, 0)
Screenshot: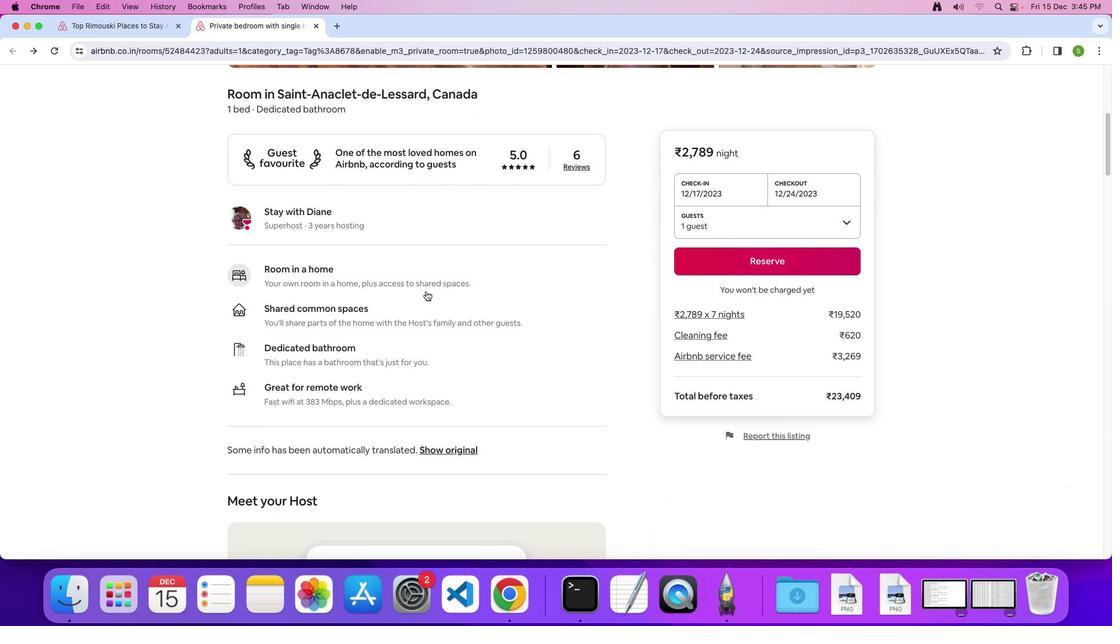 
Action: Mouse scrolled (426, 291) with delta (0, 0)
Screenshot: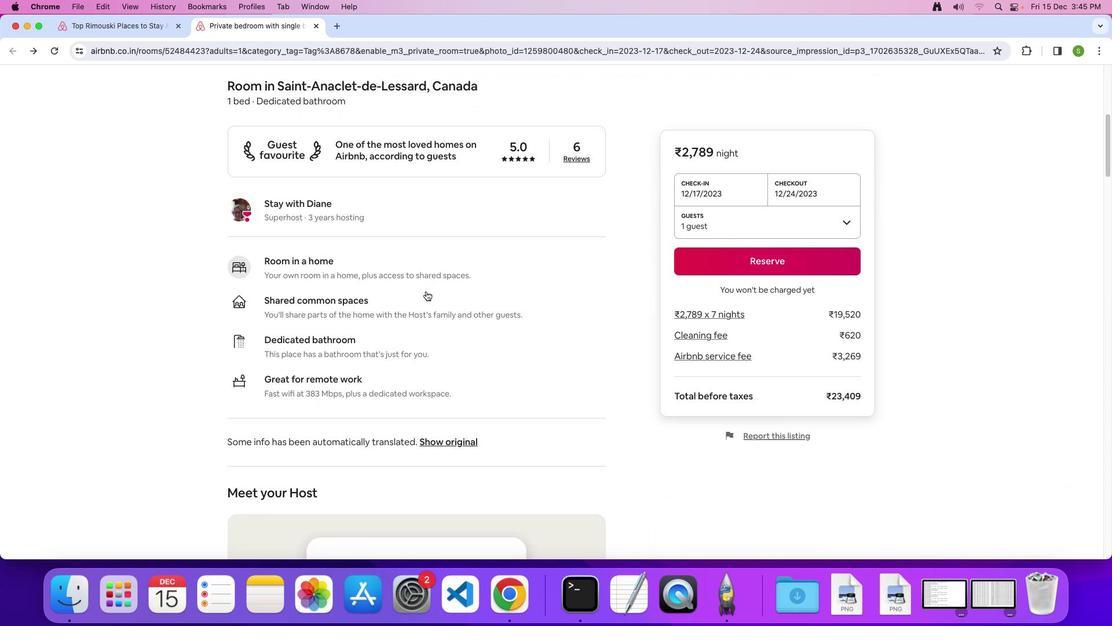
Action: Mouse scrolled (426, 291) with delta (0, 0)
Screenshot: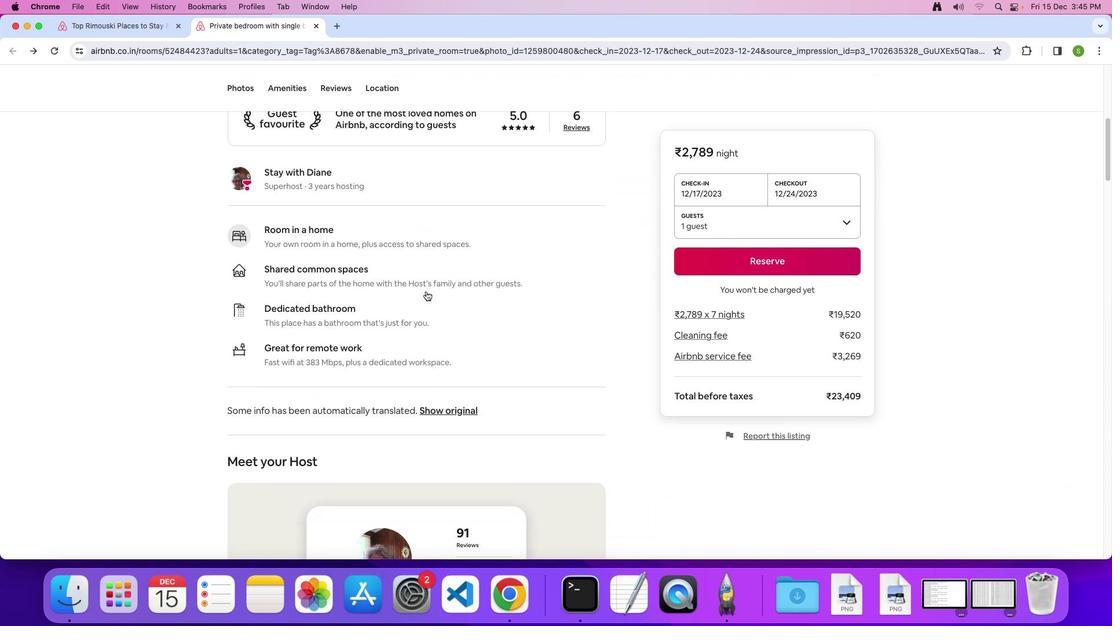 
Action: Mouse scrolled (426, 291) with delta (0, 0)
Screenshot: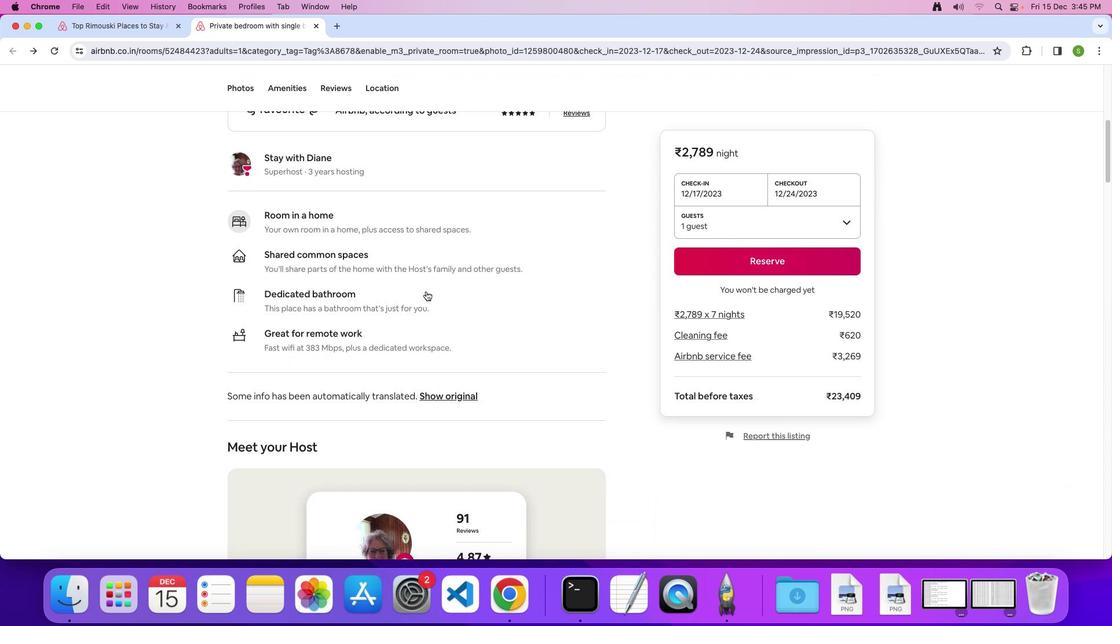 
Action: Mouse scrolled (426, 291) with delta (0, 0)
Screenshot: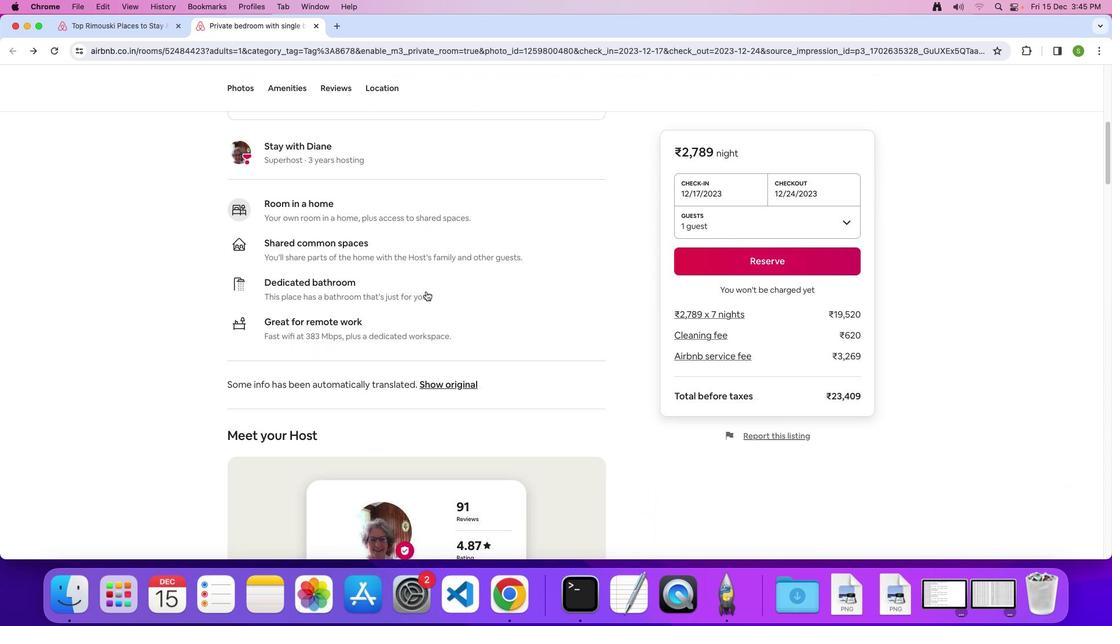 
Action: Mouse scrolled (426, 291) with delta (0, 0)
Screenshot: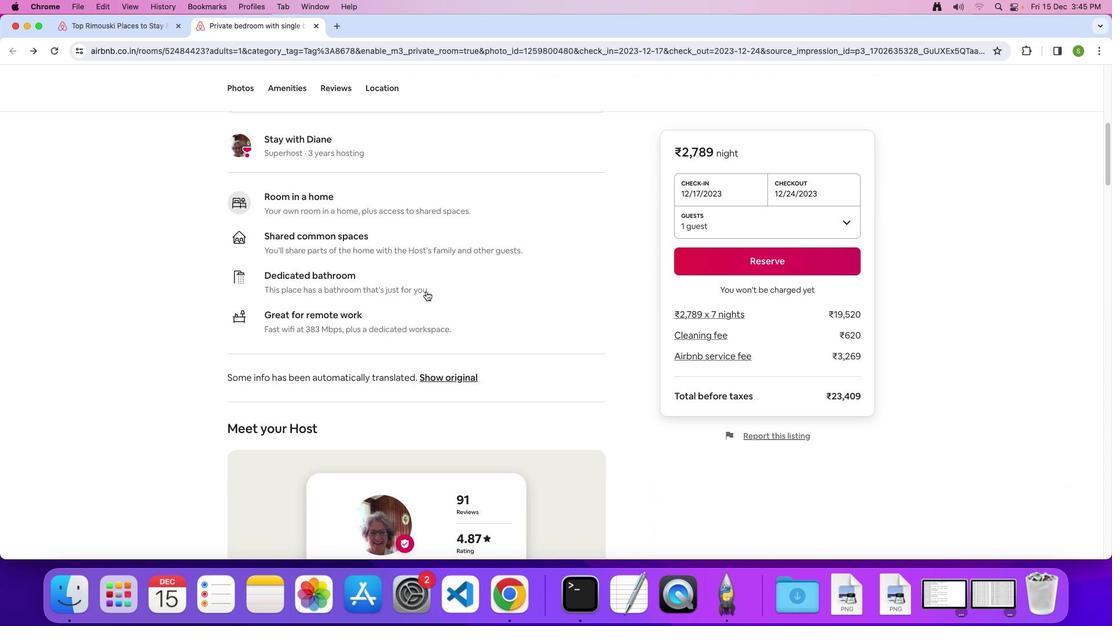 
Action: Mouse scrolled (426, 291) with delta (0, 0)
Screenshot: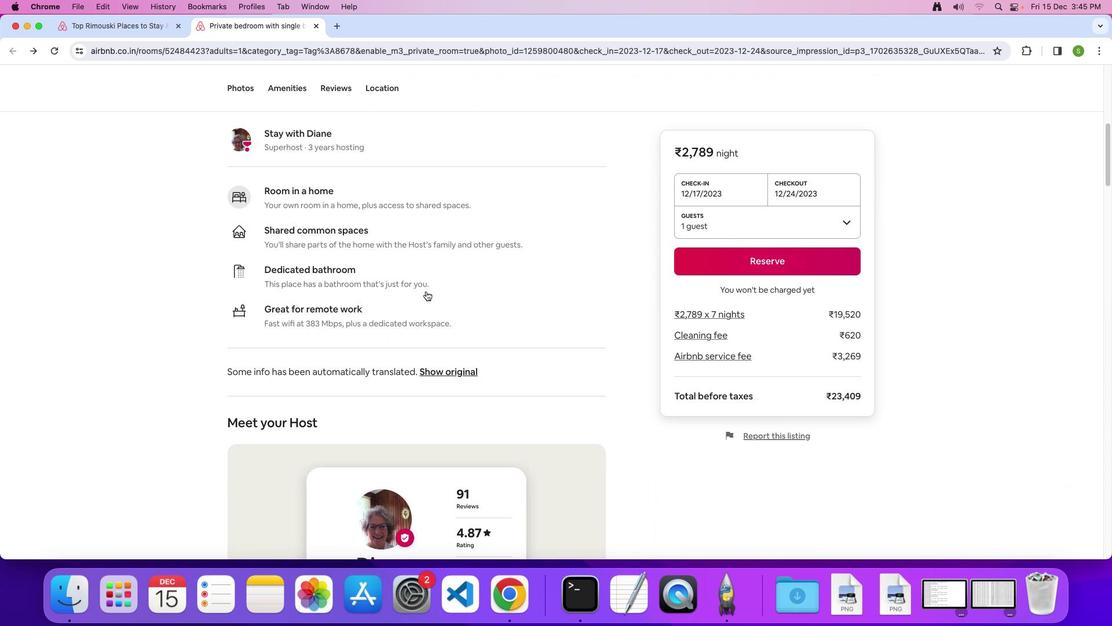 
Action: Mouse scrolled (426, 291) with delta (0, 0)
Screenshot: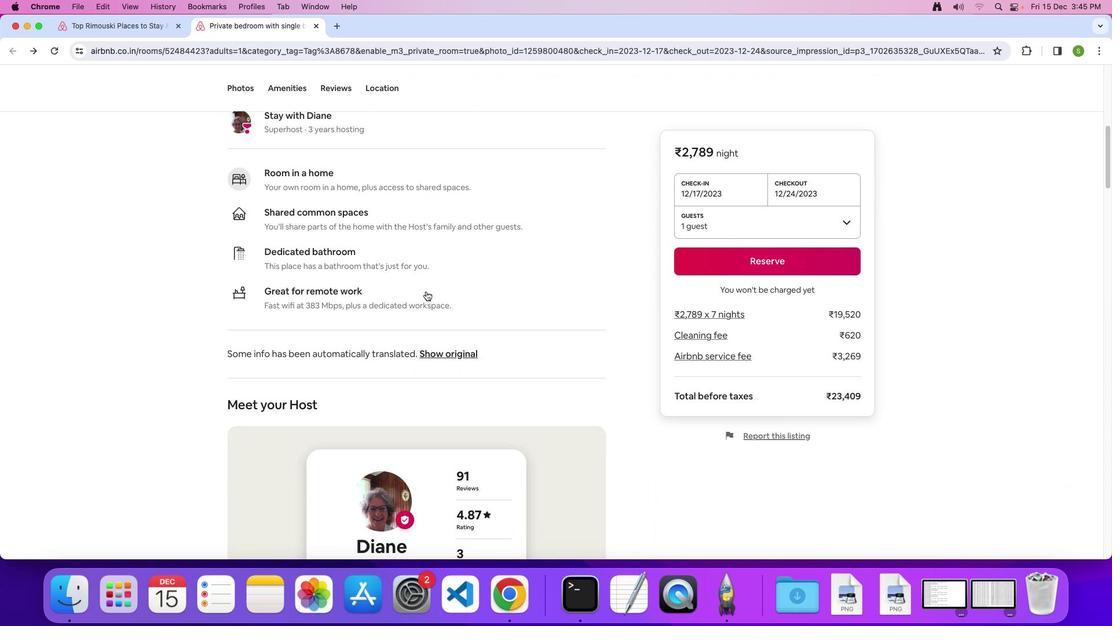 
Action: Mouse scrolled (426, 291) with delta (0, 0)
Screenshot: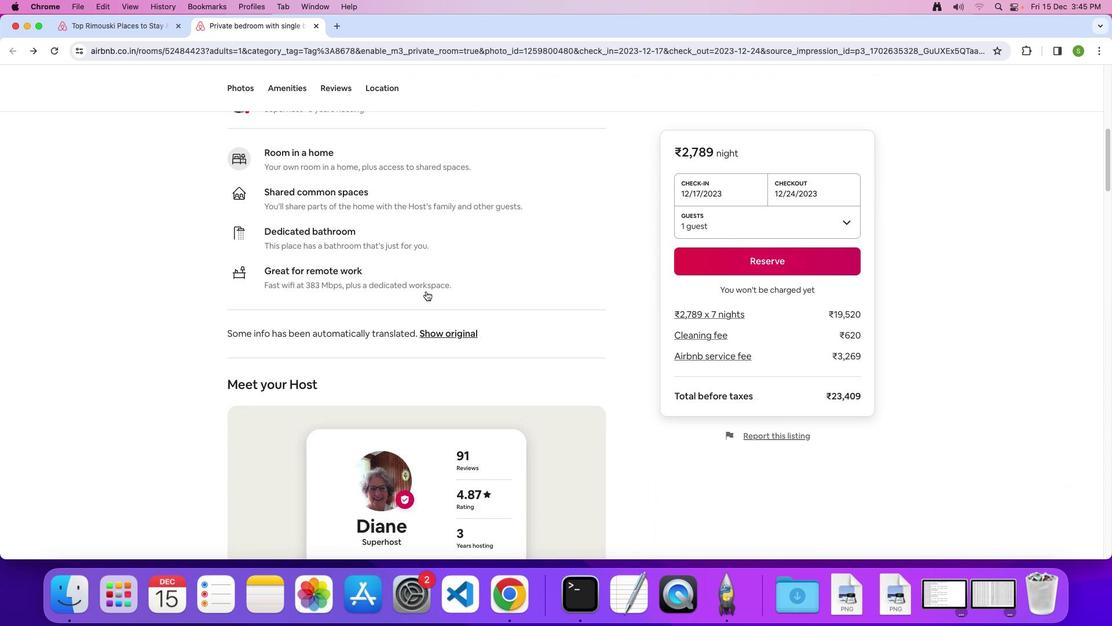 
Action: Mouse scrolled (426, 291) with delta (0, 0)
Screenshot: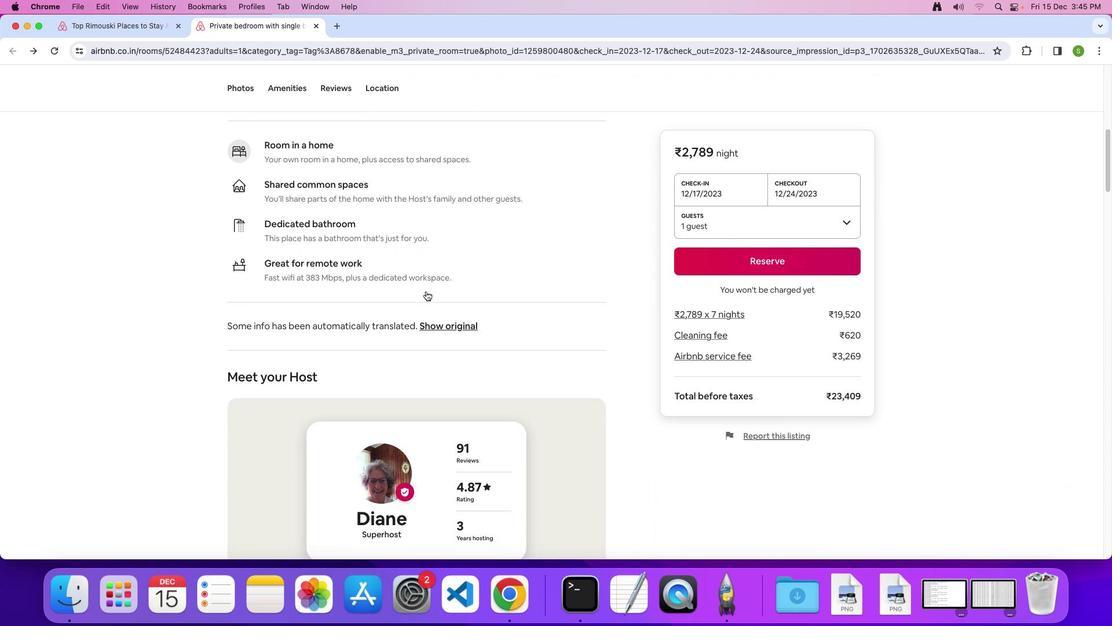 
Action: Mouse scrolled (426, 291) with delta (0, 0)
Screenshot: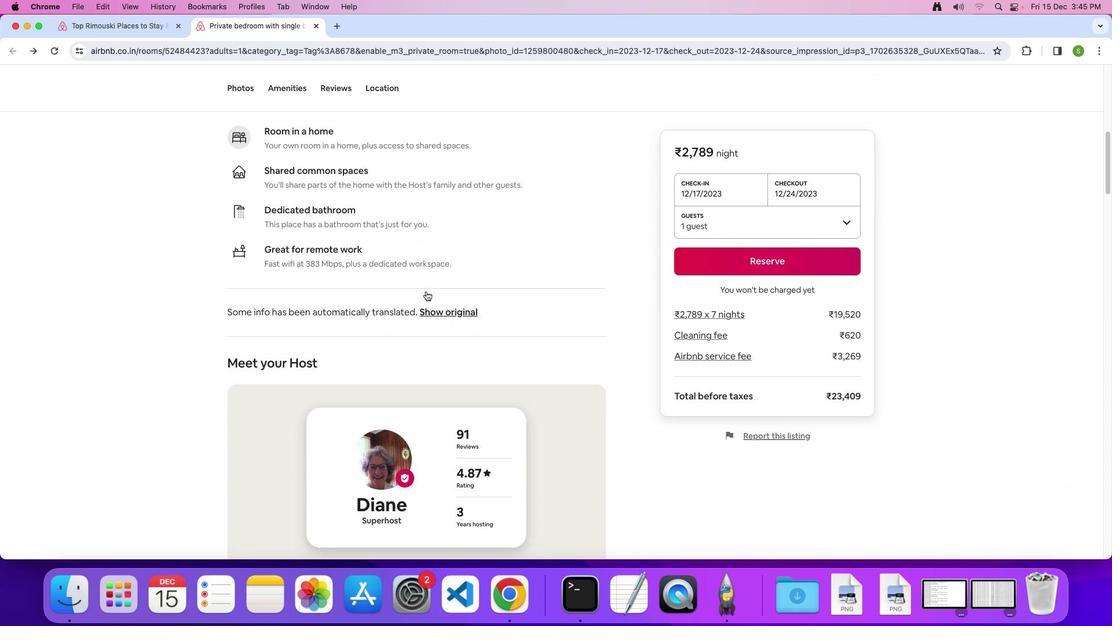 
Action: Mouse scrolled (426, 291) with delta (0, 0)
Screenshot: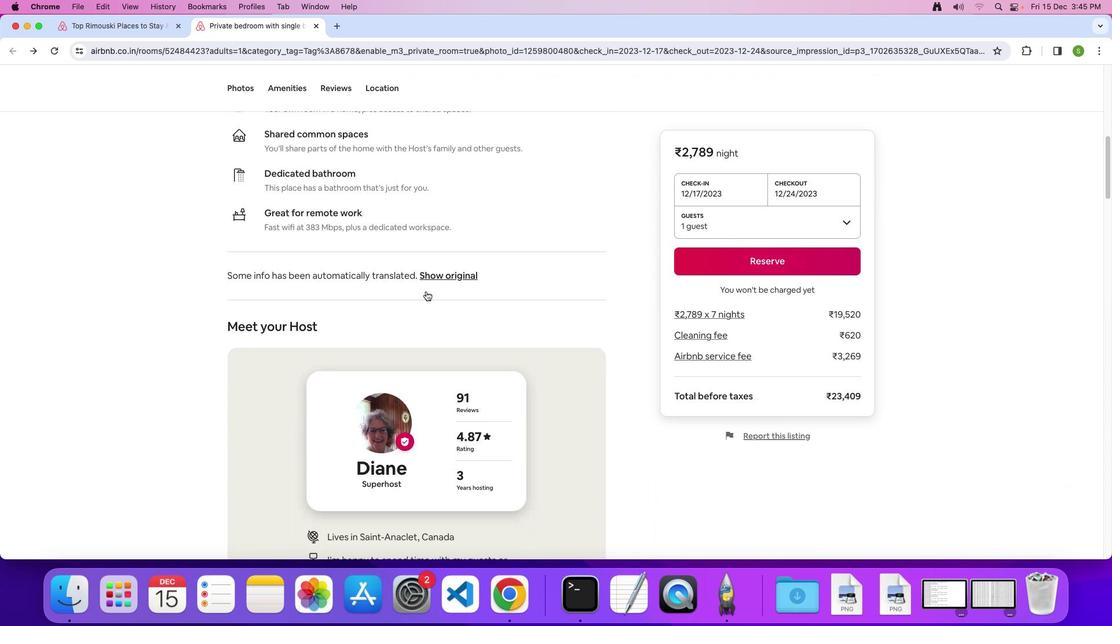 
Action: Mouse scrolled (426, 291) with delta (0, -1)
Screenshot: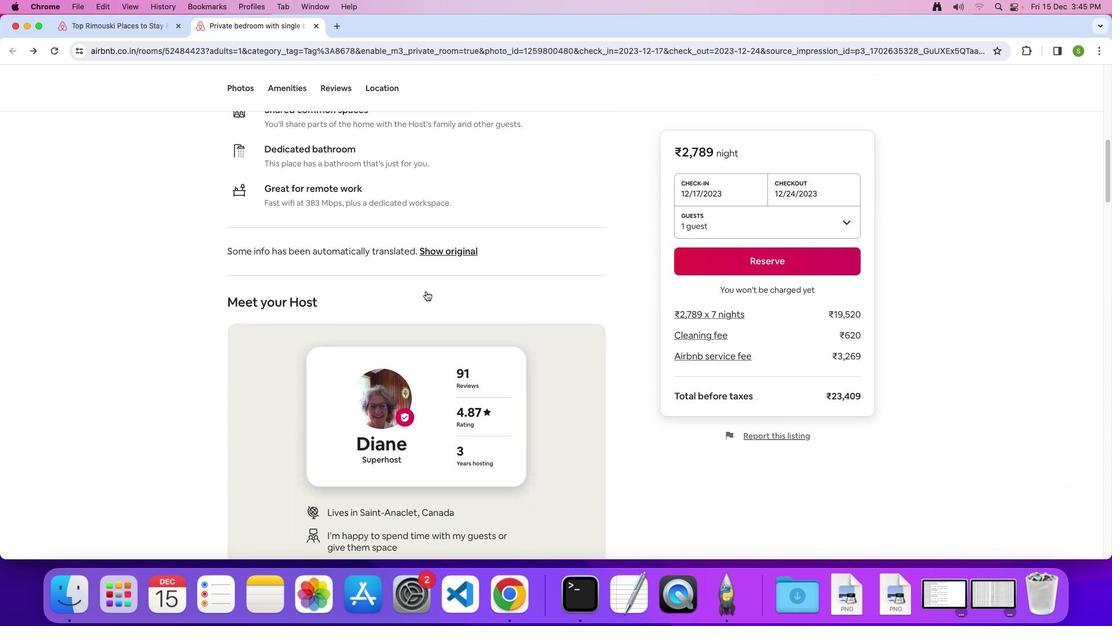 
Action: Mouse scrolled (426, 291) with delta (0, 0)
Screenshot: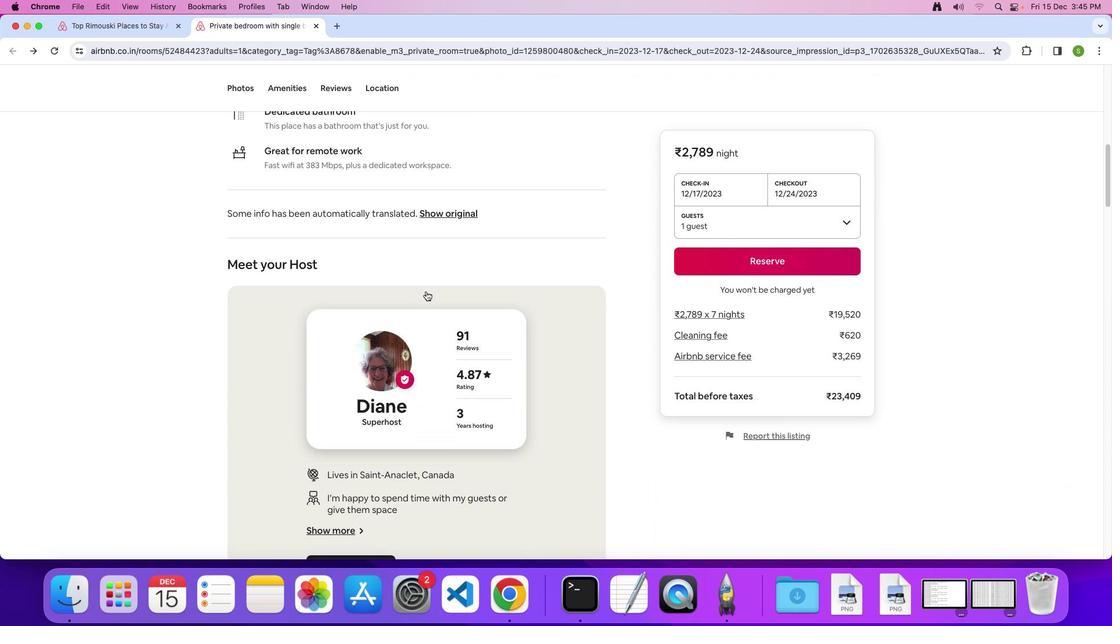
Action: Mouse scrolled (426, 291) with delta (0, 0)
Screenshot: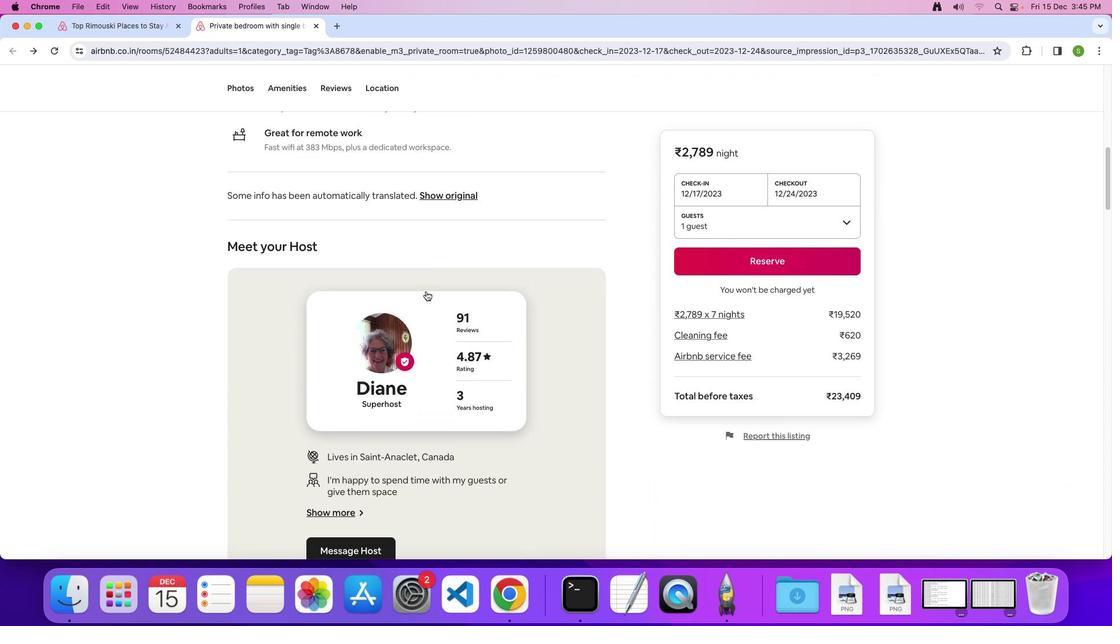 
Action: Mouse scrolled (426, 291) with delta (0, -1)
Screenshot: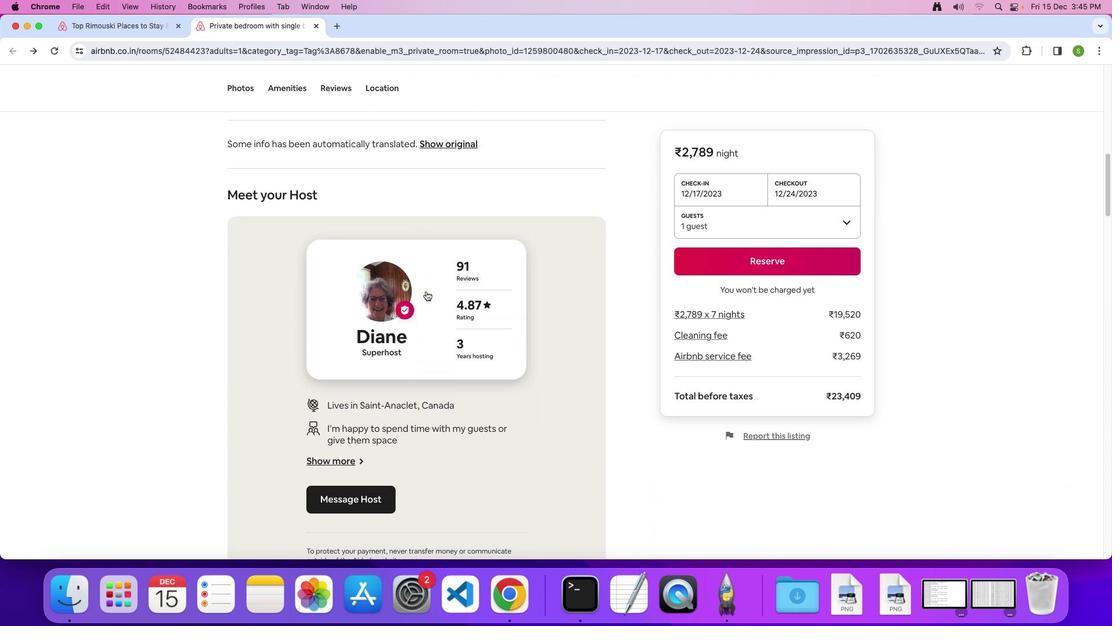 
Action: Mouse scrolled (426, 291) with delta (0, 0)
Screenshot: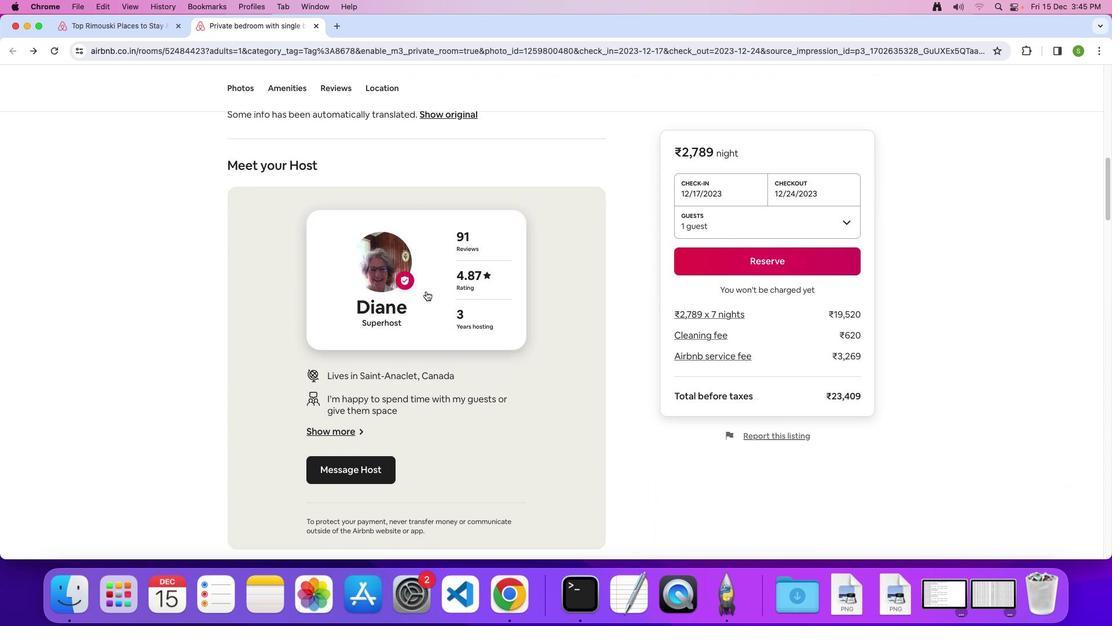 
Action: Mouse scrolled (426, 291) with delta (0, 0)
Screenshot: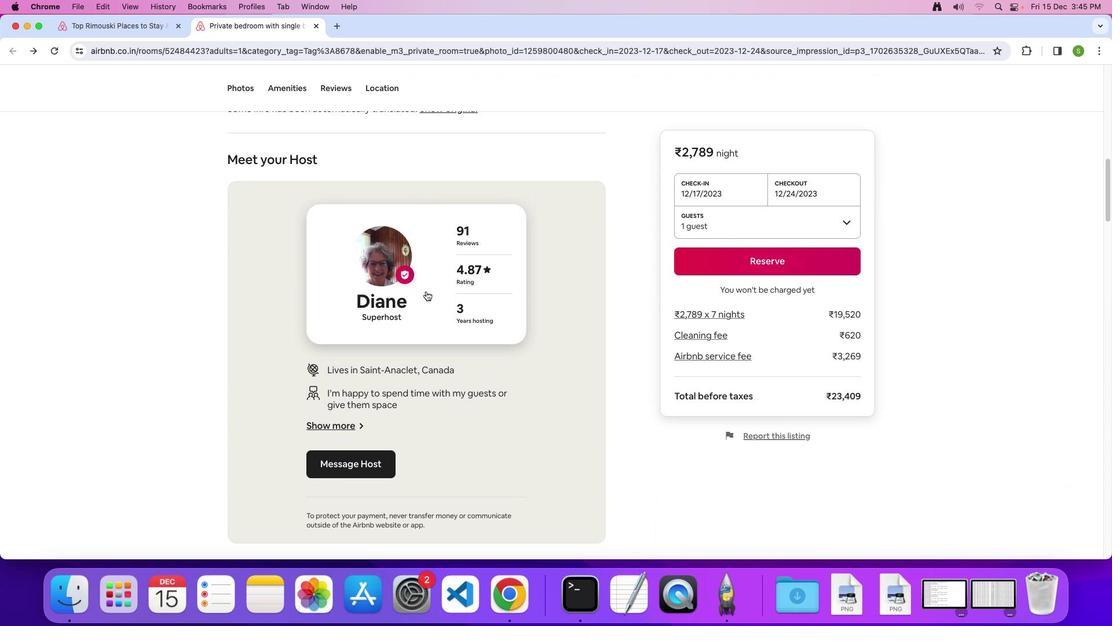 
Action: Mouse scrolled (426, 291) with delta (0, 0)
Screenshot: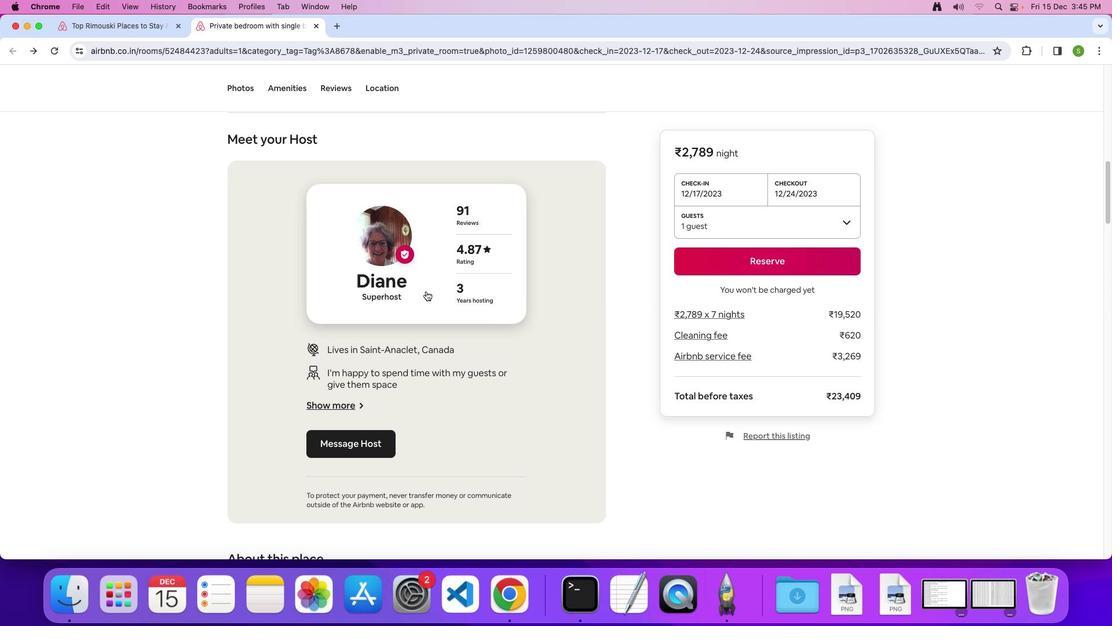 
Action: Mouse scrolled (426, 291) with delta (0, 0)
Screenshot: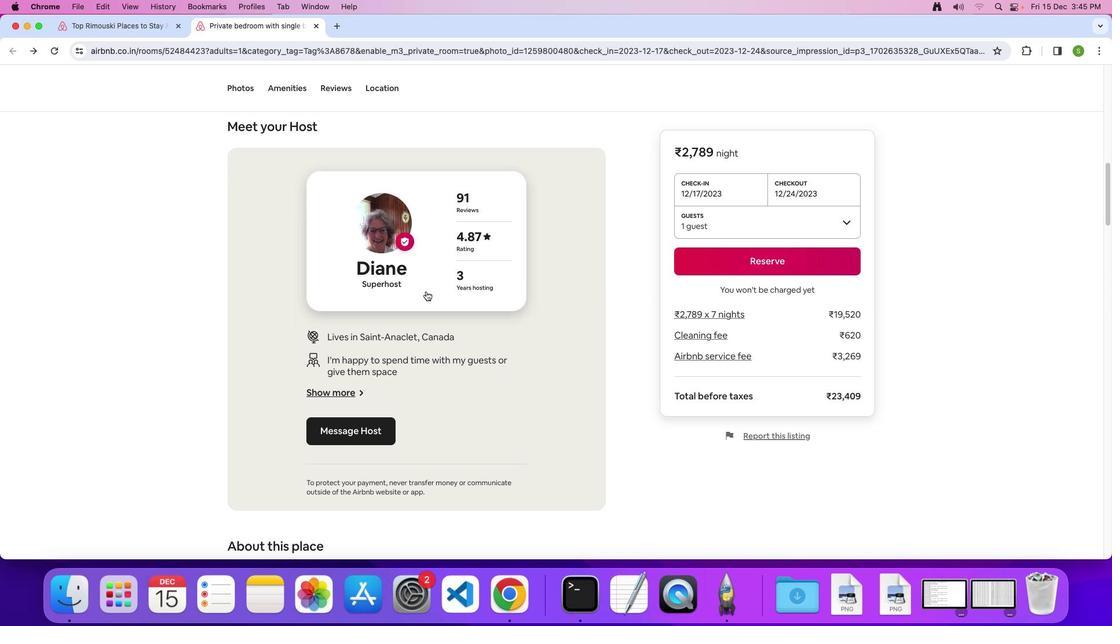 
Action: Mouse scrolled (426, 291) with delta (0, -1)
Screenshot: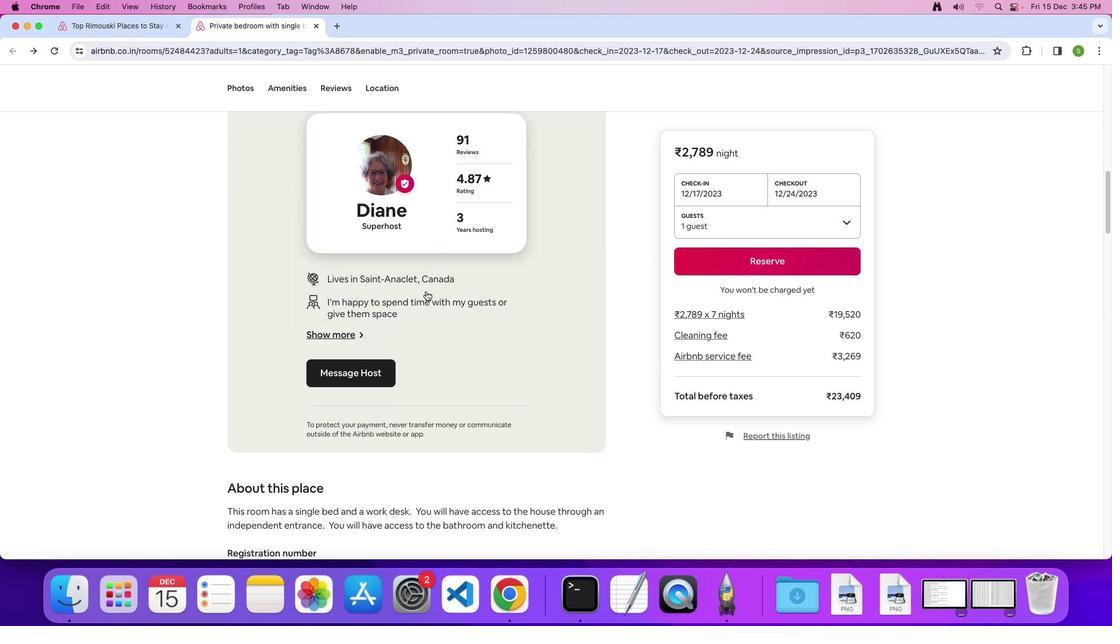 
Action: Mouse scrolled (426, 291) with delta (0, 0)
Screenshot: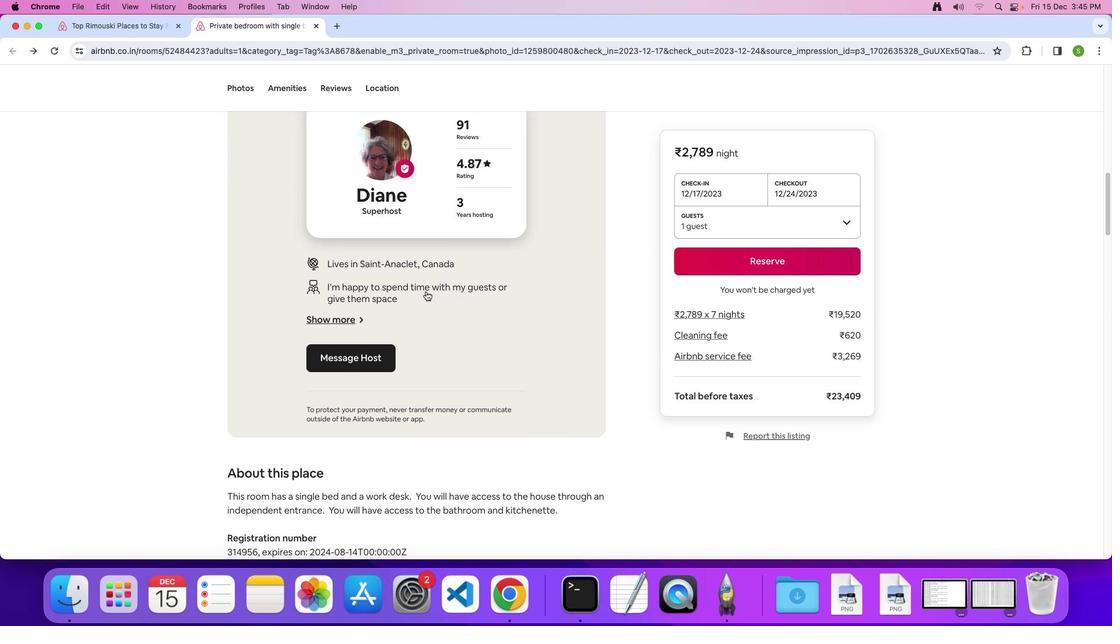 
Action: Mouse scrolled (426, 291) with delta (0, 0)
Screenshot: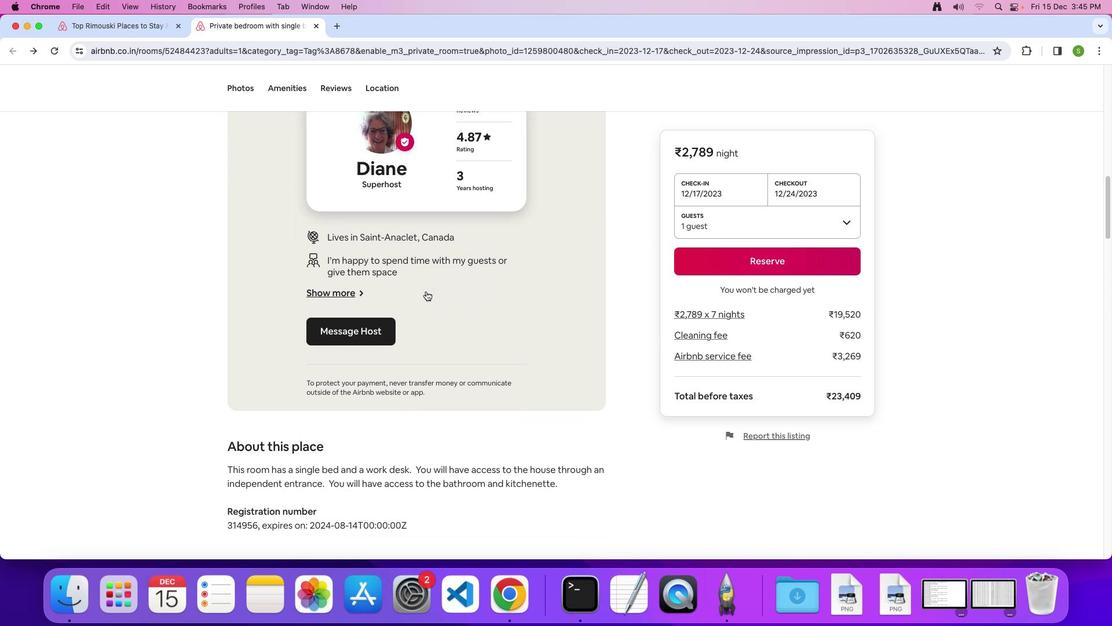 
Action: Mouse scrolled (426, 291) with delta (0, -1)
Screenshot: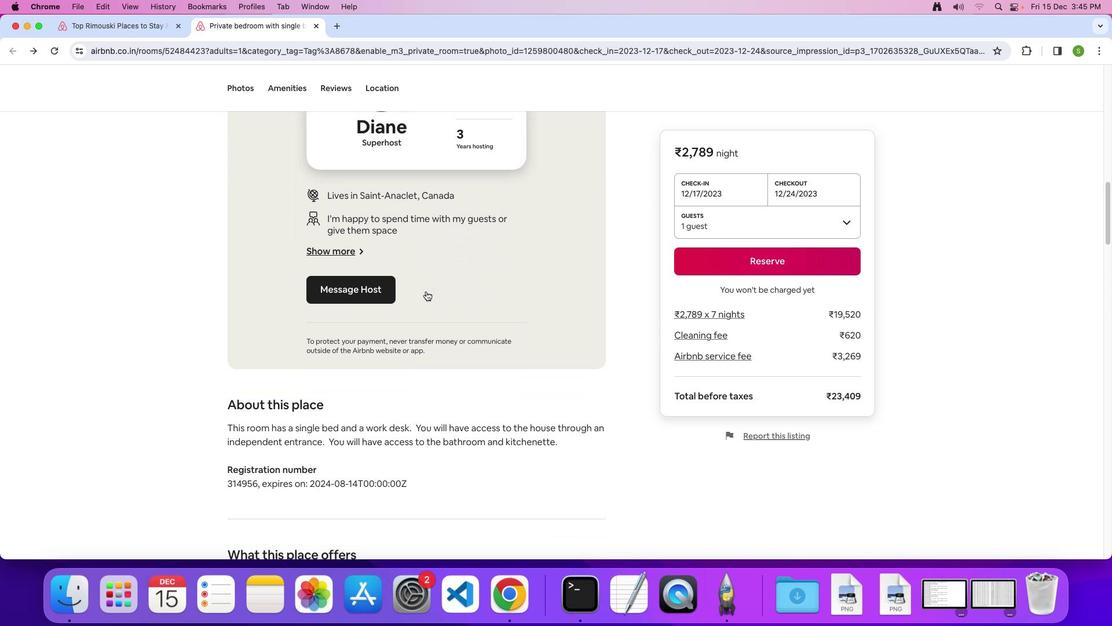 
Action: Mouse scrolled (426, 291) with delta (0, 0)
Screenshot: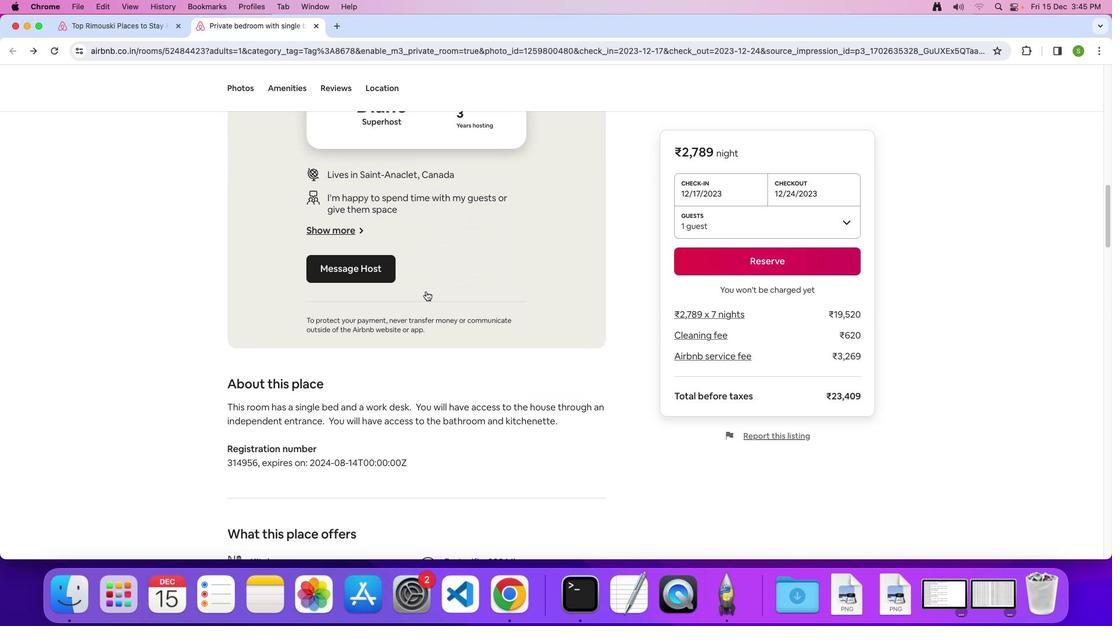 
Action: Mouse scrolled (426, 291) with delta (0, 0)
Screenshot: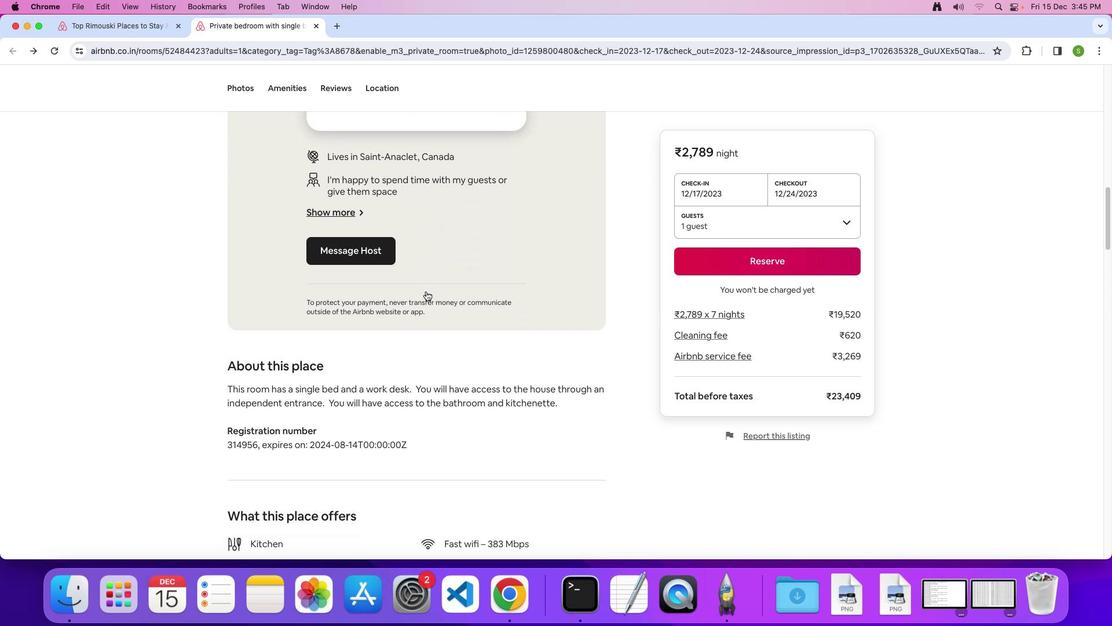 
Action: Mouse scrolled (426, 291) with delta (0, -1)
Screenshot: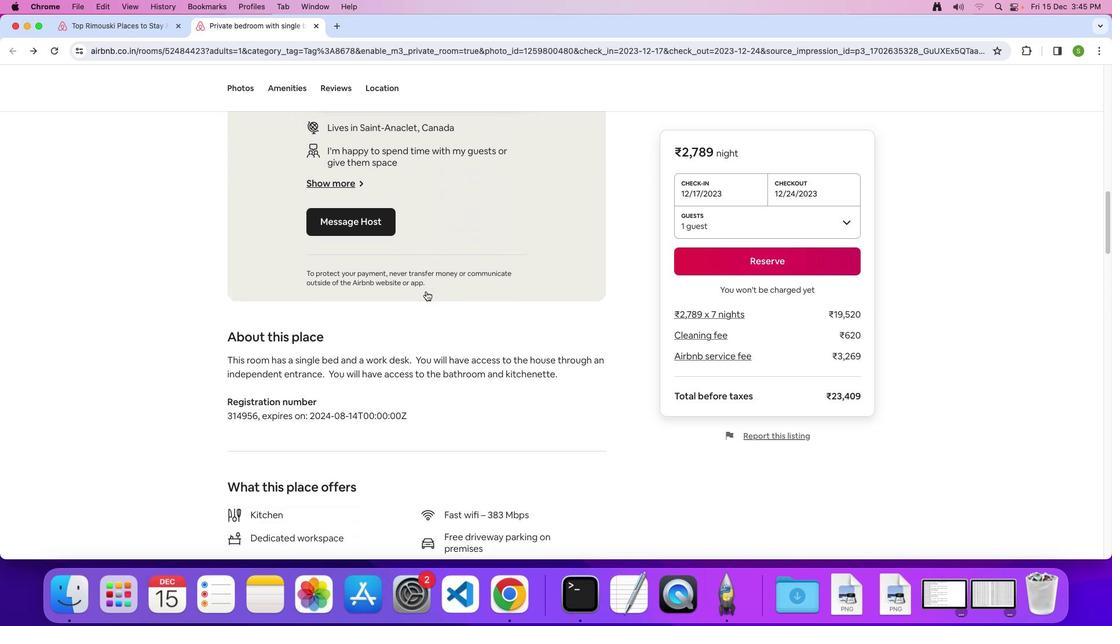 
Action: Mouse scrolled (426, 291) with delta (0, 0)
Screenshot: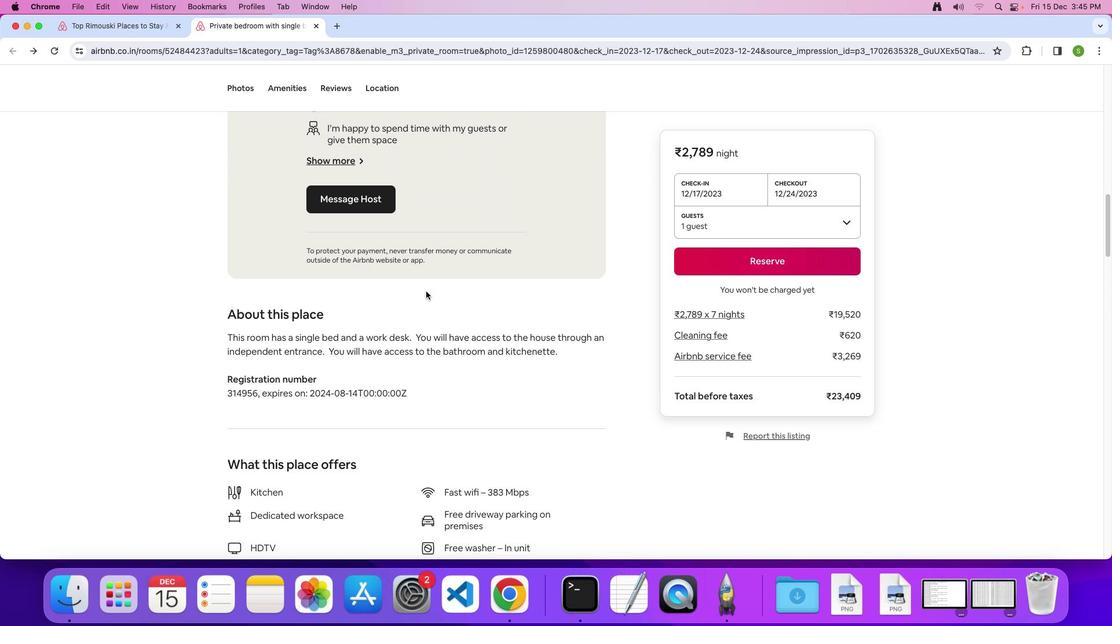 
Action: Mouse scrolled (426, 291) with delta (0, 0)
Screenshot: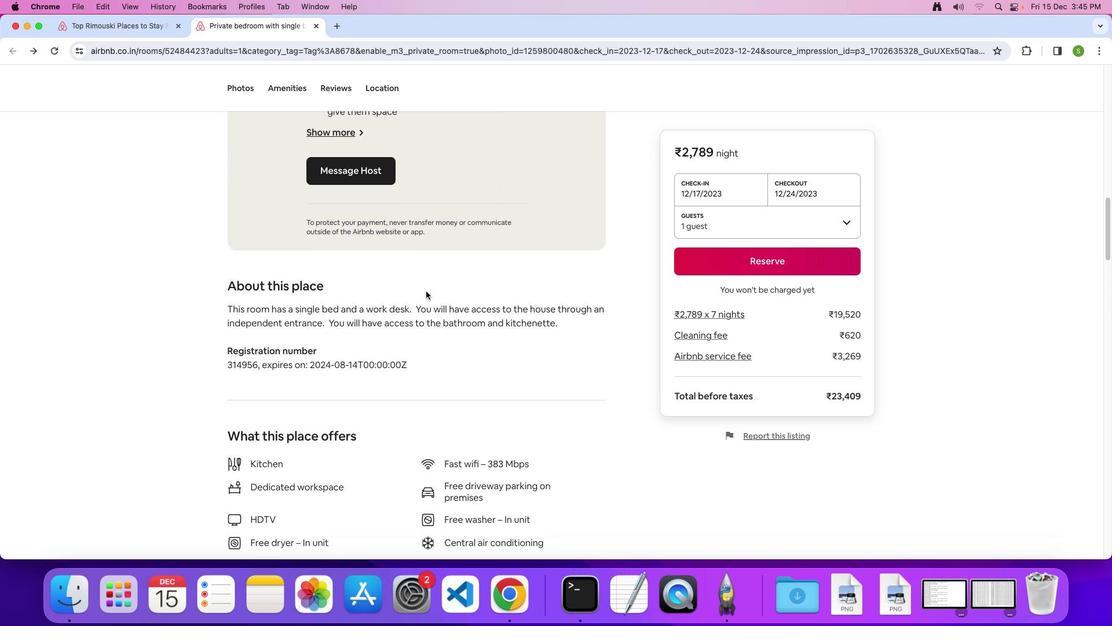 
Action: Mouse scrolled (426, 291) with delta (0, -1)
Screenshot: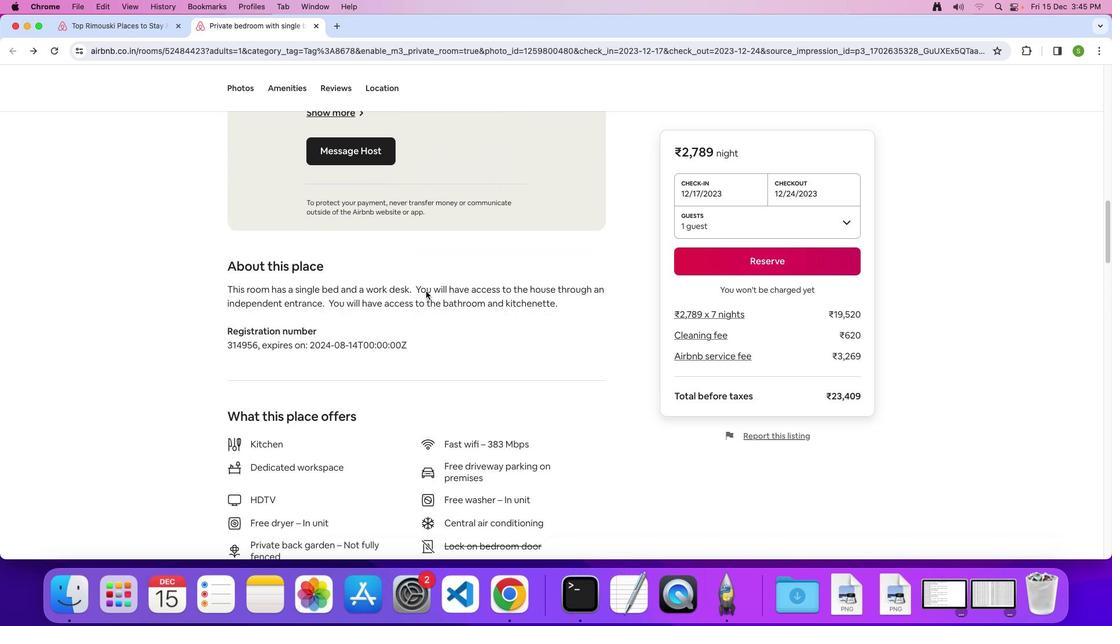
Action: Mouse scrolled (426, 291) with delta (0, 0)
Screenshot: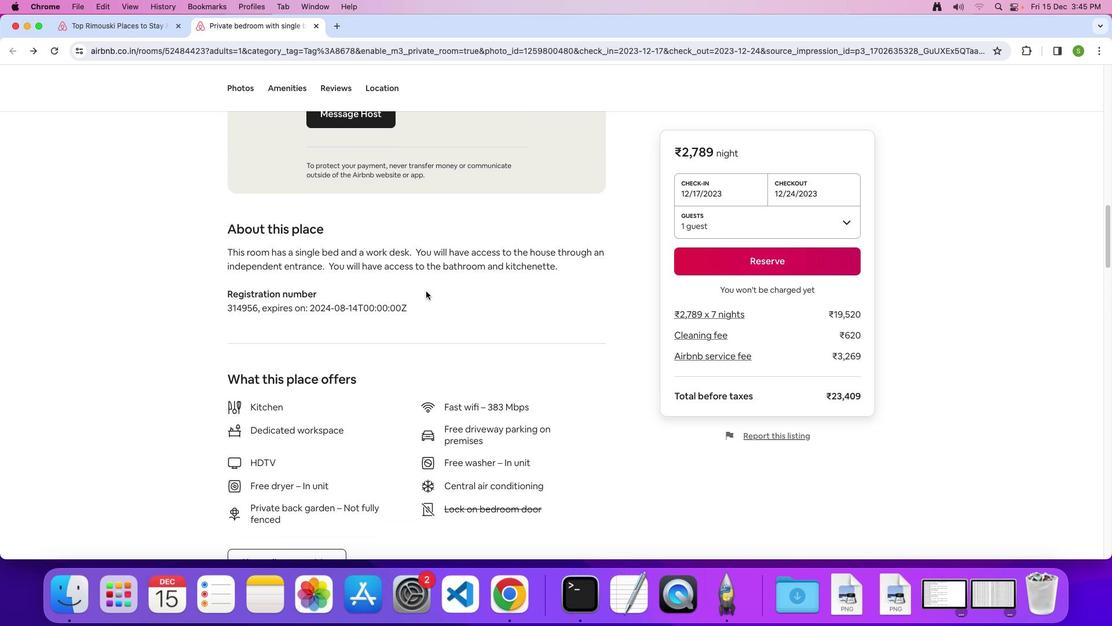 
Action: Mouse scrolled (426, 291) with delta (0, 0)
Screenshot: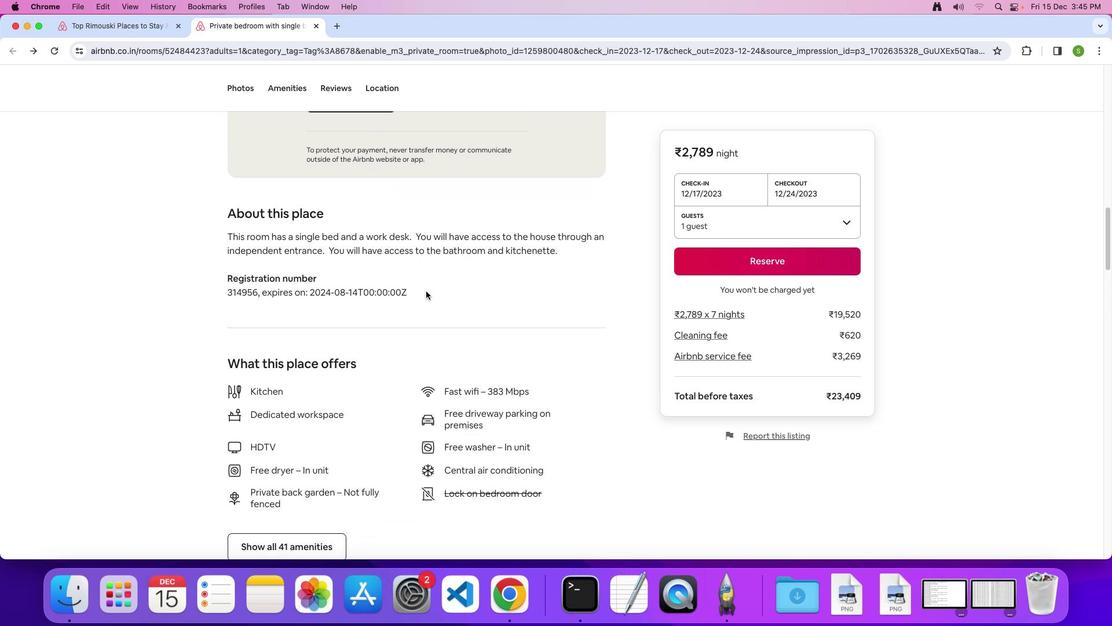 
Action: Mouse scrolled (426, 291) with delta (0, -1)
Screenshot: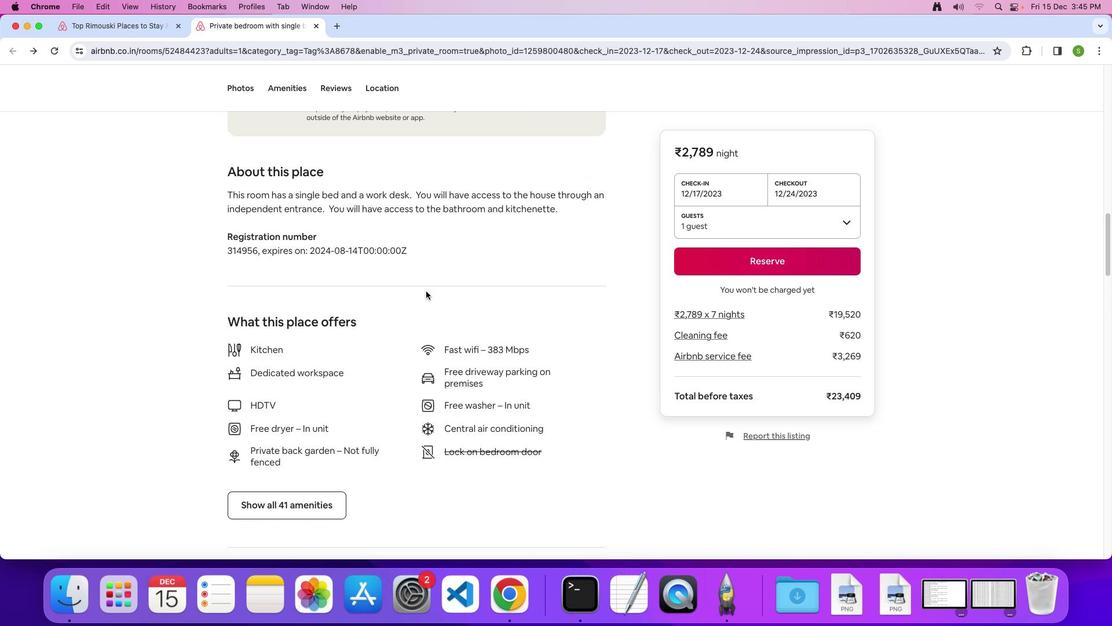
Action: Mouse scrolled (426, 291) with delta (0, 0)
Screenshot: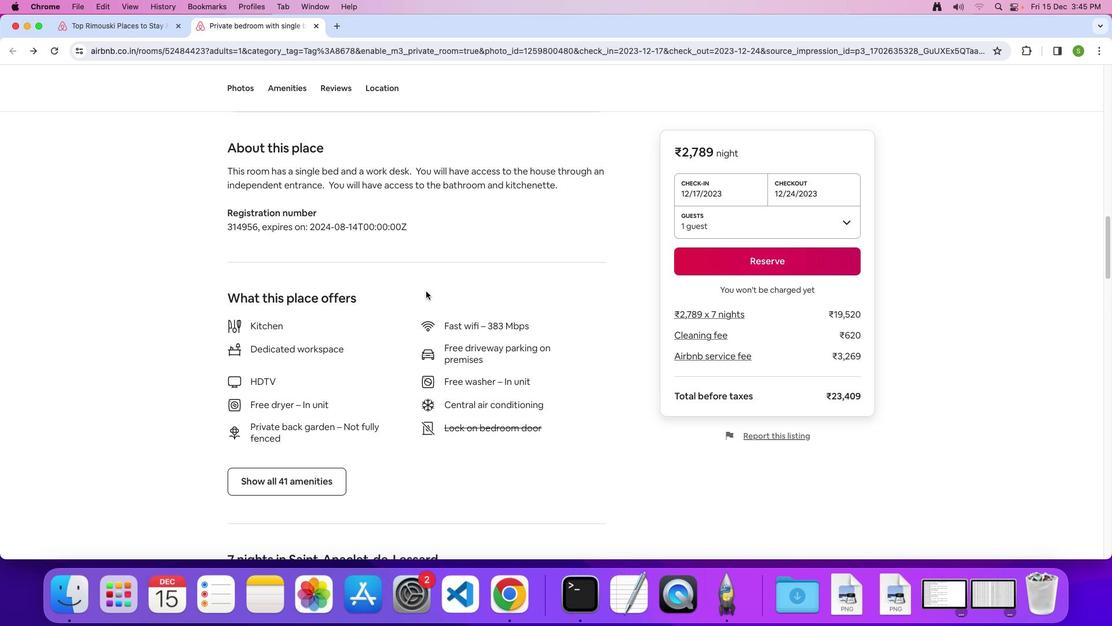 
Action: Mouse scrolled (426, 291) with delta (0, 0)
Screenshot: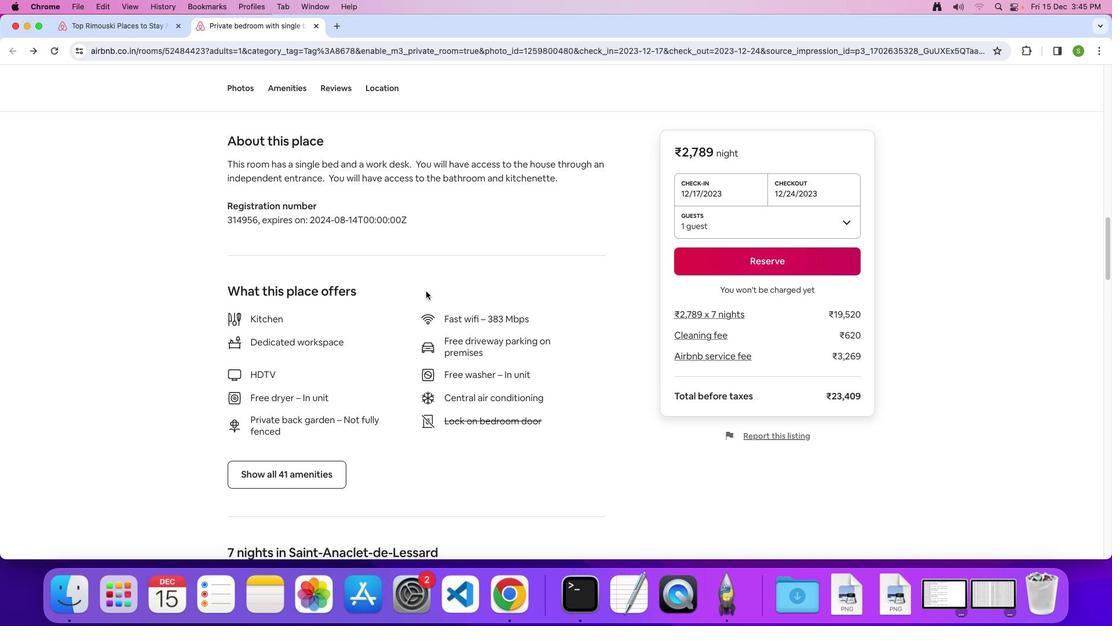 
Action: Mouse scrolled (426, 291) with delta (0, -1)
Screenshot: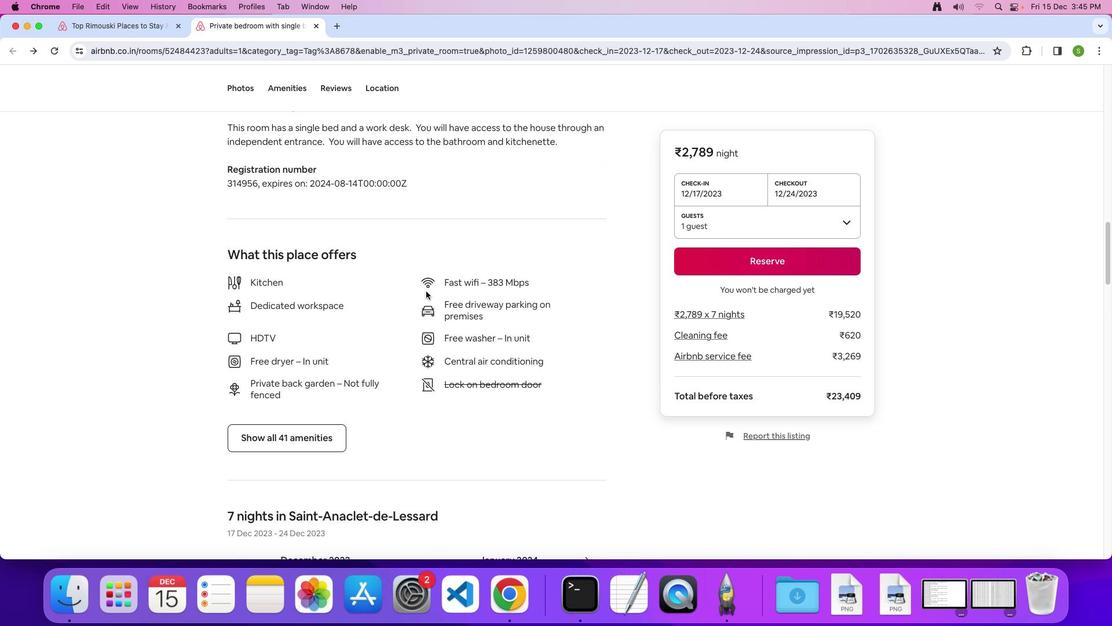 
Action: Mouse scrolled (426, 291) with delta (0, 0)
Screenshot: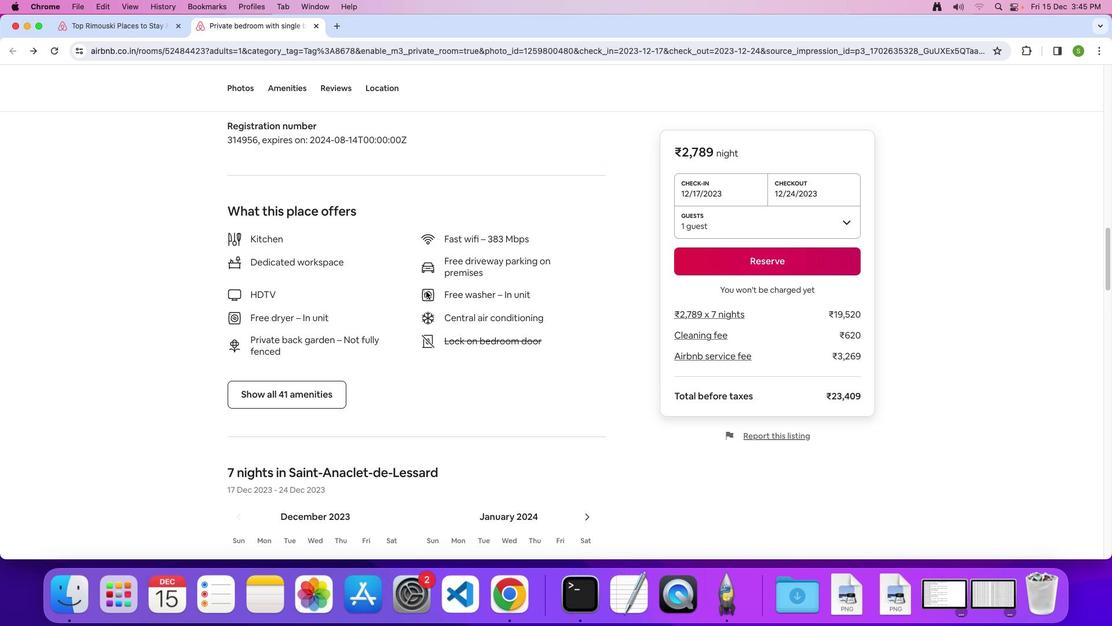 
Action: Mouse scrolled (426, 291) with delta (0, 0)
Screenshot: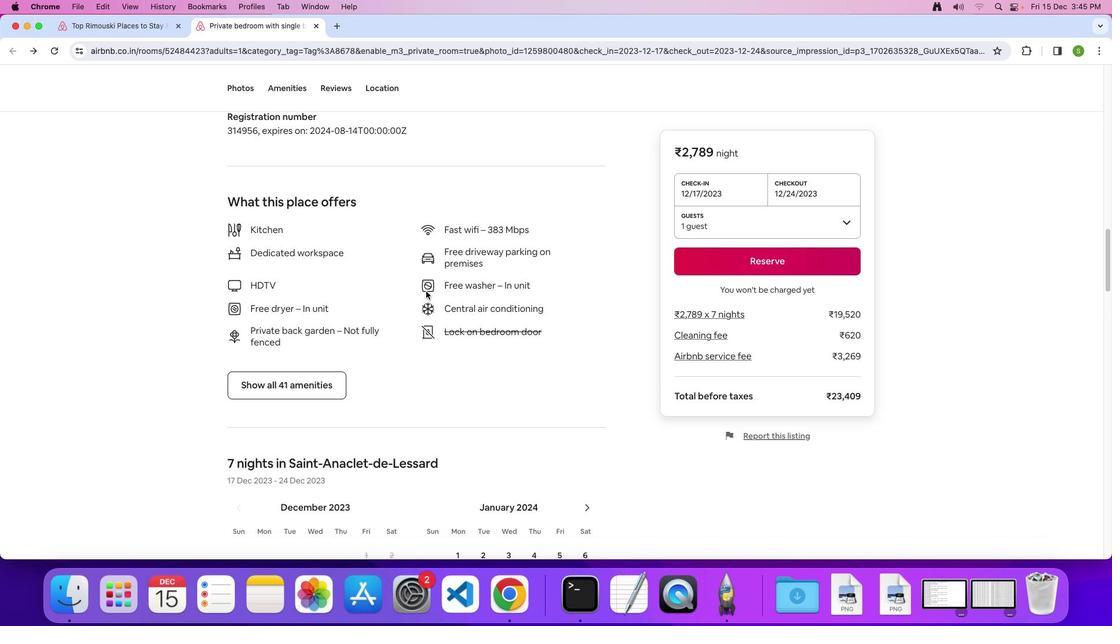 
Action: Mouse moved to (250, 368)
Screenshot: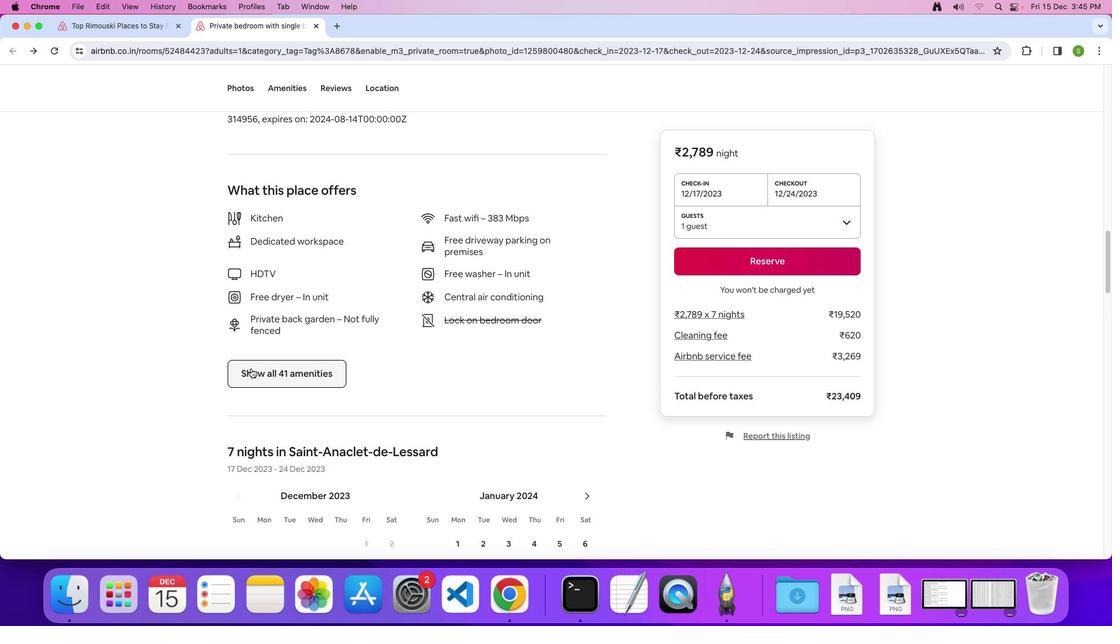 
Action: Mouse pressed left at (250, 368)
Screenshot: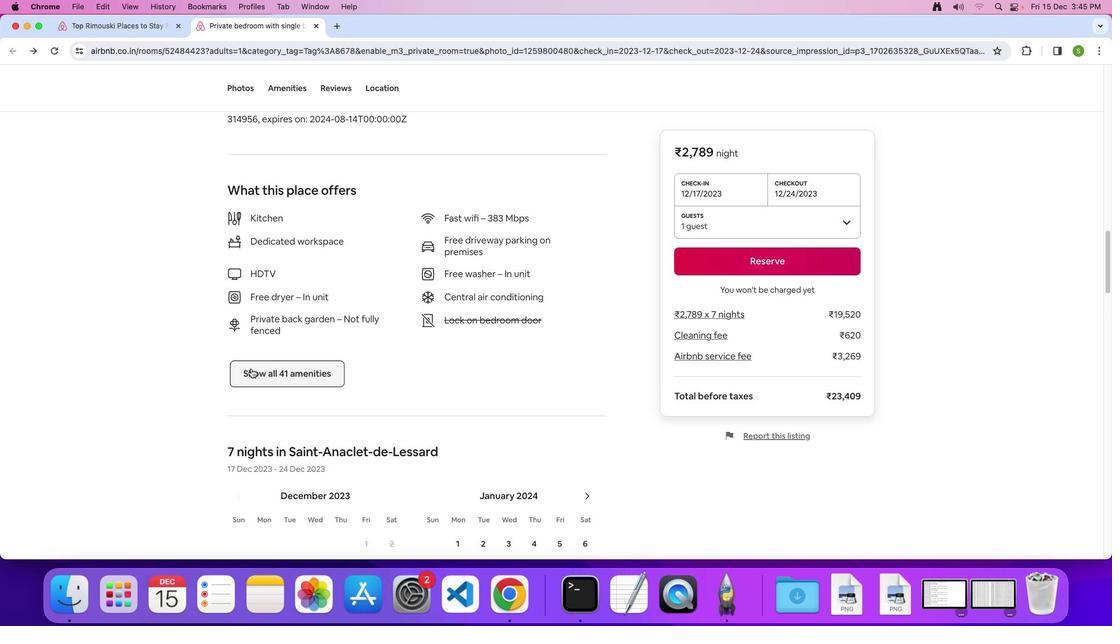 
Action: Mouse moved to (627, 297)
Screenshot: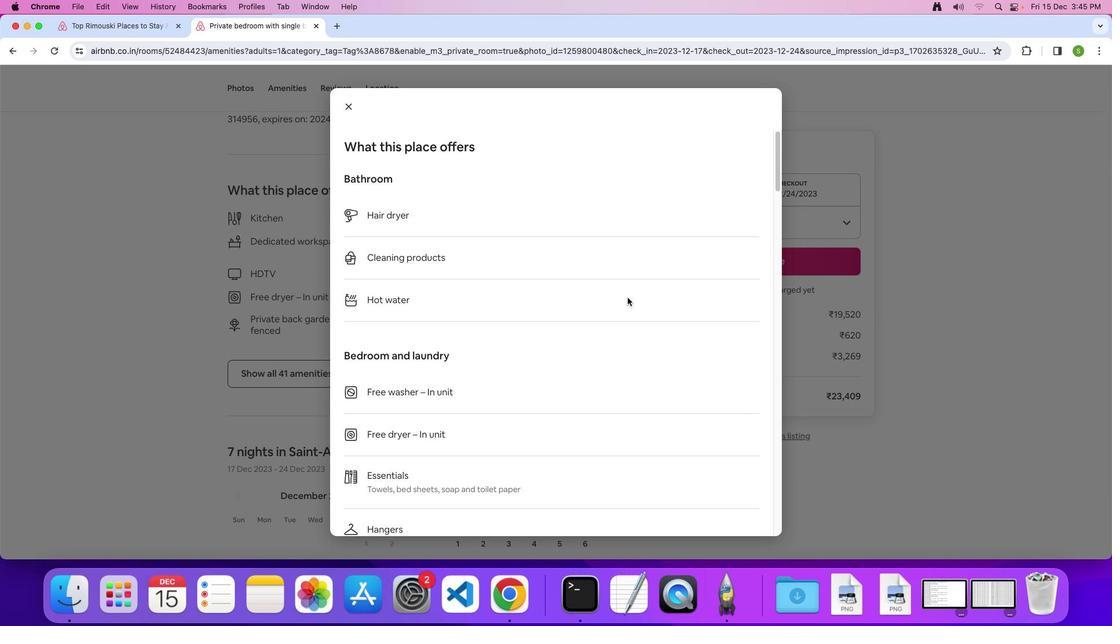 
Action: Mouse scrolled (627, 297) with delta (0, 0)
Screenshot: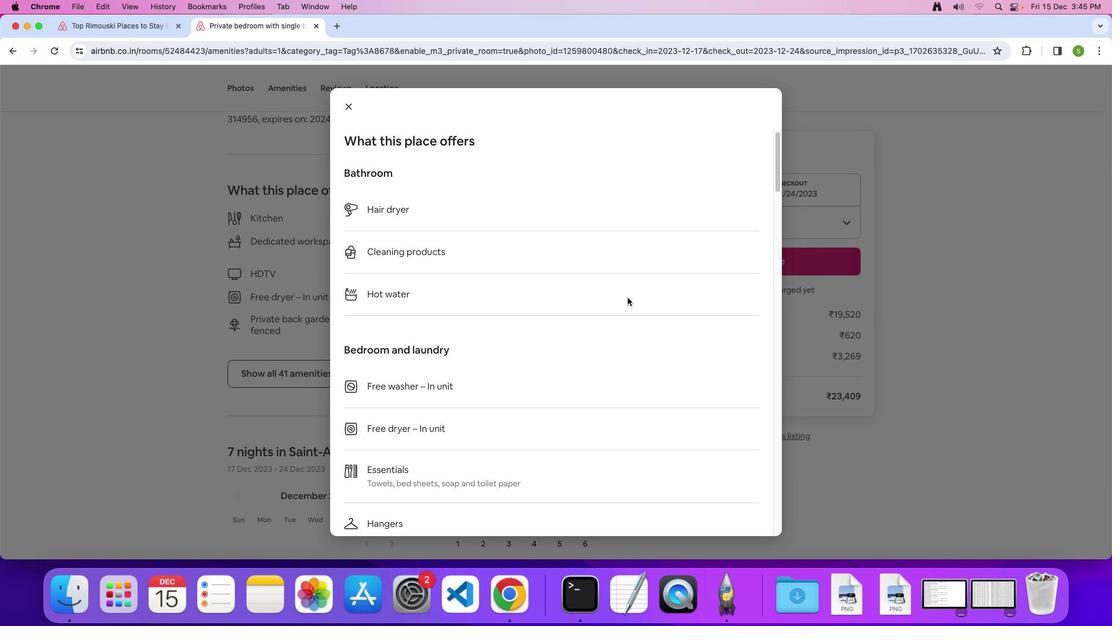 
Action: Mouse scrolled (627, 297) with delta (0, 0)
Screenshot: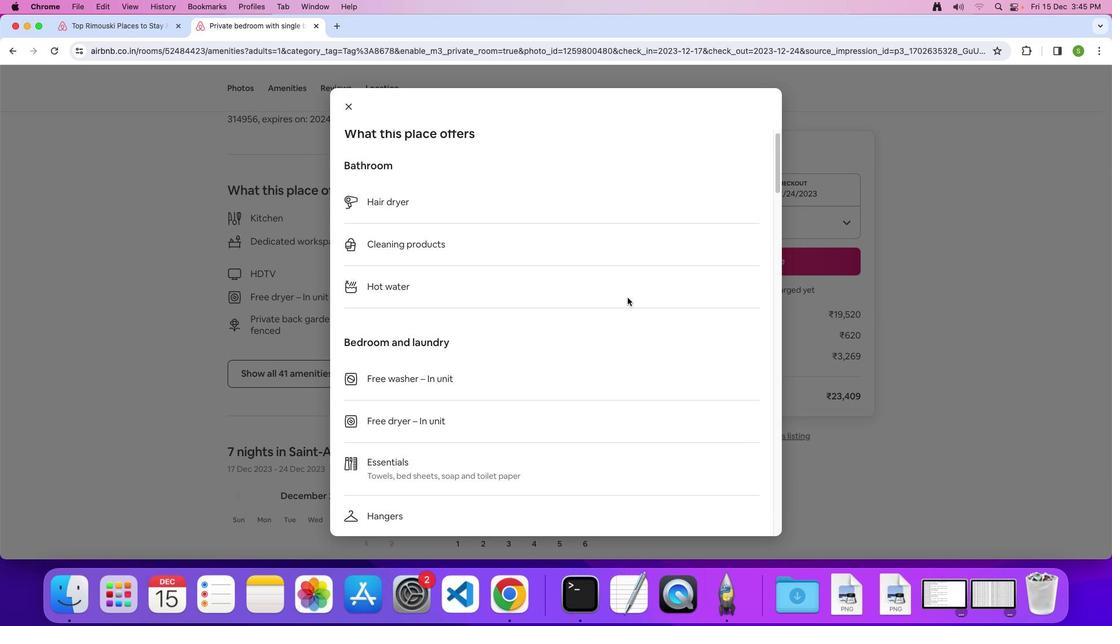 
Action: Mouse scrolled (627, 297) with delta (0, -1)
Screenshot: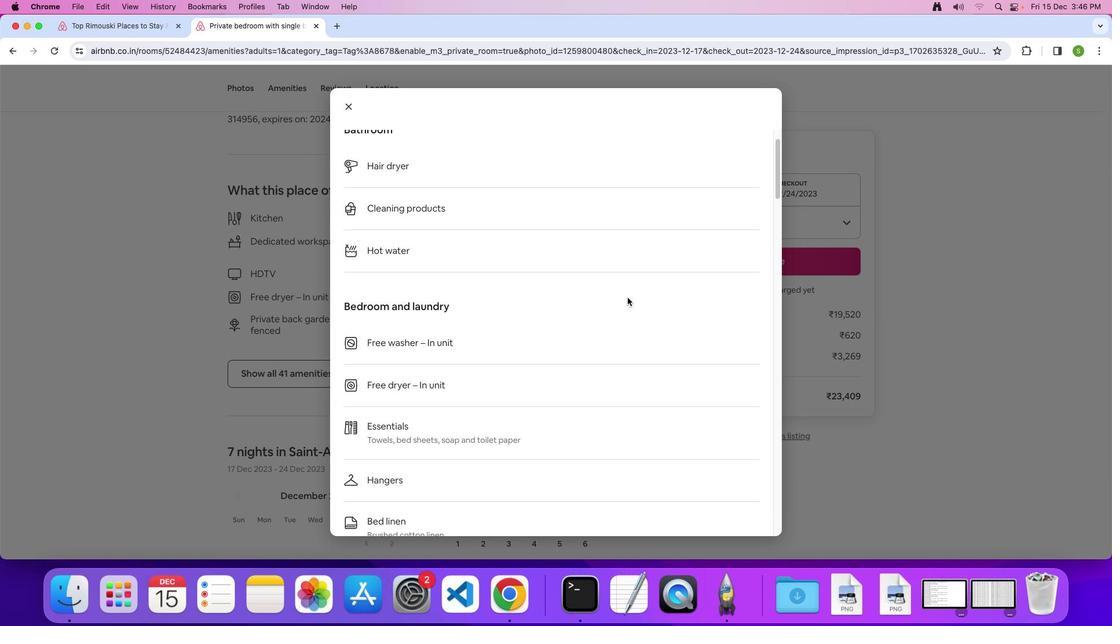 
Action: Mouse scrolled (627, 297) with delta (0, 0)
Screenshot: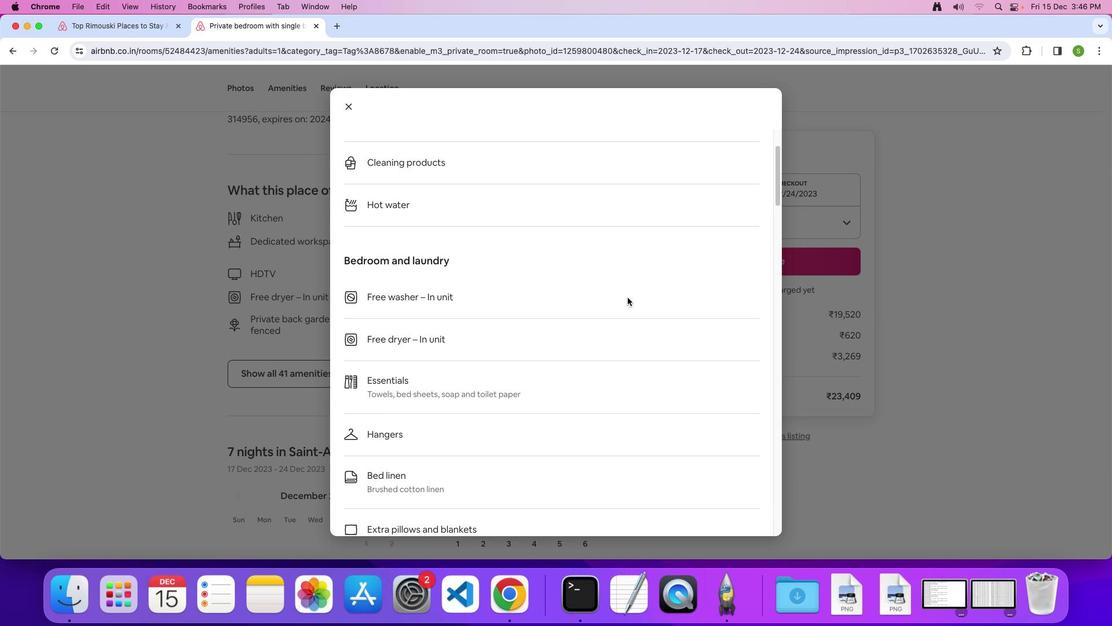 
Action: Mouse scrolled (627, 297) with delta (0, 0)
Screenshot: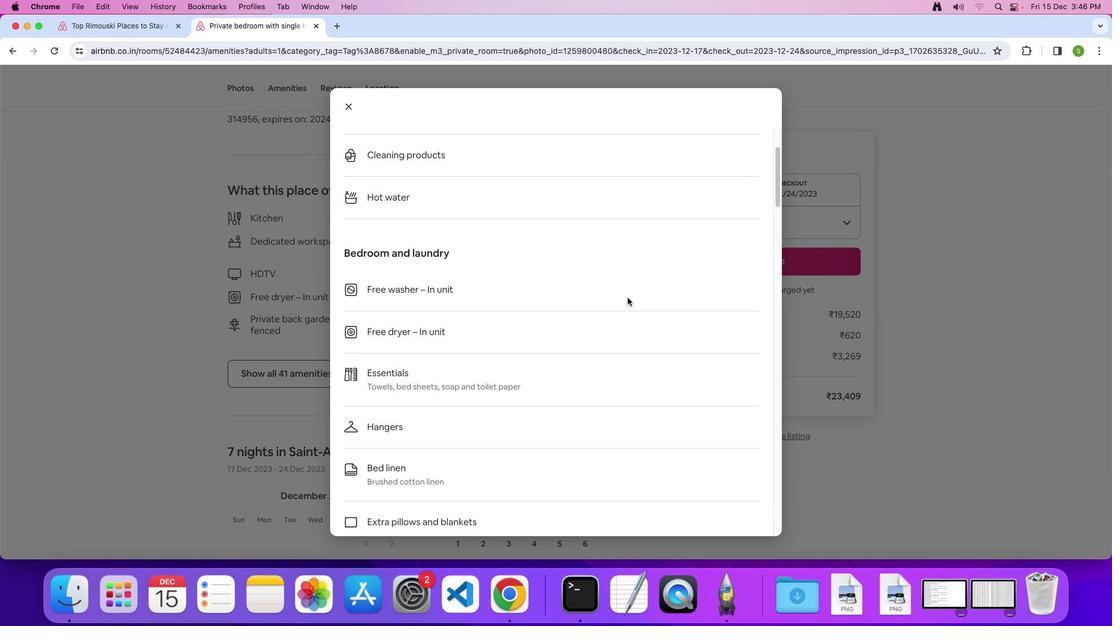
Action: Mouse scrolled (627, 297) with delta (0, -1)
Screenshot: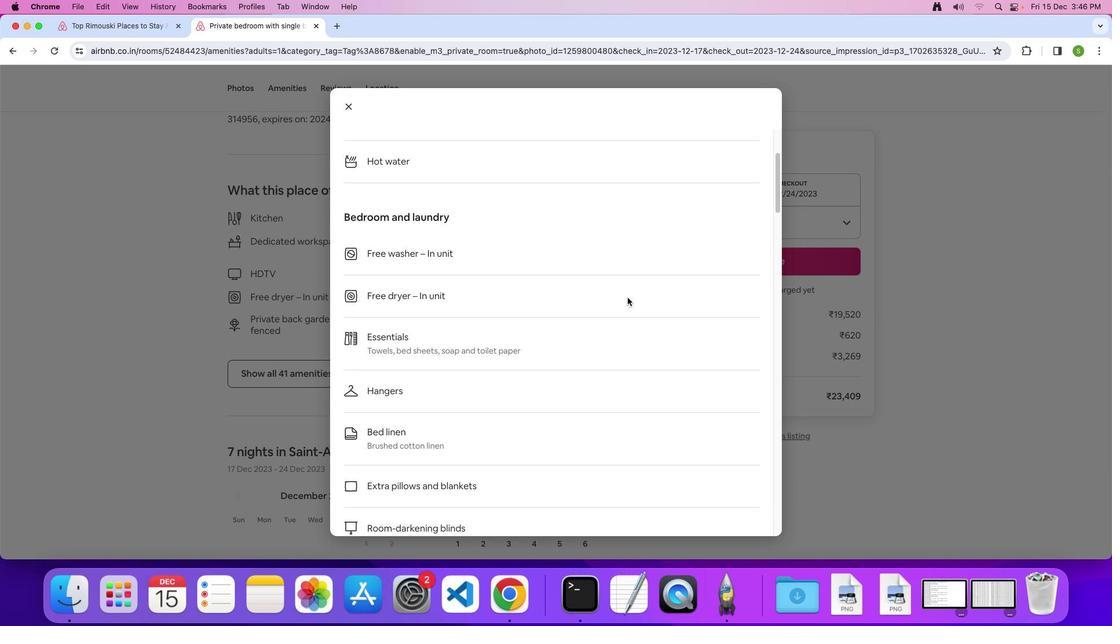 
Action: Mouse moved to (627, 297)
Screenshot: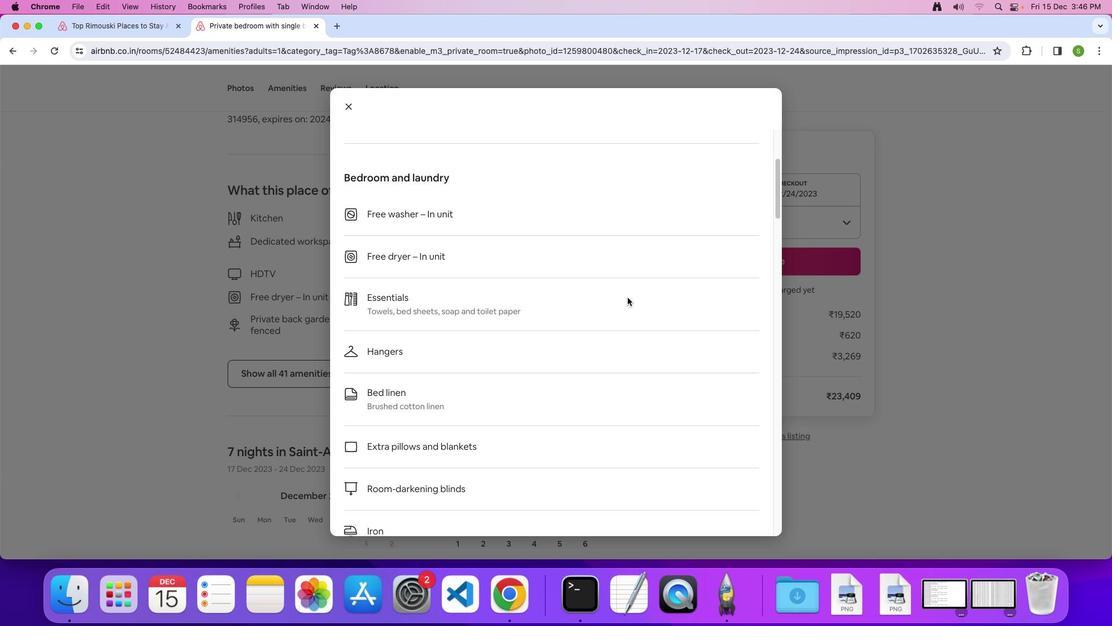 
Action: Mouse scrolled (627, 297) with delta (0, 0)
Screenshot: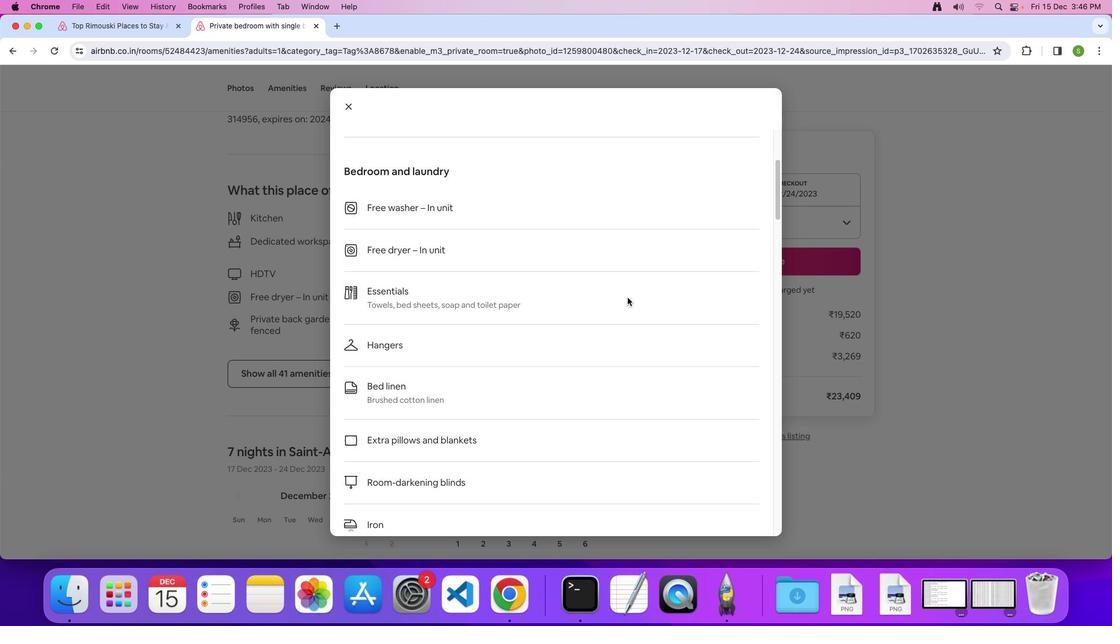 
Action: Mouse scrolled (627, 297) with delta (0, 0)
Screenshot: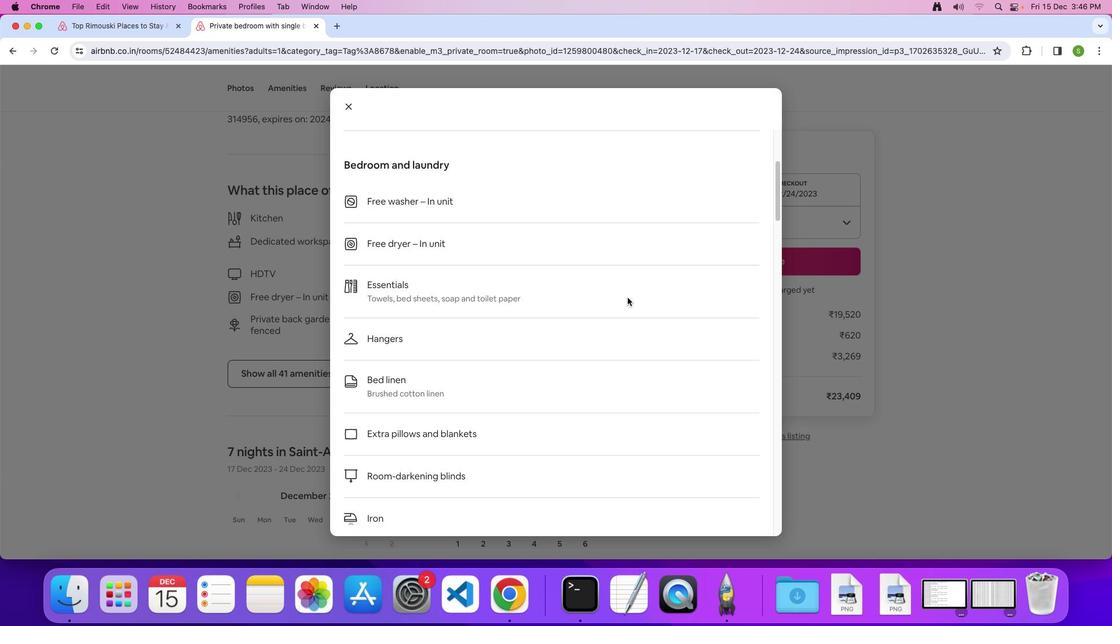 
Action: Mouse scrolled (627, 297) with delta (0, 0)
Screenshot: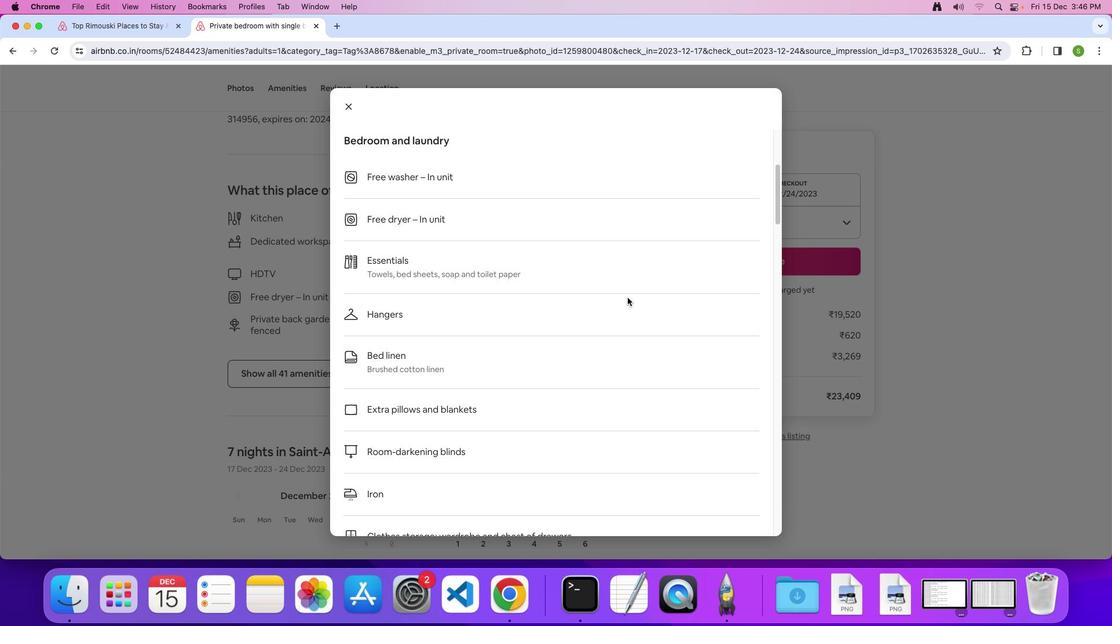 
Action: Mouse scrolled (627, 297) with delta (0, 0)
Screenshot: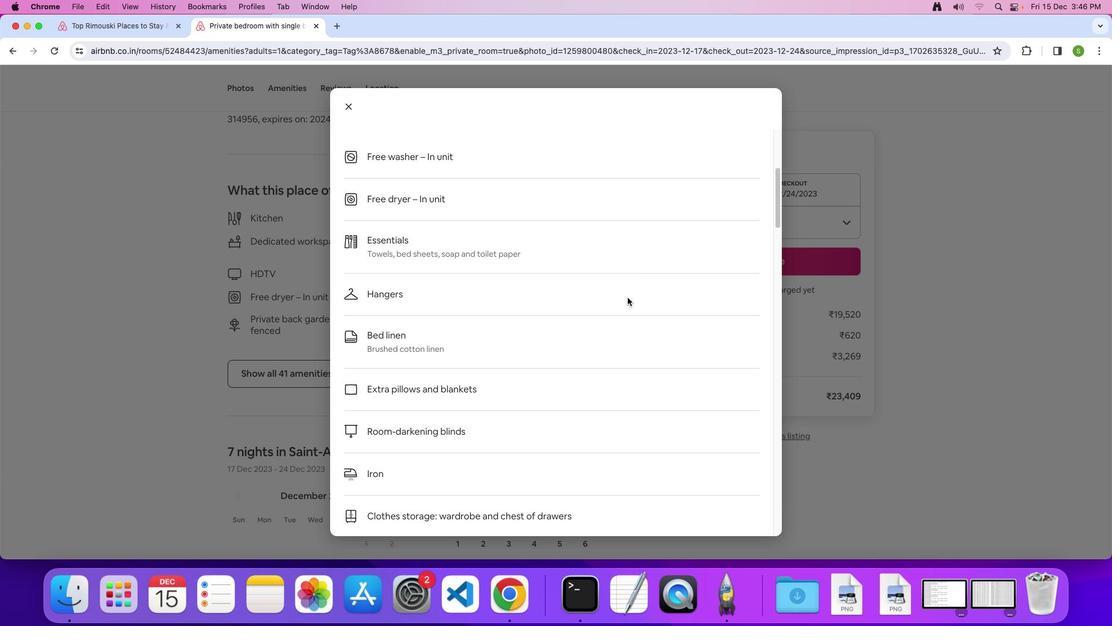 
Action: Mouse scrolled (627, 297) with delta (0, -1)
Screenshot: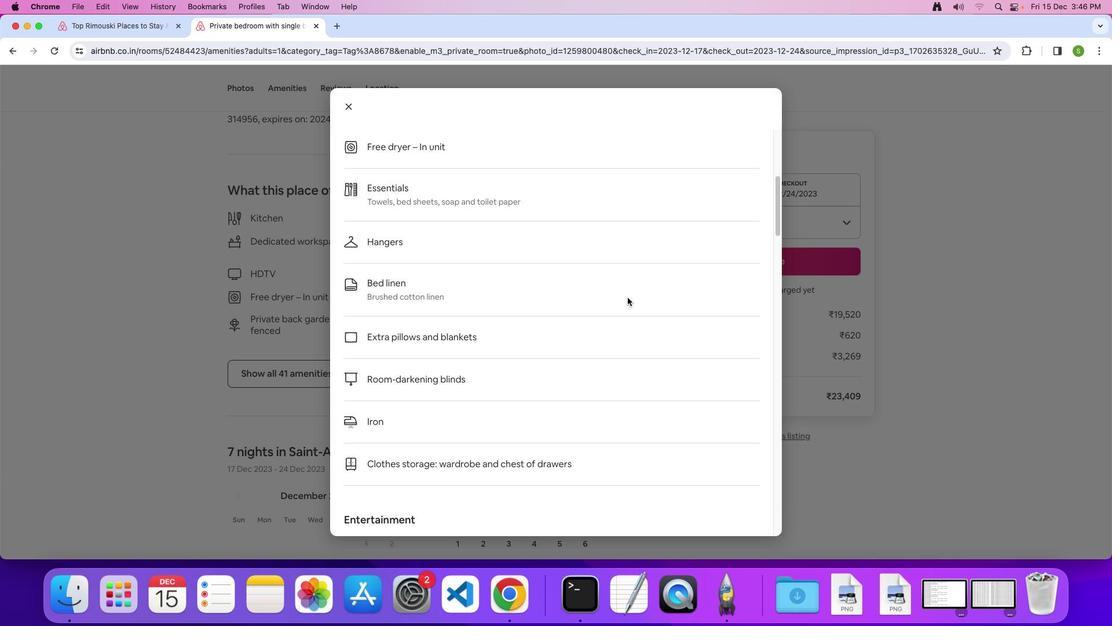 
Action: Mouse scrolled (627, 297) with delta (0, 0)
Screenshot: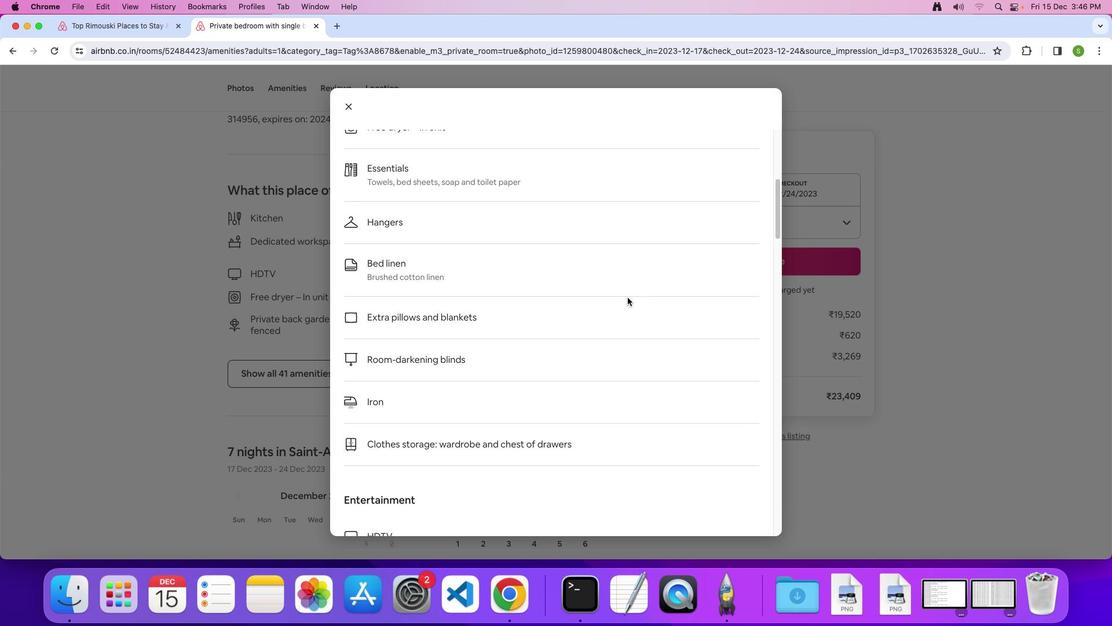 
Action: Mouse scrolled (627, 297) with delta (0, 0)
Screenshot: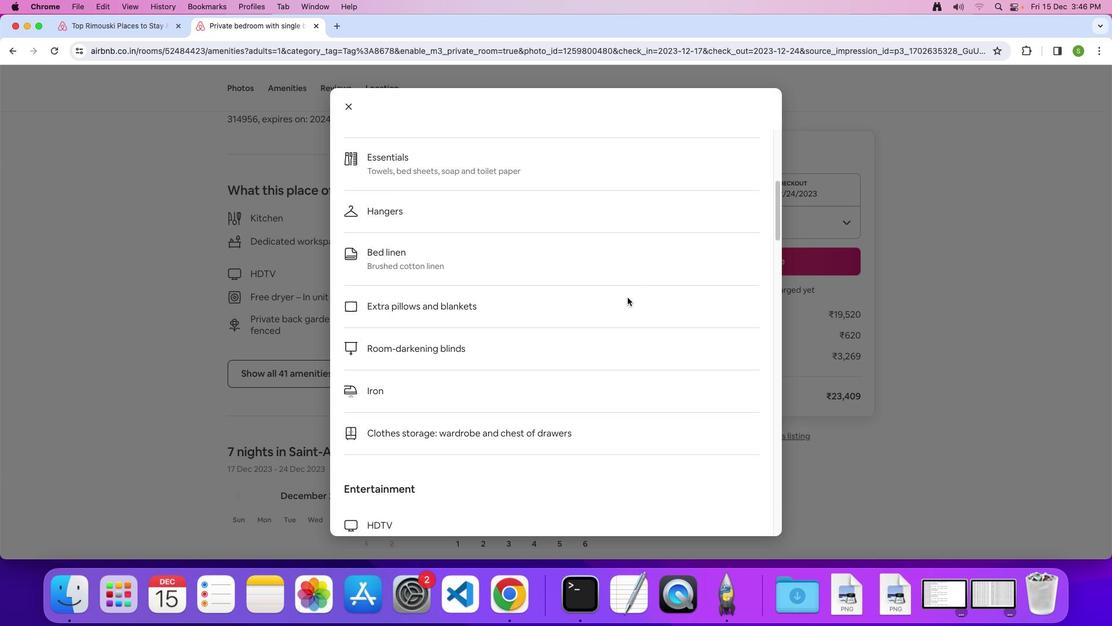 
Action: Mouse scrolled (627, 297) with delta (0, -1)
Screenshot: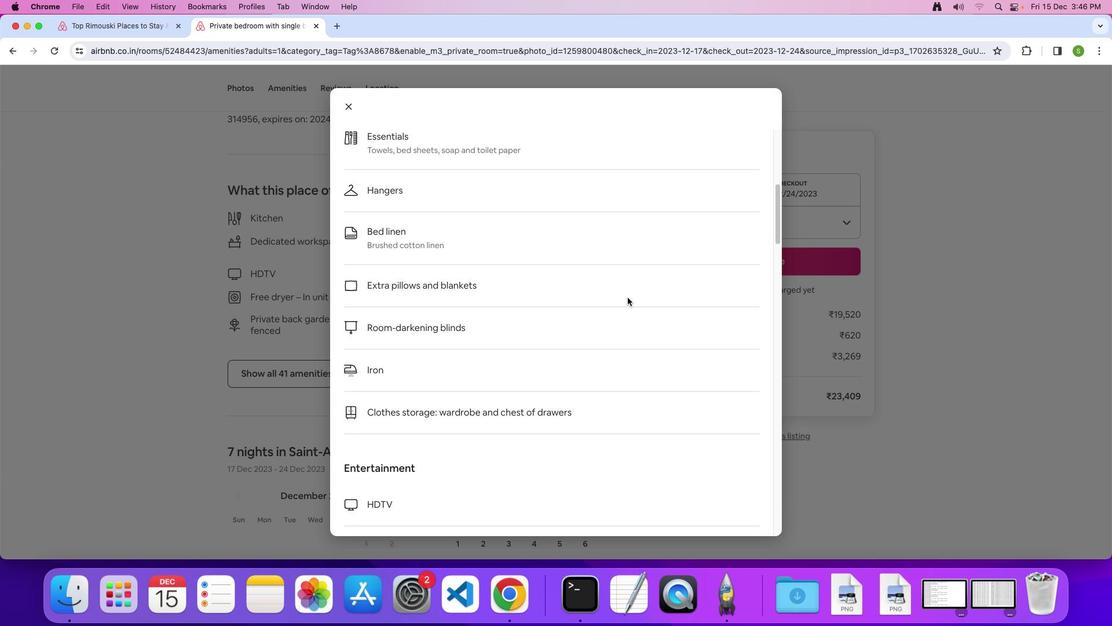 
Action: Mouse scrolled (627, 297) with delta (0, 0)
Screenshot: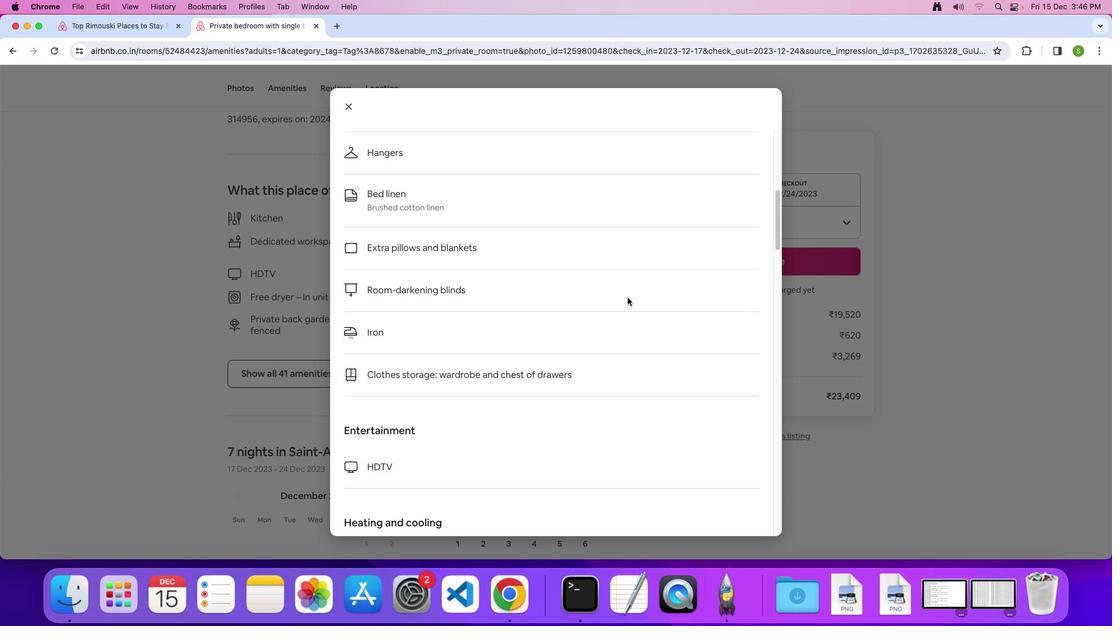 
Action: Mouse scrolled (627, 297) with delta (0, 0)
Screenshot: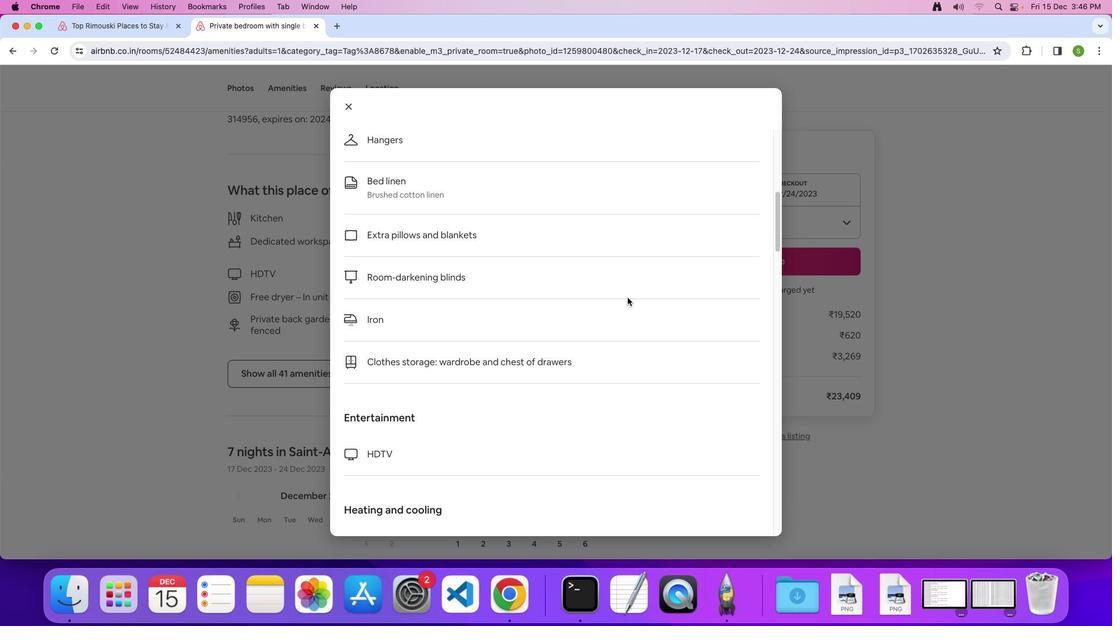 
Action: Mouse scrolled (627, 297) with delta (0, -1)
Screenshot: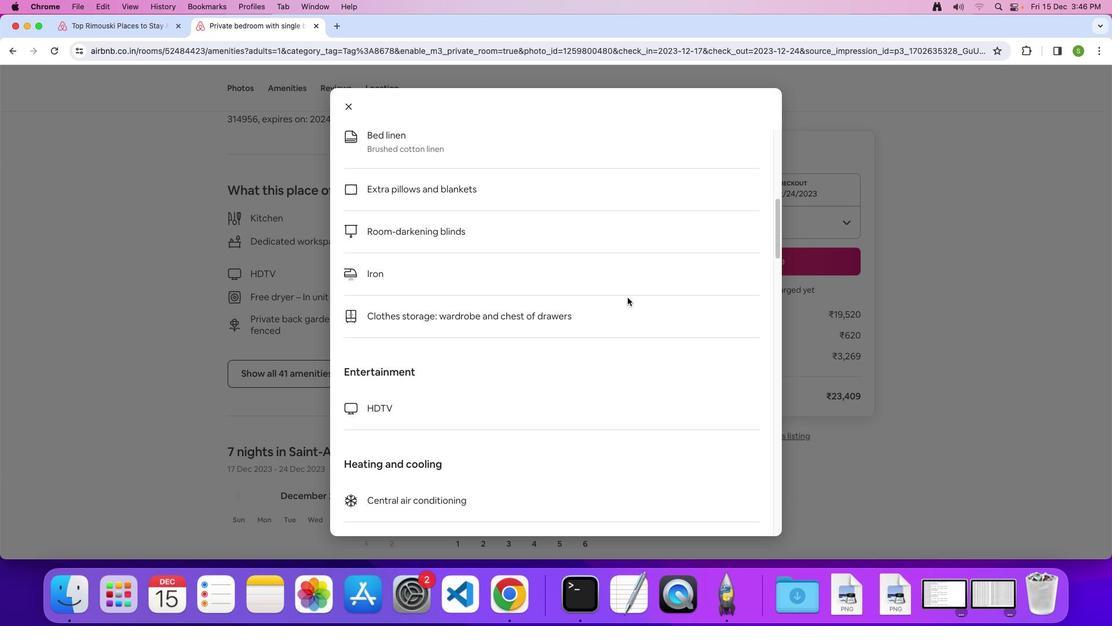 
Action: Mouse scrolled (627, 297) with delta (0, 0)
